 Task: Look for Airbnb properties in Yashiro, Japan from 5th December, 2023 to 15th December, 2023 for 9 adults.5 bedrooms having 5 beds and 5 bathrooms. Property type can be house. Amenities needed are: washing machine. Look for 4 properties as per requirement.
Action: Mouse moved to (596, 128)
Screenshot: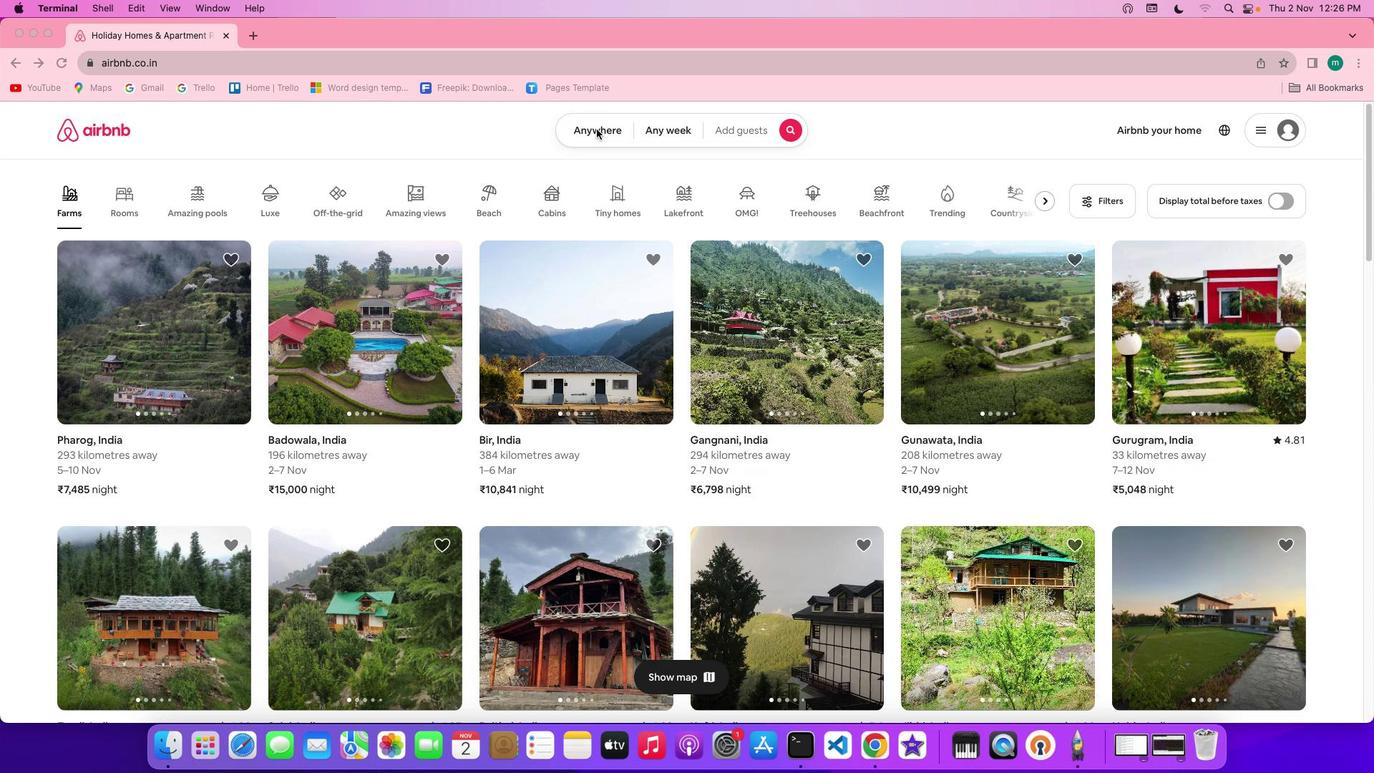 
Action: Mouse pressed left at (596, 128)
Screenshot: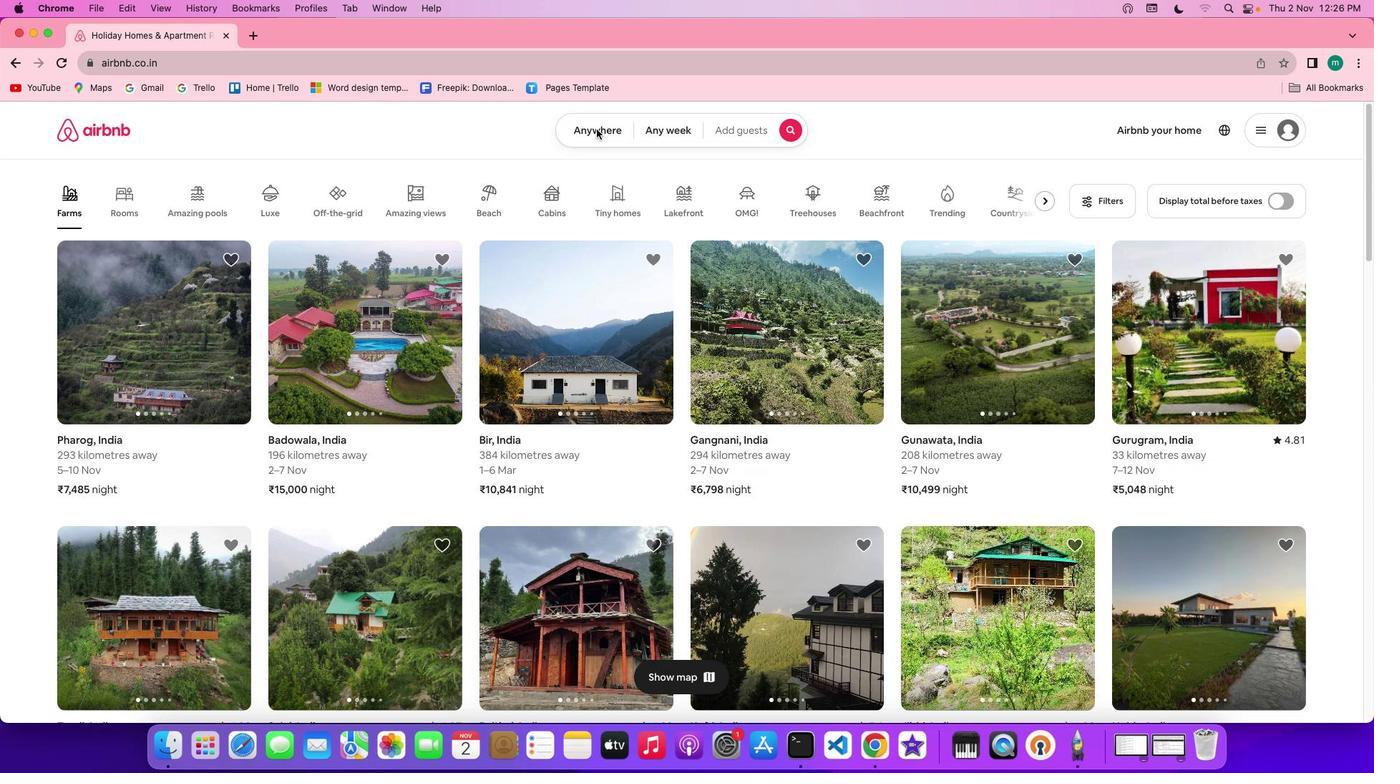 
Action: Mouse pressed left at (596, 128)
Screenshot: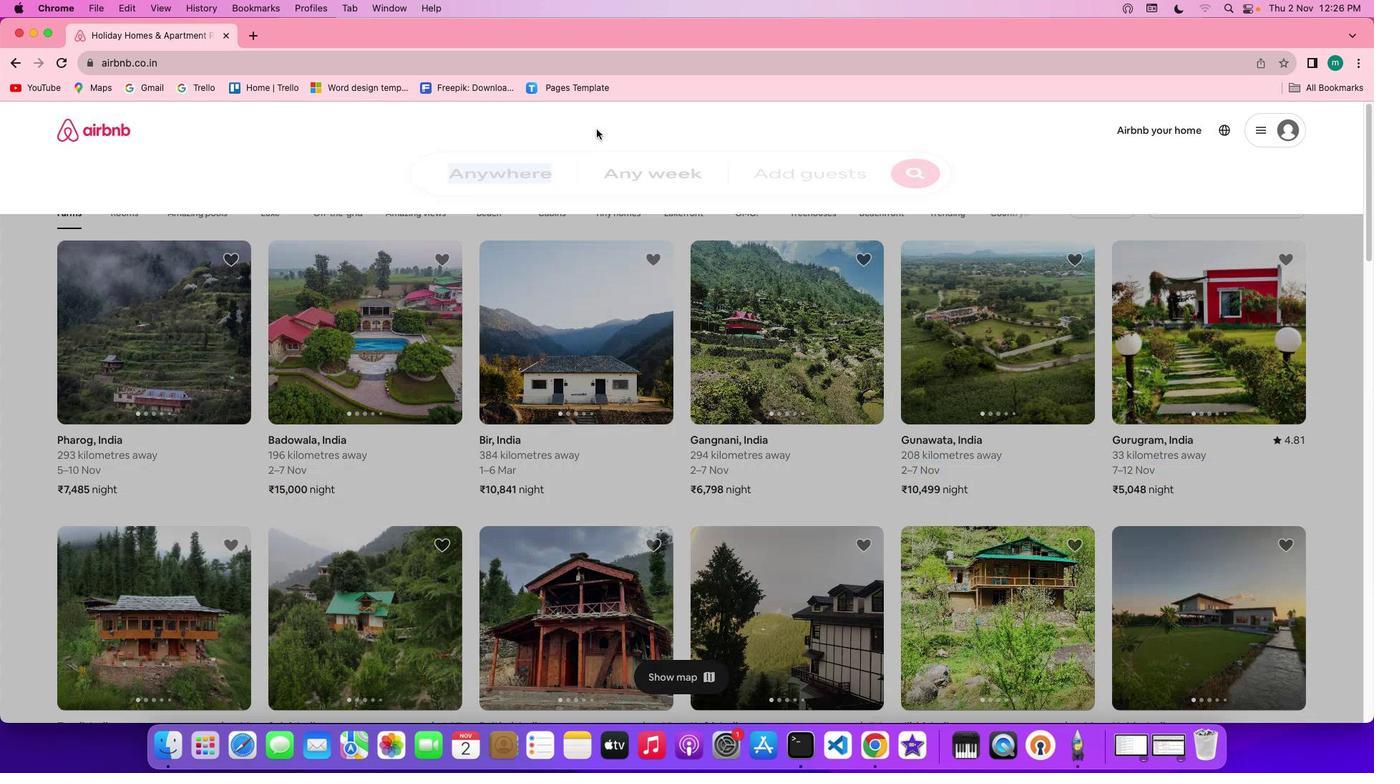 
Action: Mouse moved to (503, 193)
Screenshot: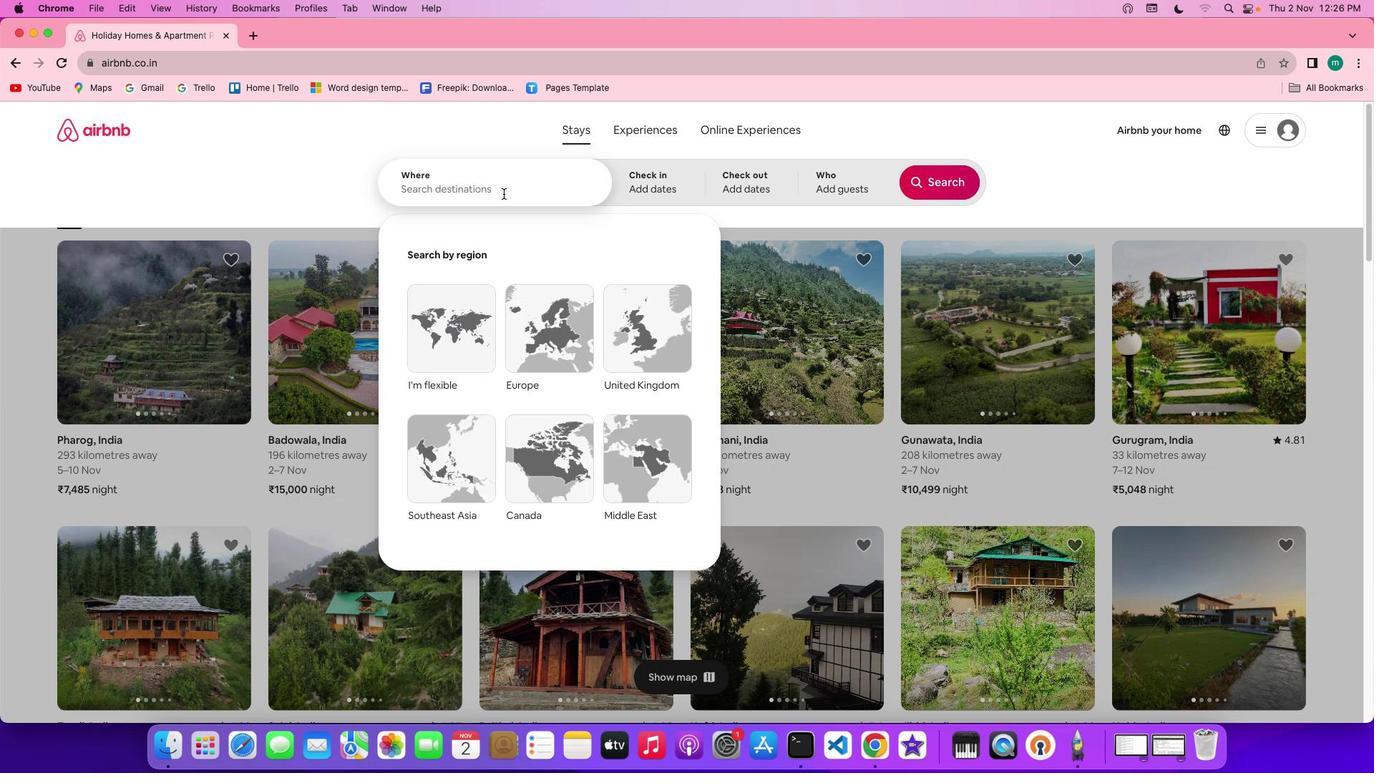 
Action: Key pressed Key.shift'Y''a''s''h''i''r''o'','Key.spaceKey.shift'J''a''p''a''n'
Screenshot: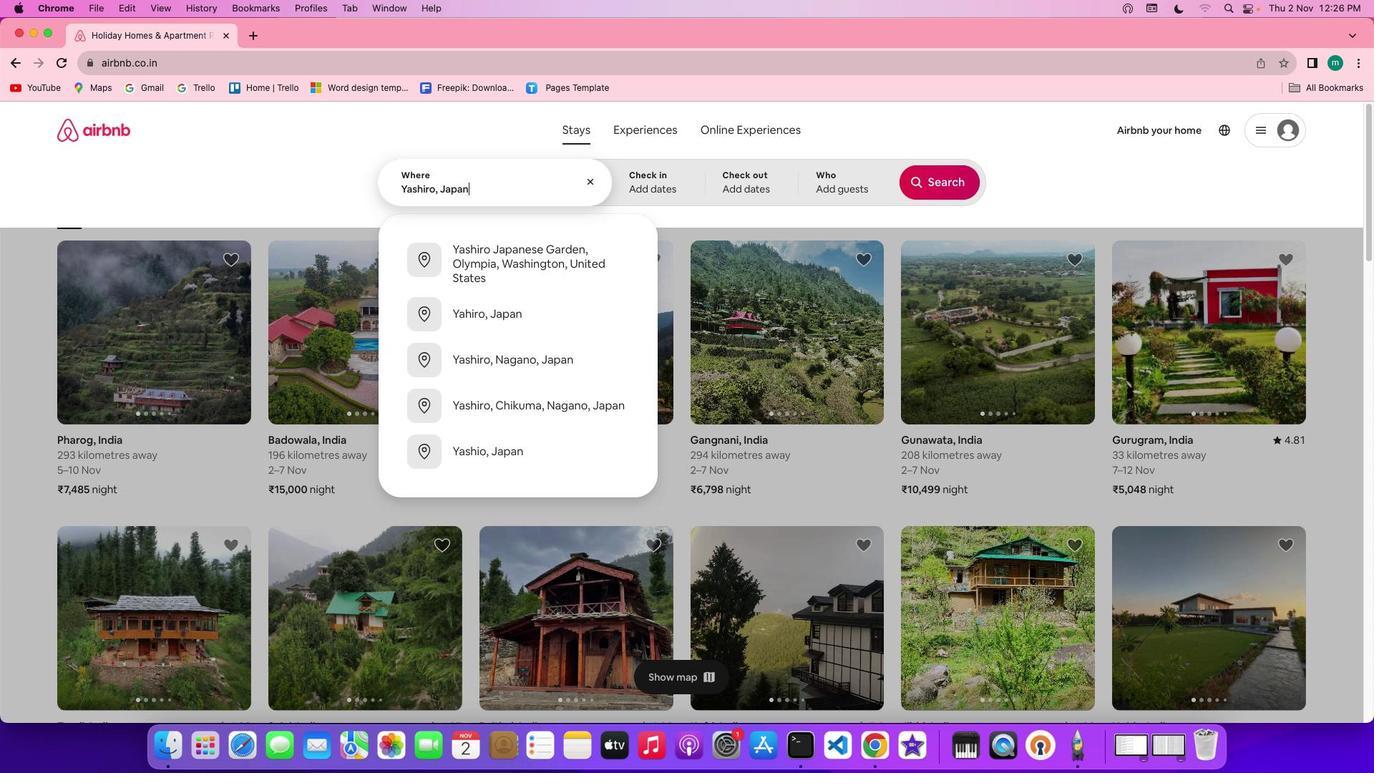 
Action: Mouse moved to (659, 186)
Screenshot: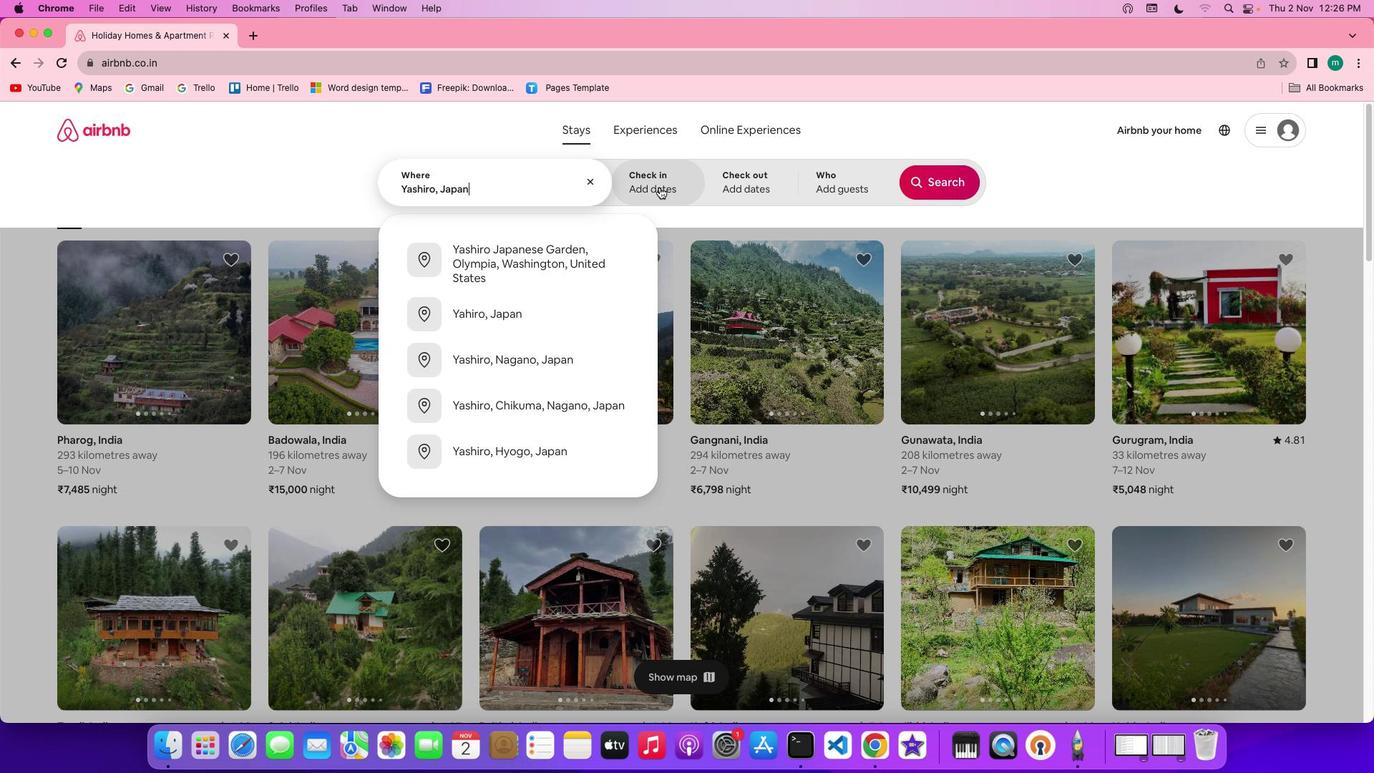 
Action: Mouse pressed left at (659, 186)
Screenshot: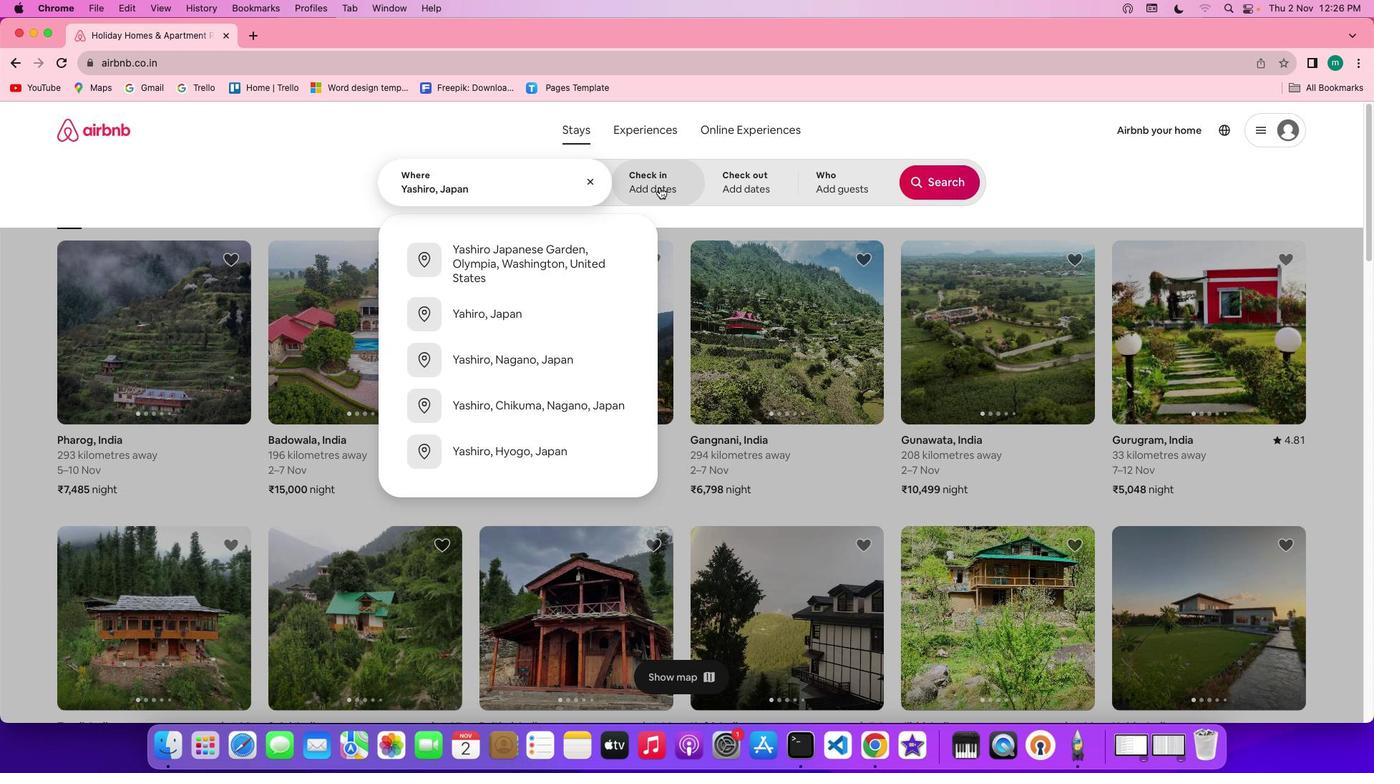 
Action: Mouse moved to (786, 391)
Screenshot: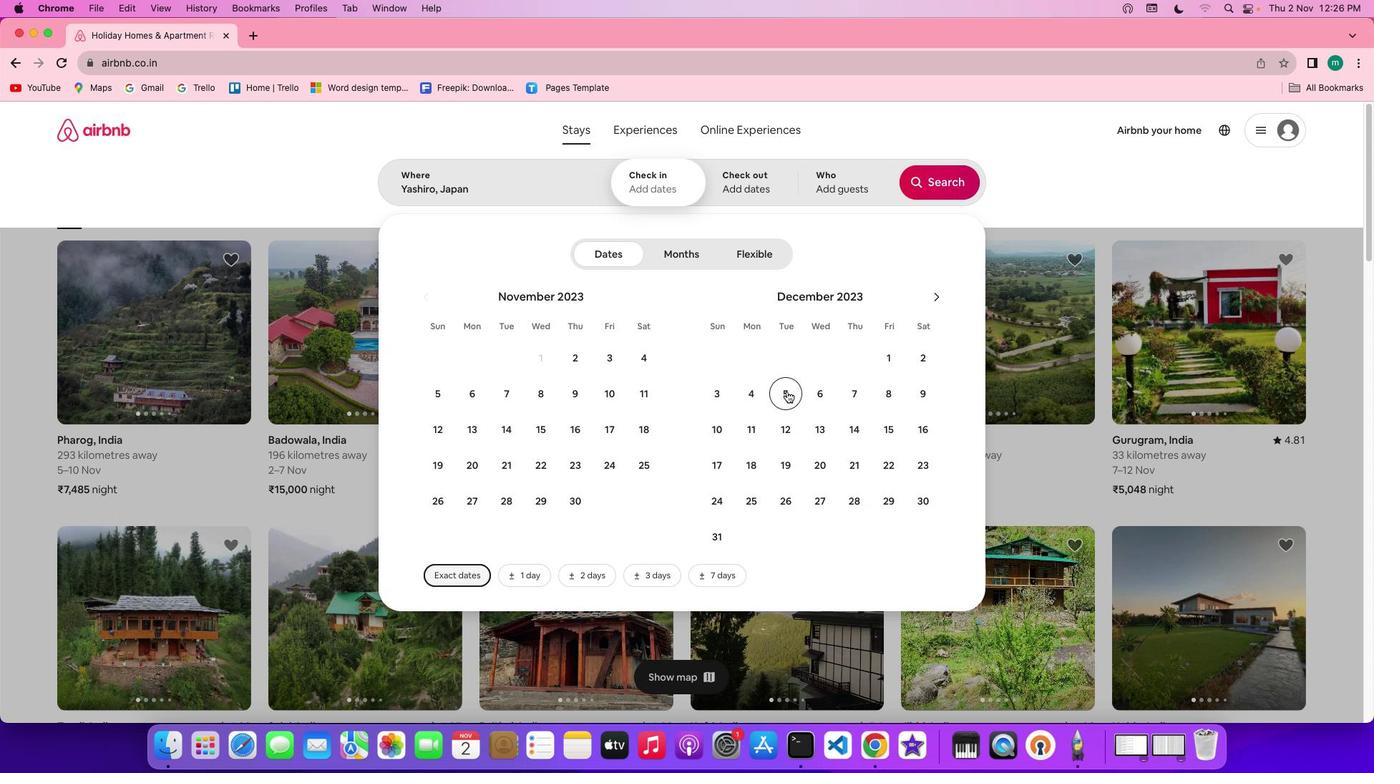 
Action: Mouse pressed left at (786, 391)
Screenshot: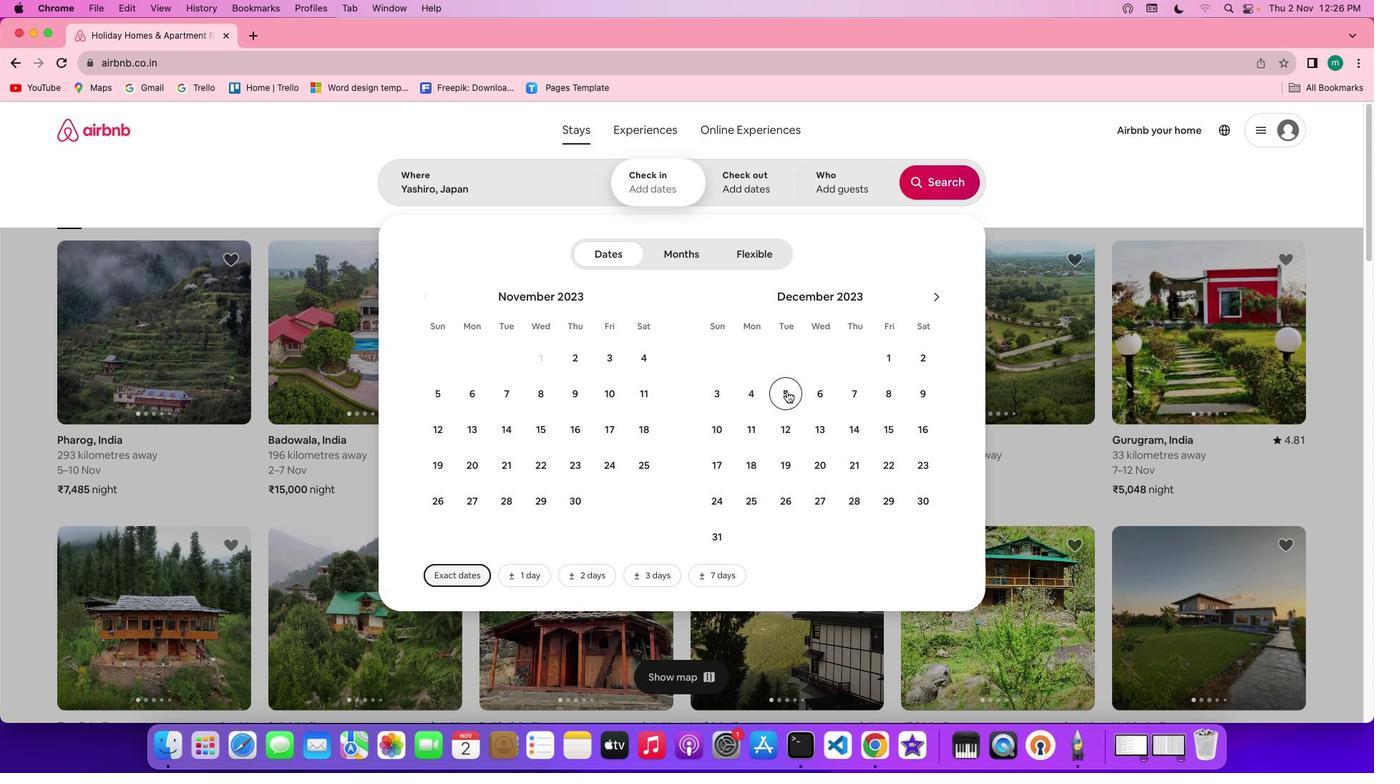 
Action: Mouse moved to (885, 435)
Screenshot: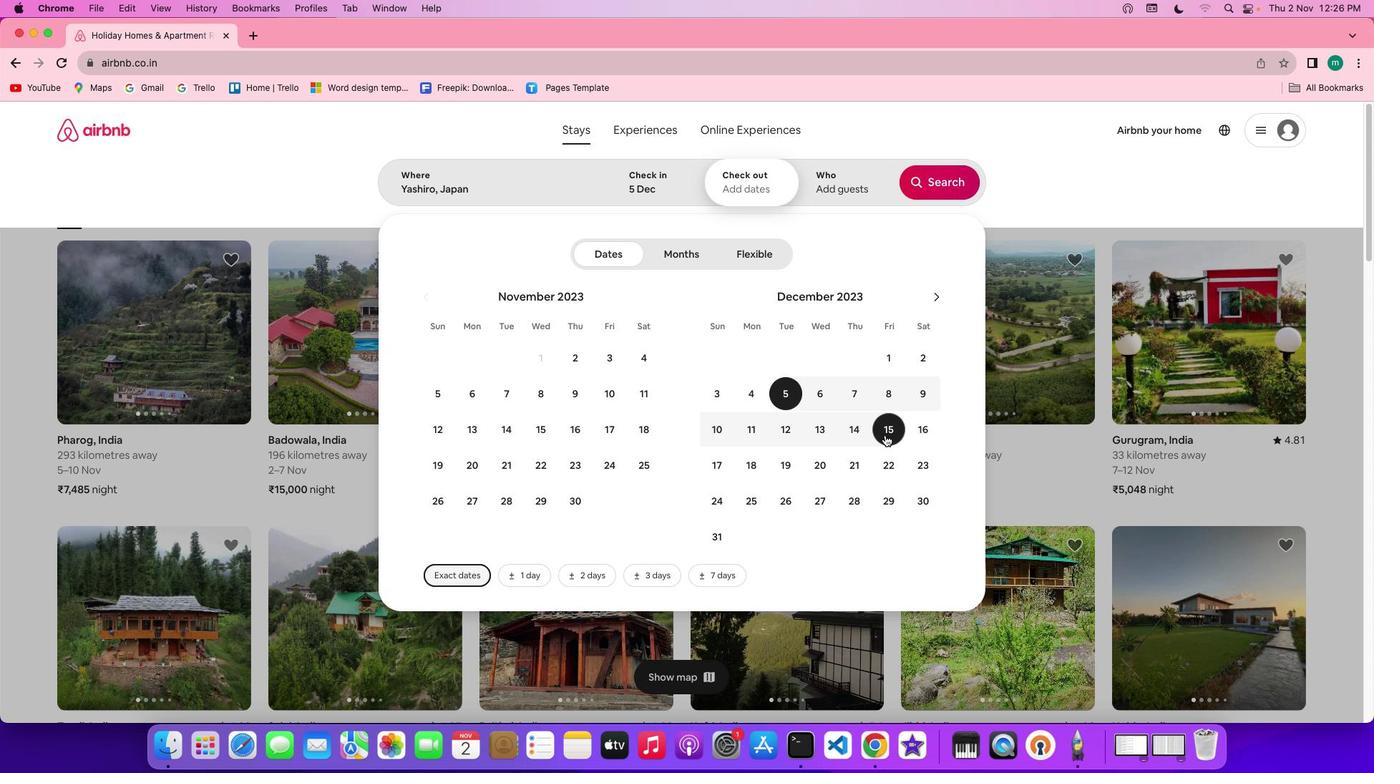 
Action: Mouse pressed left at (885, 435)
Screenshot: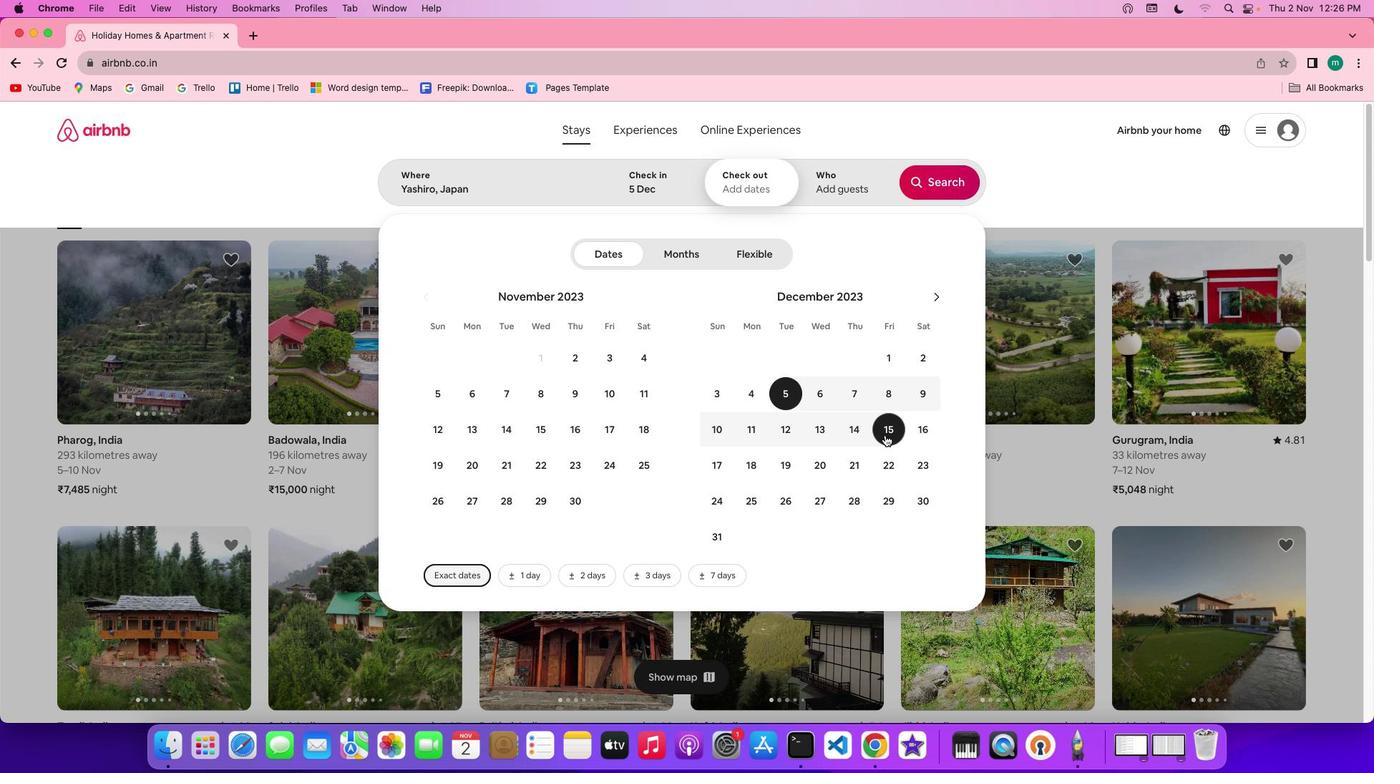 
Action: Mouse moved to (833, 187)
Screenshot: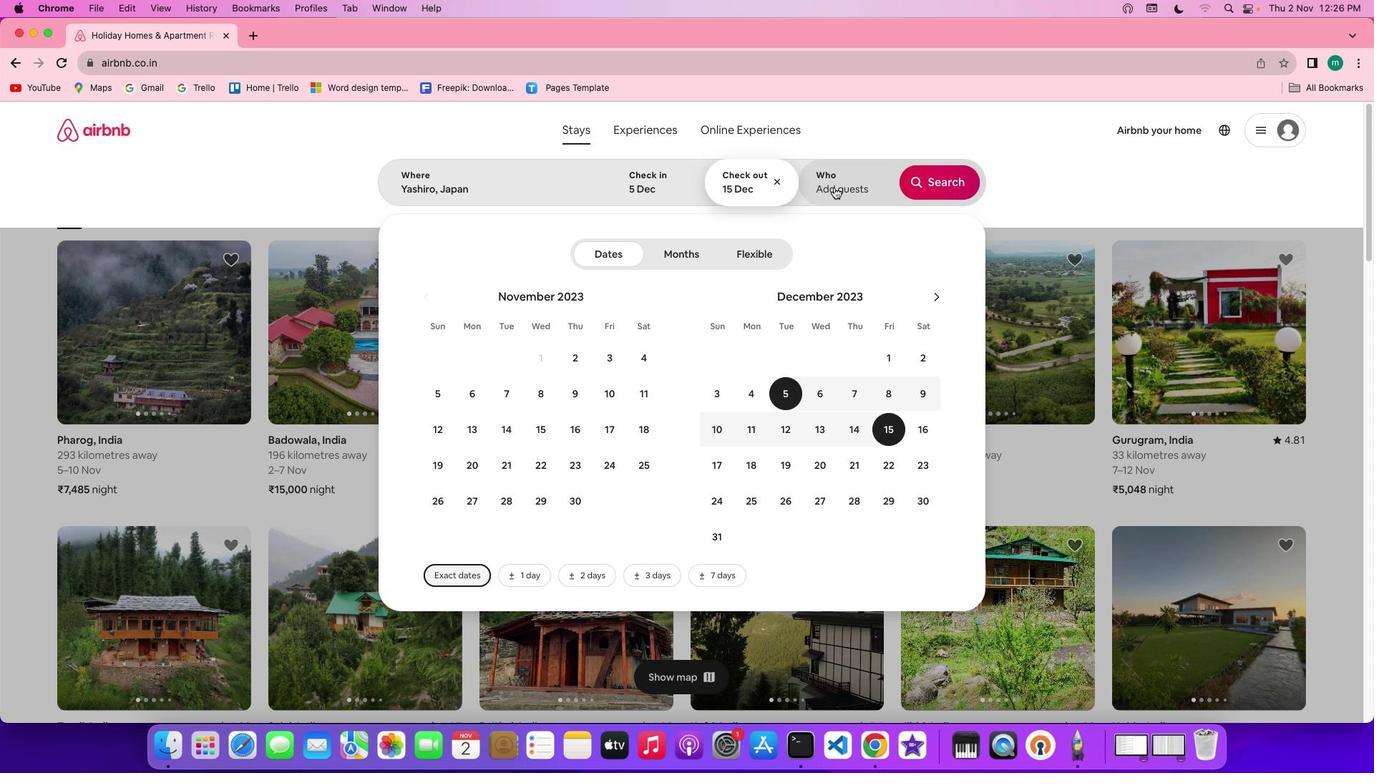 
Action: Mouse pressed left at (833, 187)
Screenshot: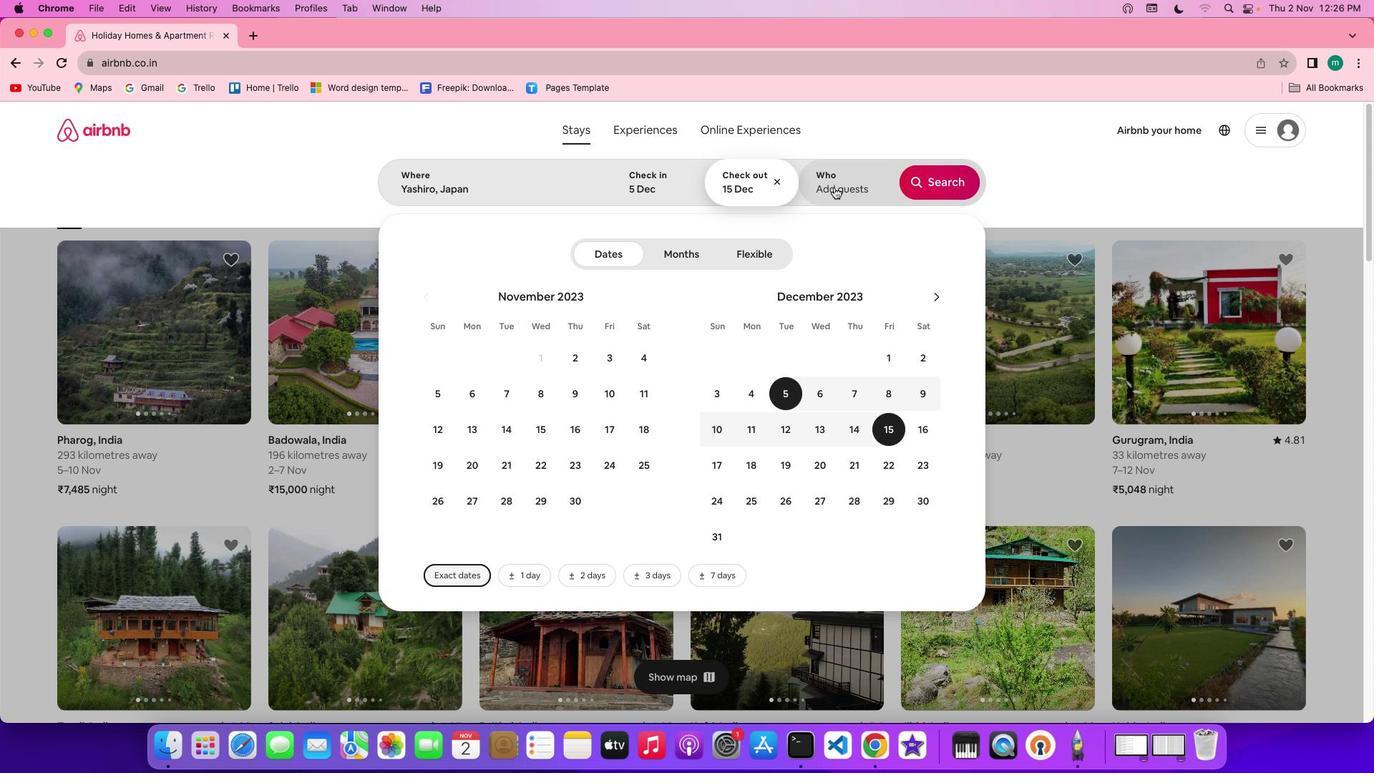 
Action: Mouse moved to (946, 261)
Screenshot: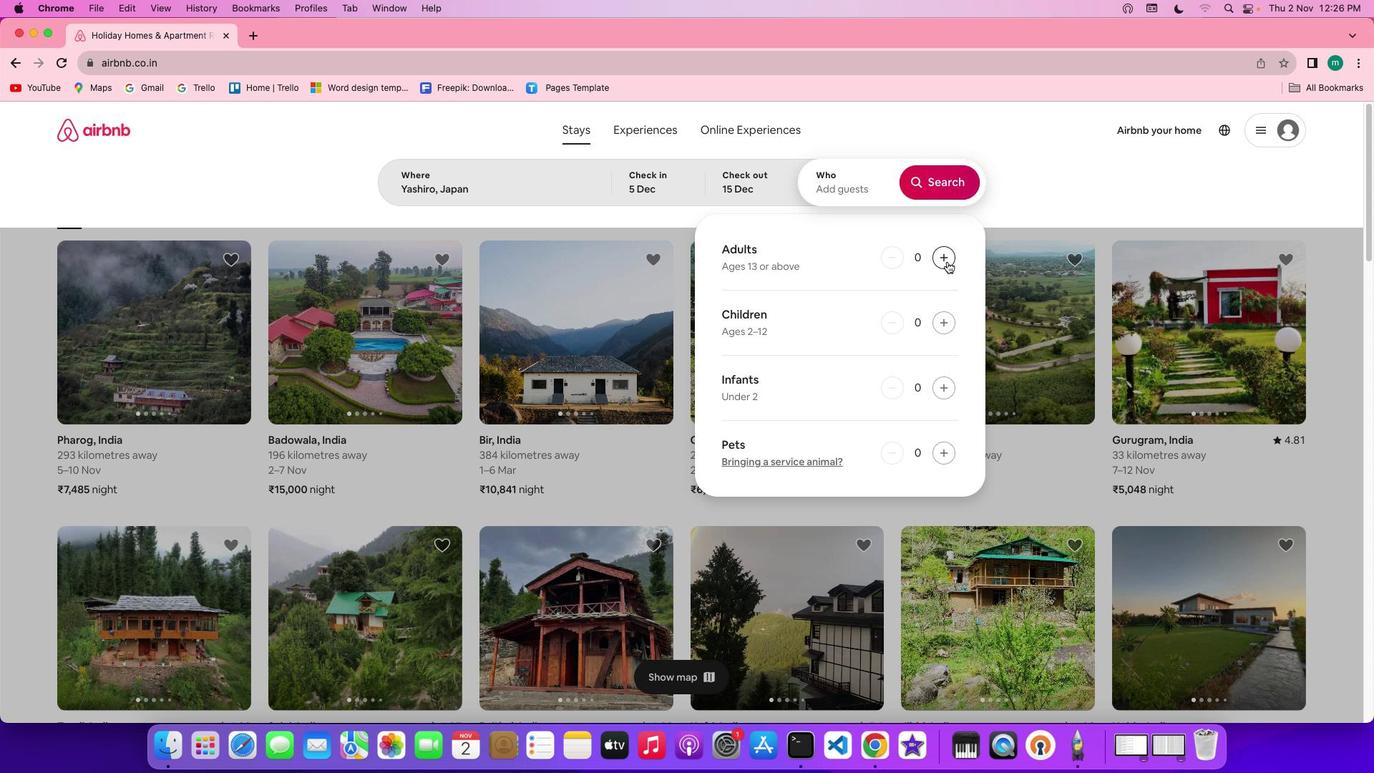 
Action: Mouse pressed left at (946, 261)
Screenshot: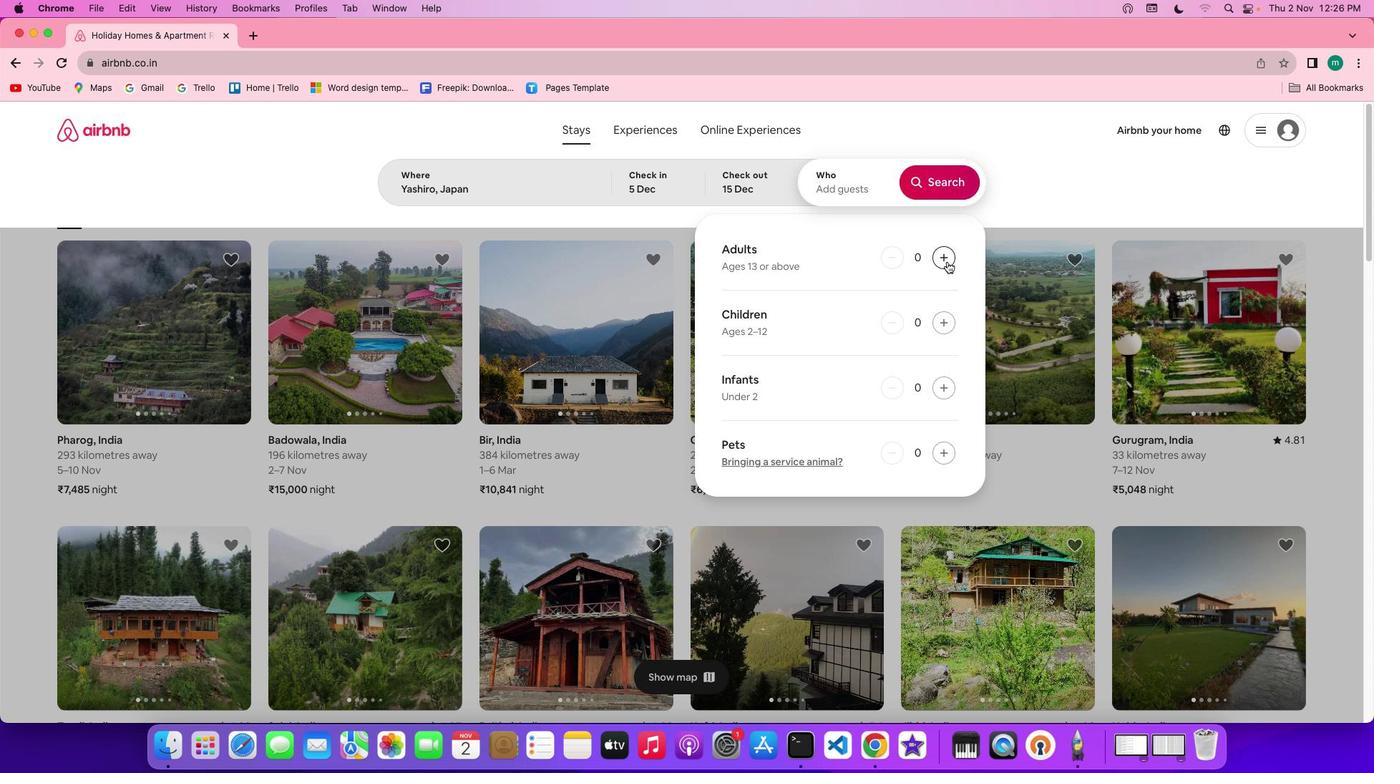 
Action: Mouse pressed left at (946, 261)
Screenshot: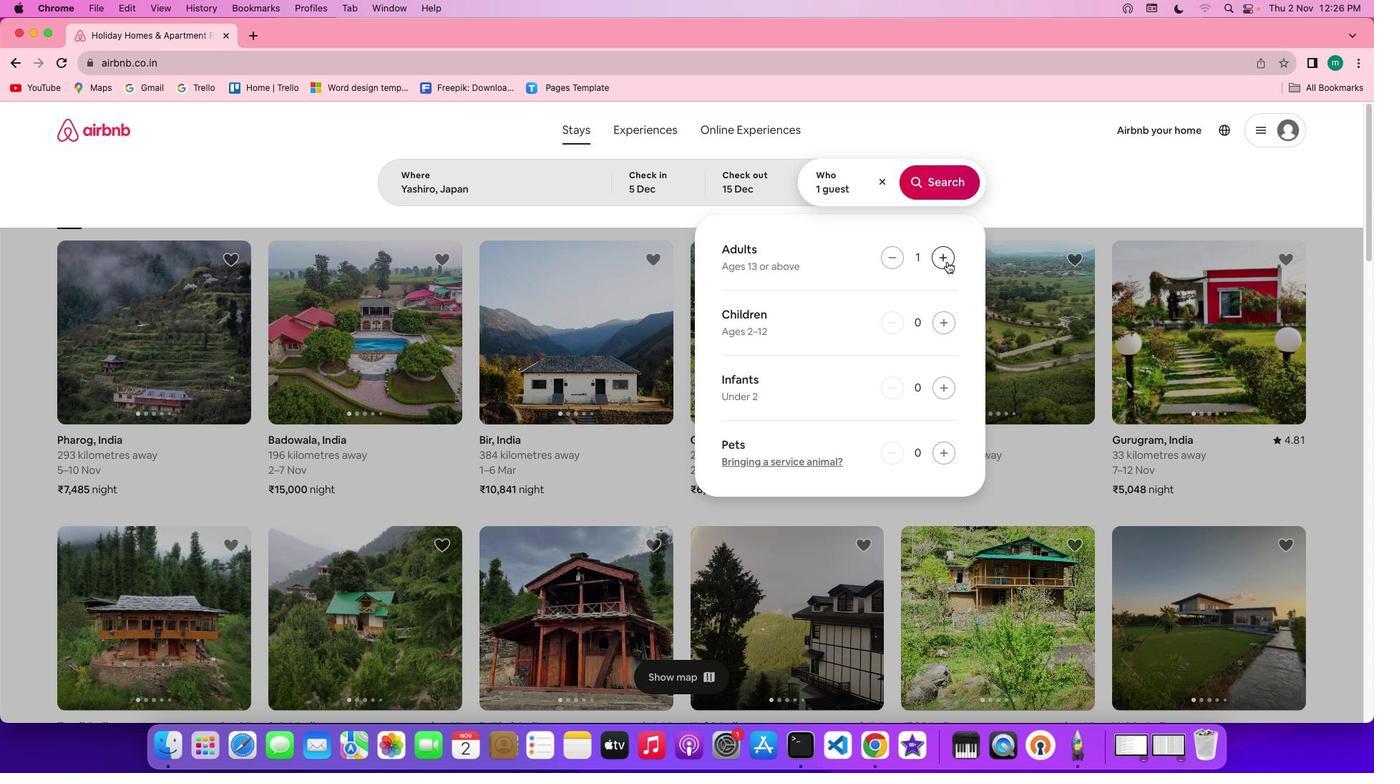 
Action: Mouse pressed left at (946, 261)
Screenshot: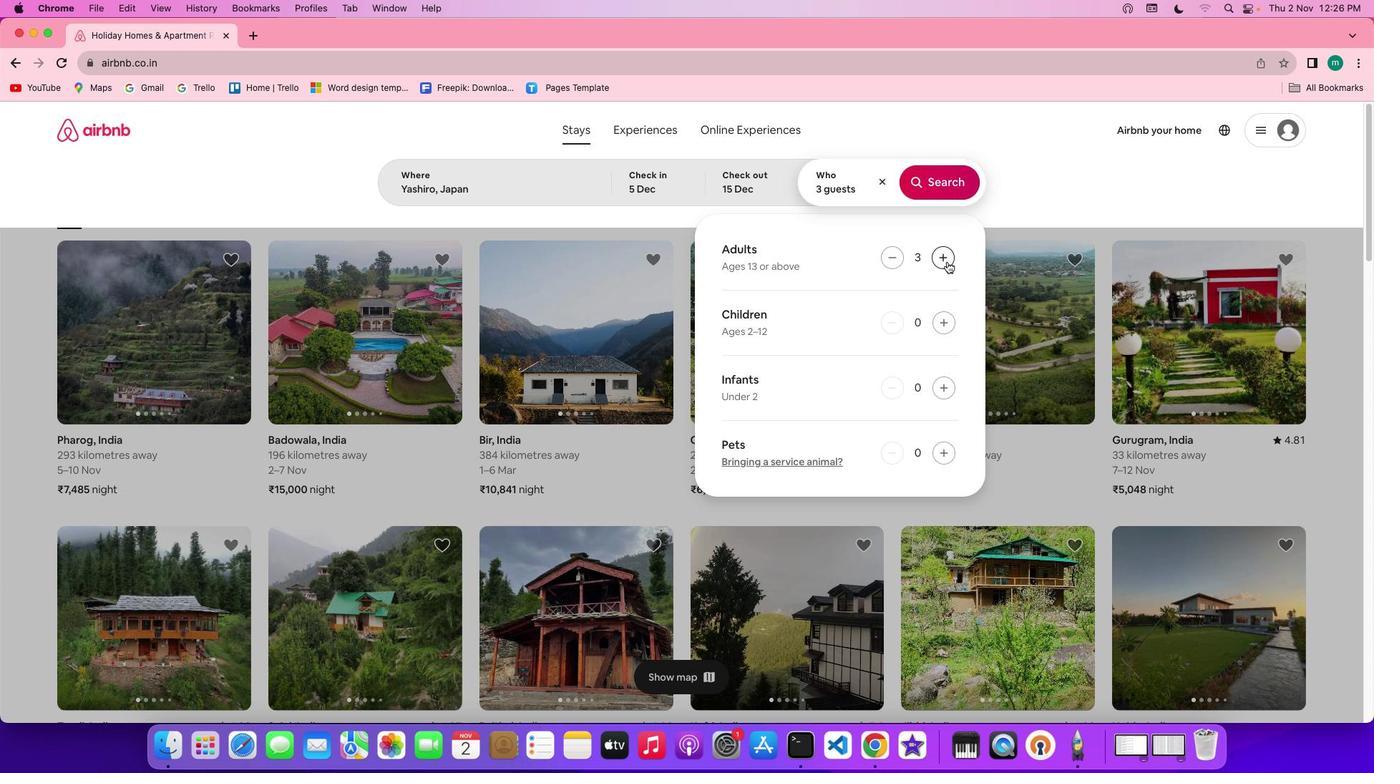 
Action: Mouse pressed left at (946, 261)
Screenshot: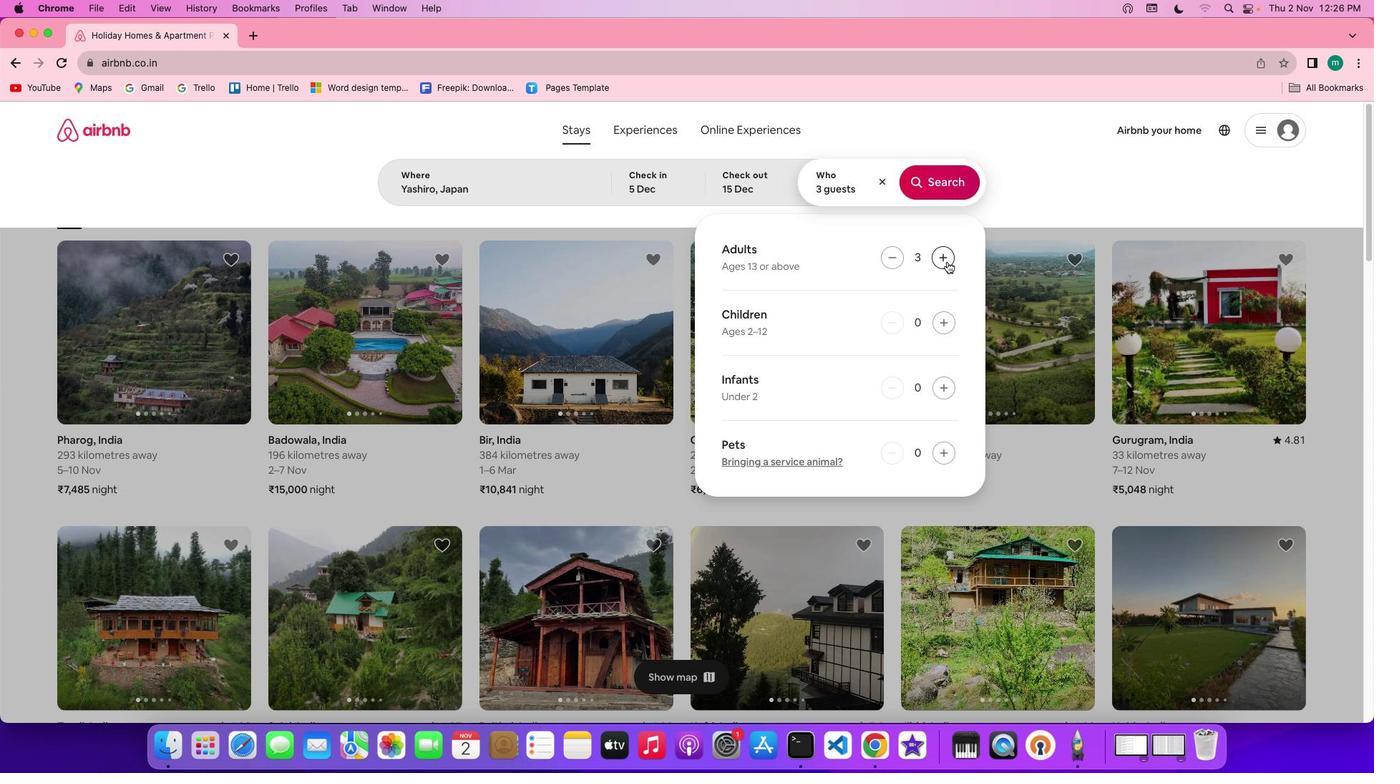 
Action: Mouse pressed left at (946, 261)
Screenshot: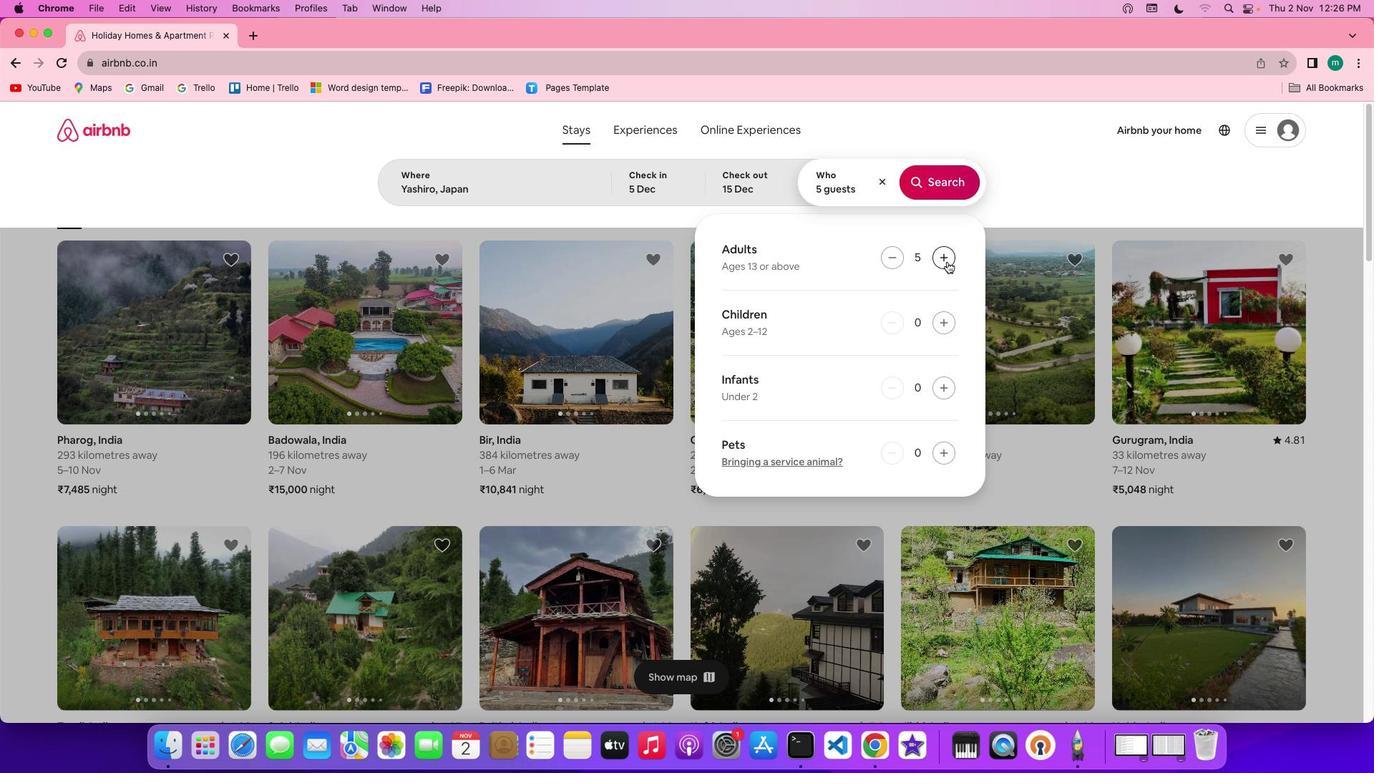 
Action: Mouse pressed left at (946, 261)
Screenshot: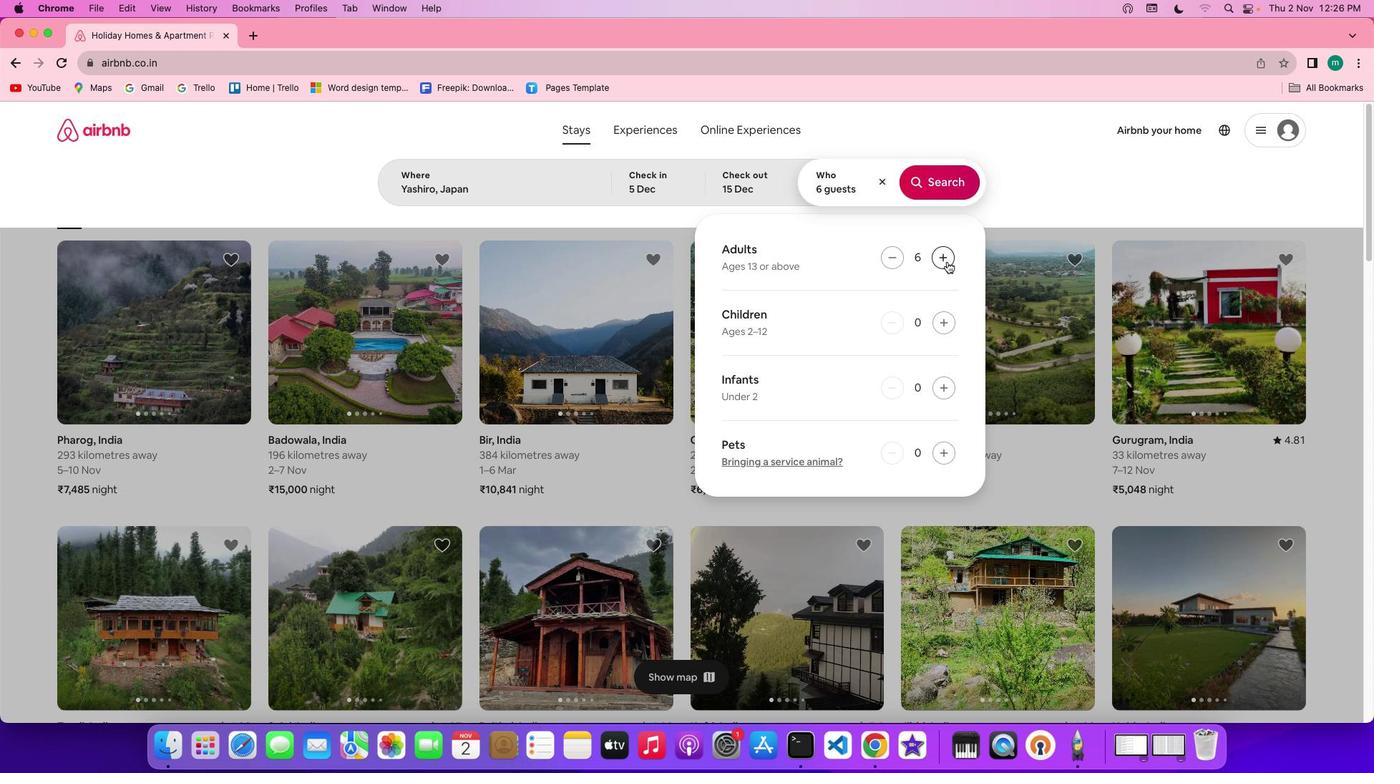
Action: Mouse pressed left at (946, 261)
Screenshot: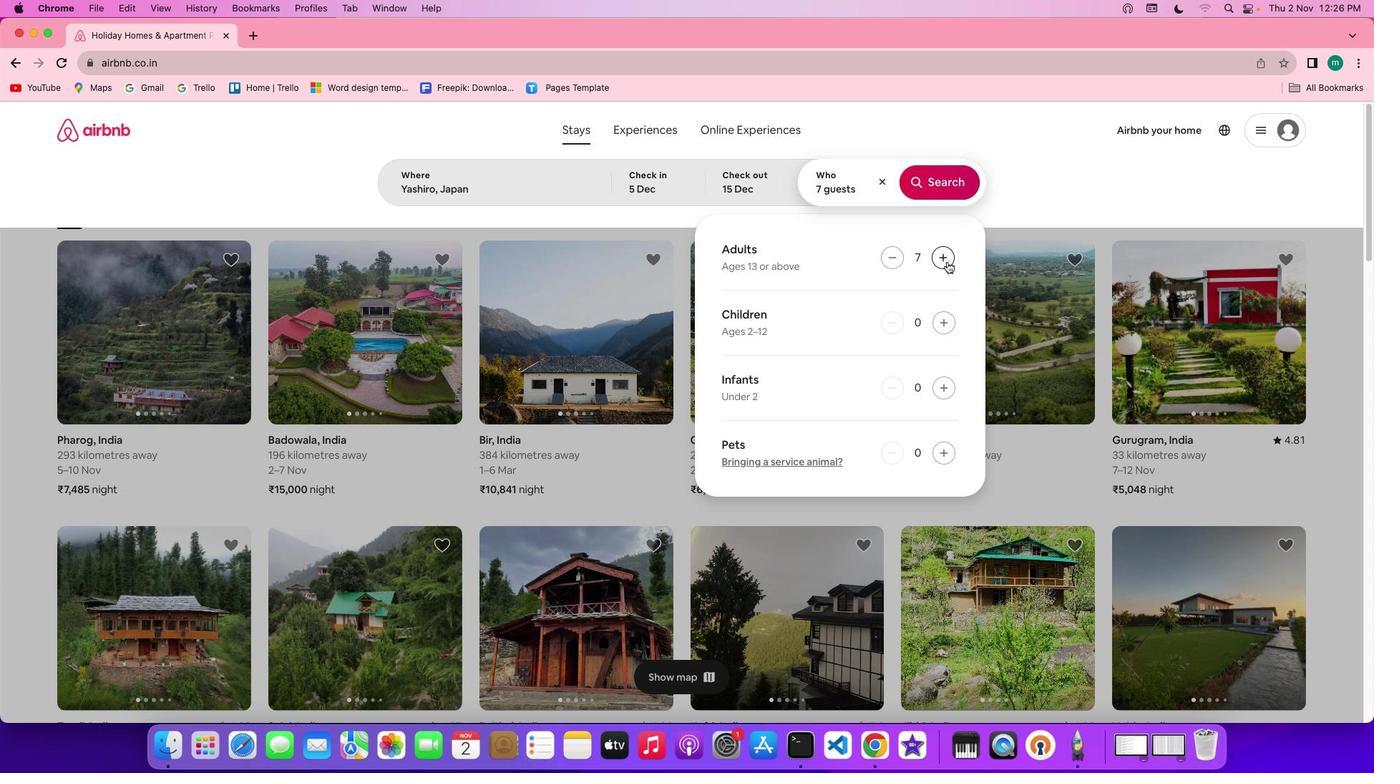 
Action: Mouse pressed left at (946, 261)
Screenshot: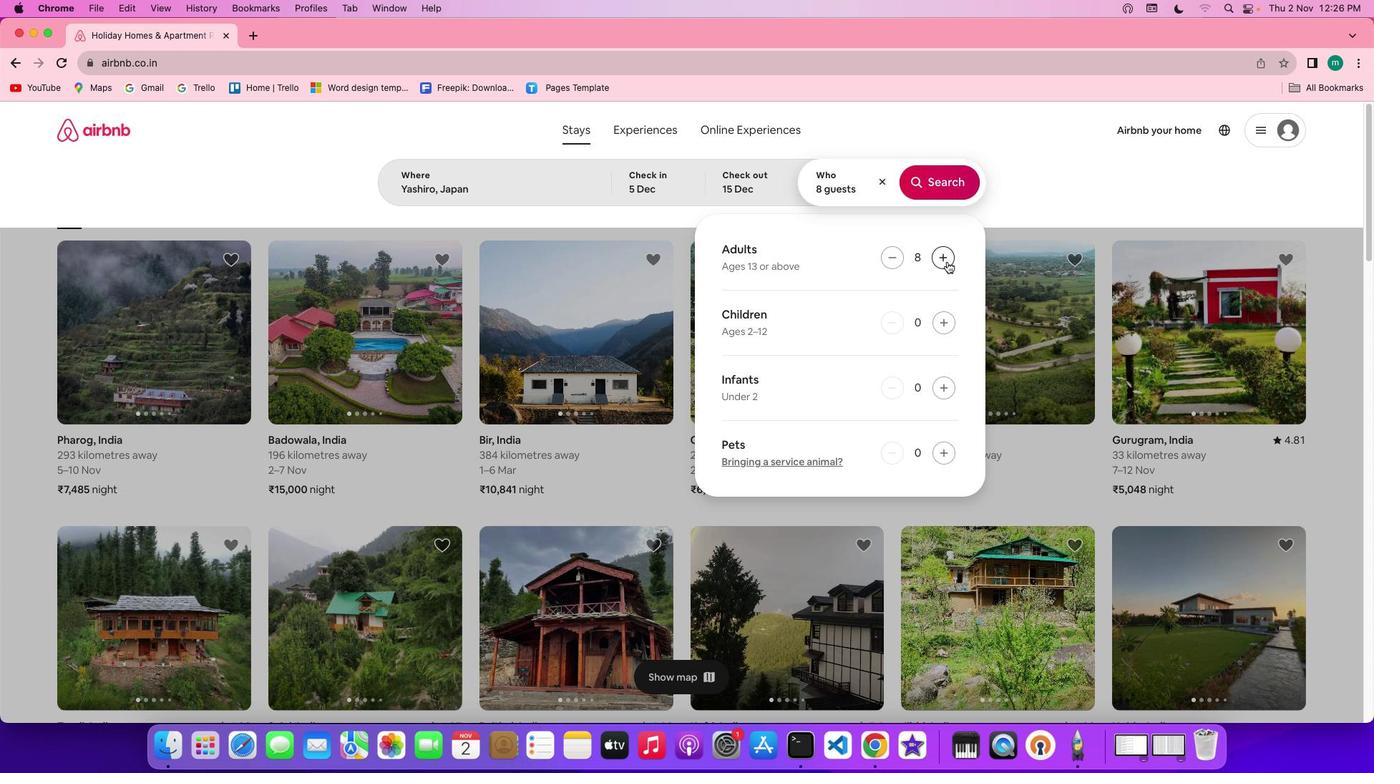 
Action: Mouse pressed left at (946, 261)
Screenshot: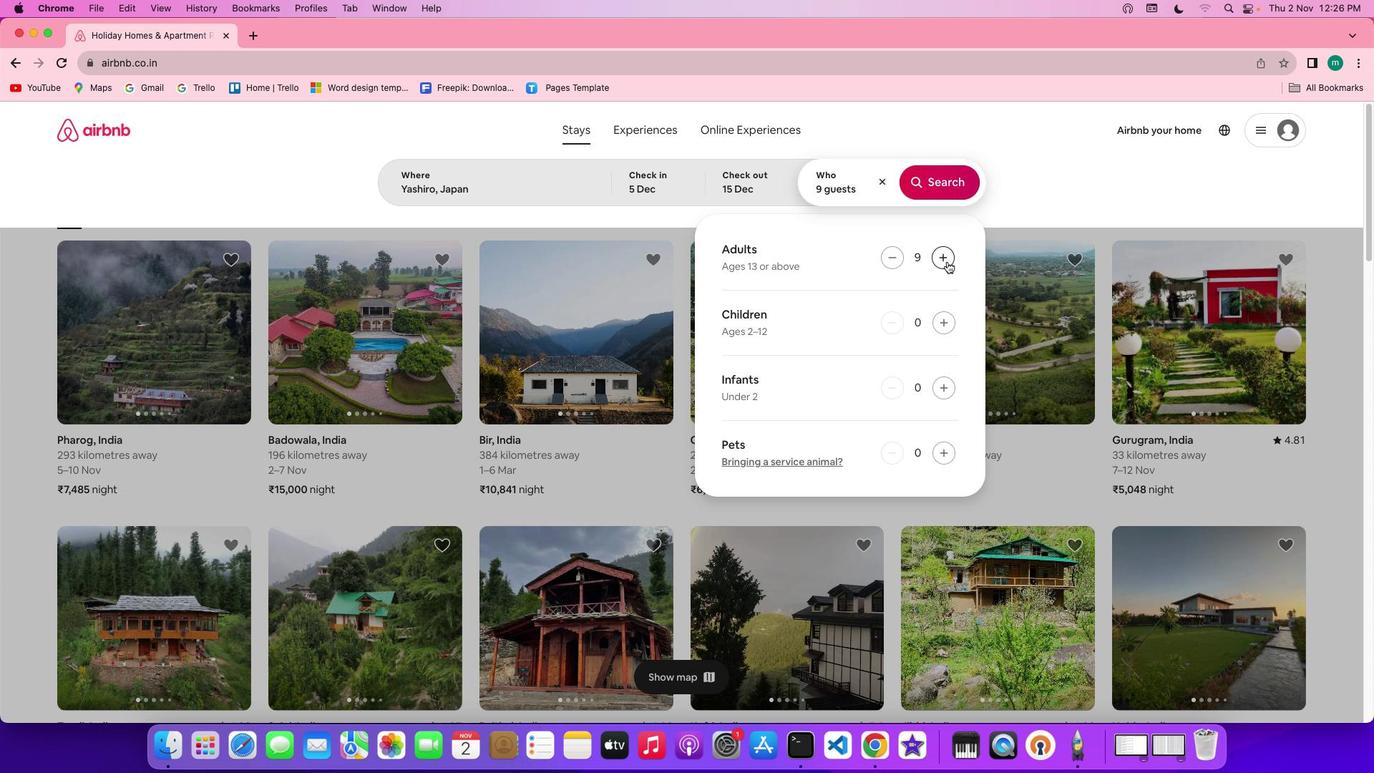 
Action: Mouse moved to (926, 180)
Screenshot: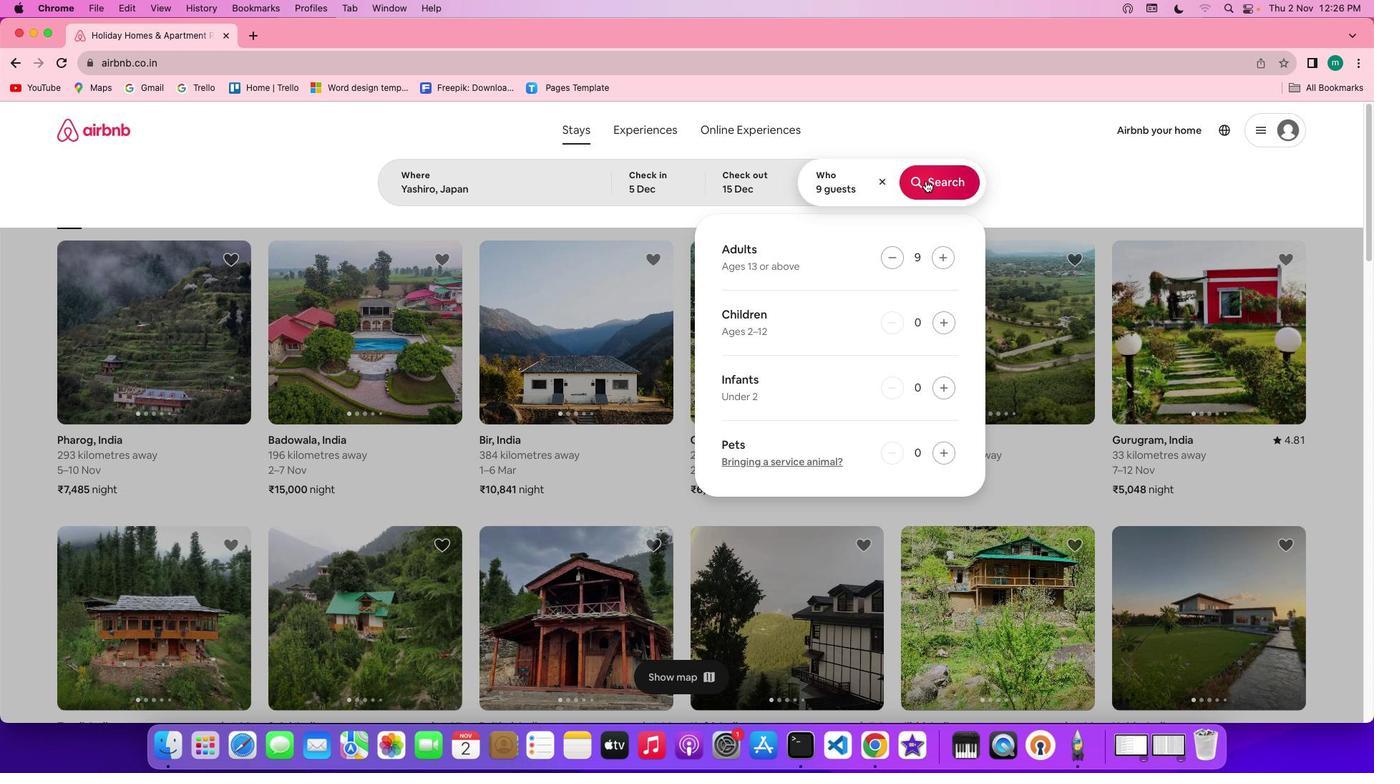 
Action: Mouse pressed left at (926, 180)
Screenshot: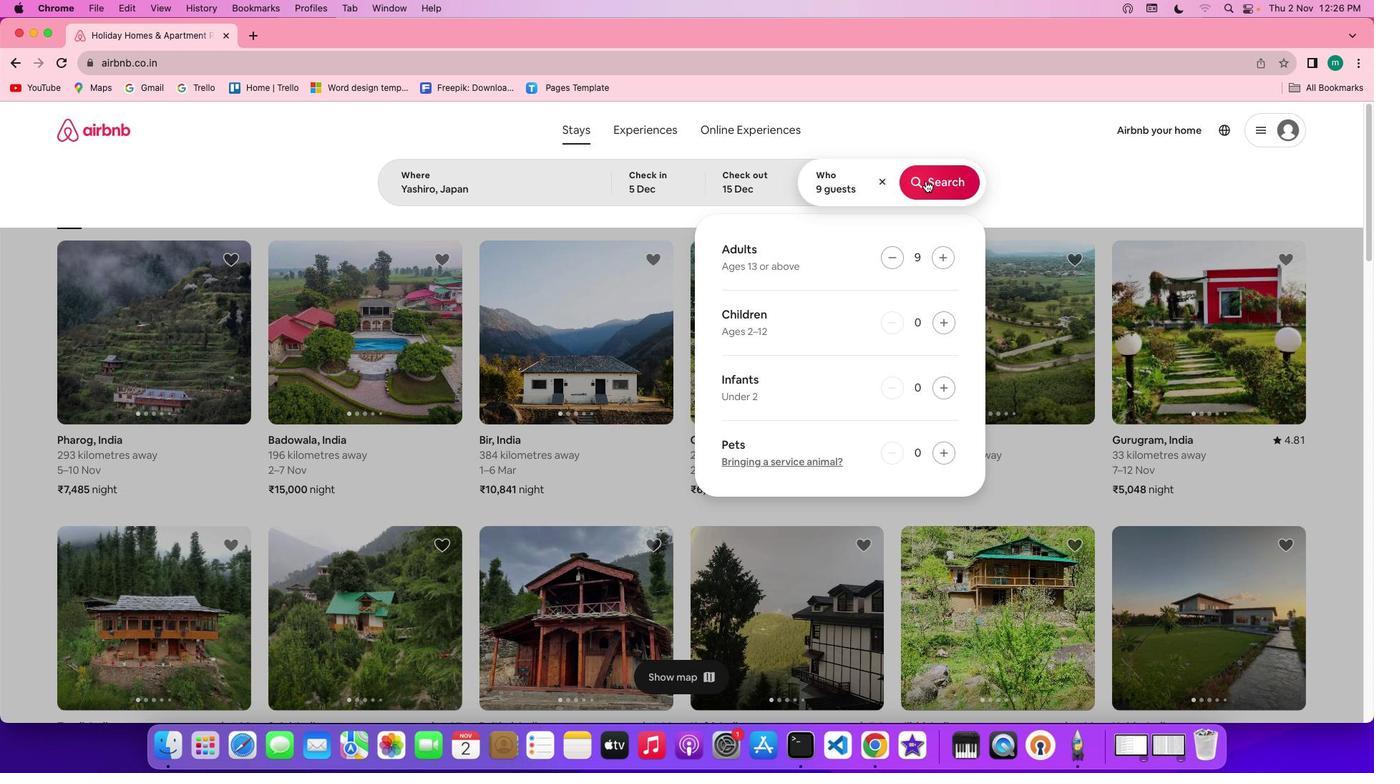 
Action: Mouse moved to (1143, 186)
Screenshot: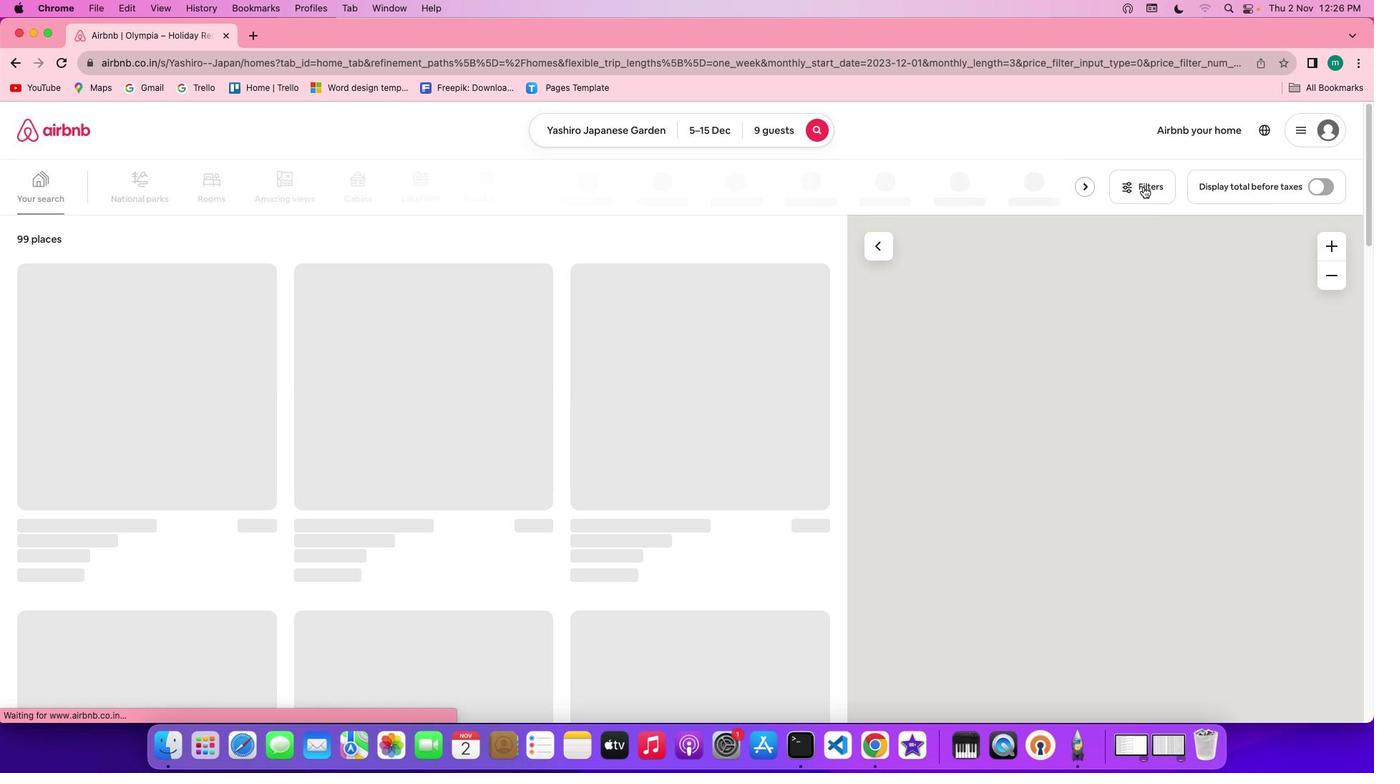 
Action: Mouse pressed left at (1143, 186)
Screenshot: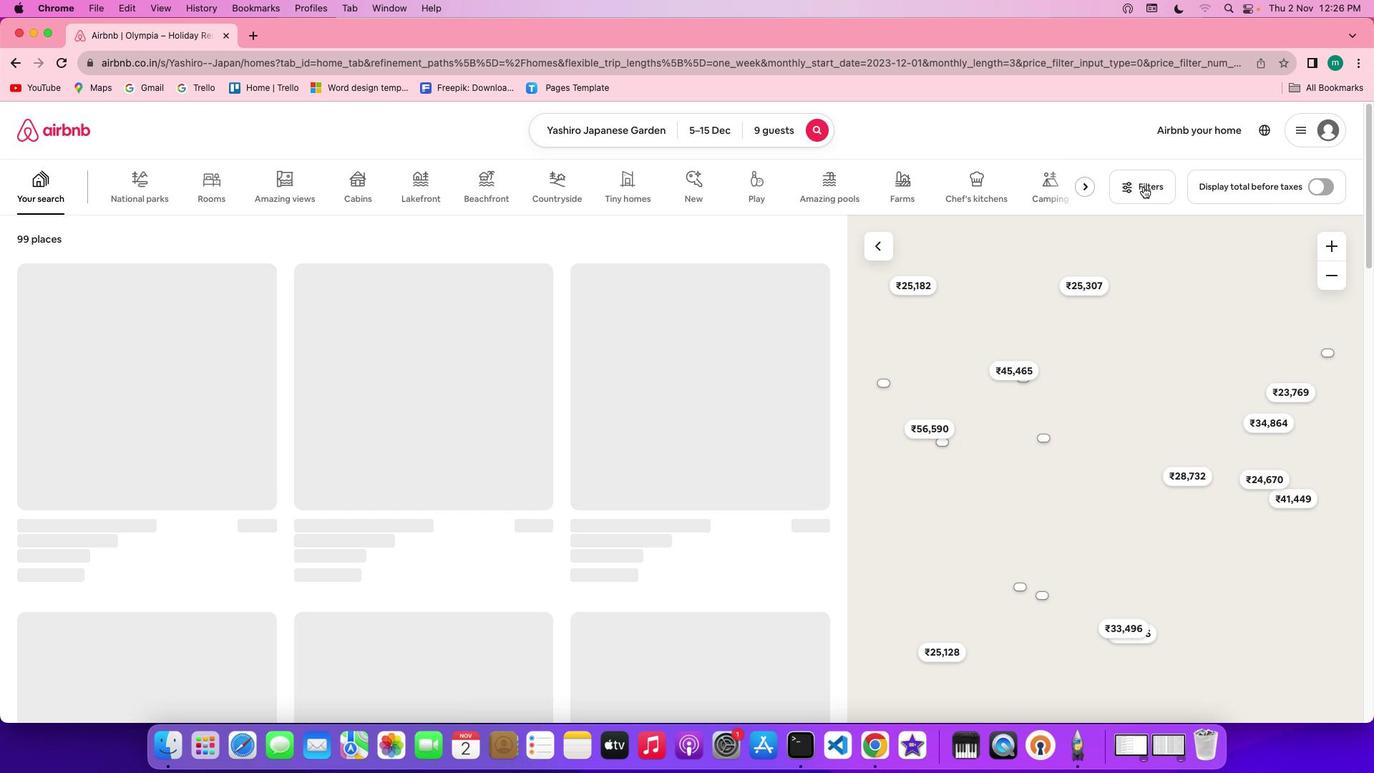 
Action: Mouse moved to (790, 497)
Screenshot: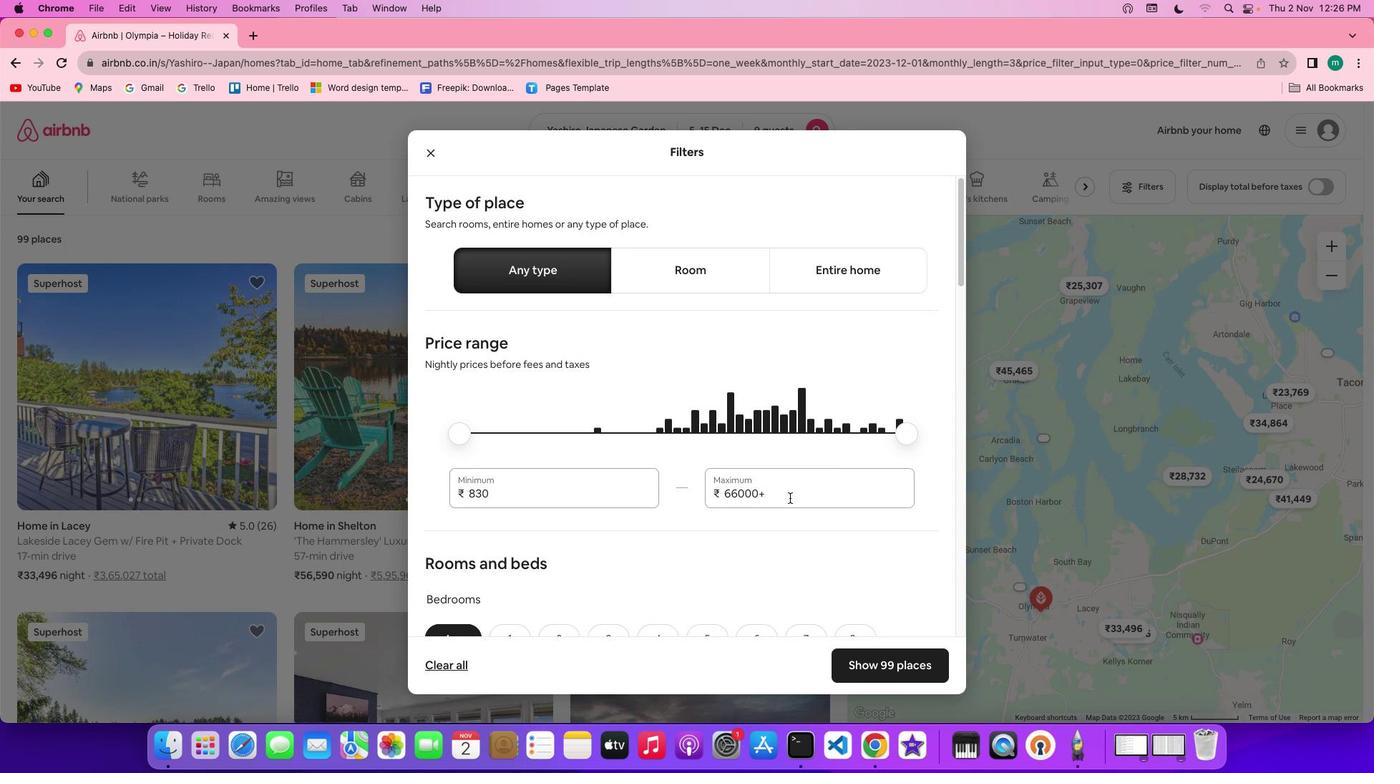 
Action: Mouse scrolled (790, 497) with delta (0, 0)
Screenshot: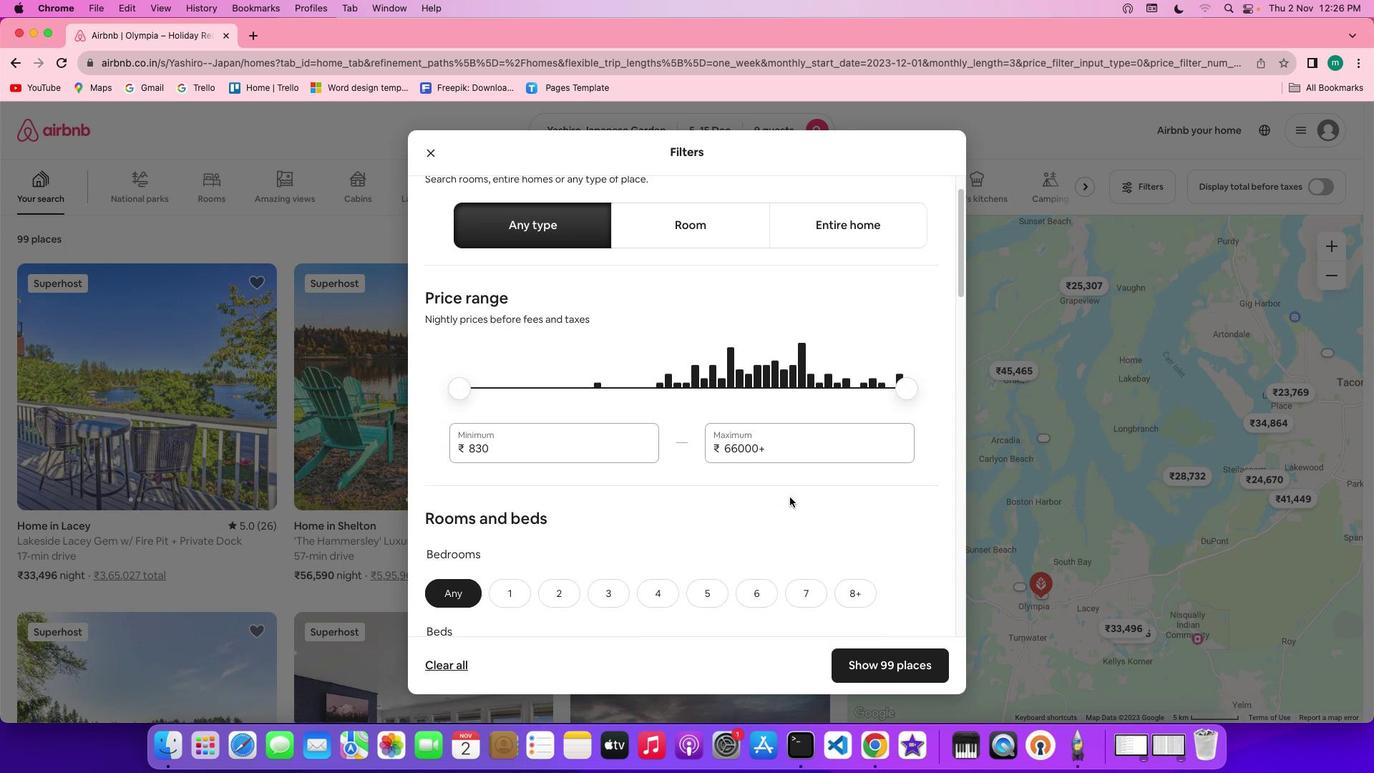 
Action: Mouse scrolled (790, 497) with delta (0, 0)
Screenshot: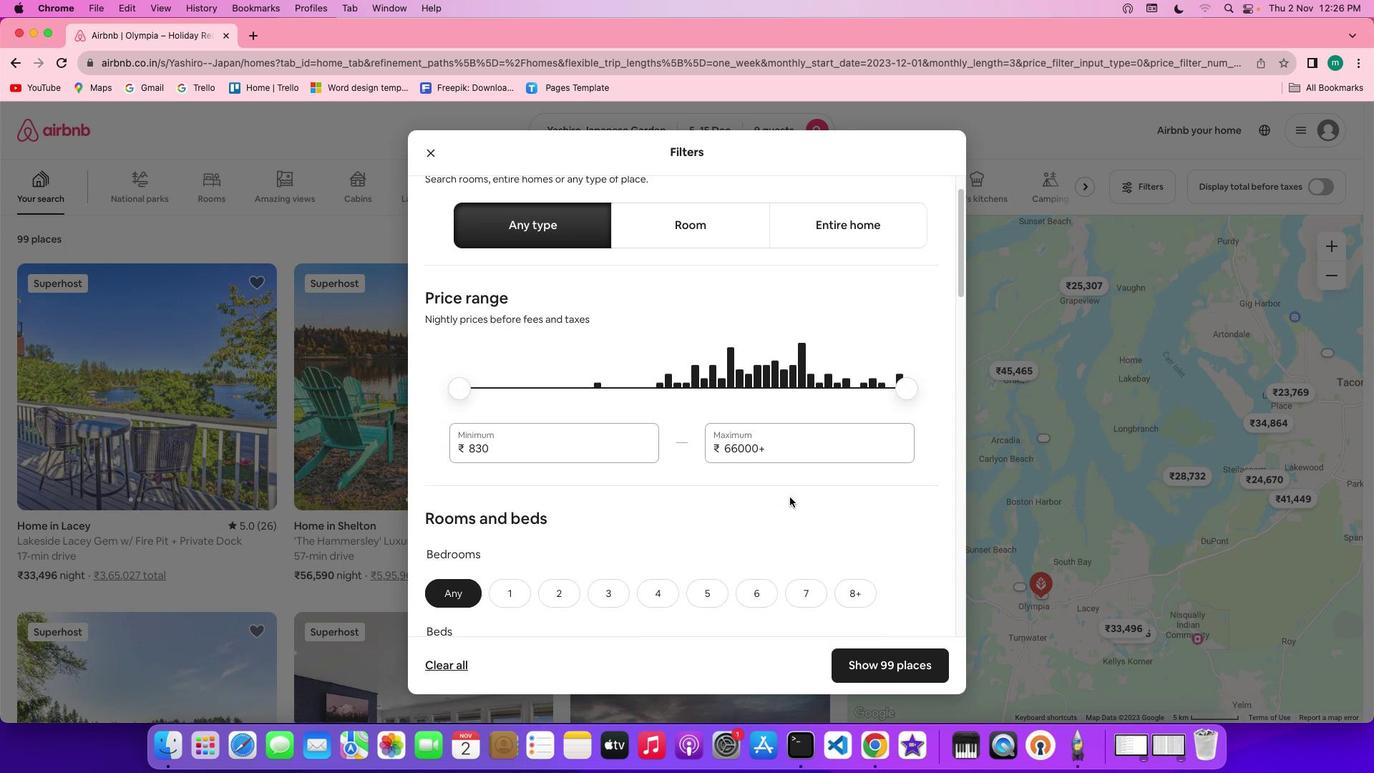 
Action: Mouse moved to (790, 497)
Screenshot: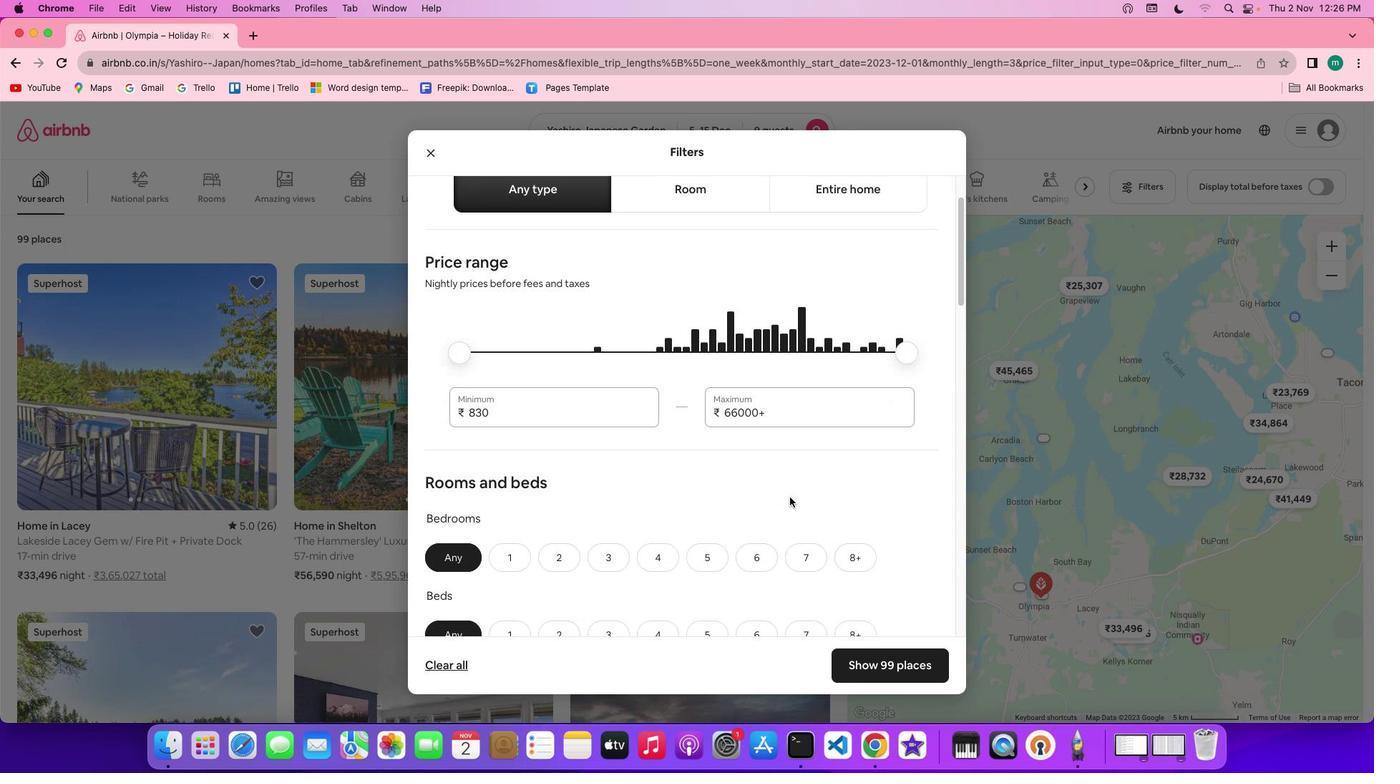 
Action: Mouse scrolled (790, 497) with delta (0, -2)
Screenshot: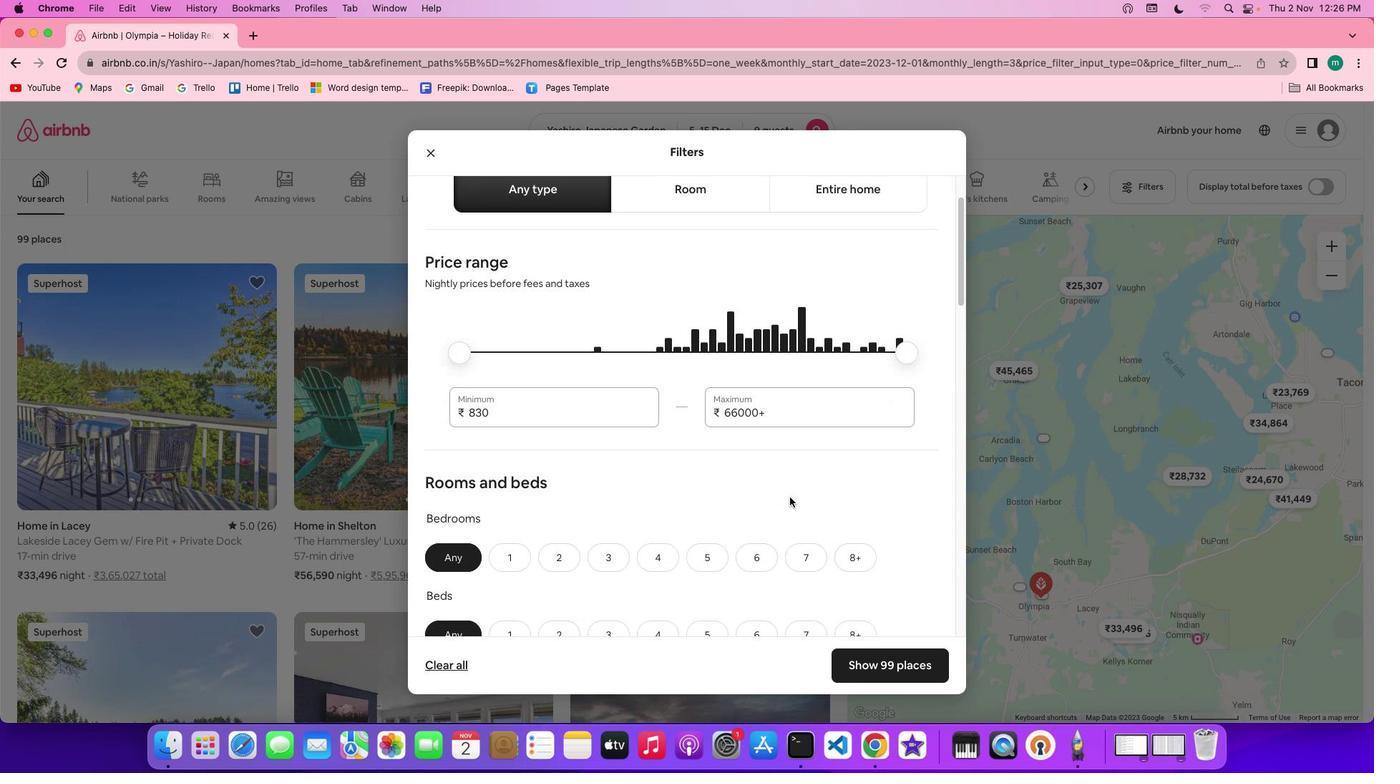
Action: Mouse moved to (790, 497)
Screenshot: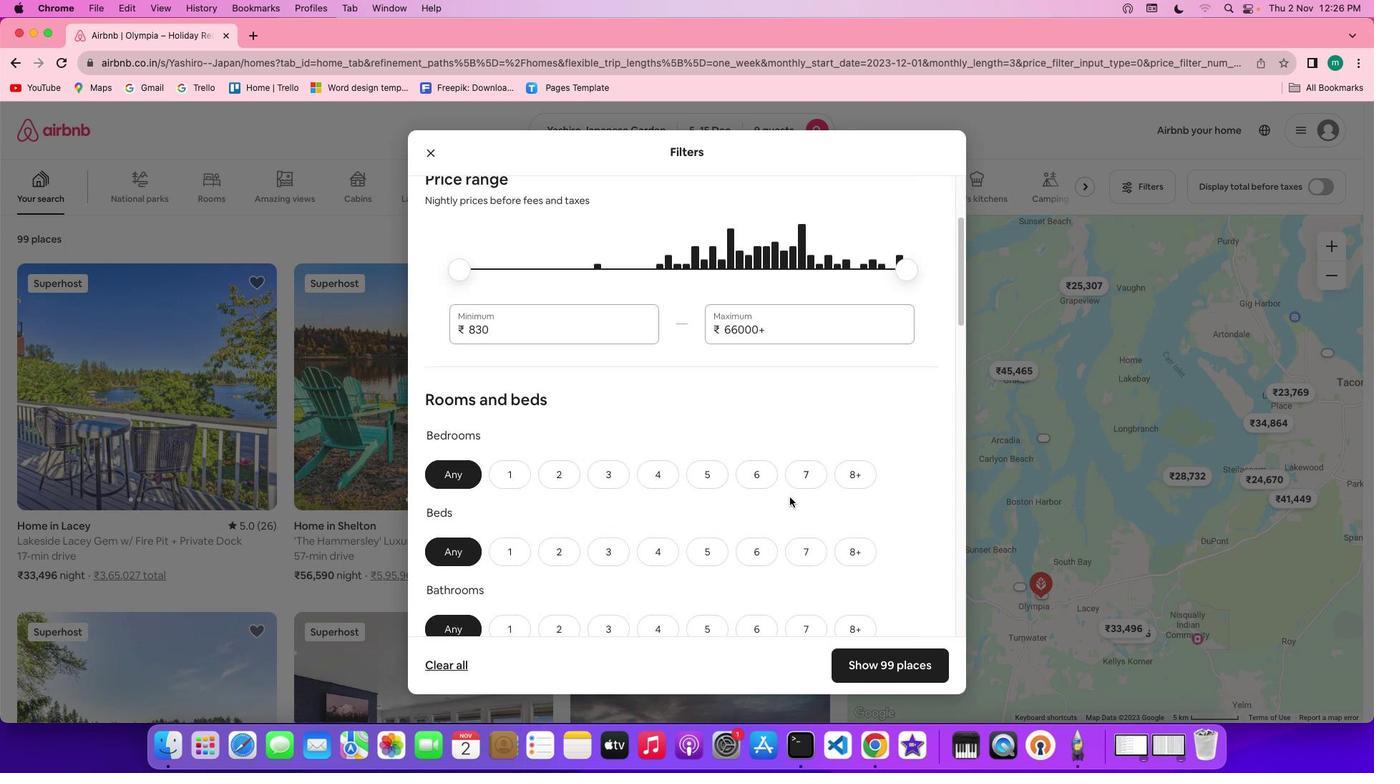 
Action: Mouse scrolled (790, 497) with delta (0, -2)
Screenshot: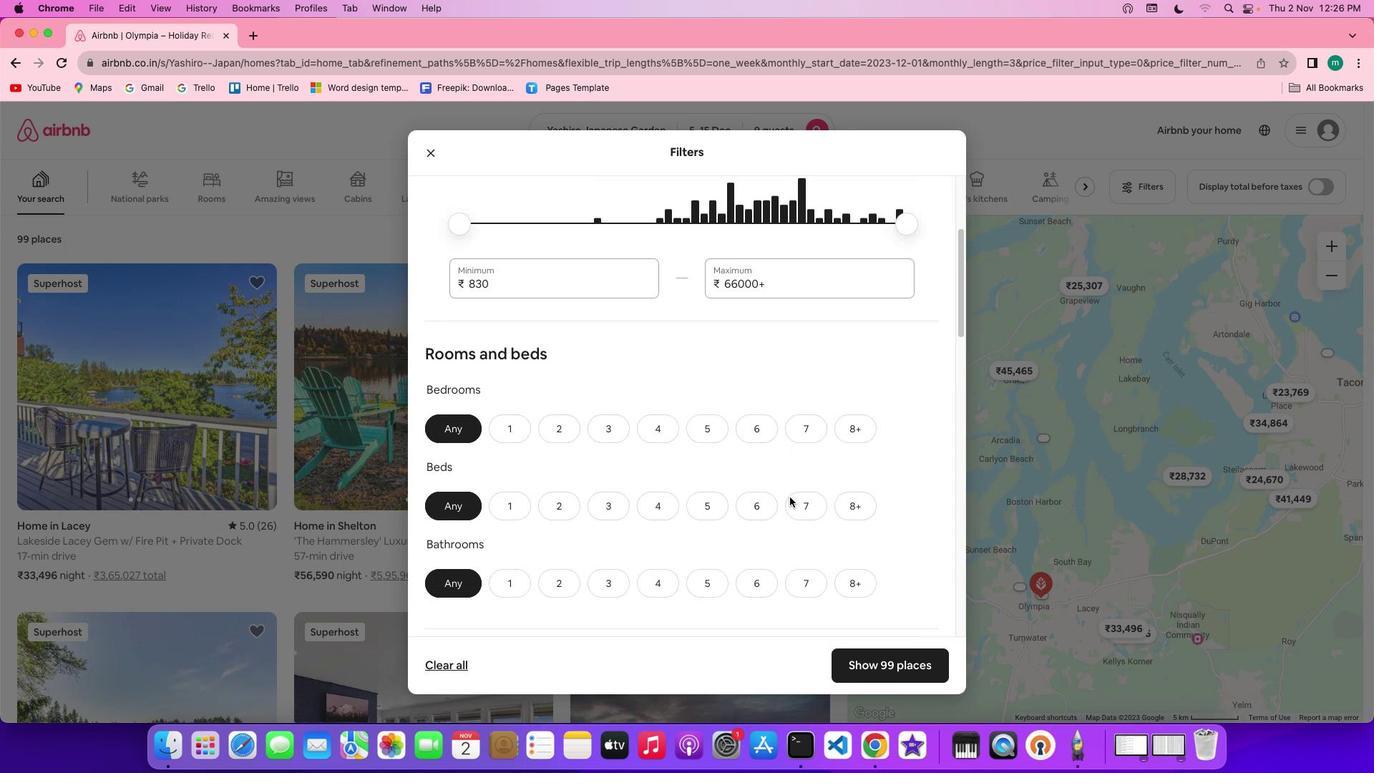 
Action: Mouse moved to (788, 494)
Screenshot: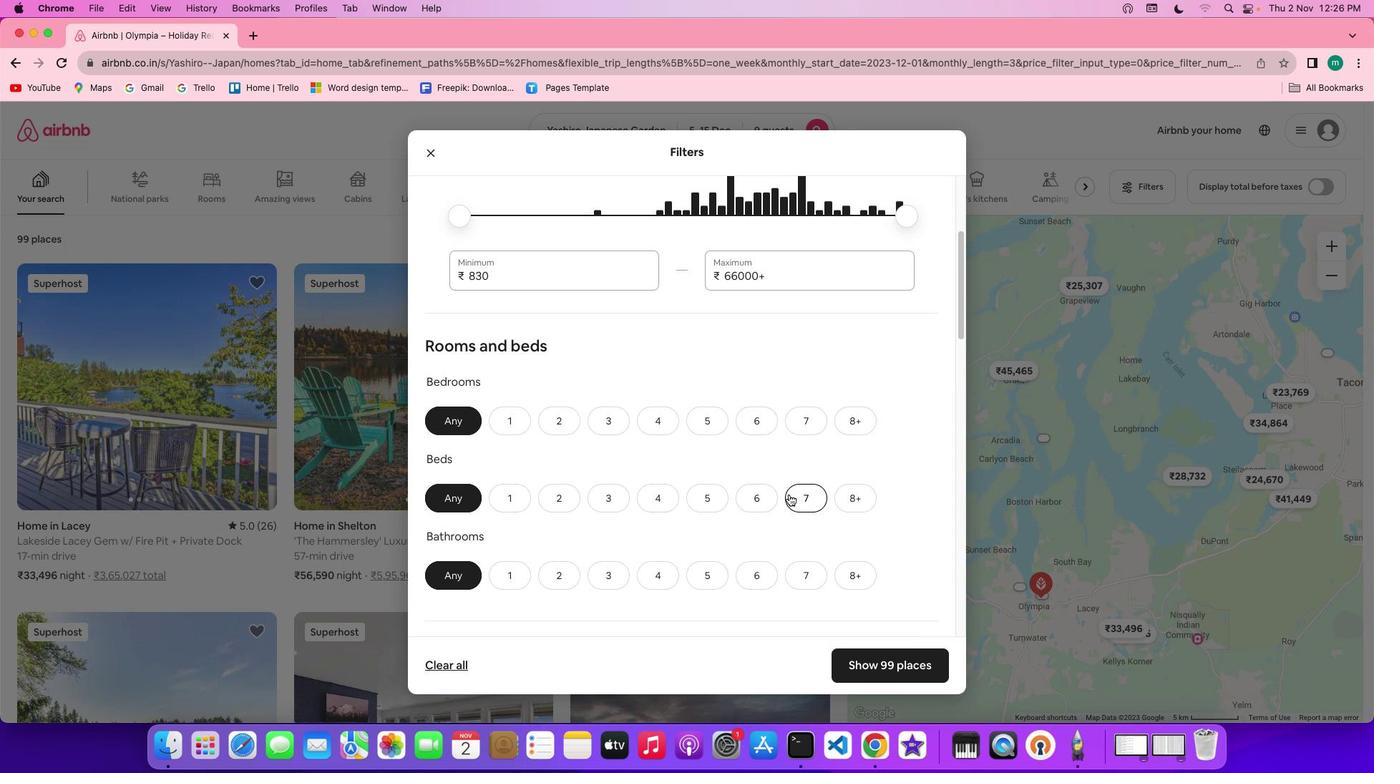 
Action: Mouse scrolled (788, 494) with delta (0, 0)
Screenshot: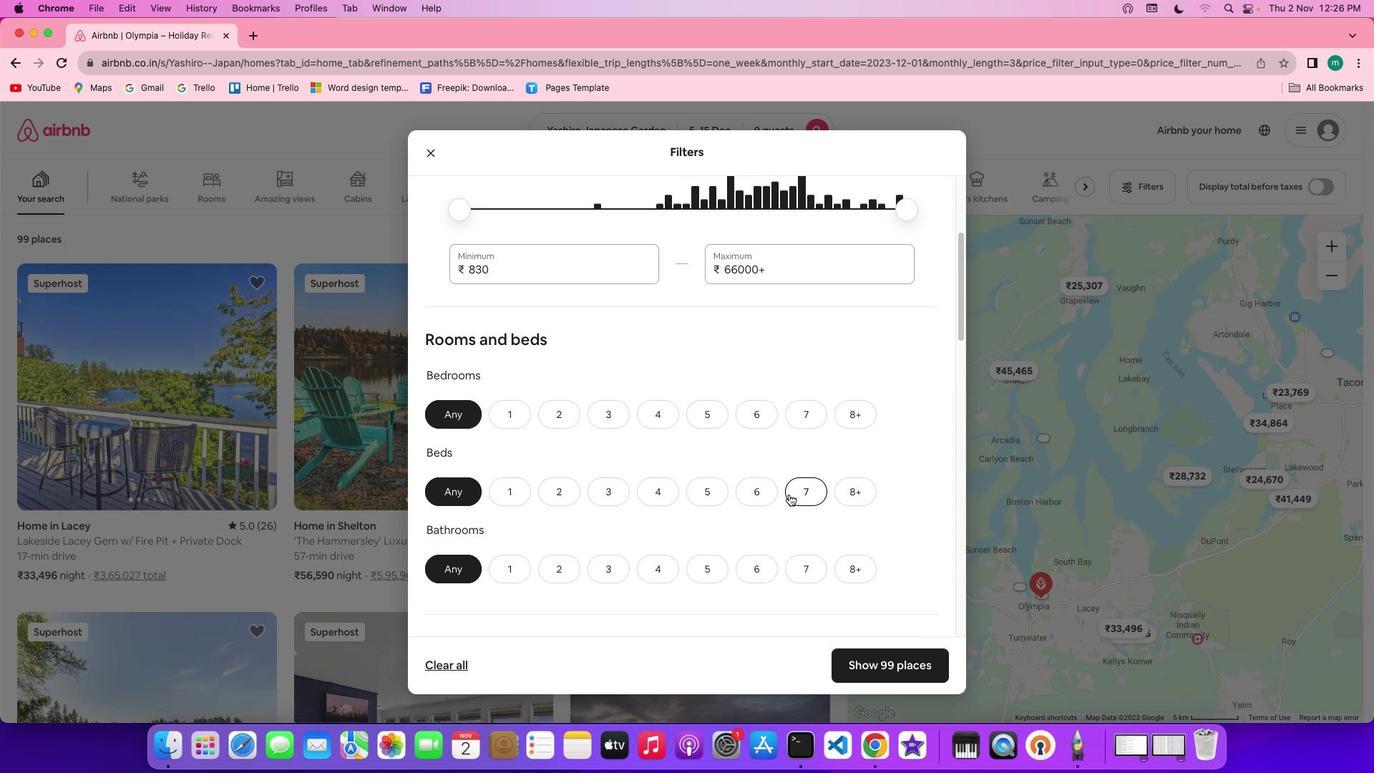 
Action: Mouse scrolled (788, 494) with delta (0, 0)
Screenshot: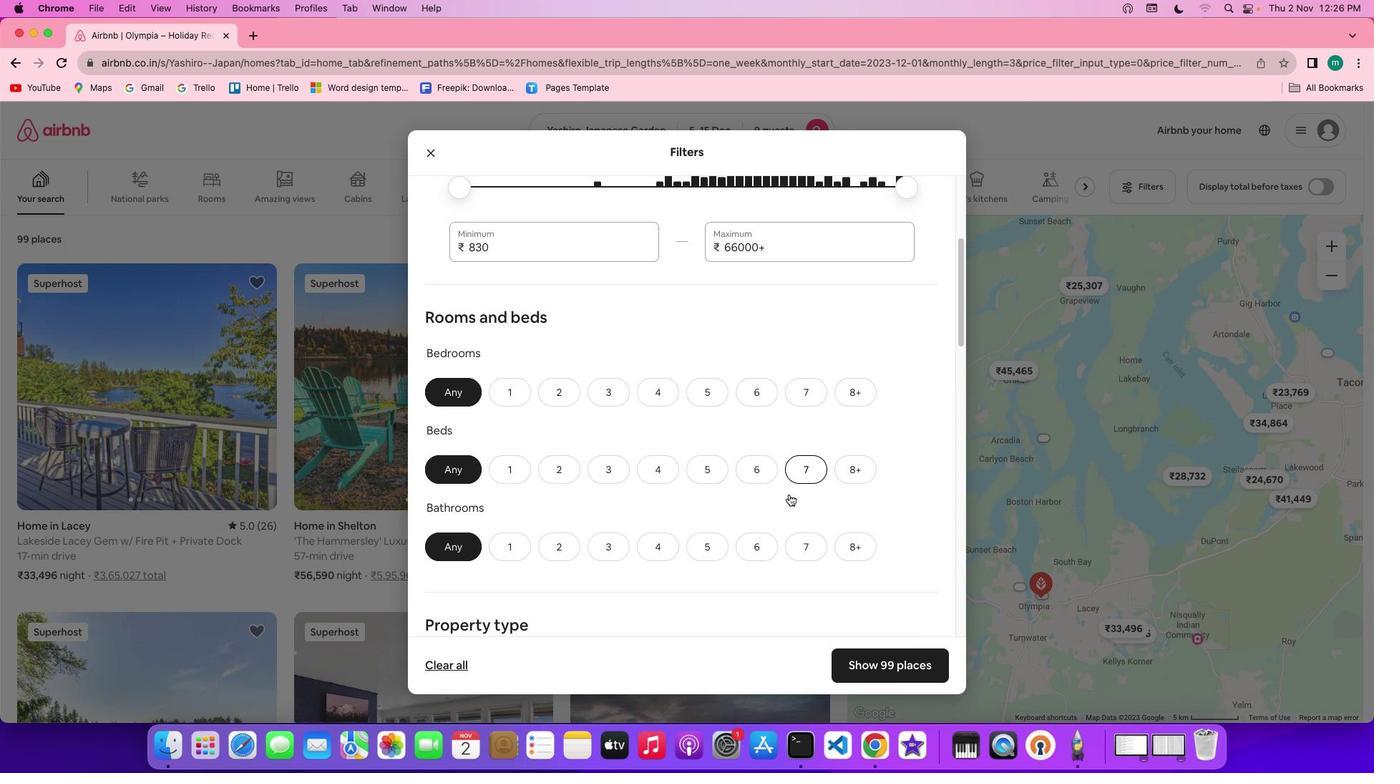 
Action: Mouse scrolled (788, 494) with delta (0, 0)
Screenshot: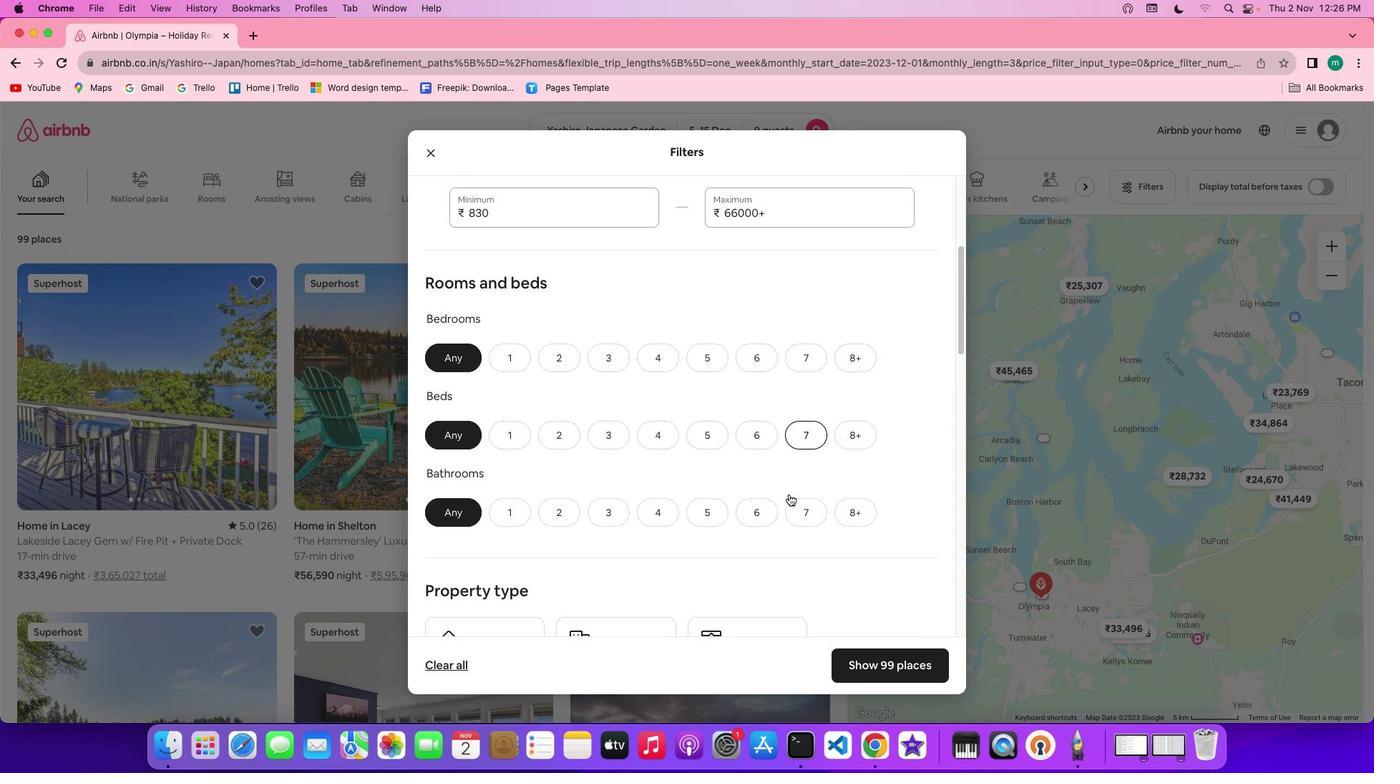 
Action: Mouse scrolled (788, 494) with delta (0, 0)
Screenshot: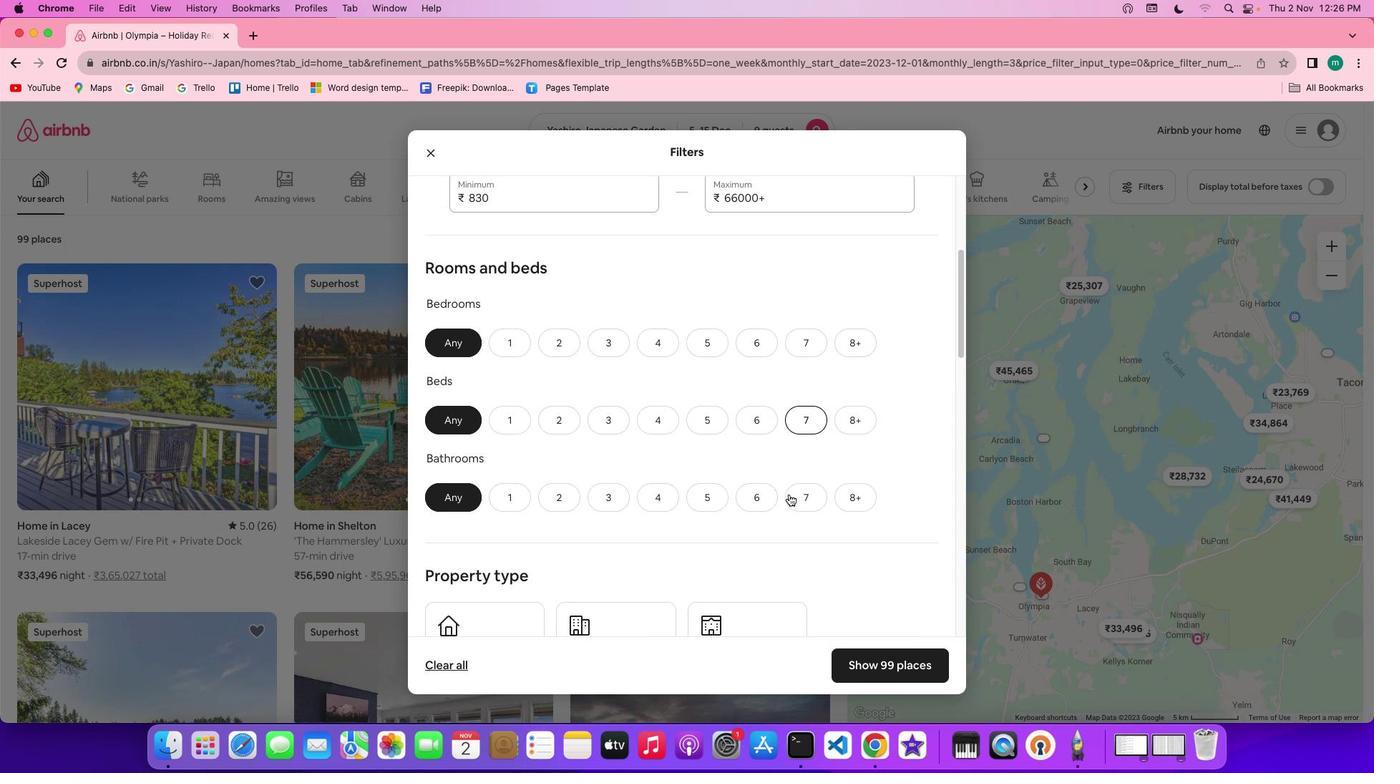 
Action: Mouse scrolled (788, 494) with delta (0, 0)
Screenshot: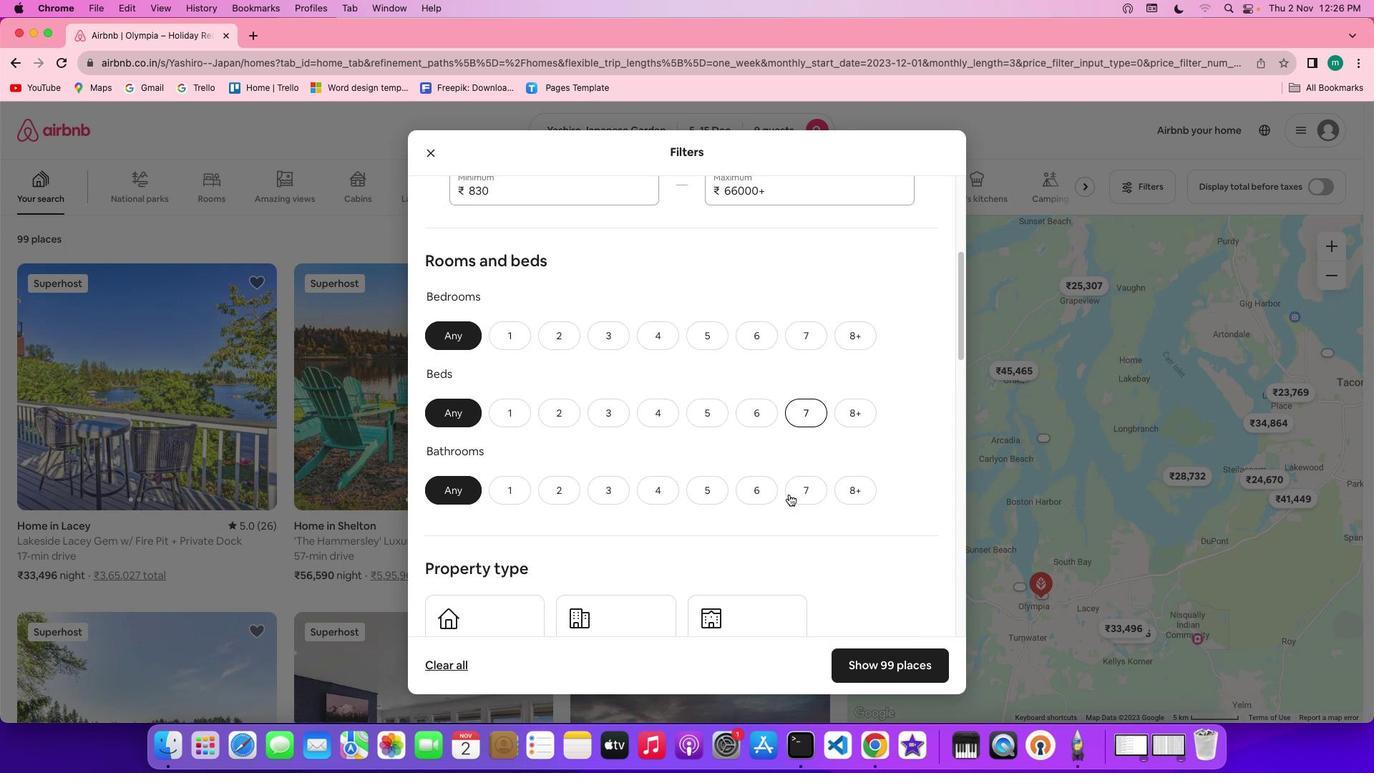 
Action: Mouse scrolled (788, 494) with delta (0, 0)
Screenshot: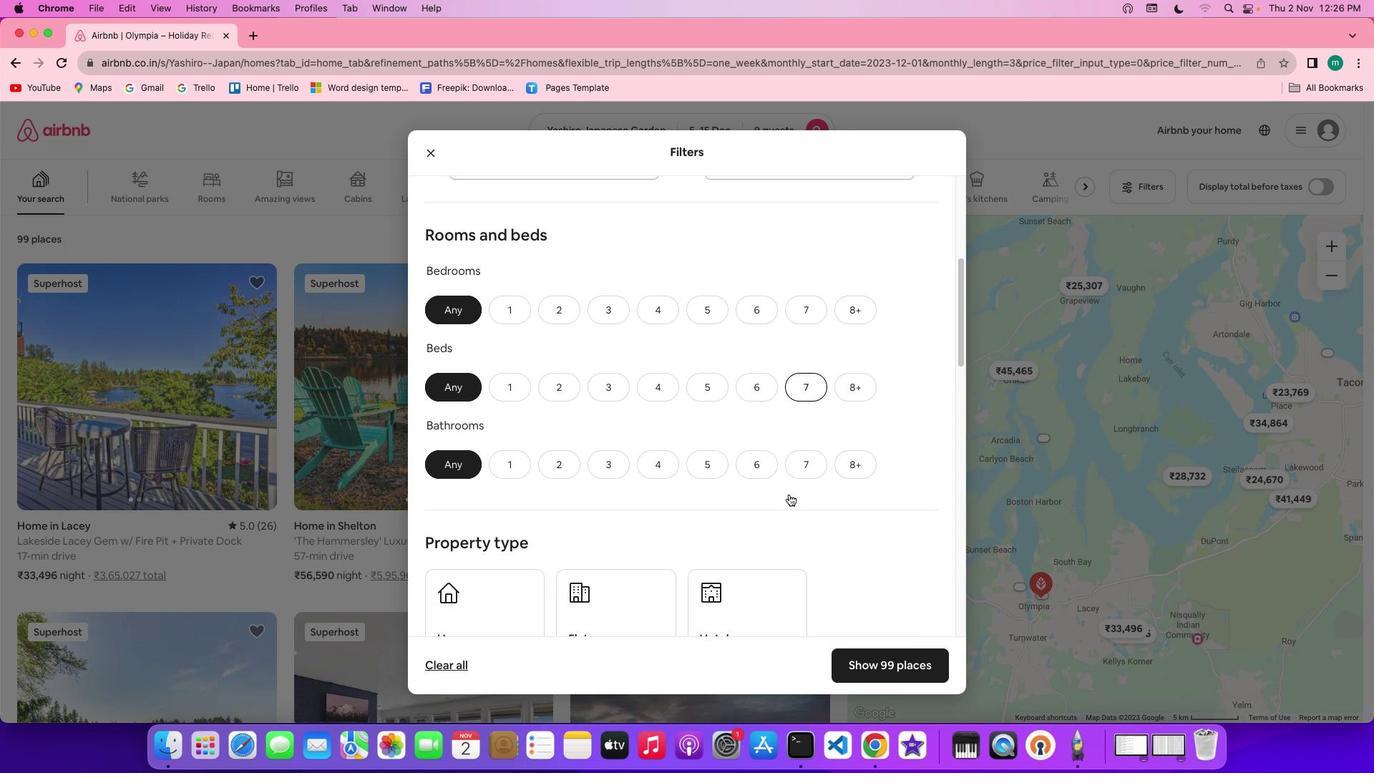 
Action: Mouse scrolled (788, 494) with delta (0, -1)
Screenshot: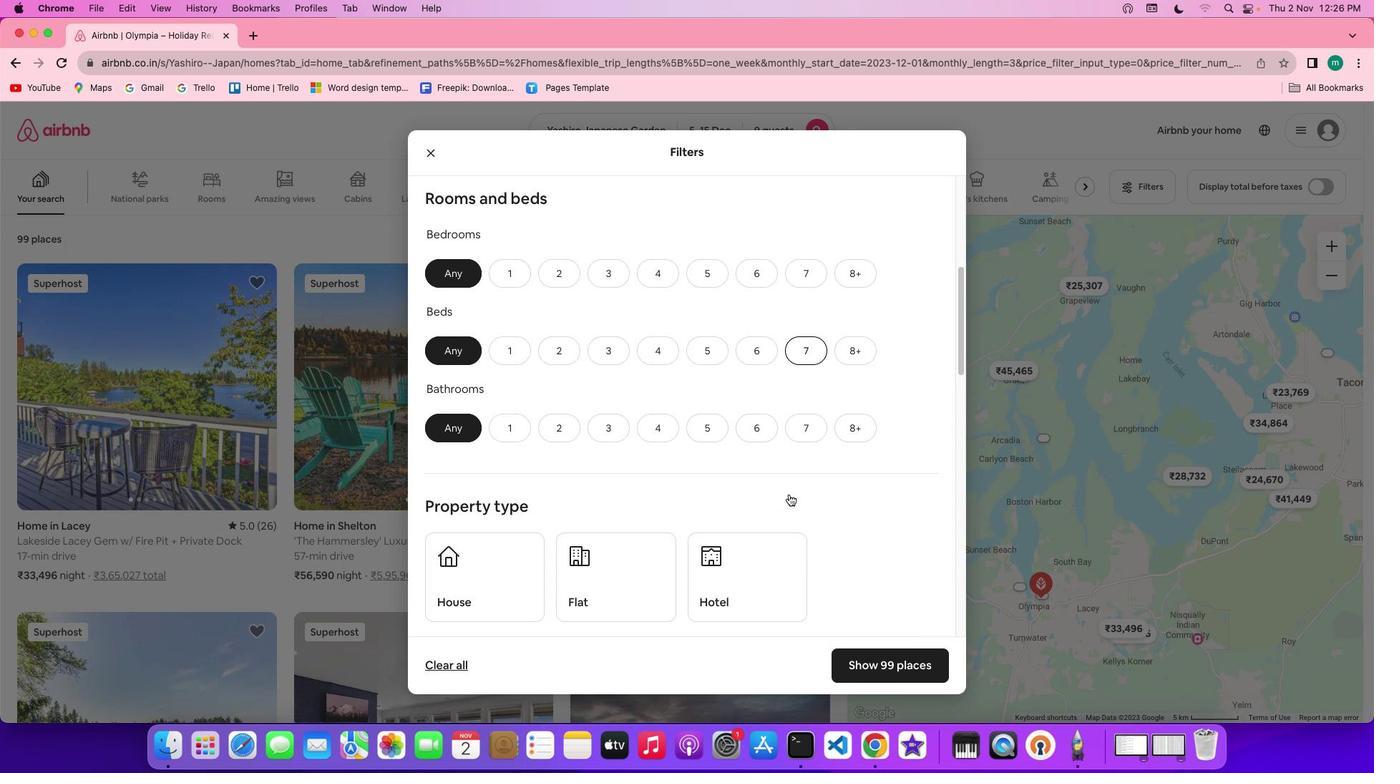 
Action: Mouse moved to (704, 251)
Screenshot: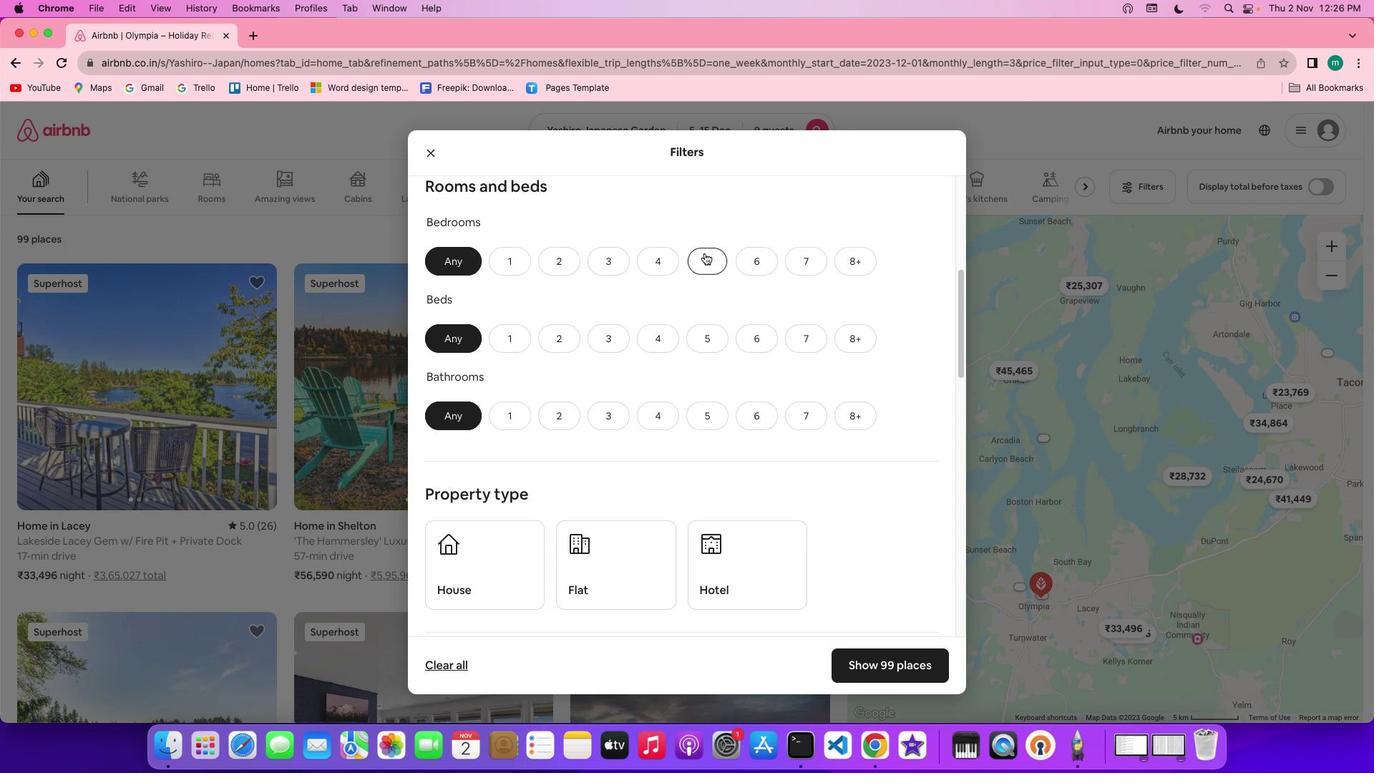 
Action: Mouse pressed left at (704, 251)
Screenshot: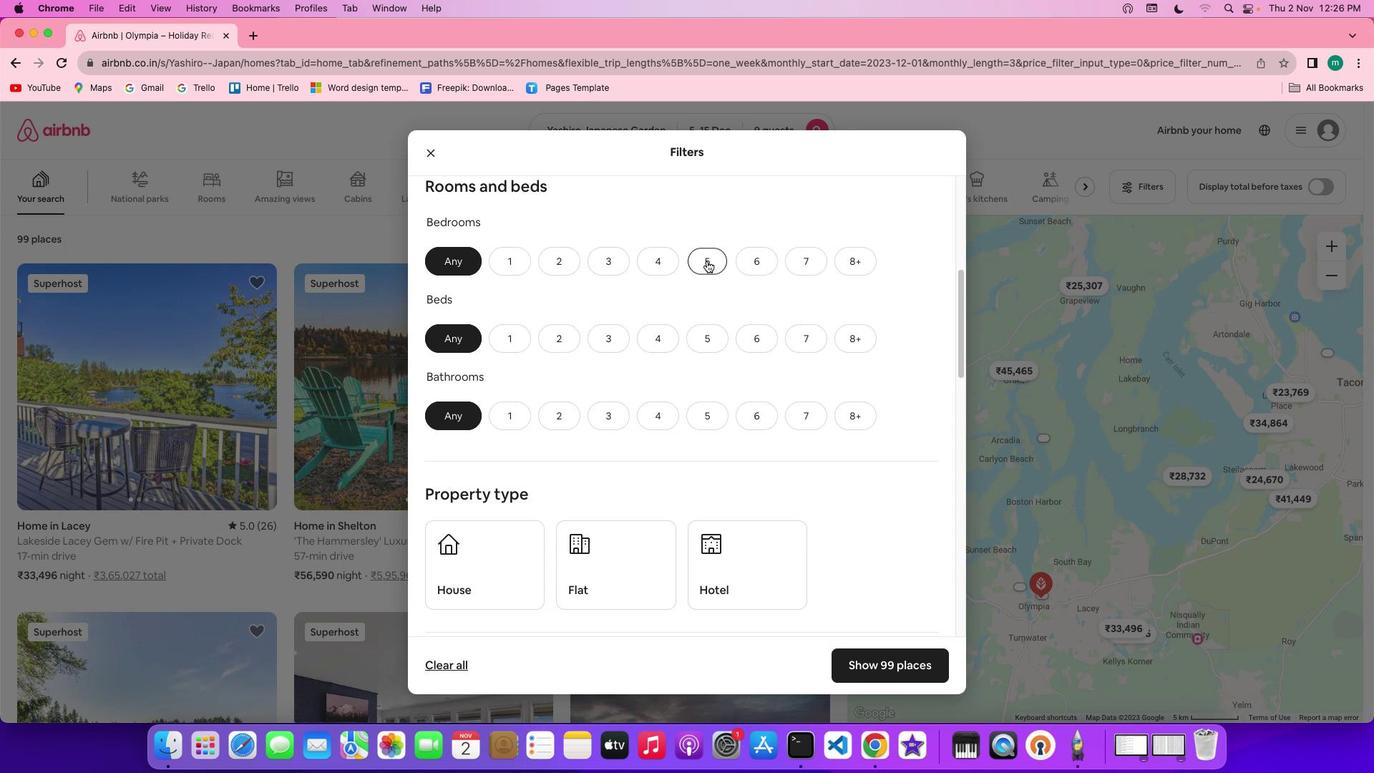 
Action: Mouse moved to (722, 340)
Screenshot: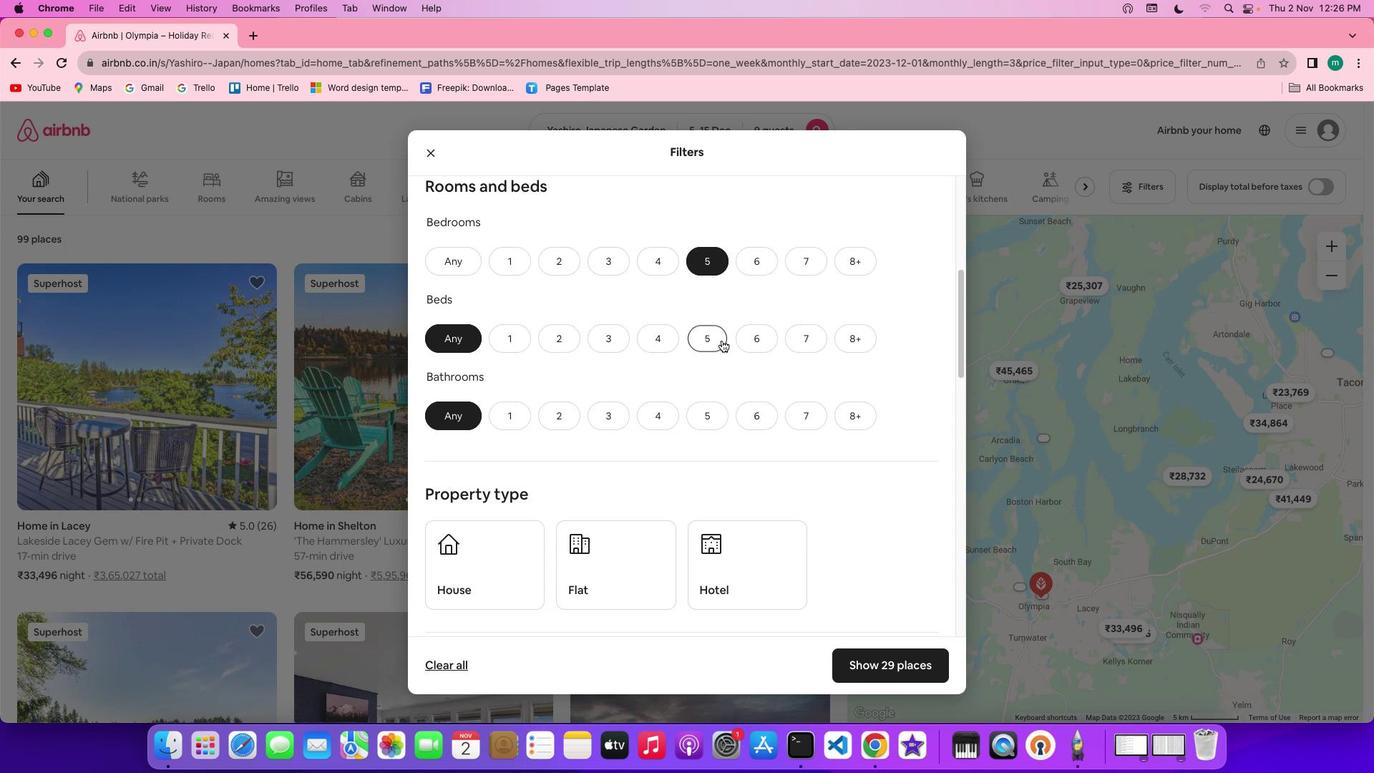 
Action: Mouse pressed left at (722, 340)
Screenshot: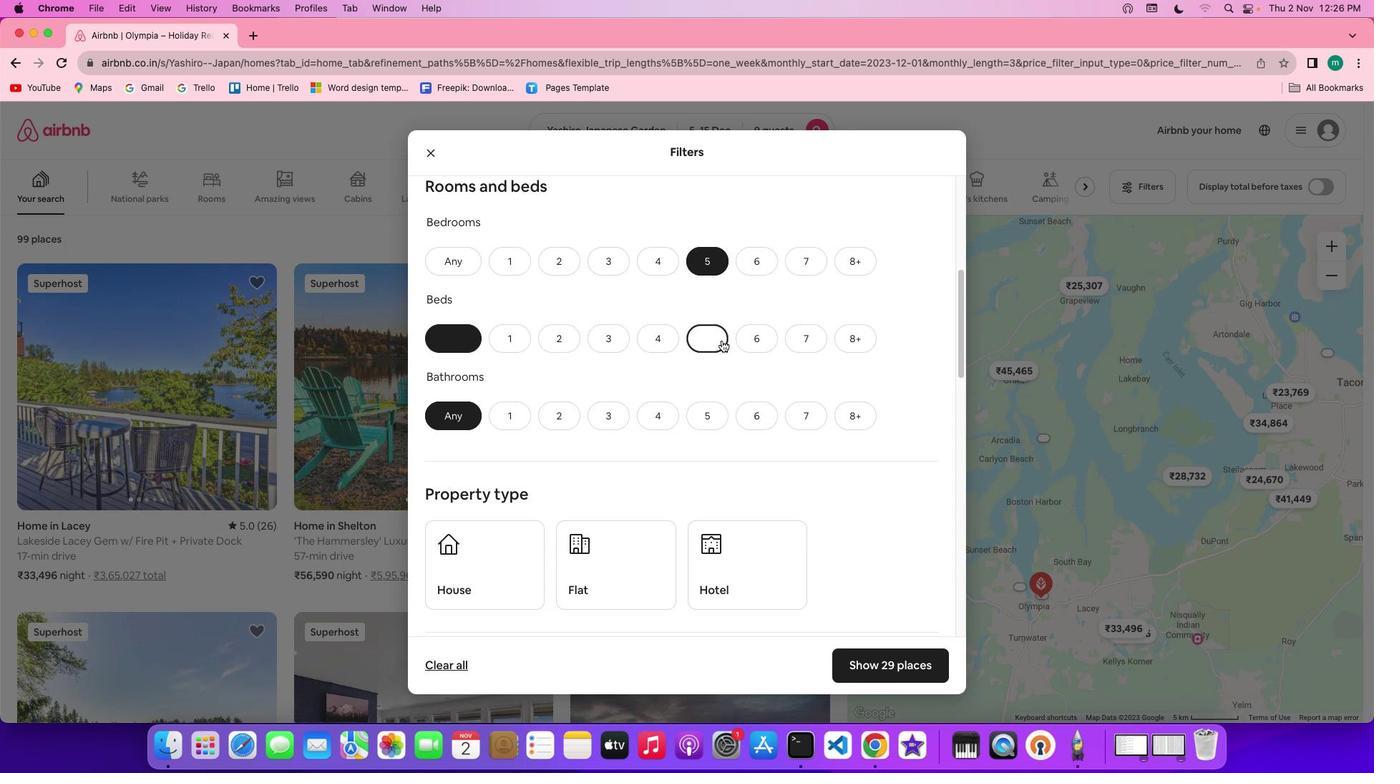 
Action: Mouse moved to (707, 418)
Screenshot: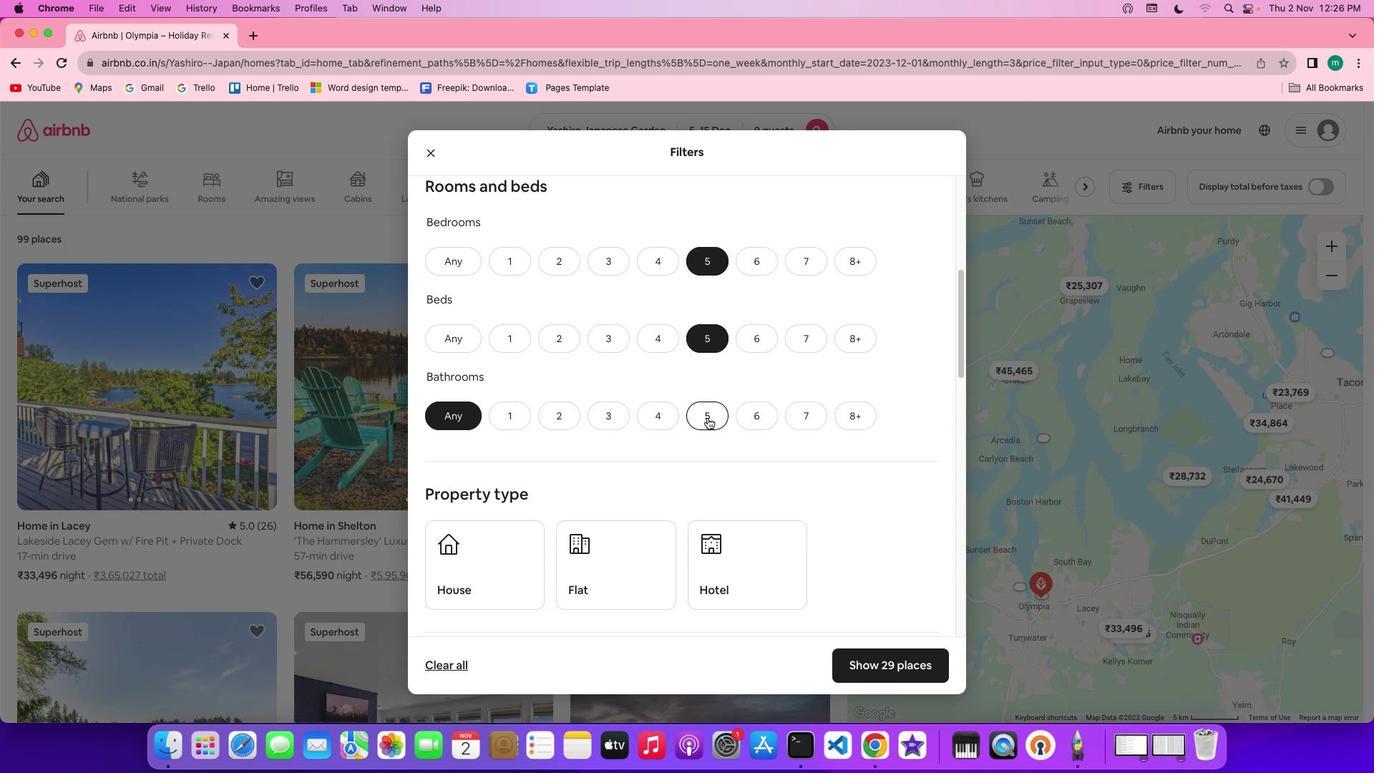 
Action: Mouse pressed left at (707, 418)
Screenshot: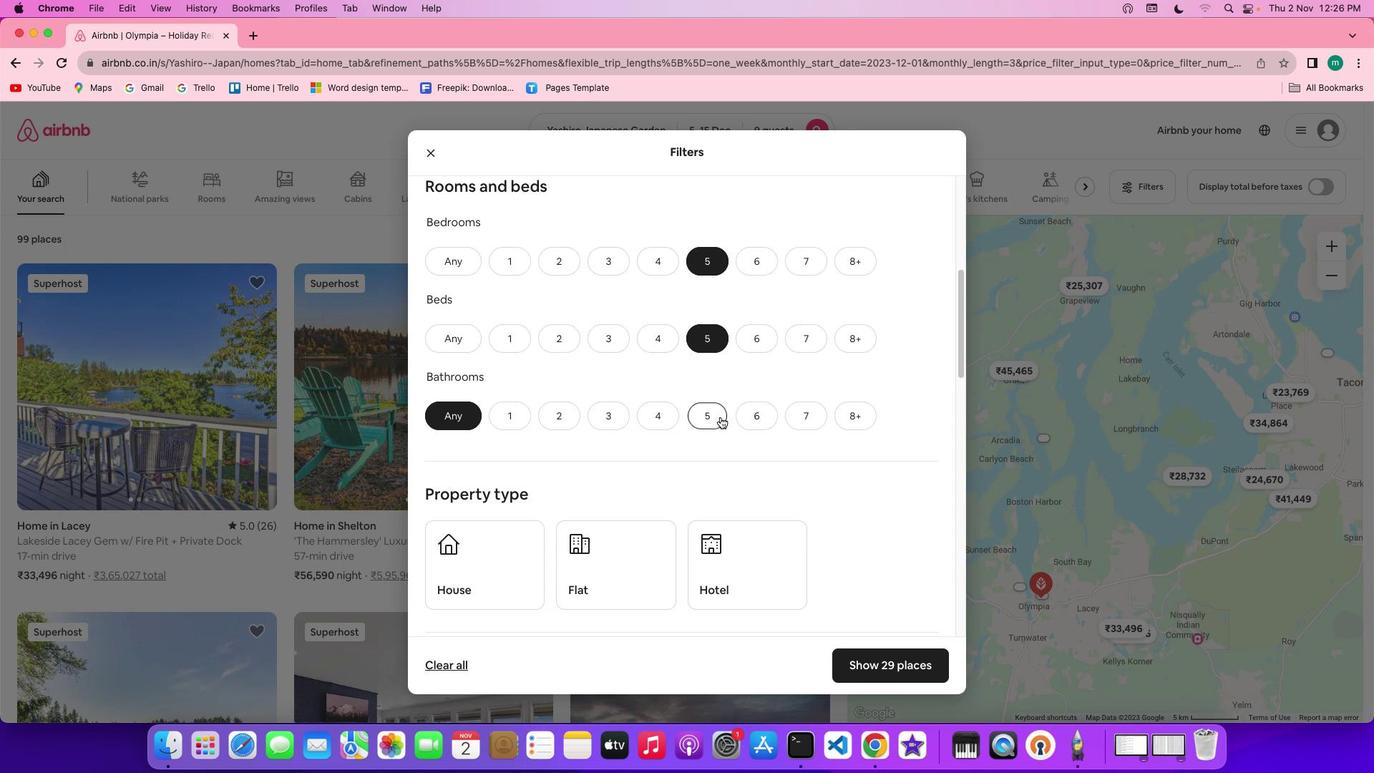 
Action: Mouse moved to (811, 430)
Screenshot: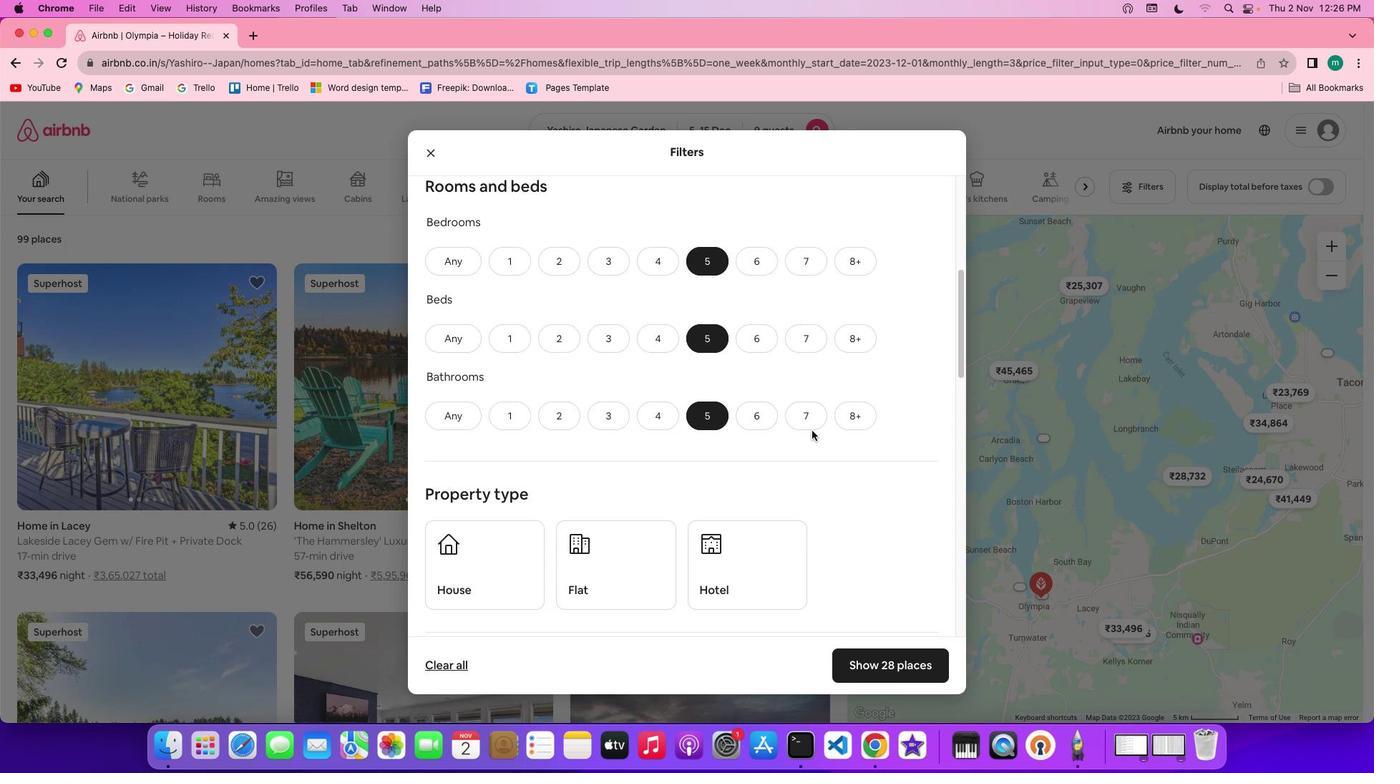
Action: Mouse scrolled (811, 430) with delta (0, 0)
Screenshot: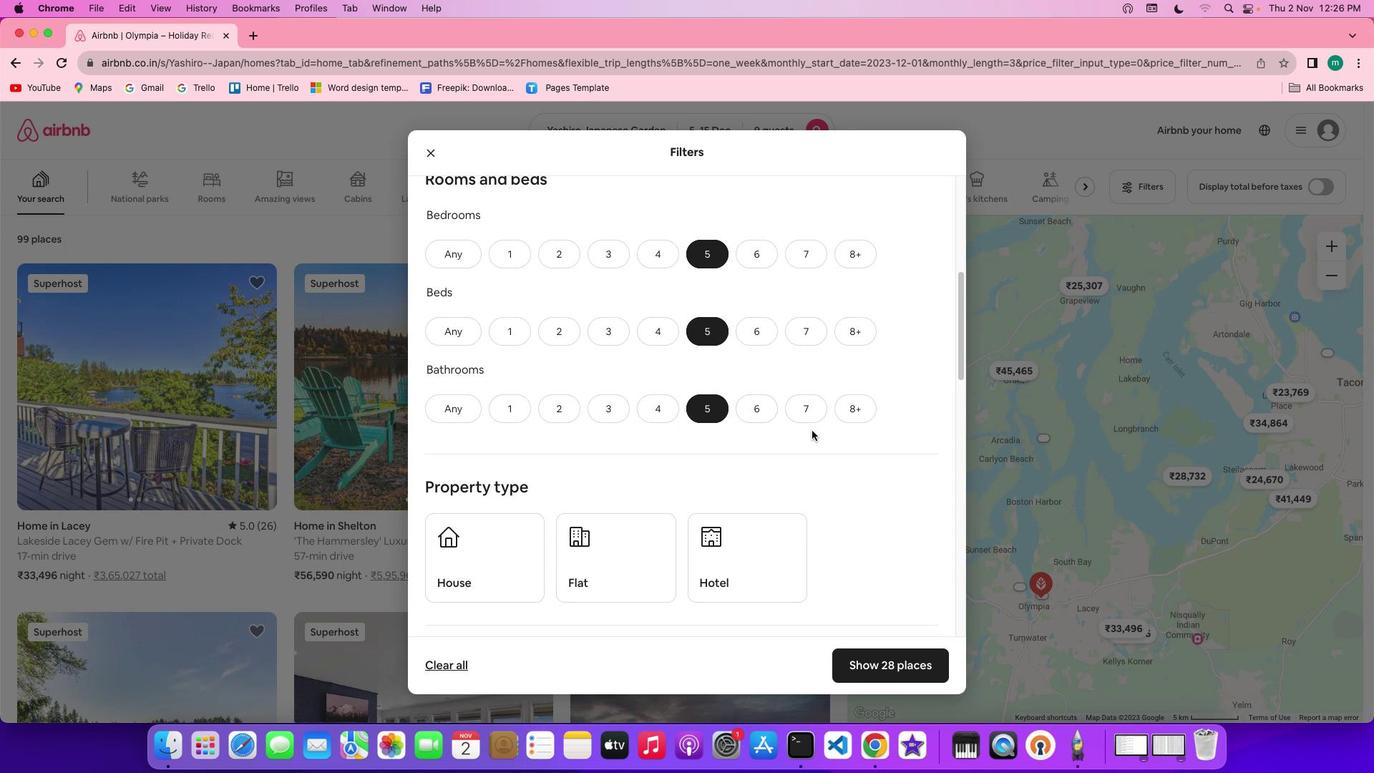 
Action: Mouse scrolled (811, 430) with delta (0, 0)
Screenshot: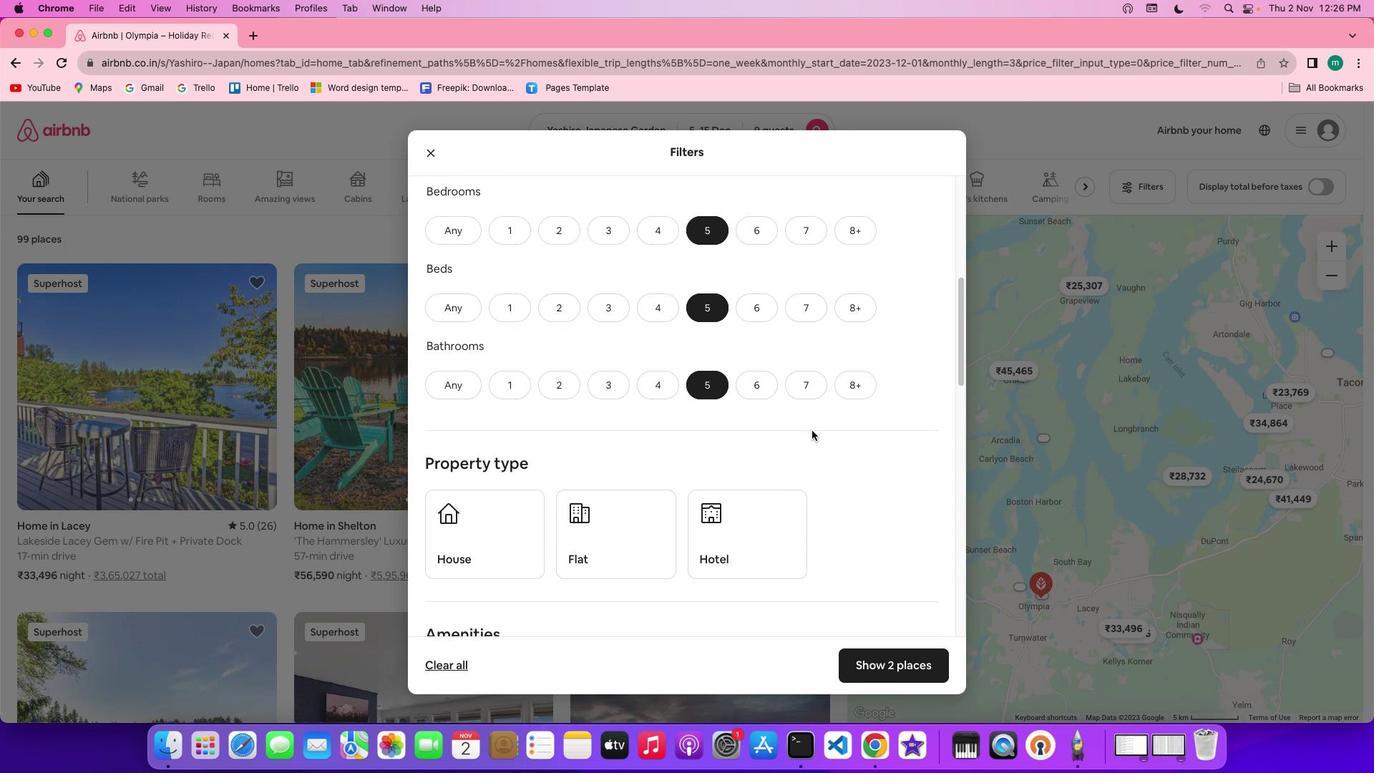 
Action: Mouse scrolled (811, 430) with delta (0, -1)
Screenshot: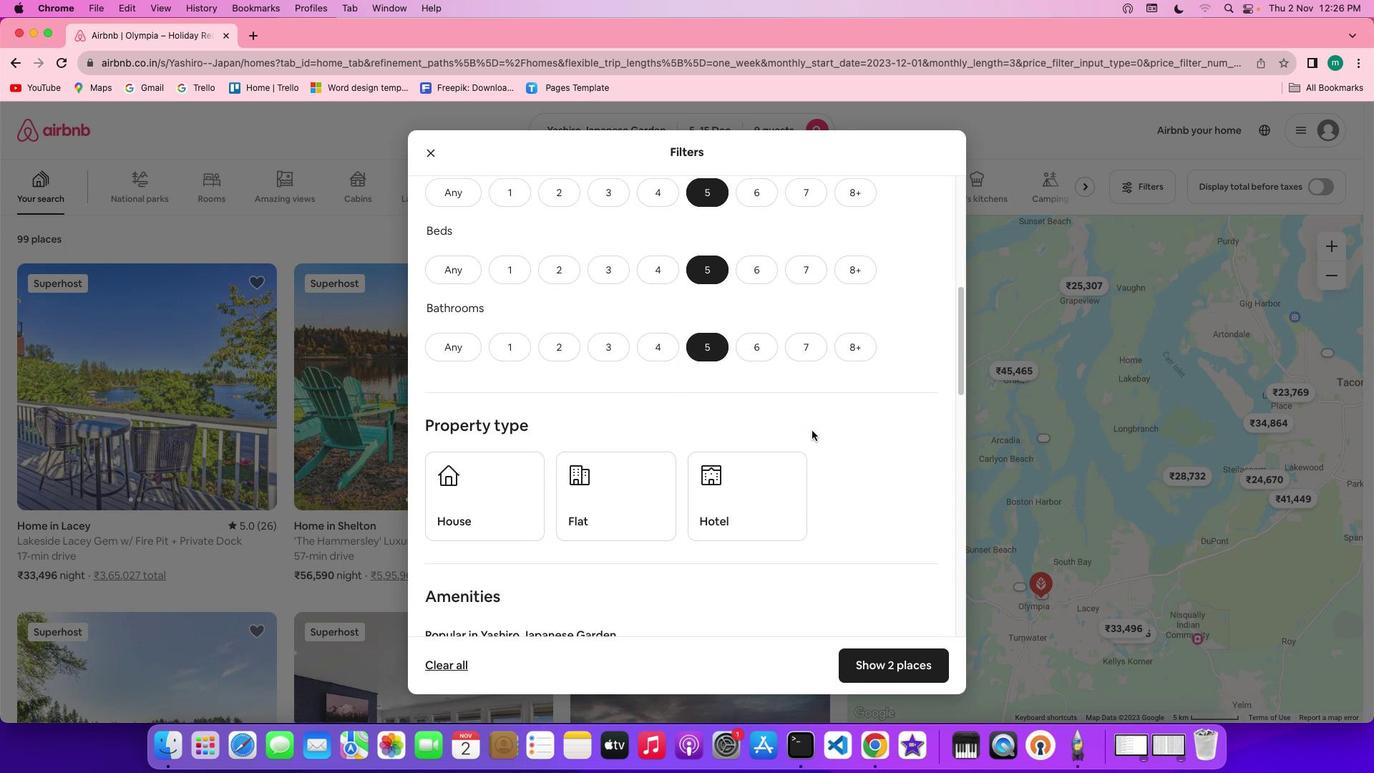 
Action: Mouse scrolled (811, 430) with delta (0, 0)
Screenshot: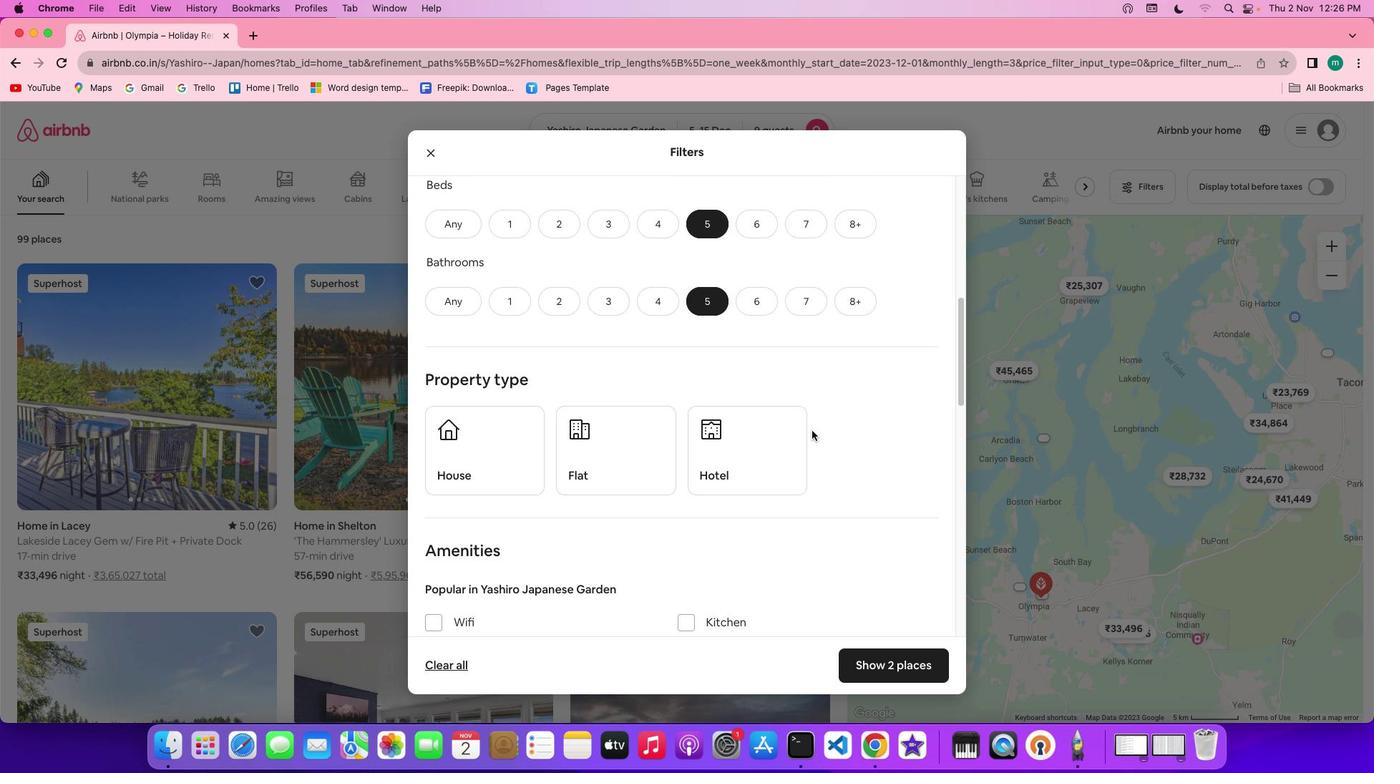 
Action: Mouse scrolled (811, 430) with delta (0, 0)
Screenshot: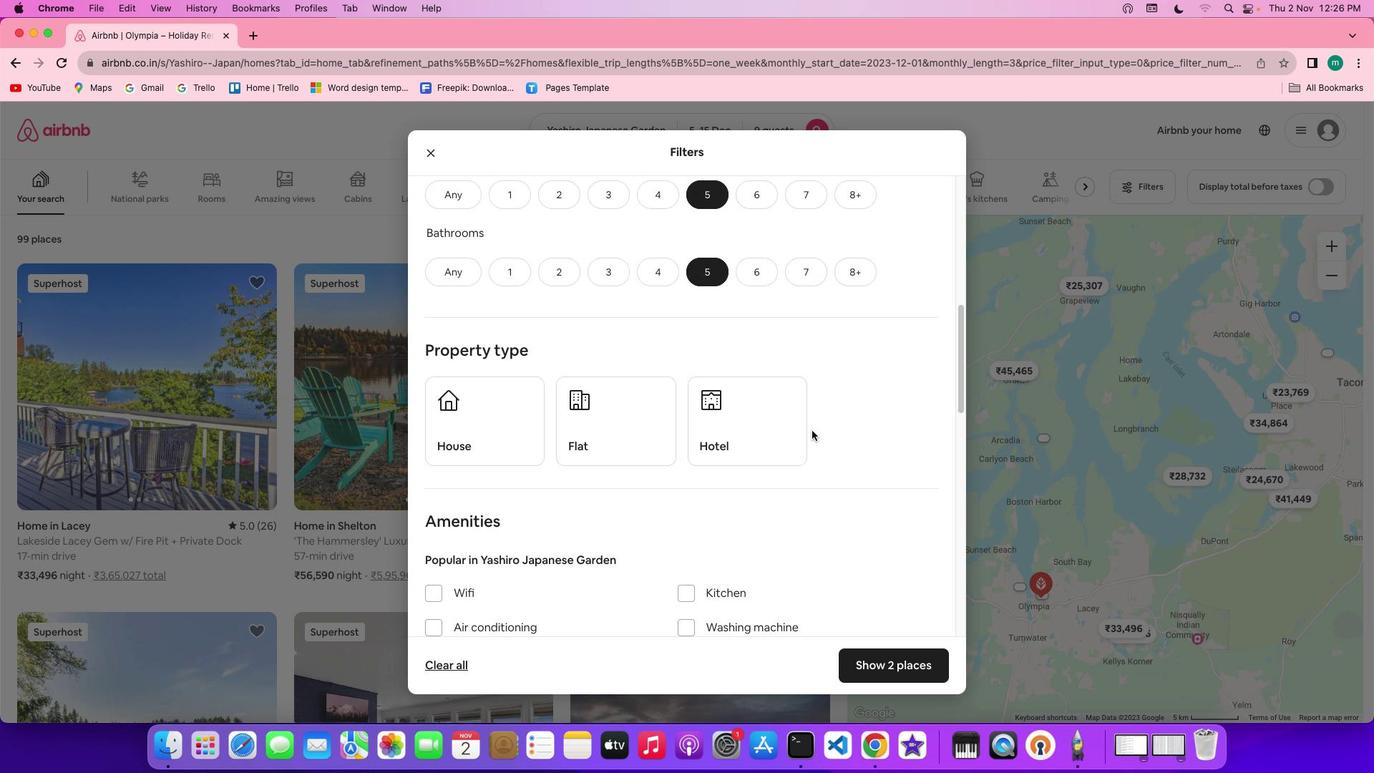
Action: Mouse scrolled (811, 430) with delta (0, -1)
Screenshot: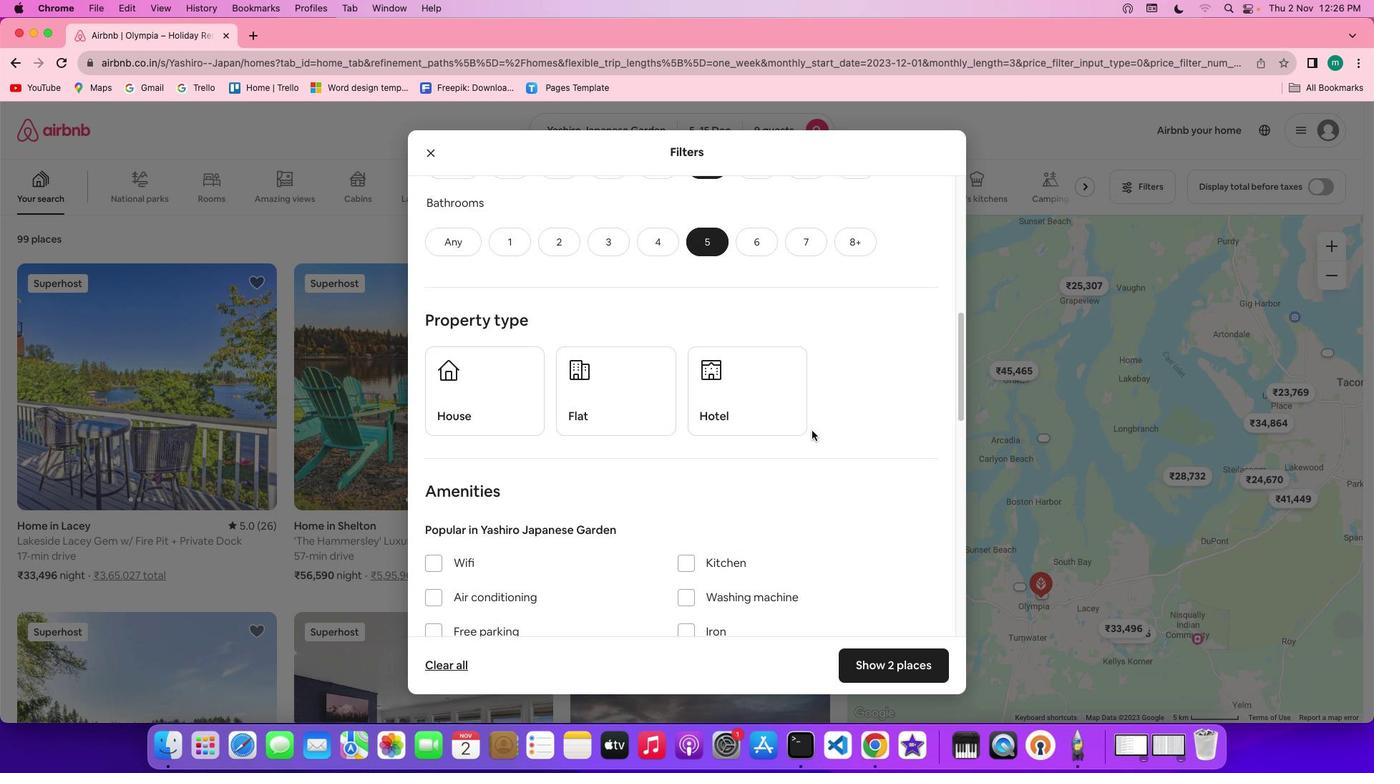 
Action: Mouse scrolled (811, 430) with delta (0, 0)
Screenshot: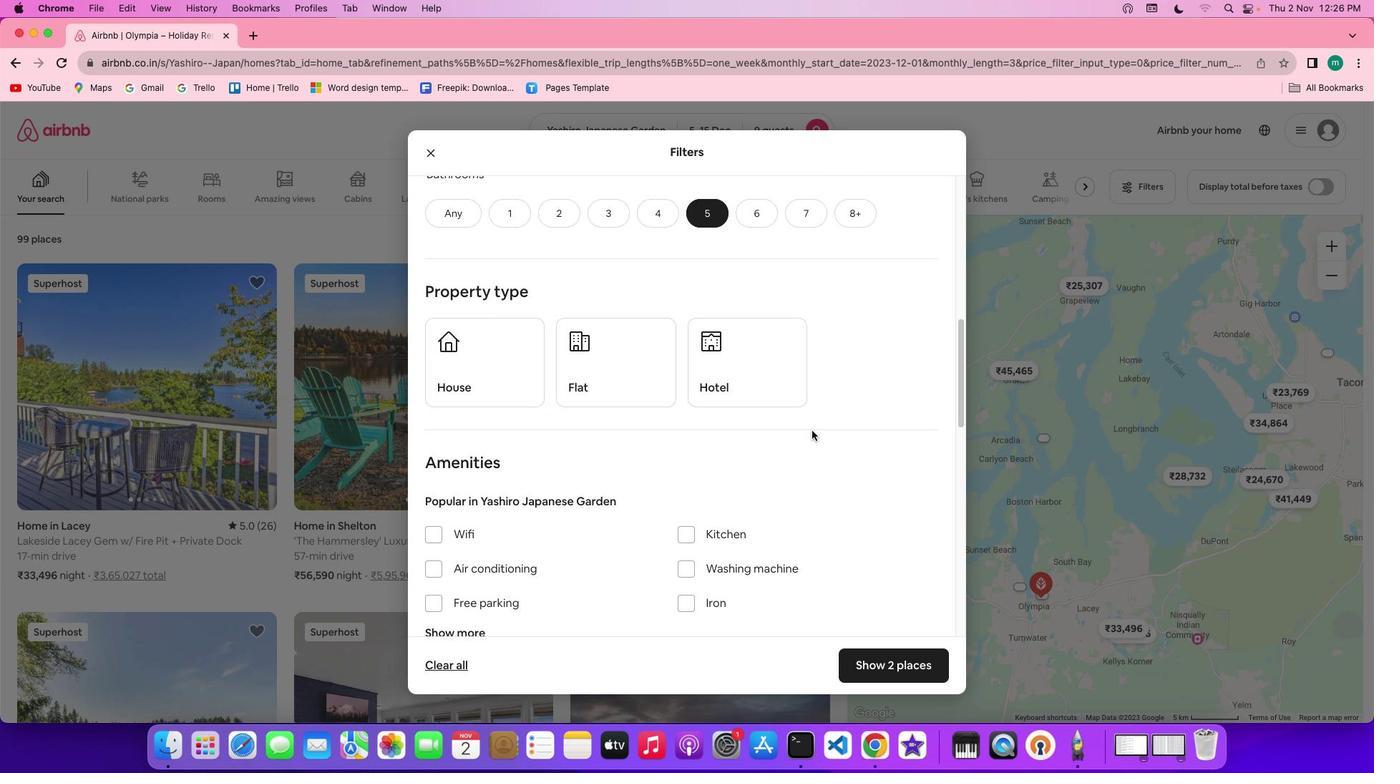 
Action: Mouse scrolled (811, 430) with delta (0, 0)
Screenshot: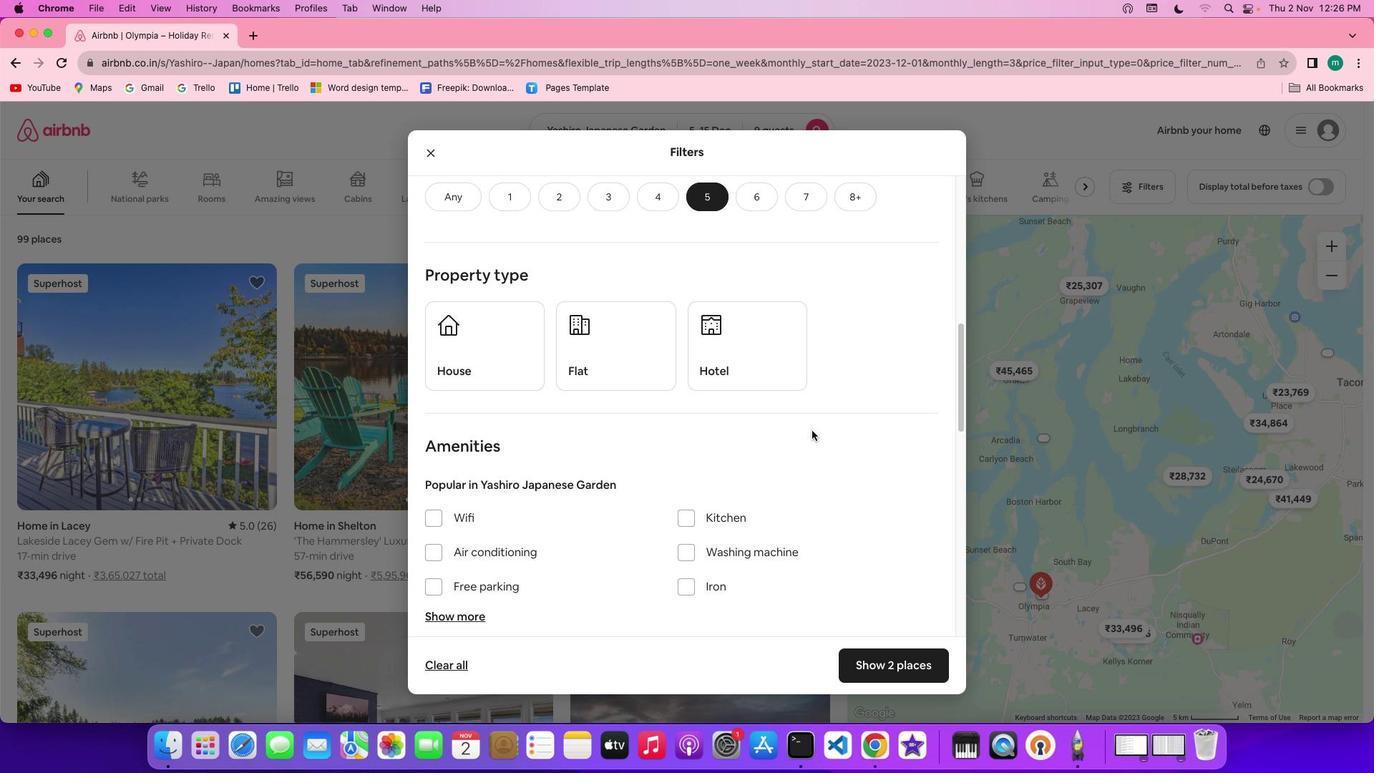
Action: Mouse scrolled (811, 430) with delta (0, 0)
Screenshot: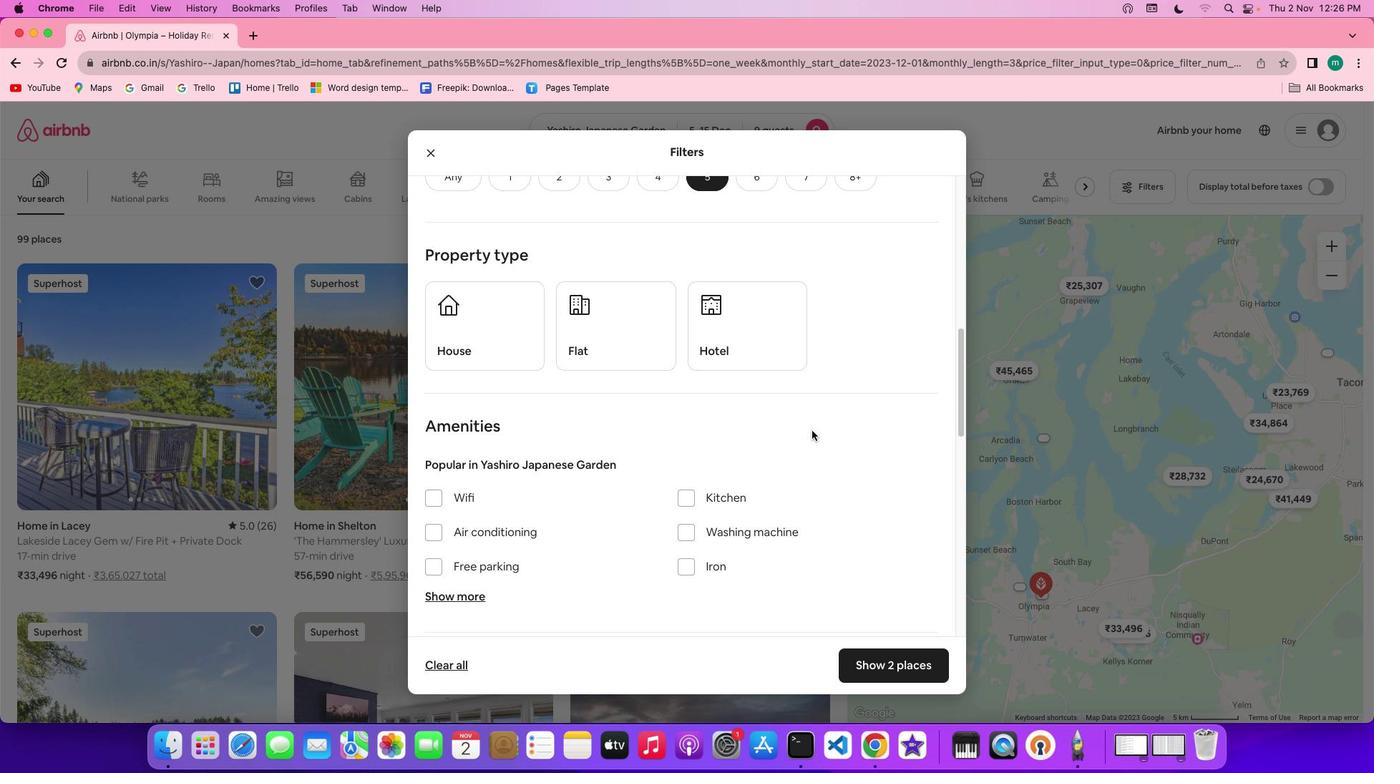 
Action: Mouse scrolled (811, 430) with delta (0, 0)
Screenshot: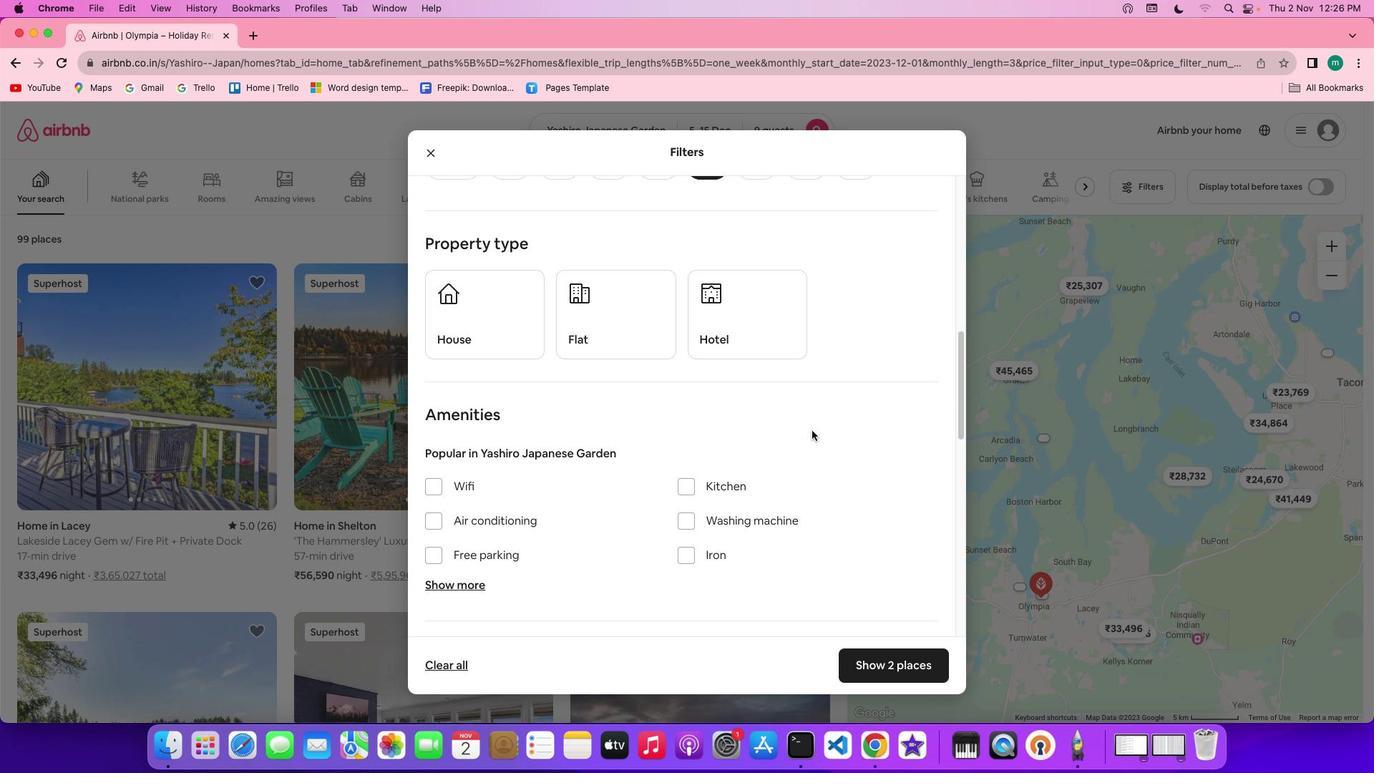 
Action: Mouse scrolled (811, 430) with delta (0, 0)
Screenshot: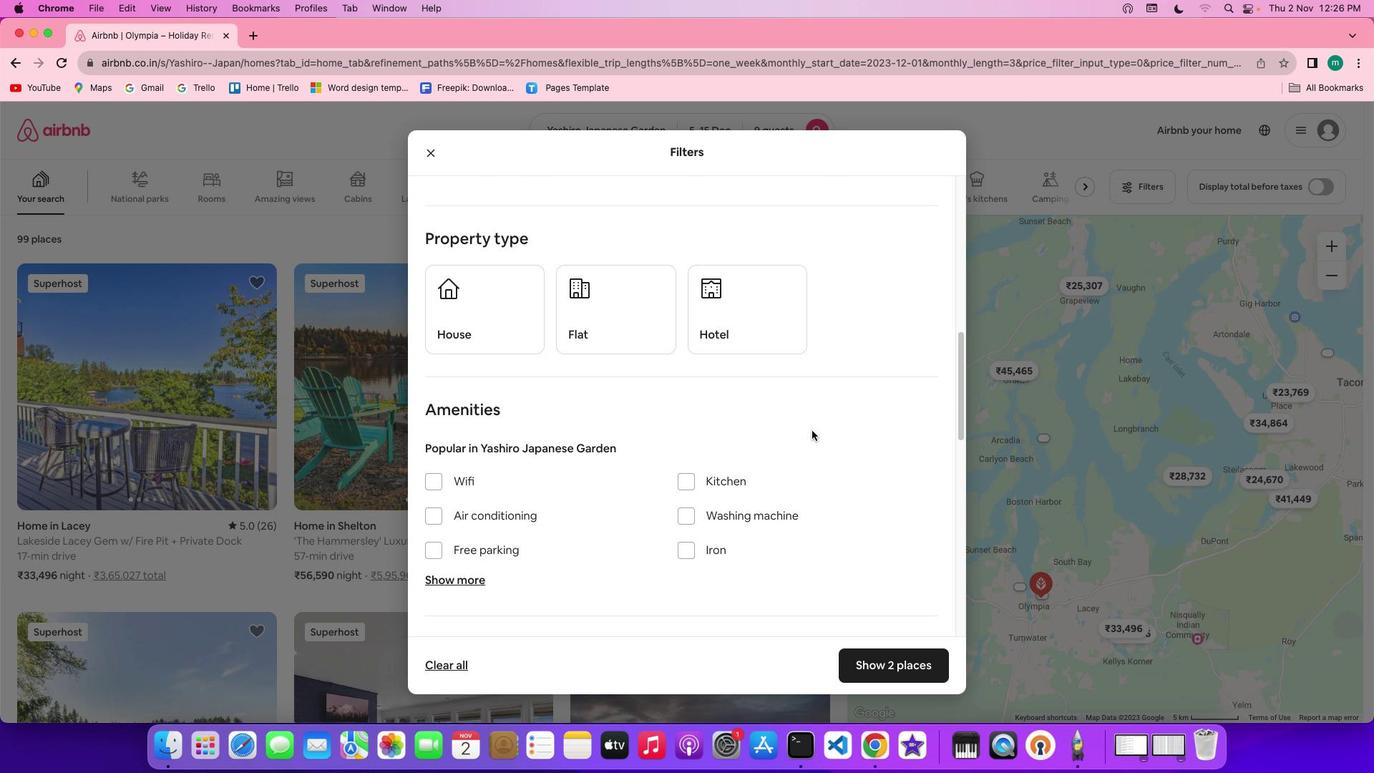 
Action: Mouse scrolled (811, 430) with delta (0, 0)
Screenshot: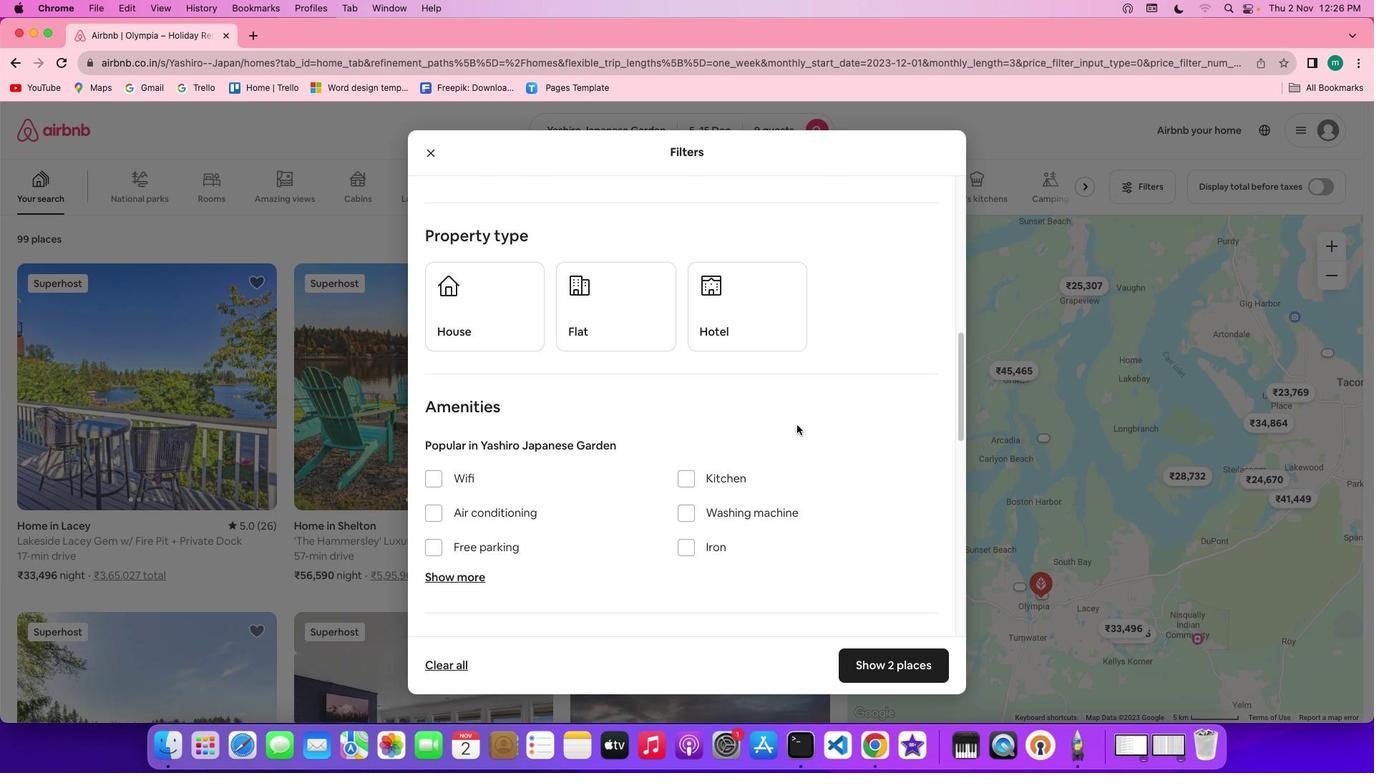 
Action: Mouse moved to (487, 317)
Screenshot: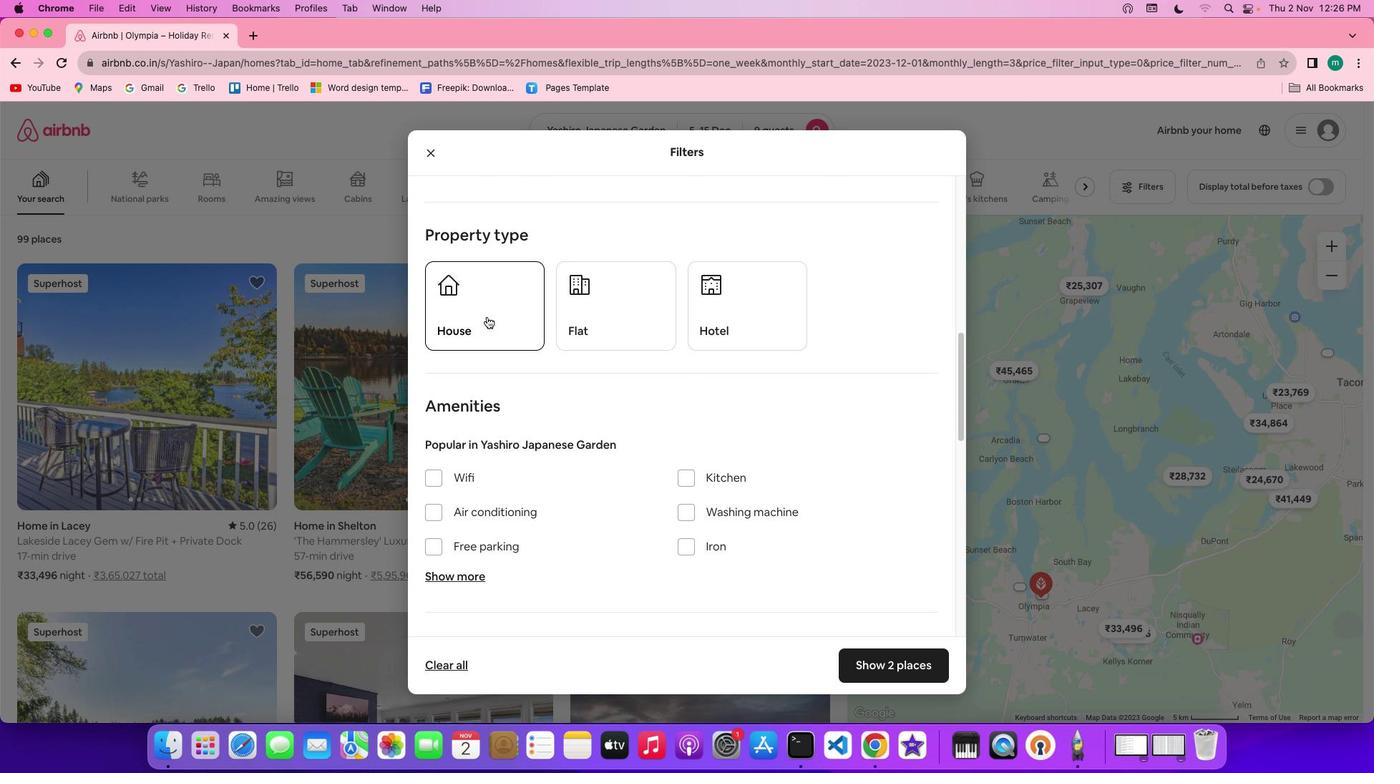 
Action: Mouse pressed left at (487, 317)
Screenshot: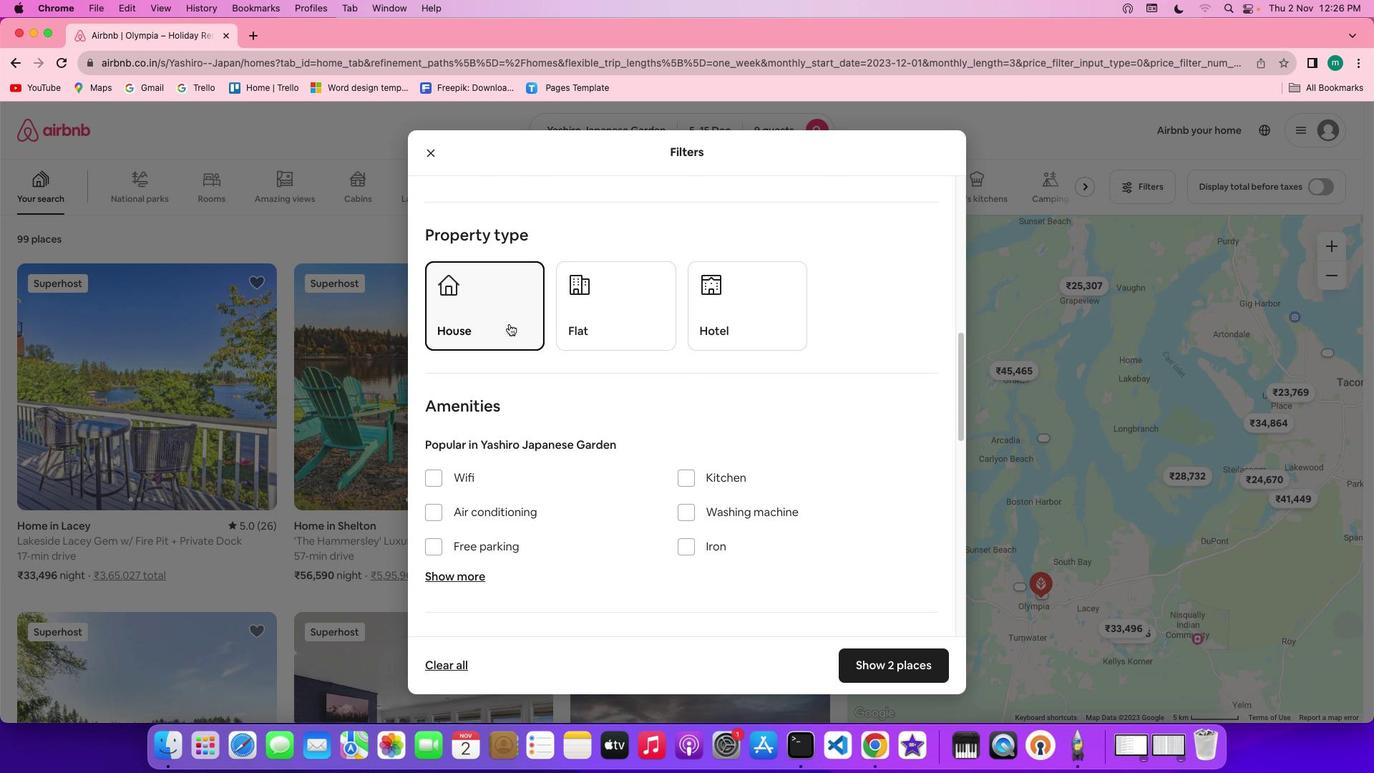 
Action: Mouse moved to (710, 394)
Screenshot: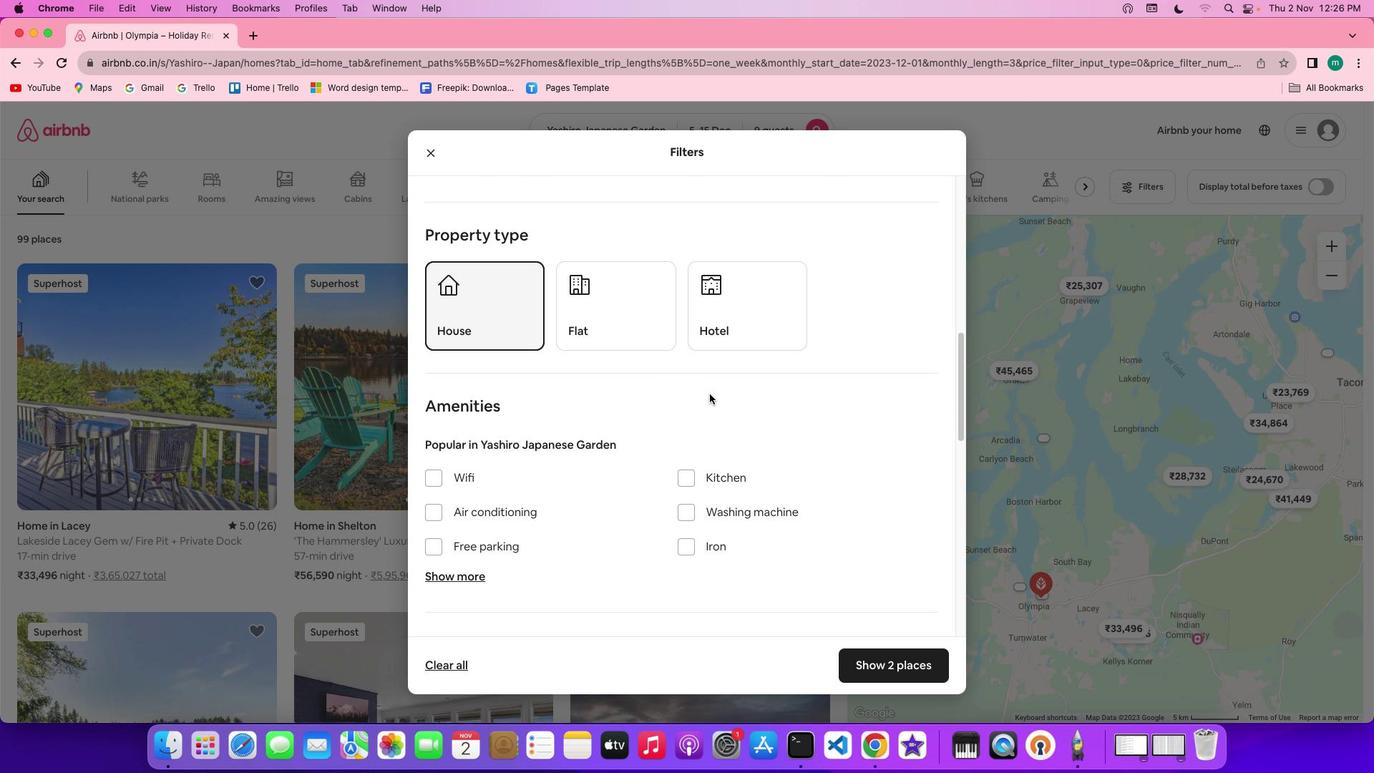 
Action: Mouse scrolled (710, 394) with delta (0, 0)
Screenshot: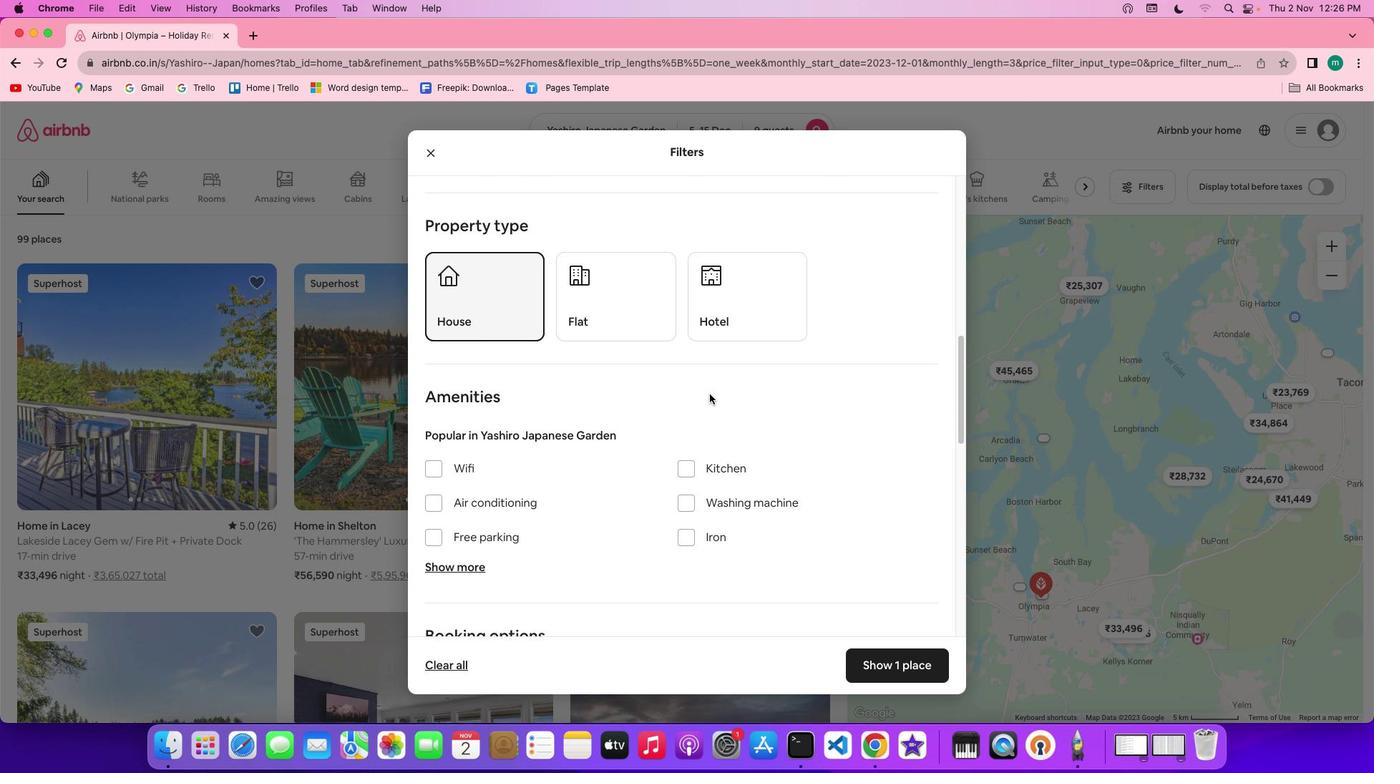 
Action: Mouse scrolled (710, 394) with delta (0, 0)
Screenshot: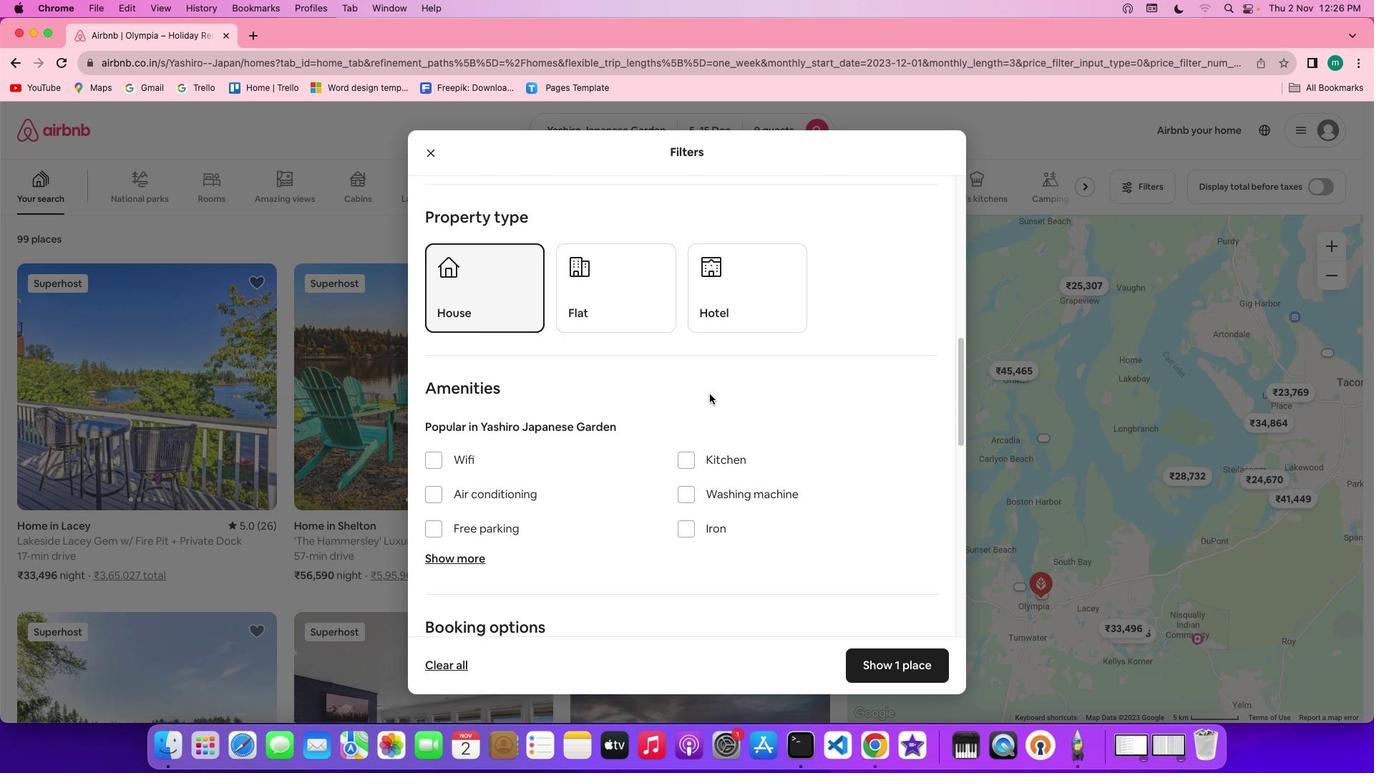 
Action: Mouse scrolled (710, 394) with delta (0, 0)
Screenshot: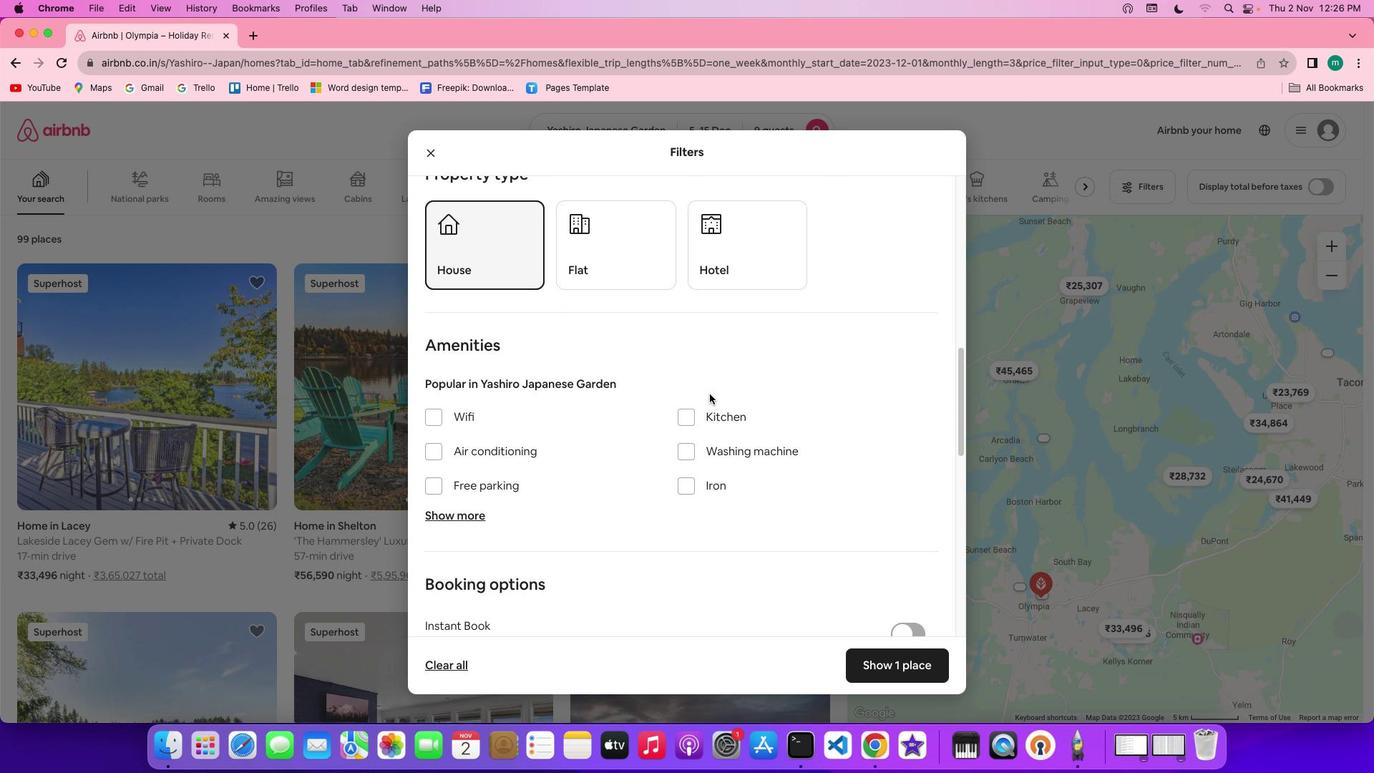 
Action: Mouse scrolled (710, 394) with delta (0, 0)
Screenshot: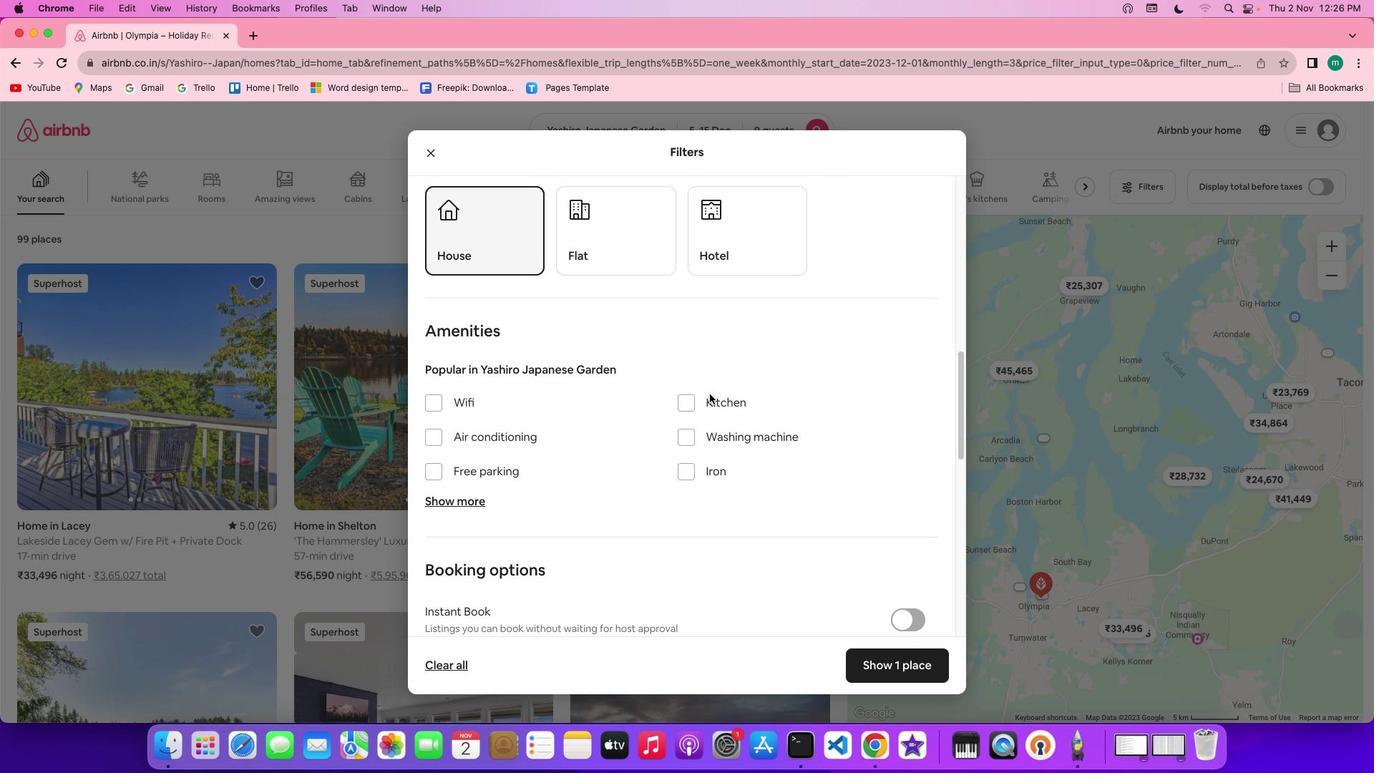 
Action: Mouse scrolled (710, 394) with delta (0, 0)
Screenshot: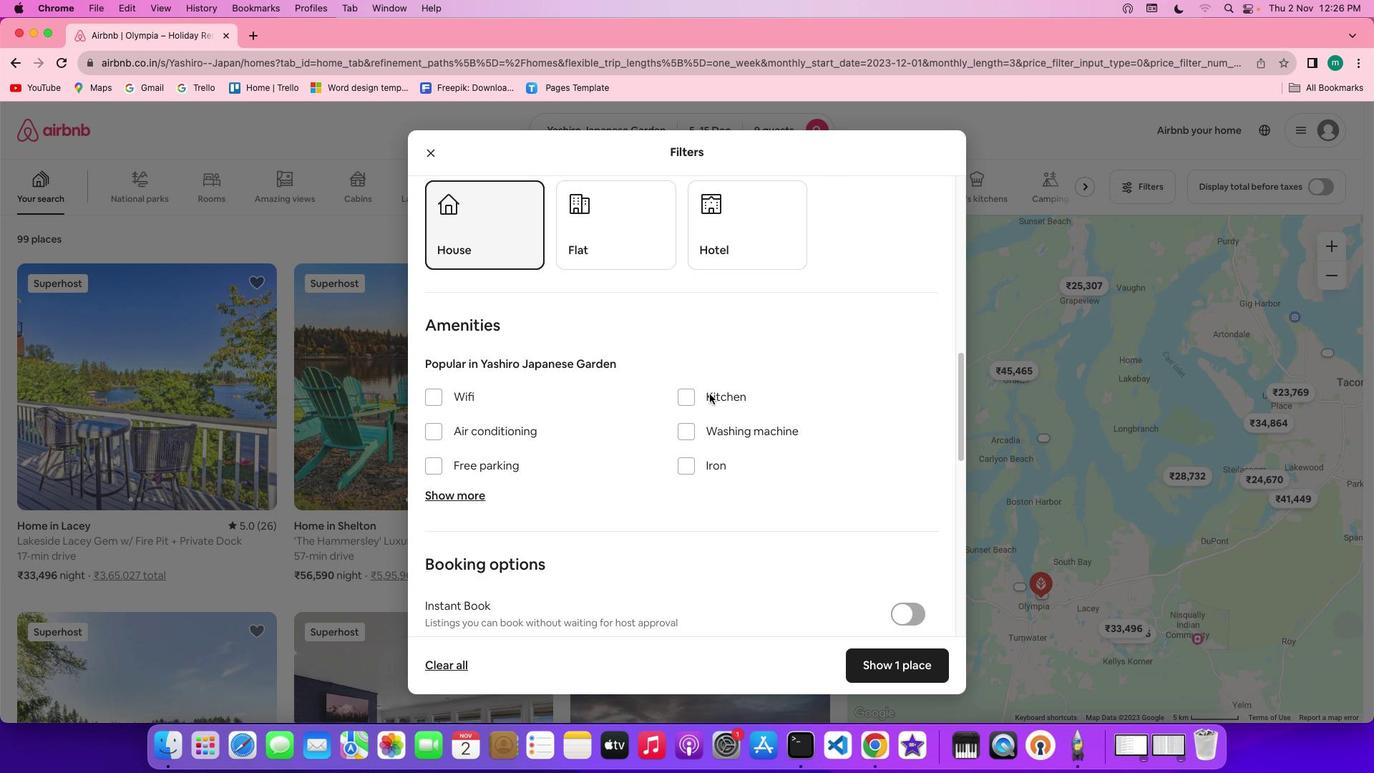
Action: Mouse scrolled (710, 394) with delta (0, 0)
Screenshot: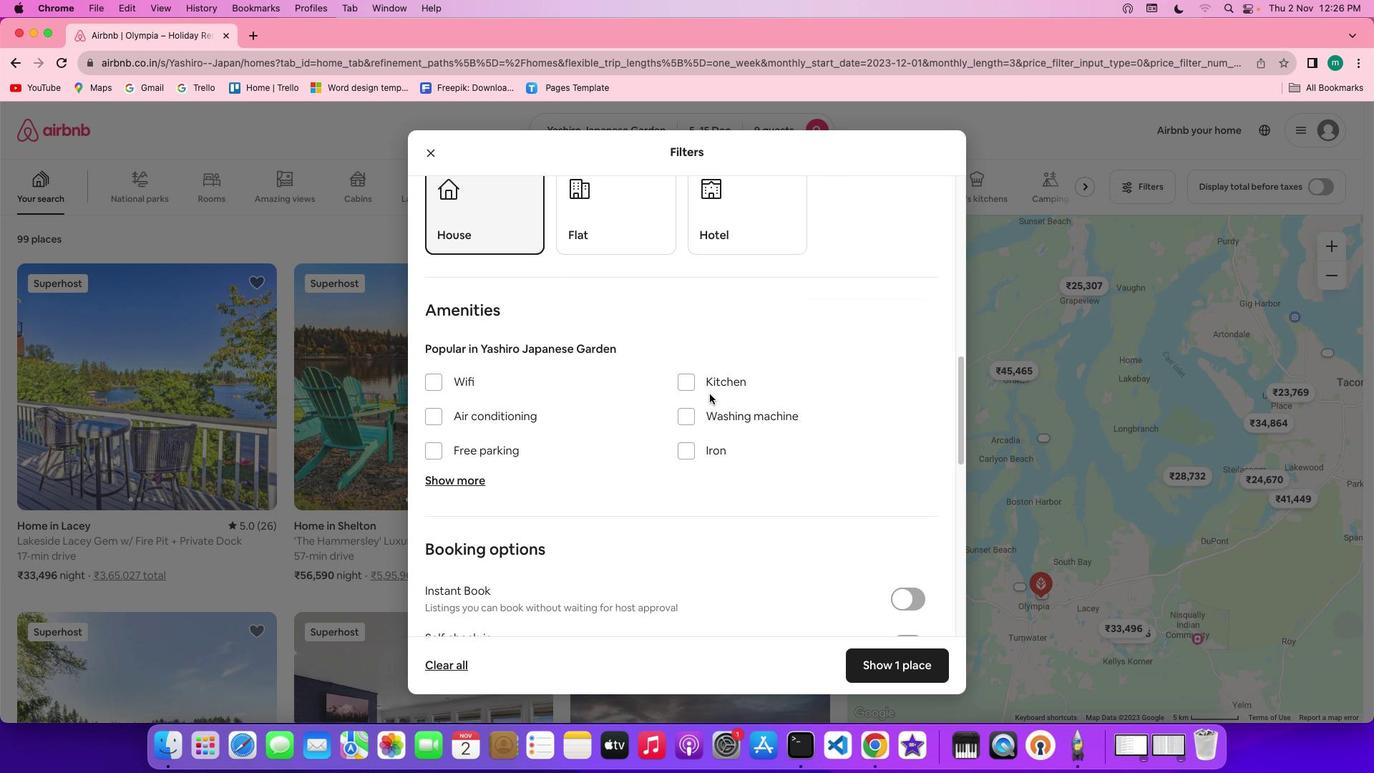 
Action: Mouse scrolled (710, 394) with delta (0, 0)
Screenshot: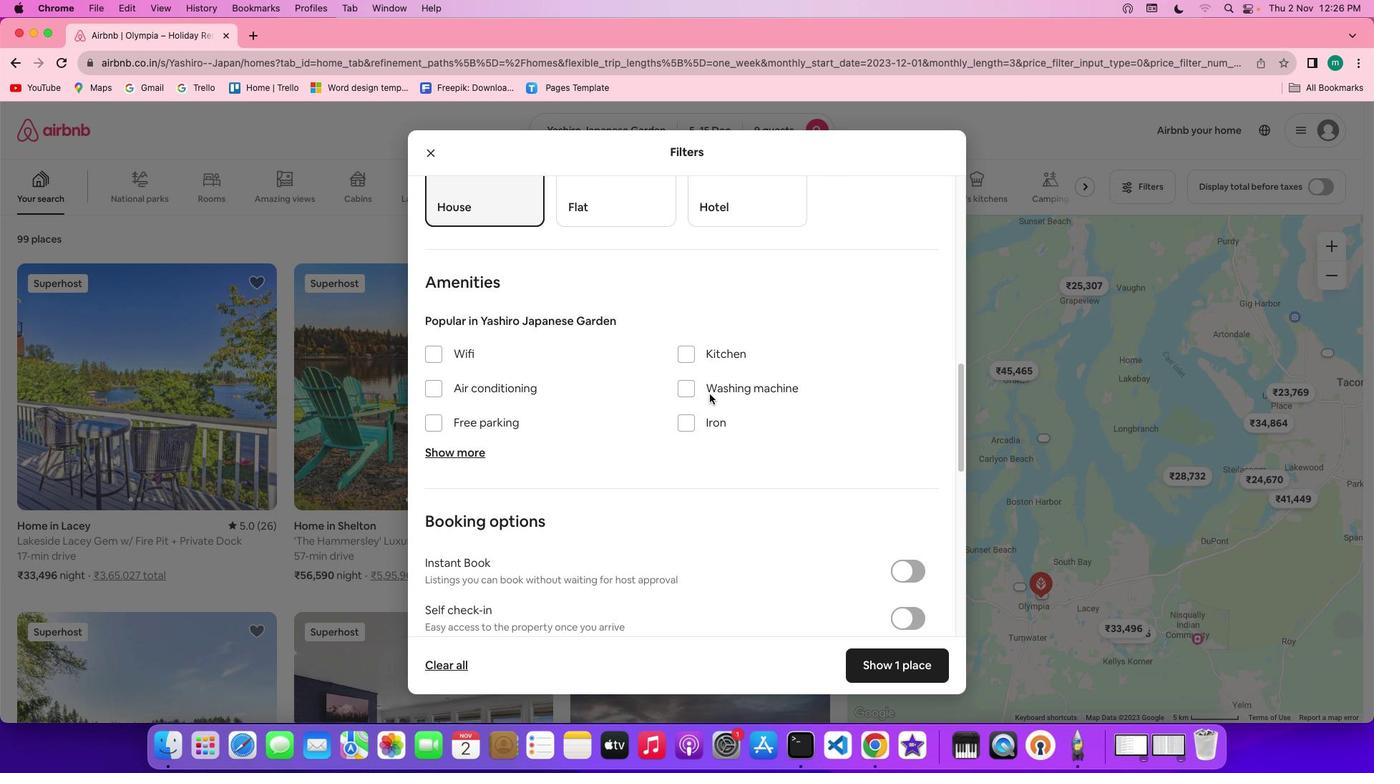 
Action: Mouse scrolled (710, 394) with delta (0, 0)
Screenshot: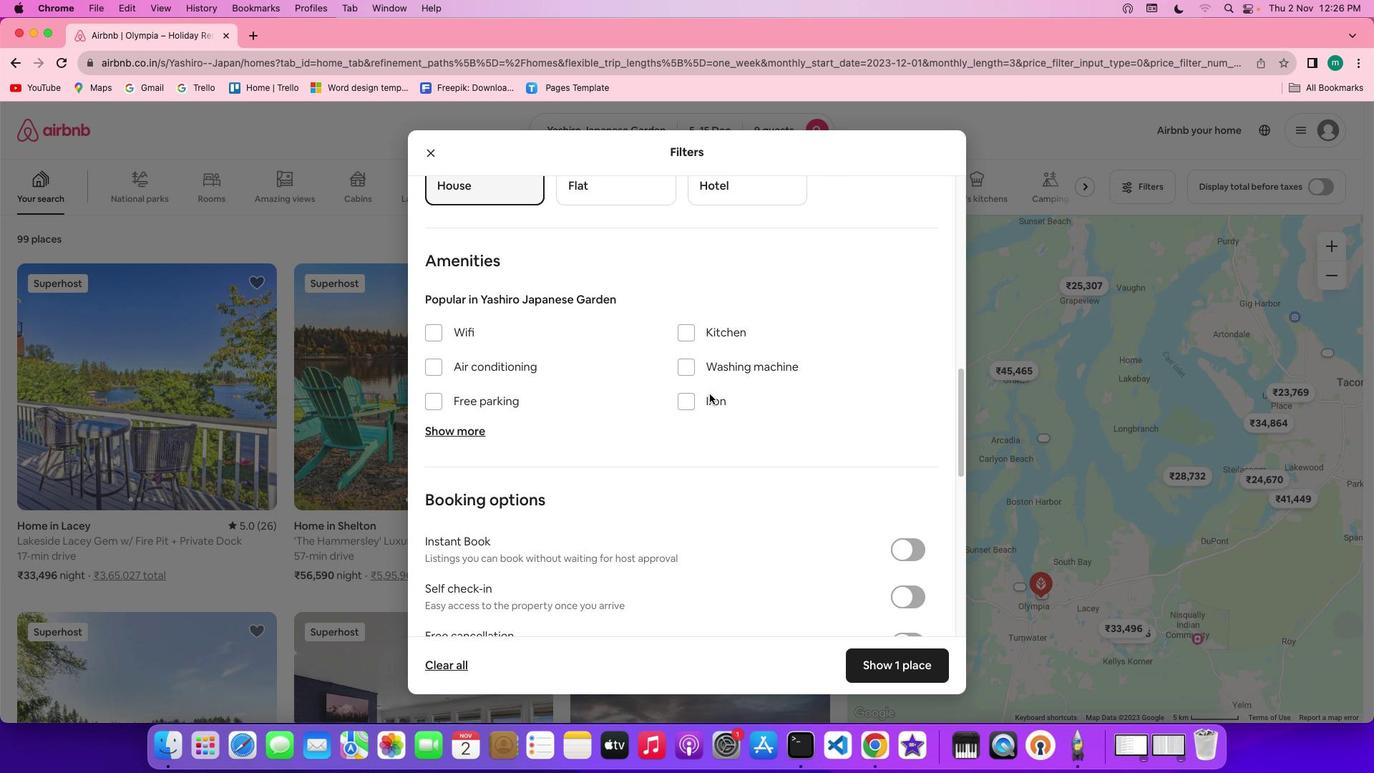 
Action: Mouse scrolled (710, 394) with delta (0, 0)
Screenshot: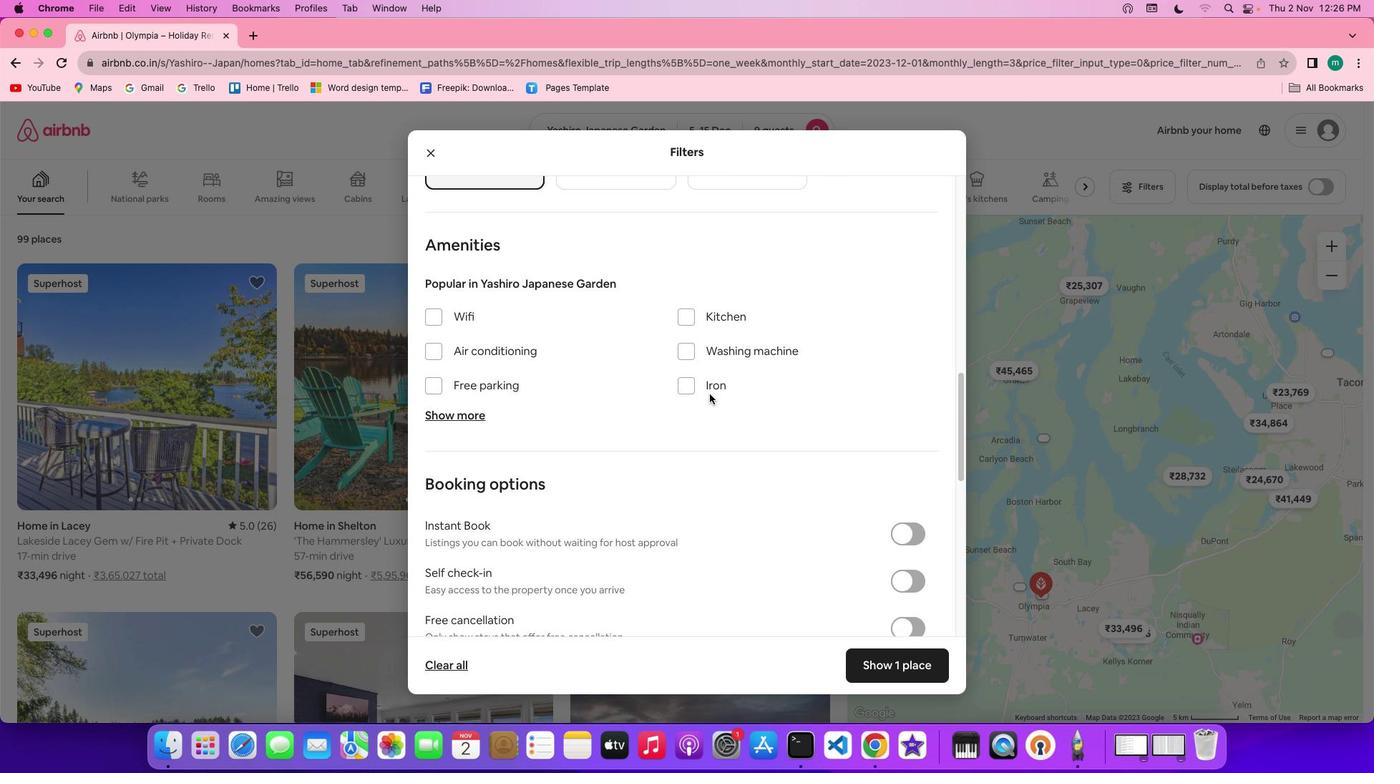 
Action: Mouse scrolled (710, 394) with delta (0, 0)
Screenshot: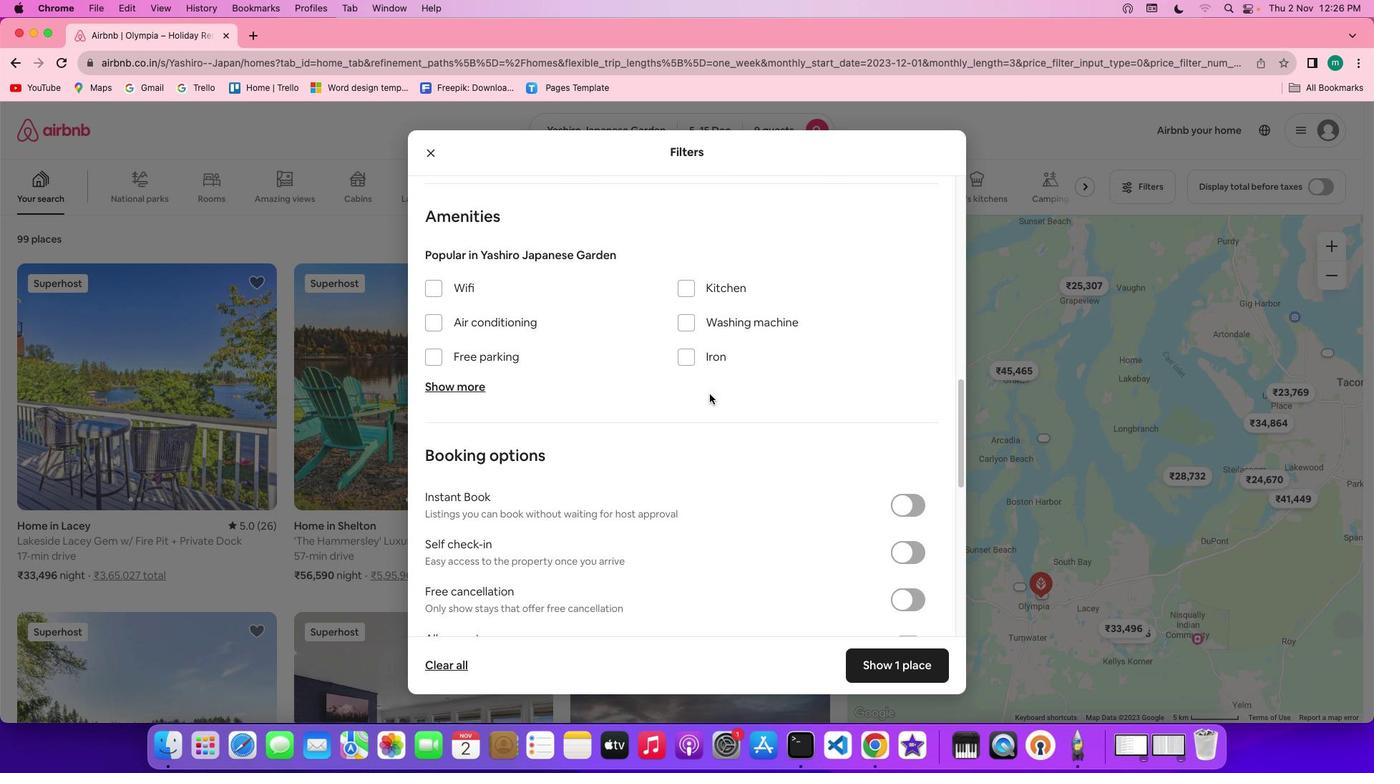 
Action: Mouse scrolled (710, 394) with delta (0, 0)
Screenshot: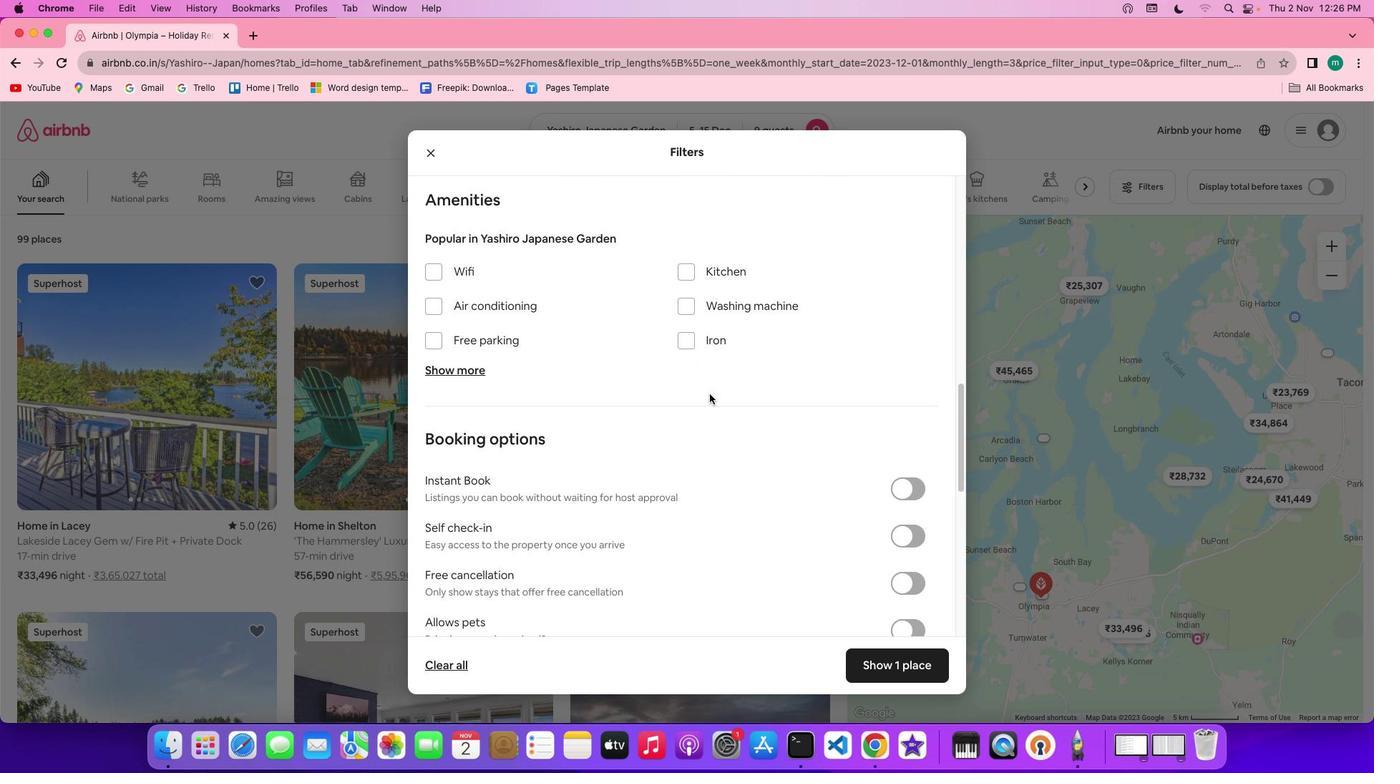 
Action: Mouse moved to (733, 308)
Screenshot: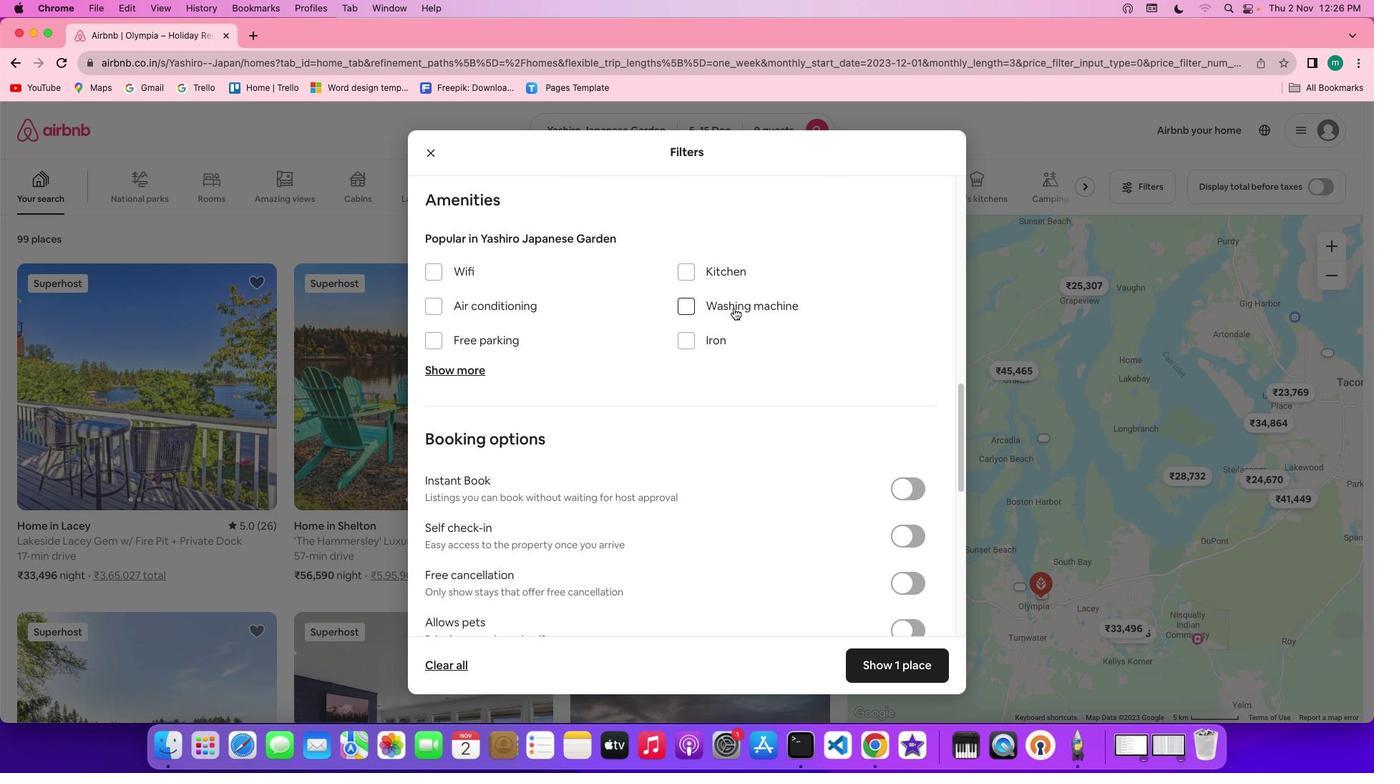 
Action: Mouse pressed left at (733, 308)
Screenshot: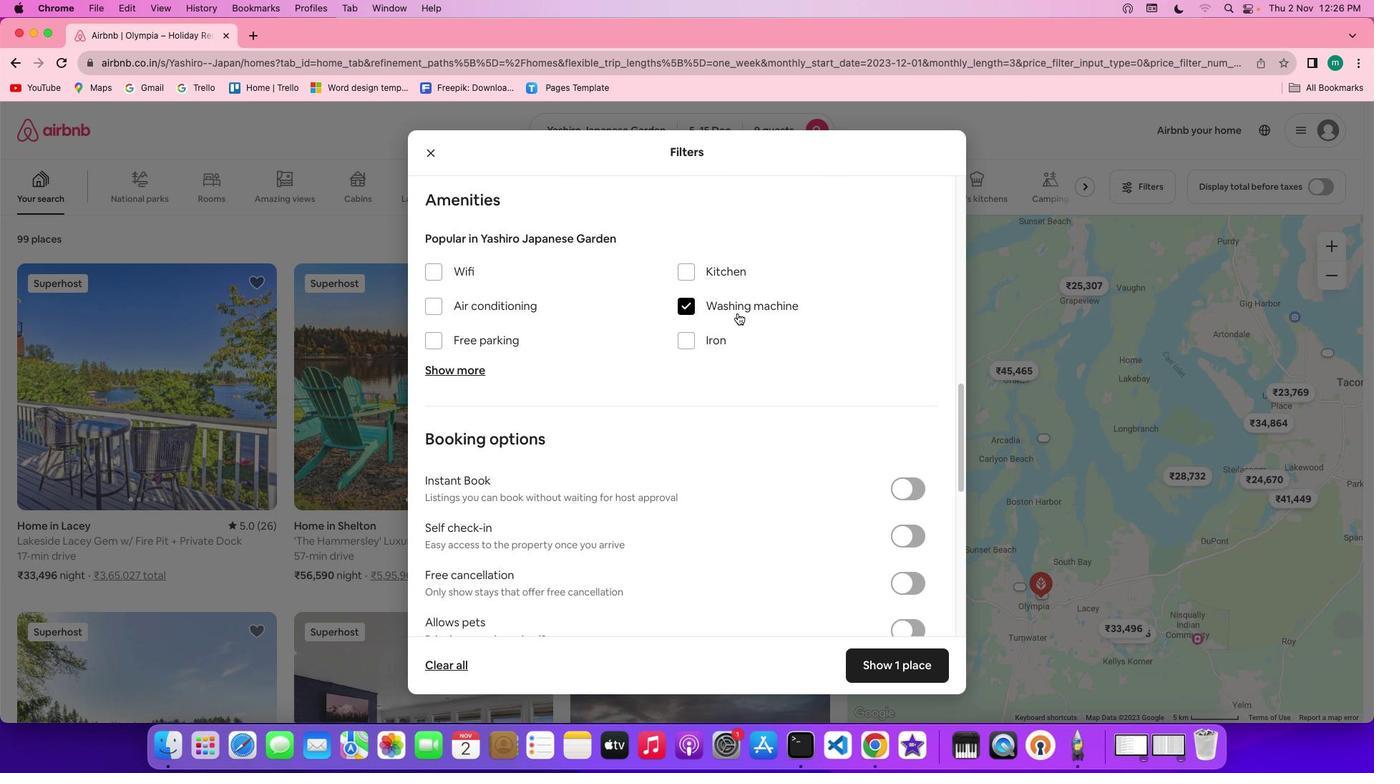
Action: Mouse moved to (775, 419)
Screenshot: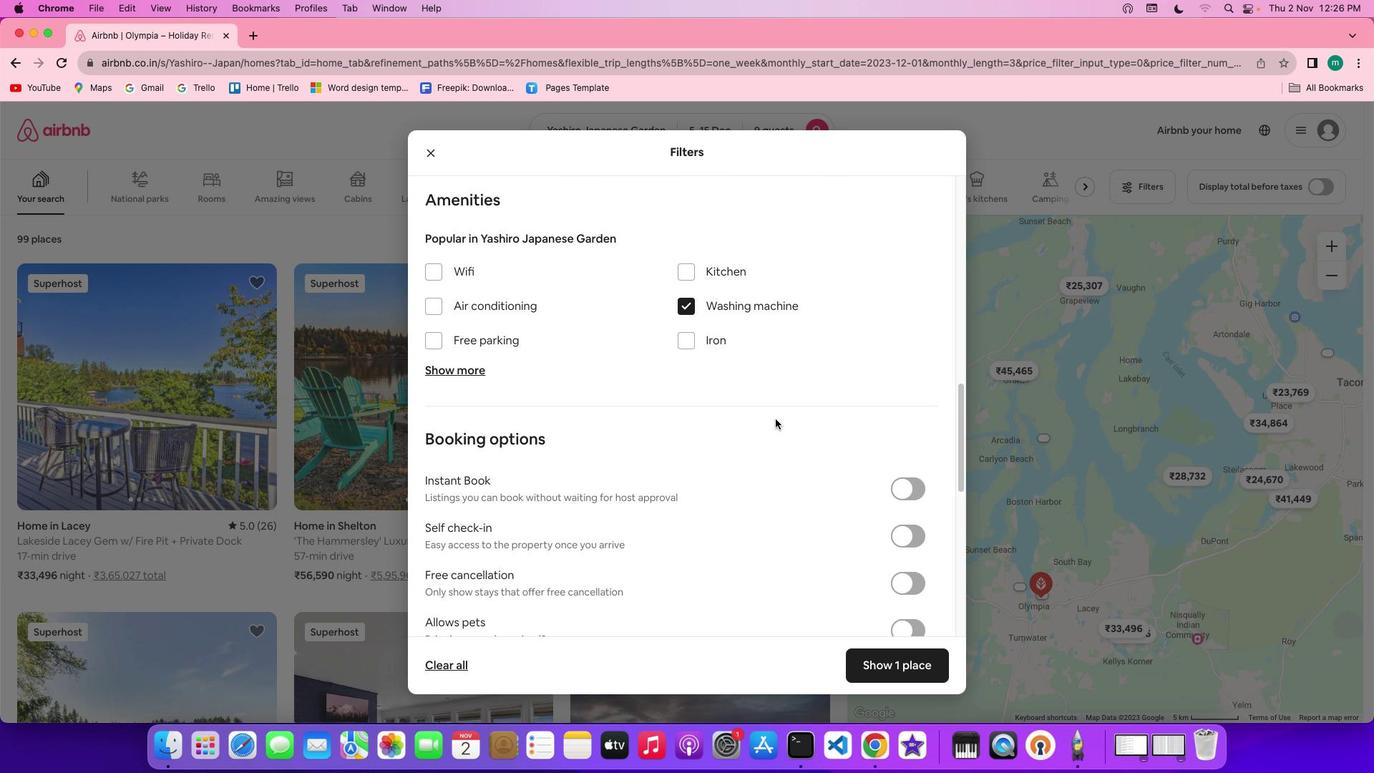 
Action: Mouse scrolled (775, 419) with delta (0, 0)
Screenshot: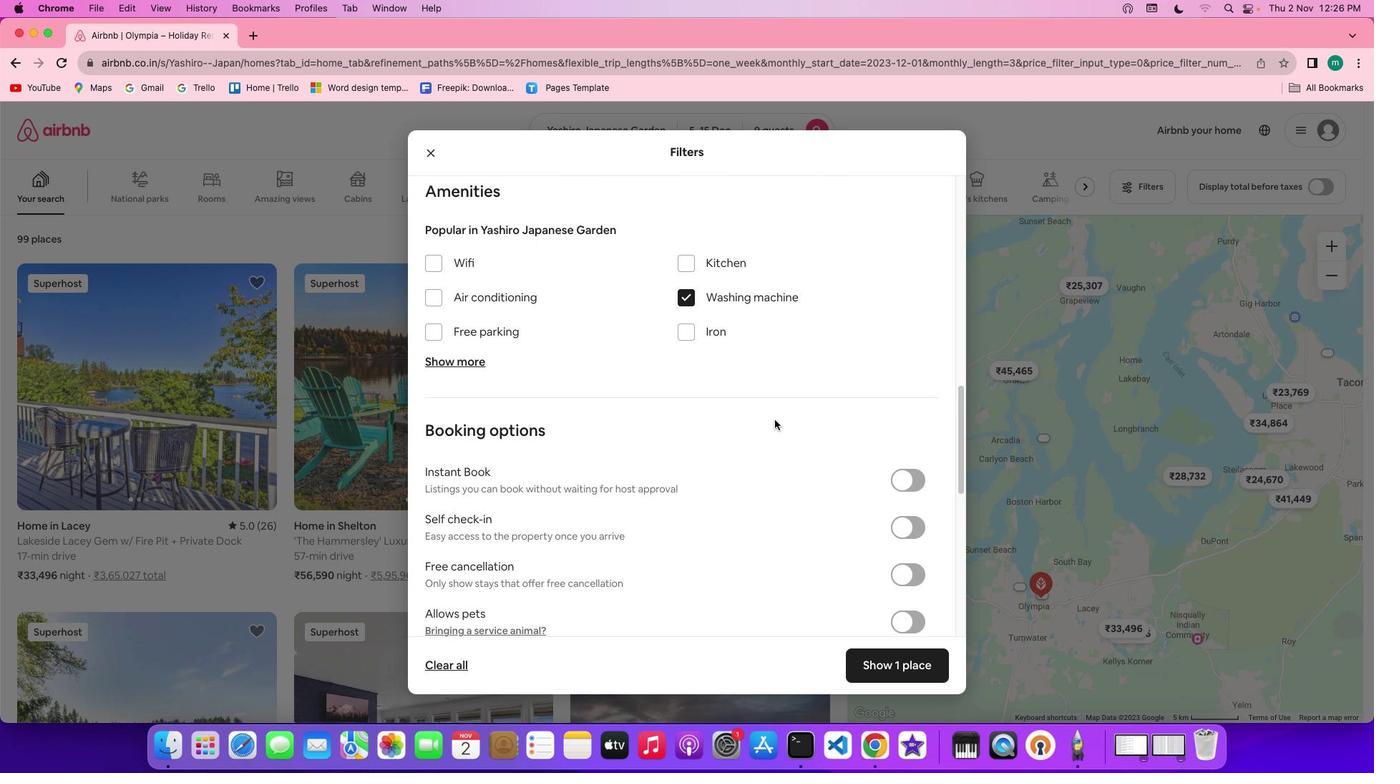 
Action: Mouse moved to (775, 419)
Screenshot: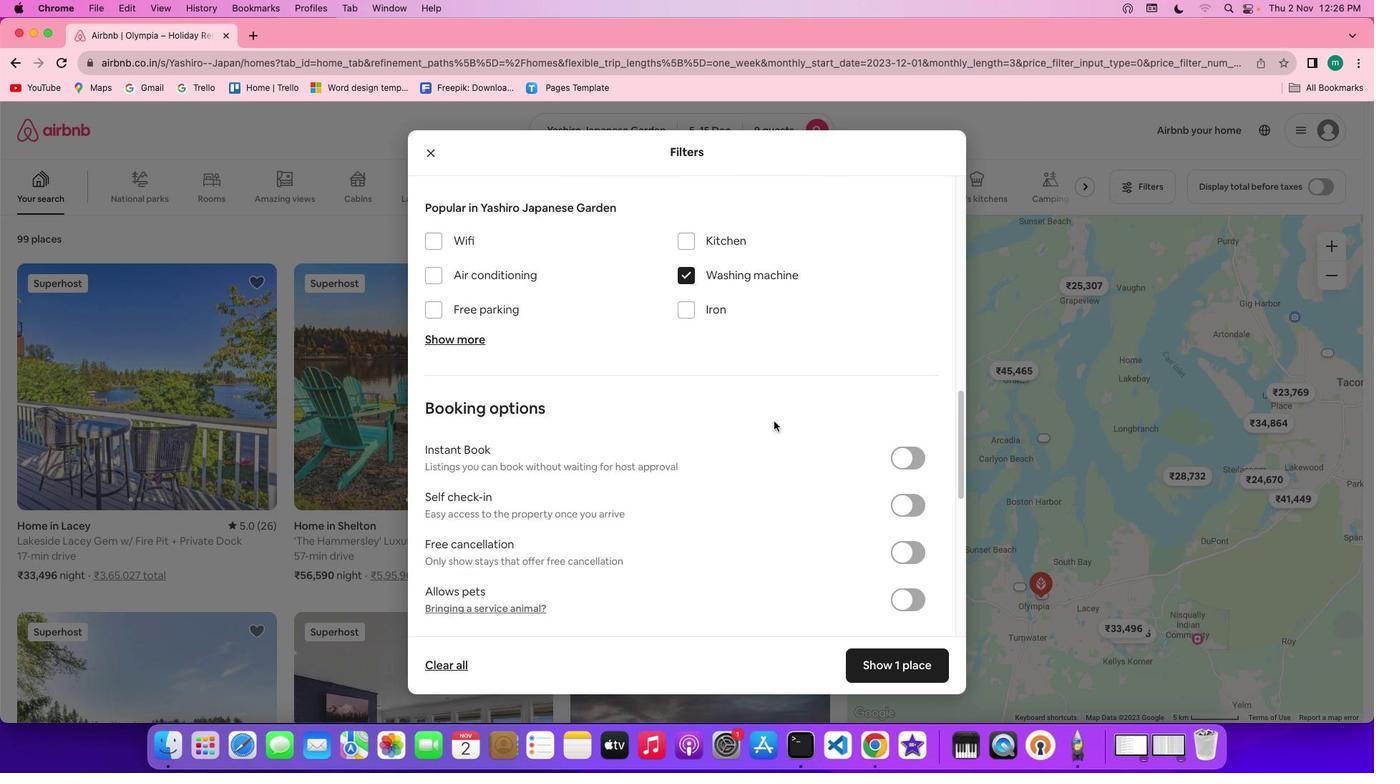 
Action: Mouse scrolled (775, 419) with delta (0, 0)
Screenshot: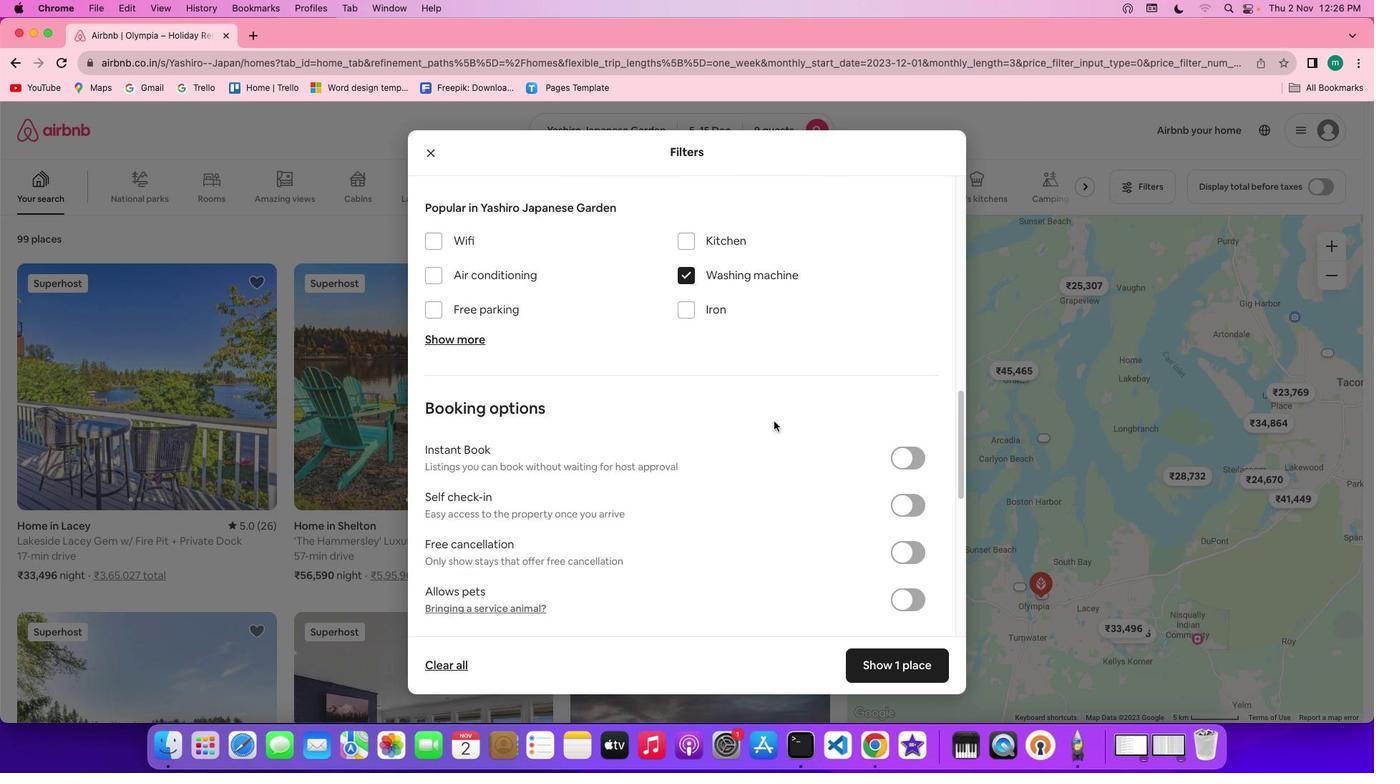 
Action: Mouse moved to (775, 419)
Screenshot: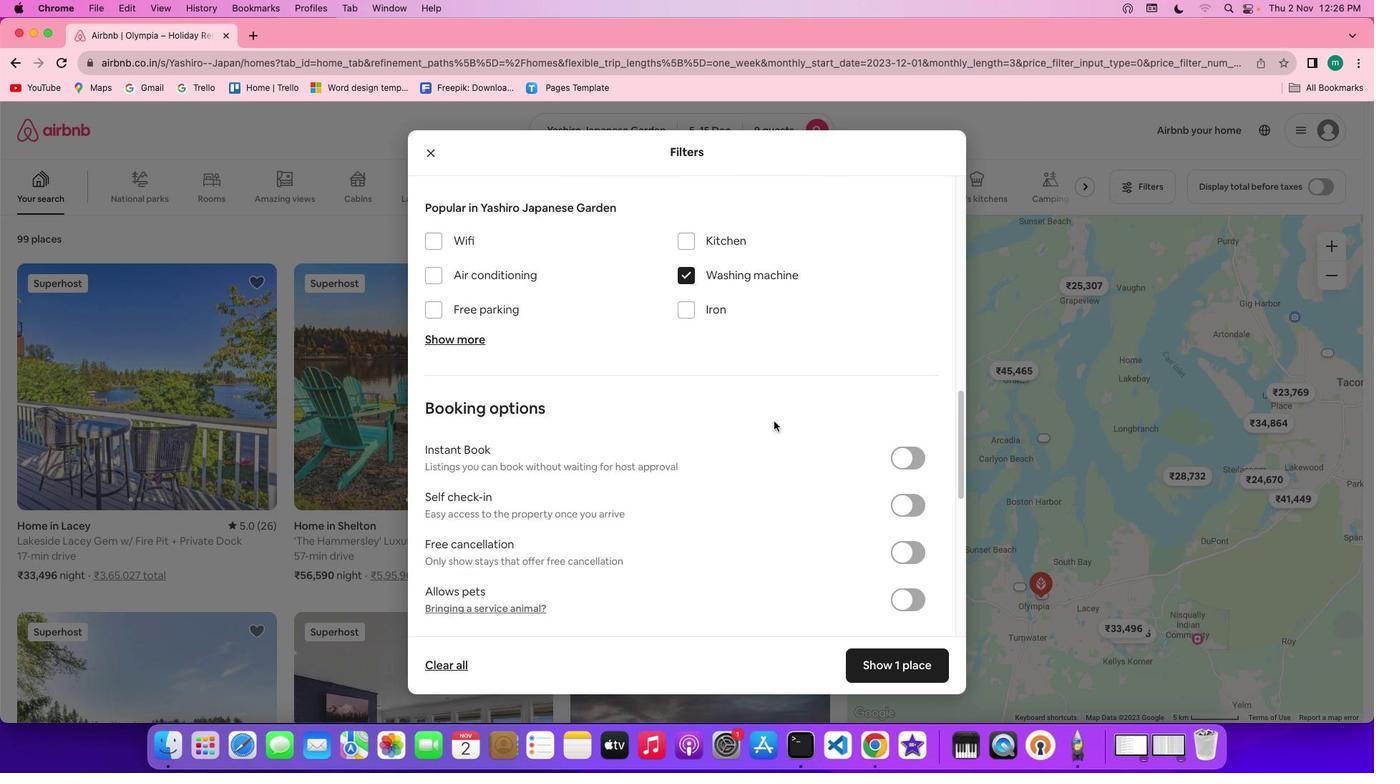 
Action: Mouse scrolled (775, 419) with delta (0, -1)
Screenshot: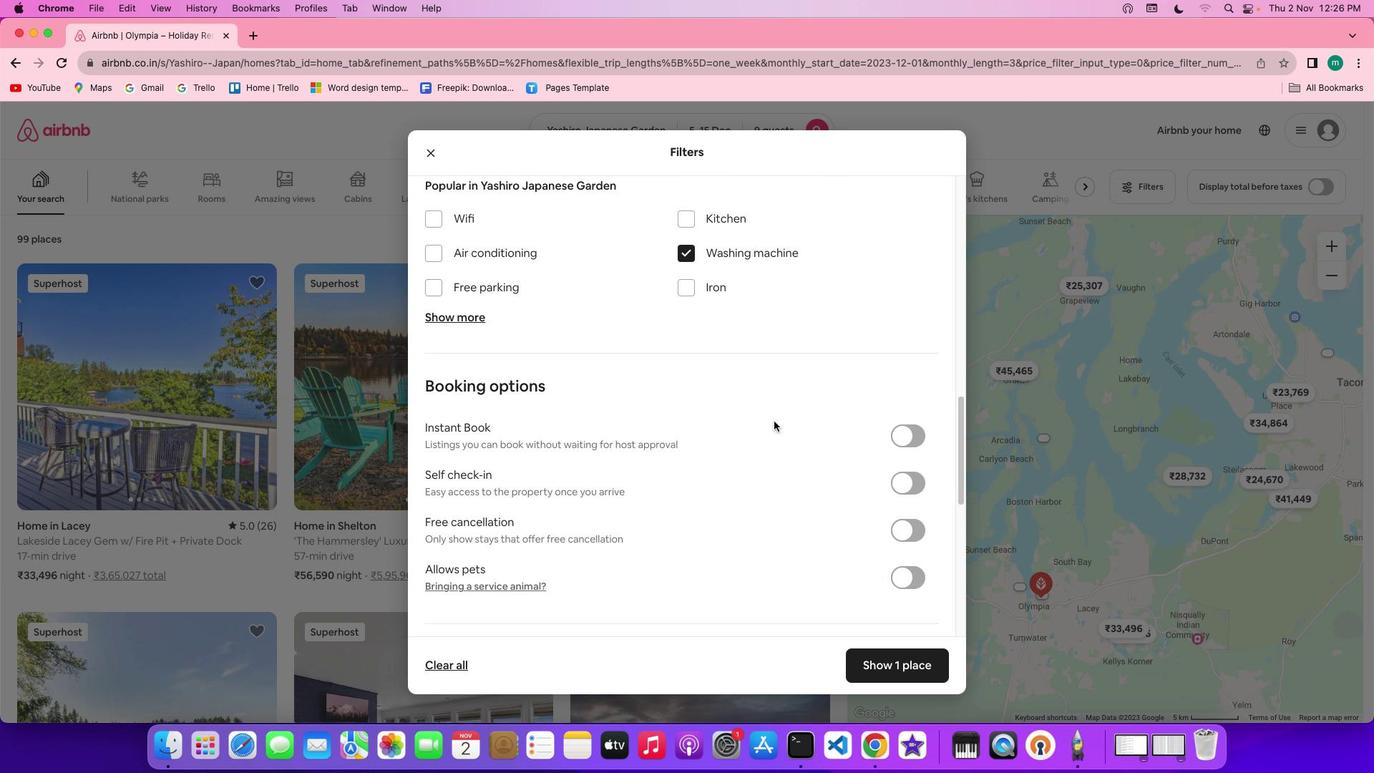
Action: Mouse moved to (775, 420)
Screenshot: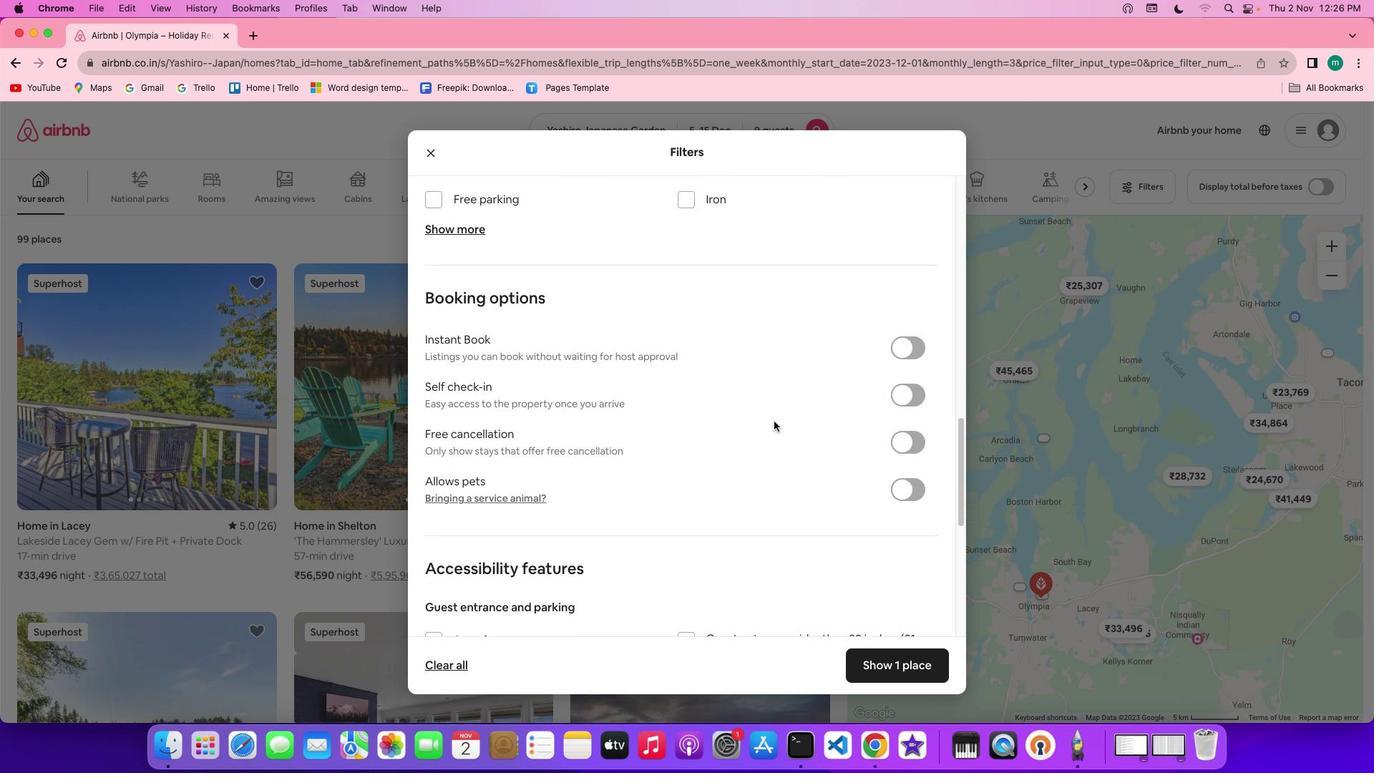 
Action: Mouse scrolled (775, 420) with delta (0, -1)
Screenshot: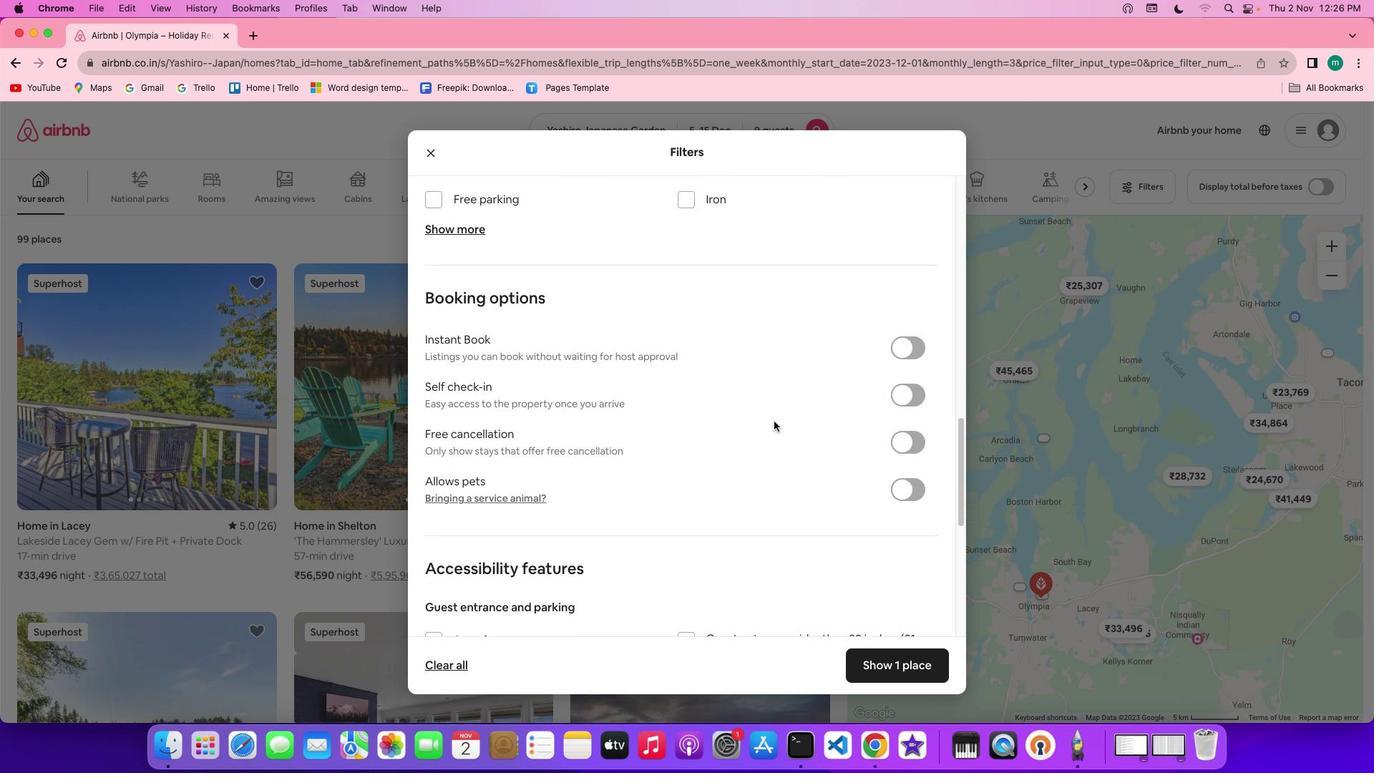 
Action: Mouse moved to (775, 436)
Screenshot: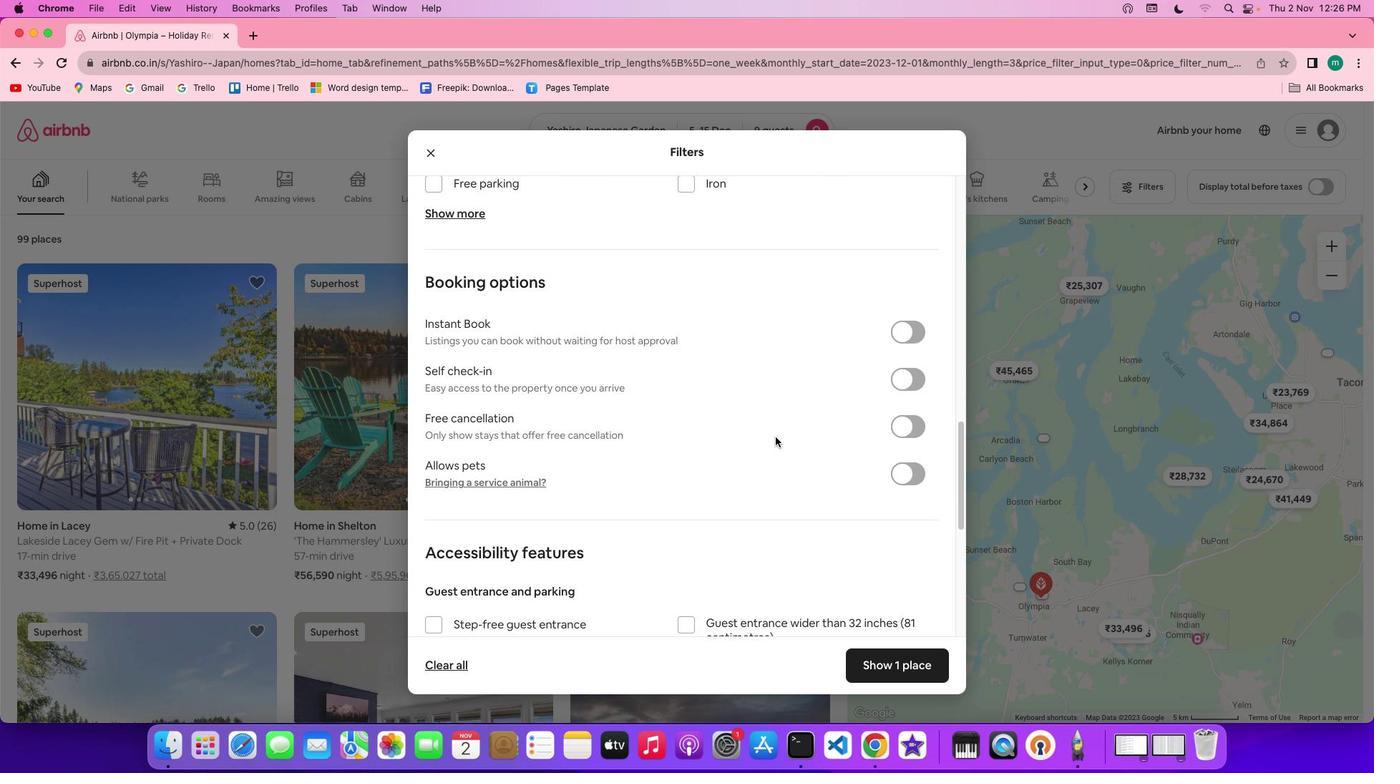
Action: Mouse scrolled (775, 436) with delta (0, 0)
Screenshot: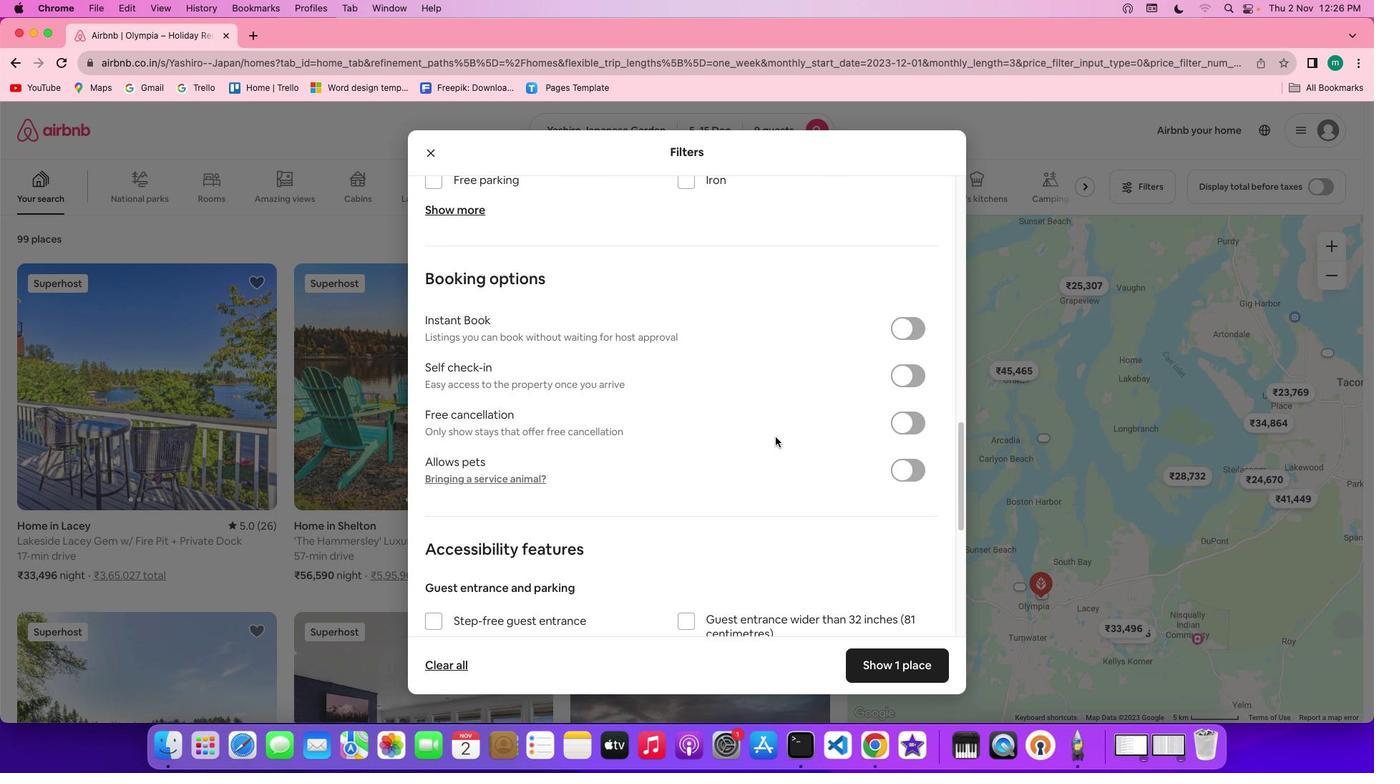
Action: Mouse scrolled (775, 436) with delta (0, 0)
Screenshot: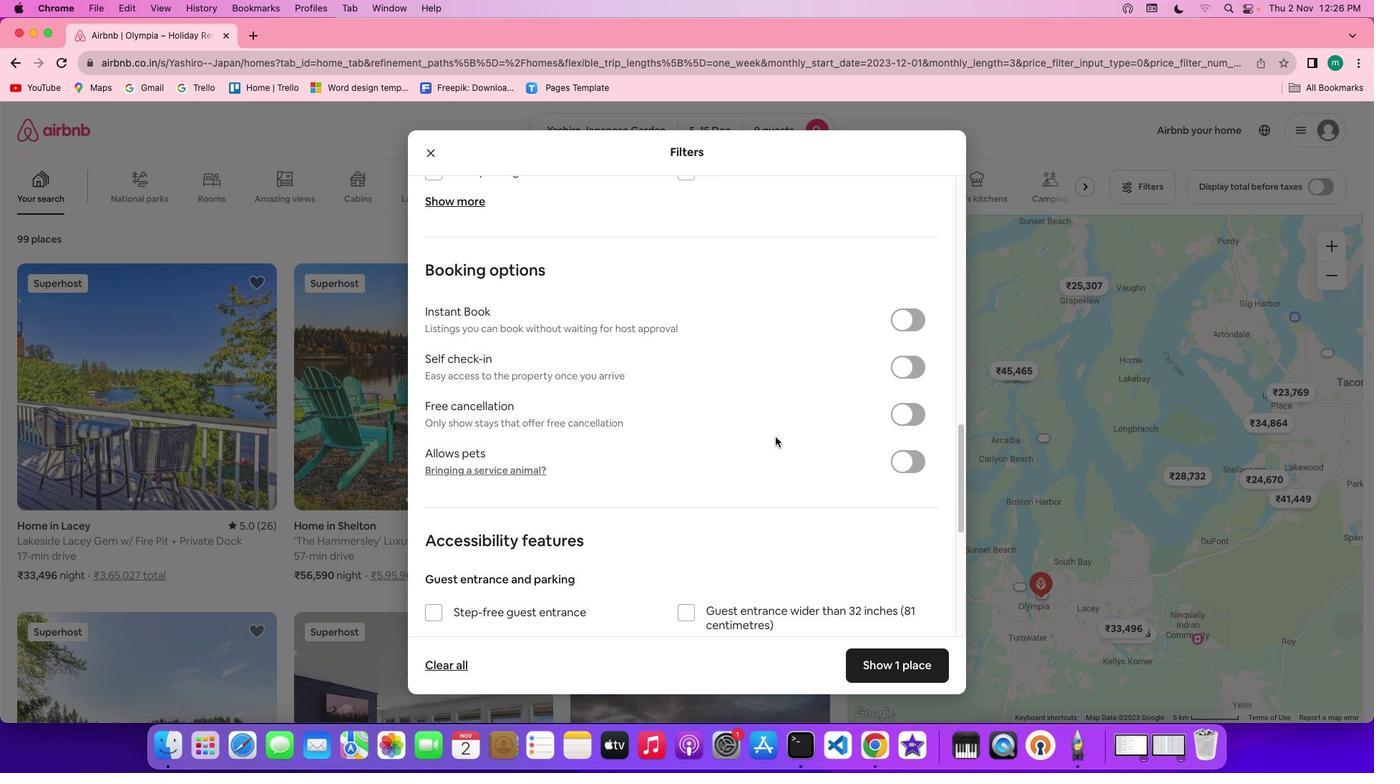 
Action: Mouse moved to (775, 437)
Screenshot: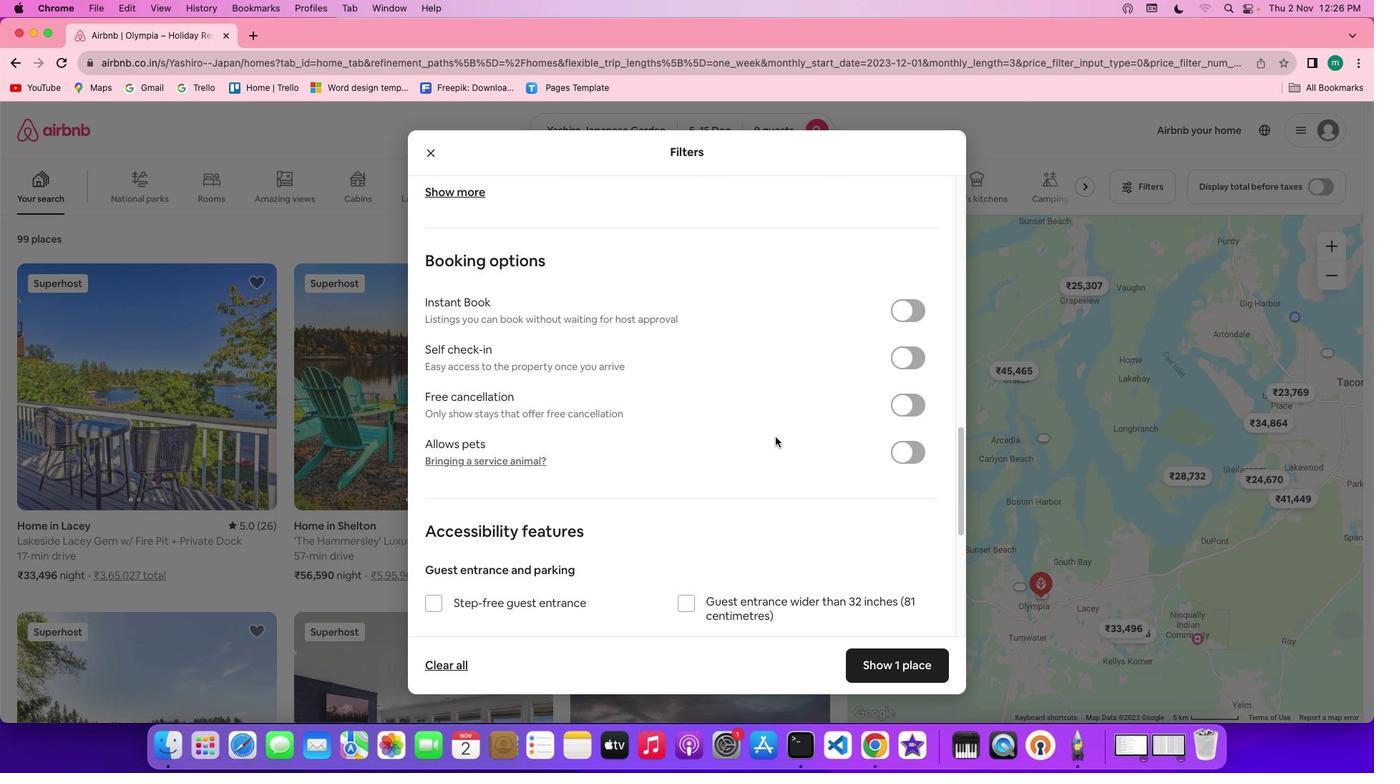
Action: Mouse scrolled (775, 437) with delta (0, 0)
Screenshot: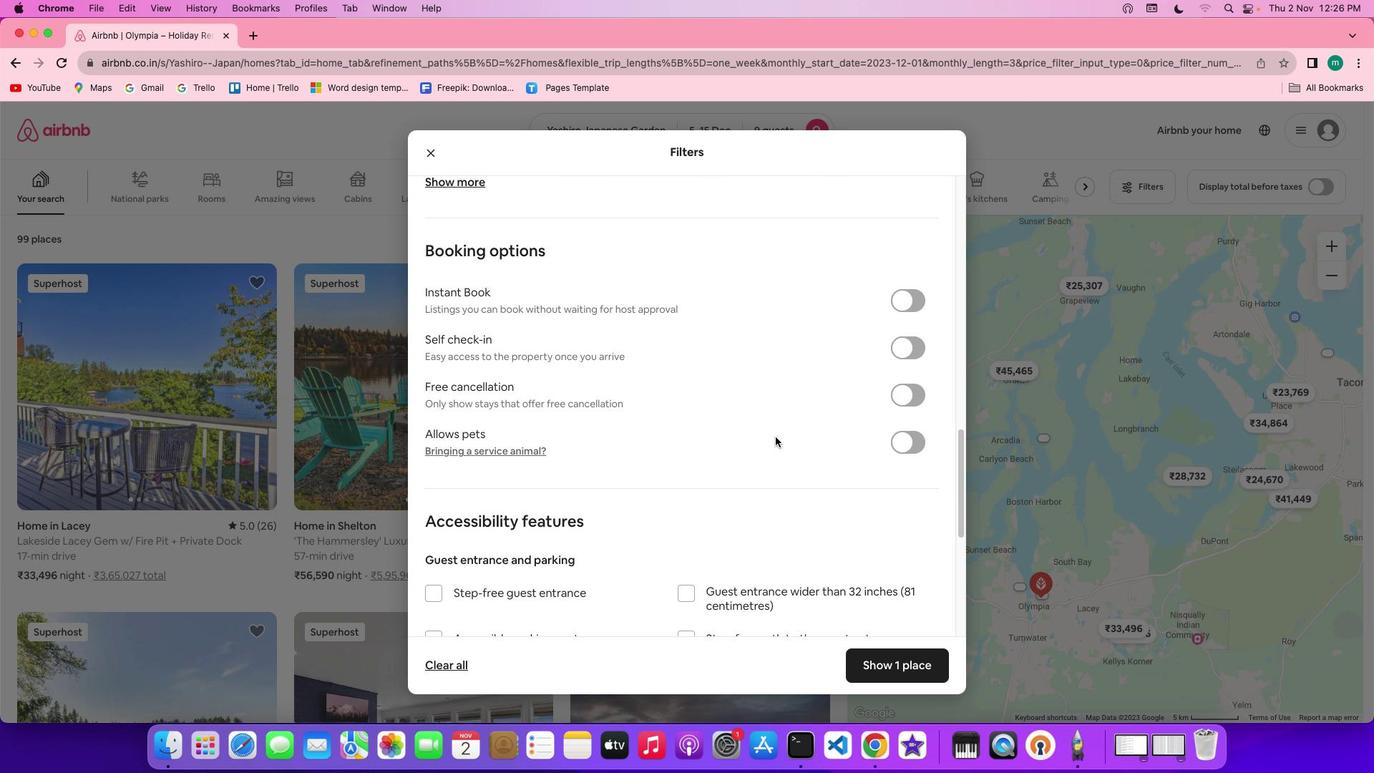 
Action: Mouse scrolled (775, 437) with delta (0, 0)
Screenshot: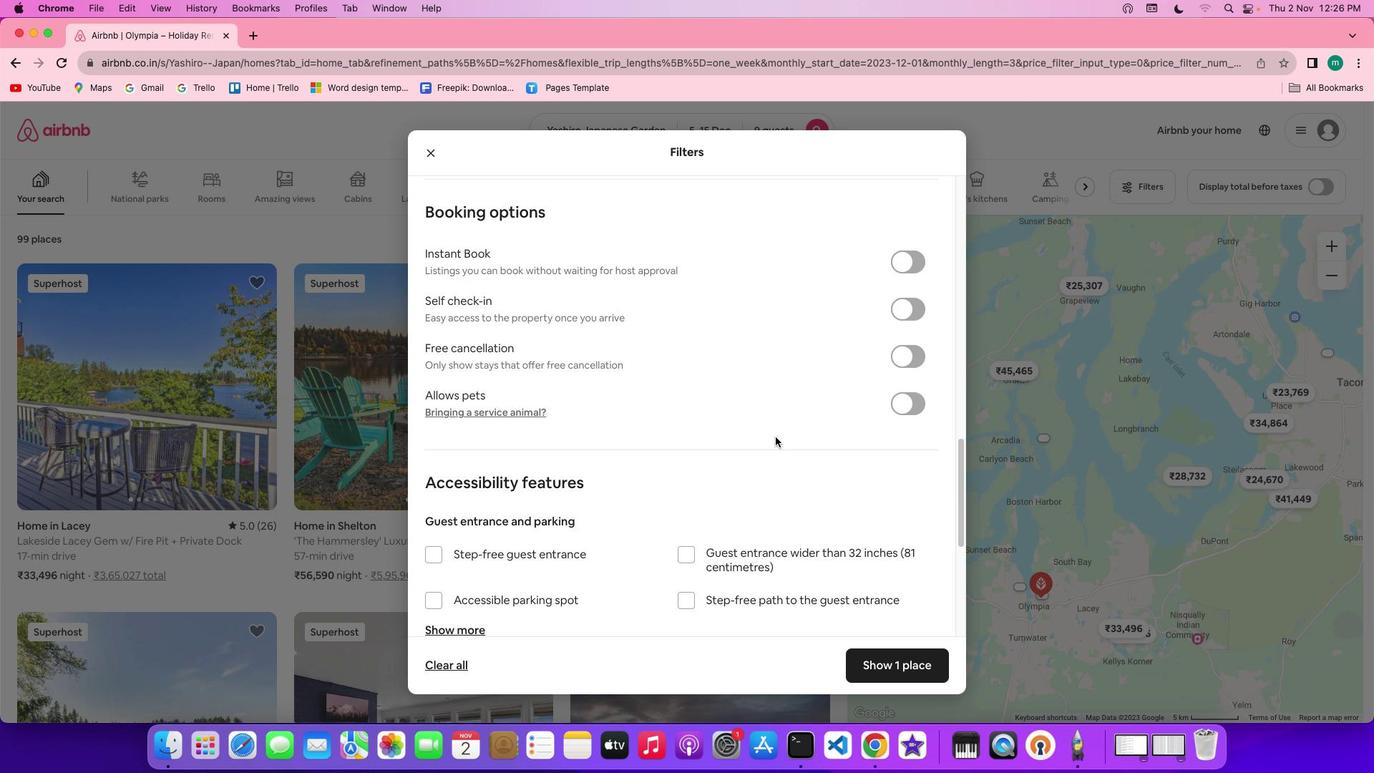 
Action: Mouse scrolled (775, 437) with delta (0, 0)
Screenshot: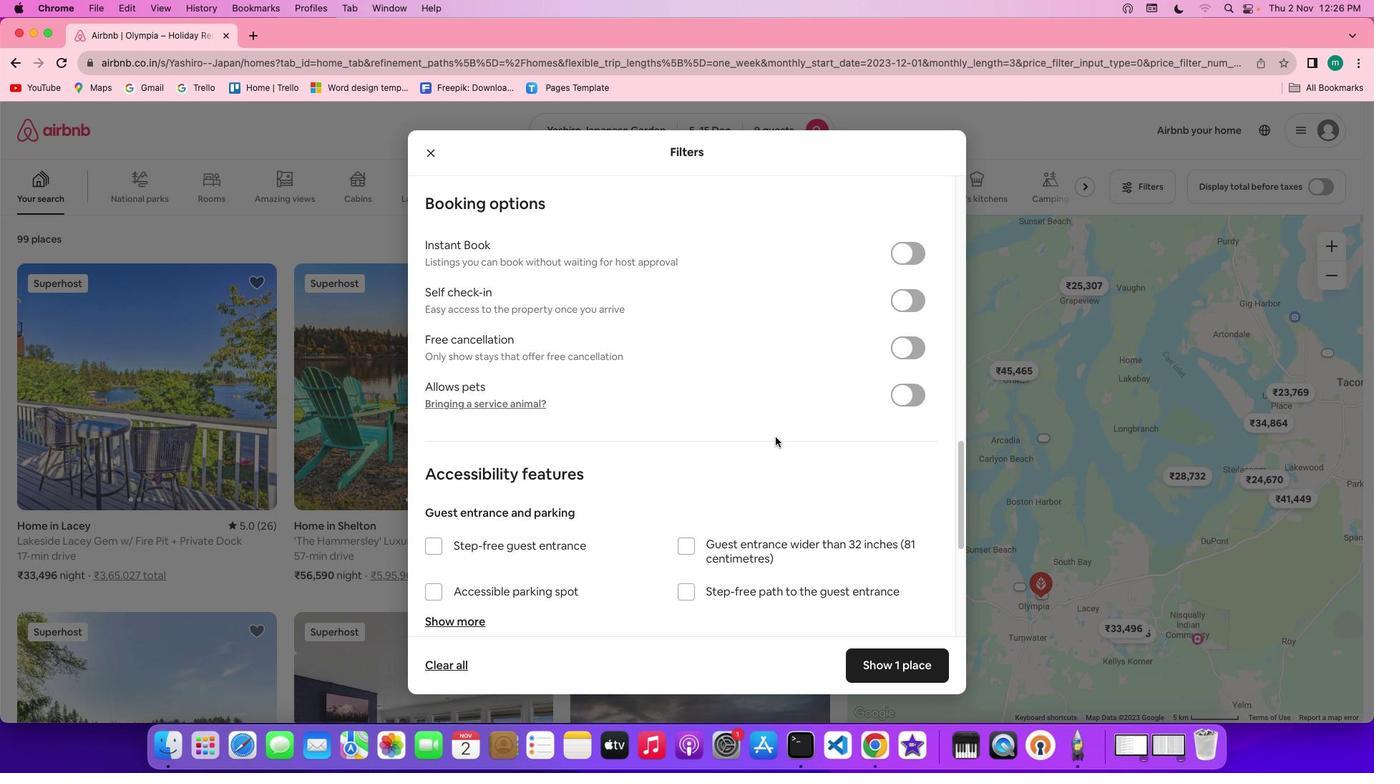 
Action: Mouse scrolled (775, 437) with delta (0, 0)
Screenshot: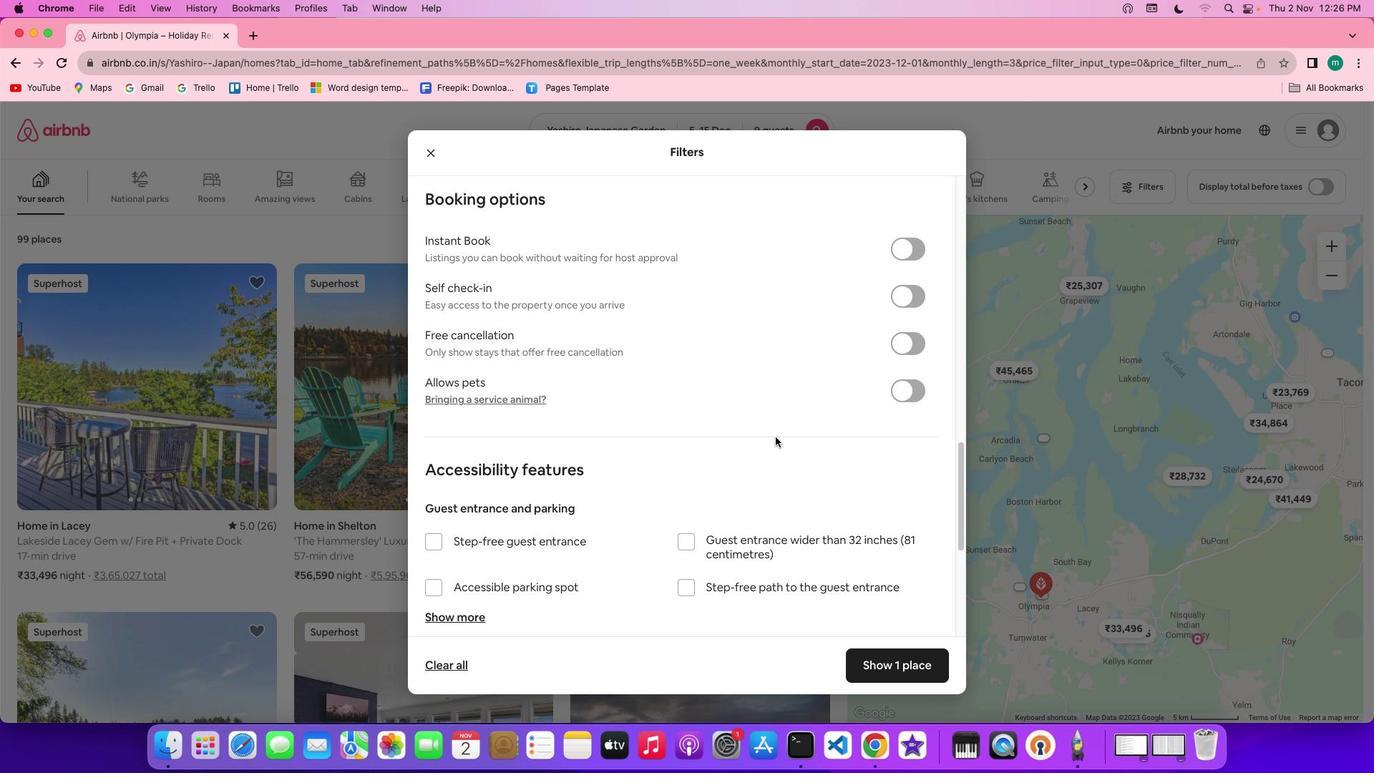 
Action: Mouse moved to (775, 437)
Screenshot: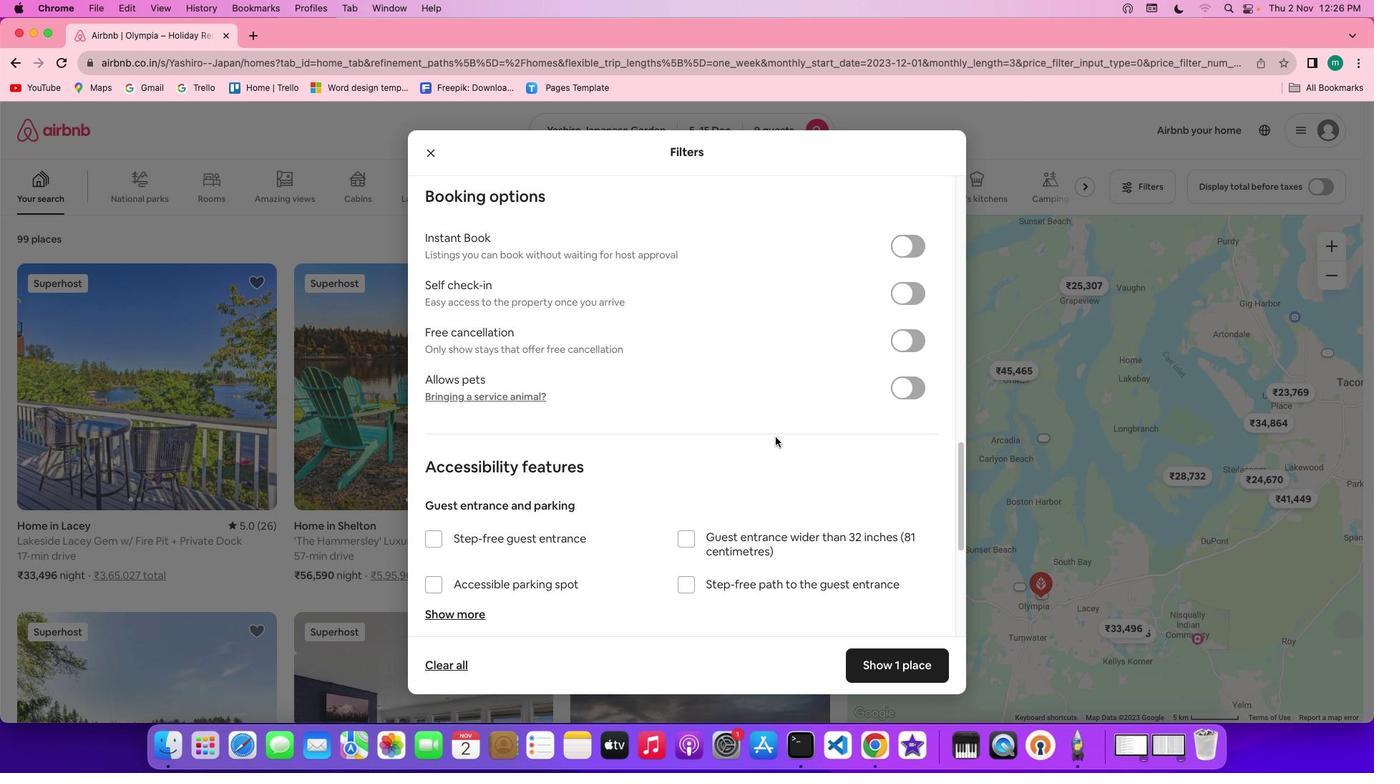 
Action: Mouse scrolled (775, 437) with delta (0, 0)
Screenshot: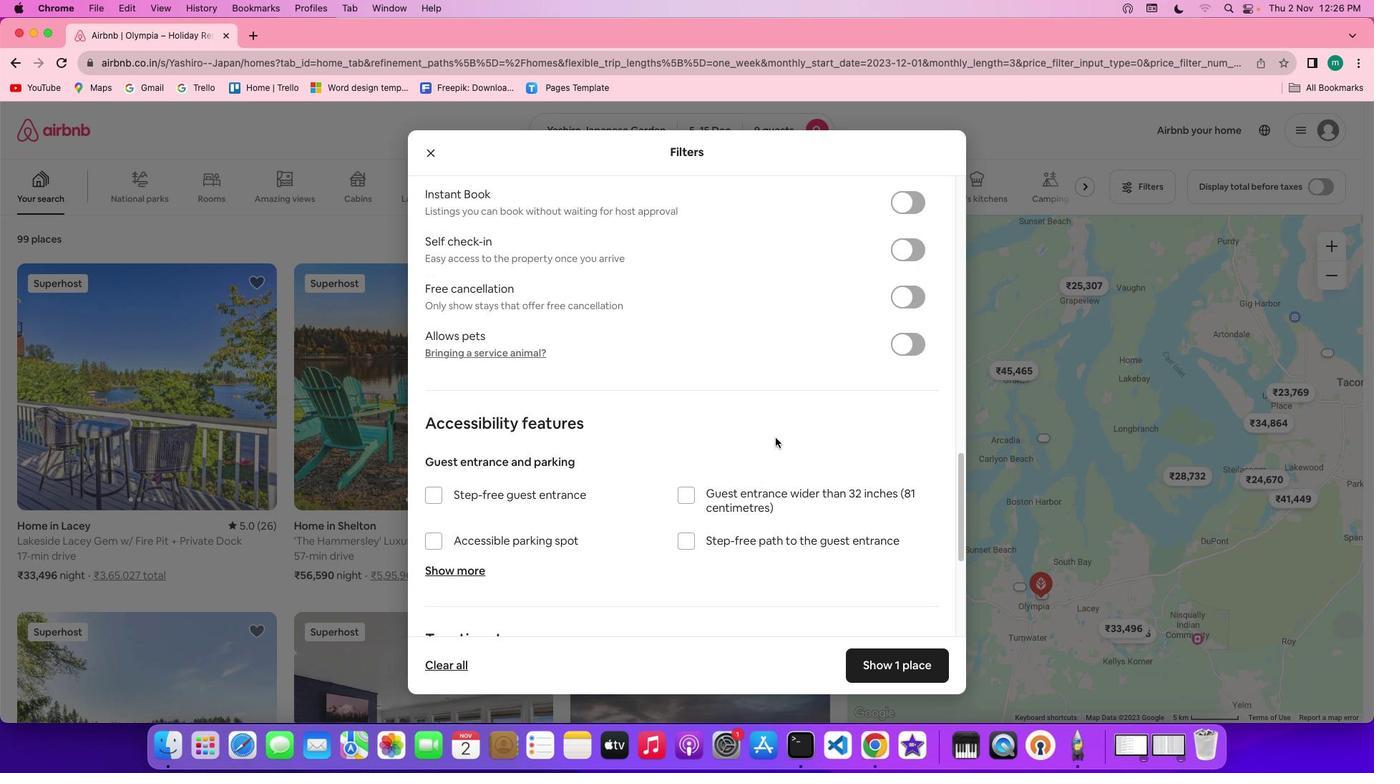 
Action: Mouse scrolled (775, 437) with delta (0, 0)
Screenshot: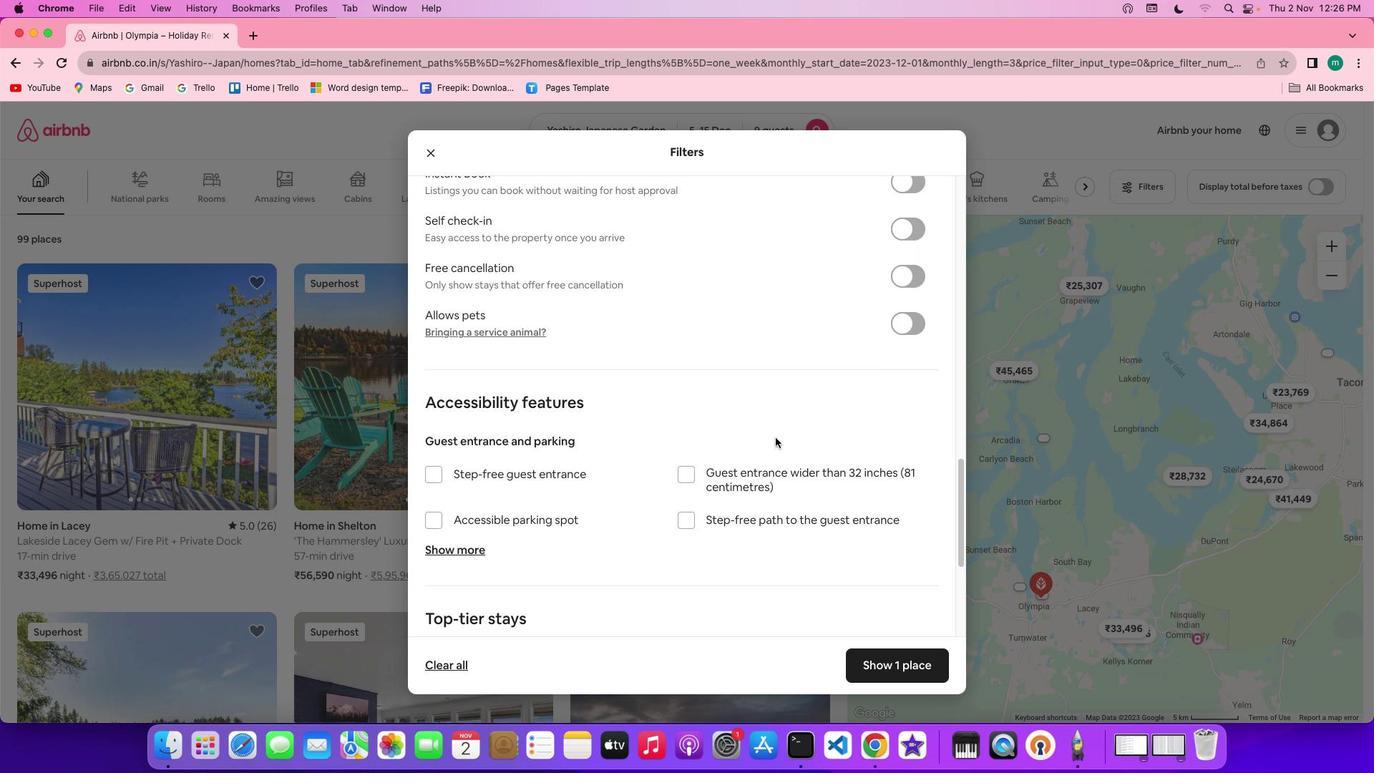 
Action: Mouse scrolled (775, 437) with delta (0, -1)
Screenshot: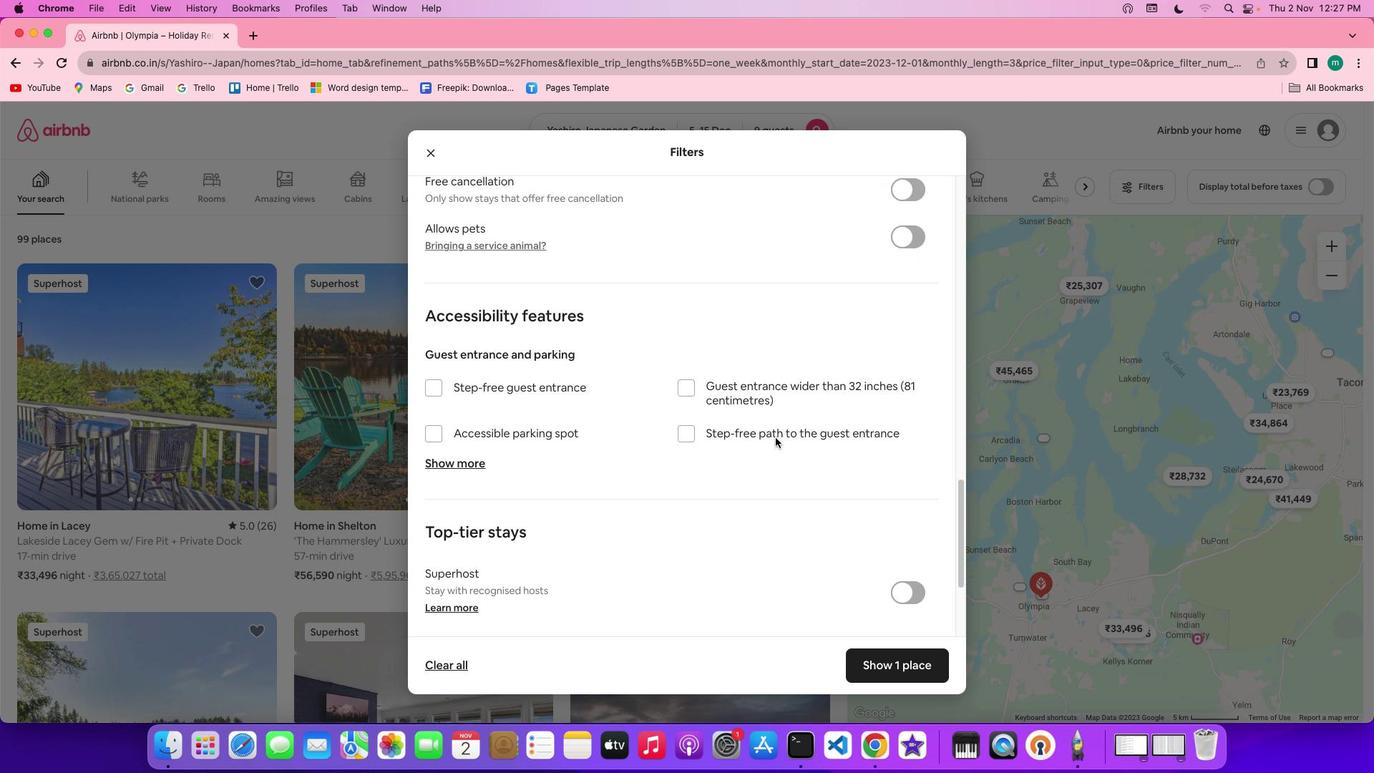 
Action: Mouse scrolled (775, 437) with delta (0, -2)
Screenshot: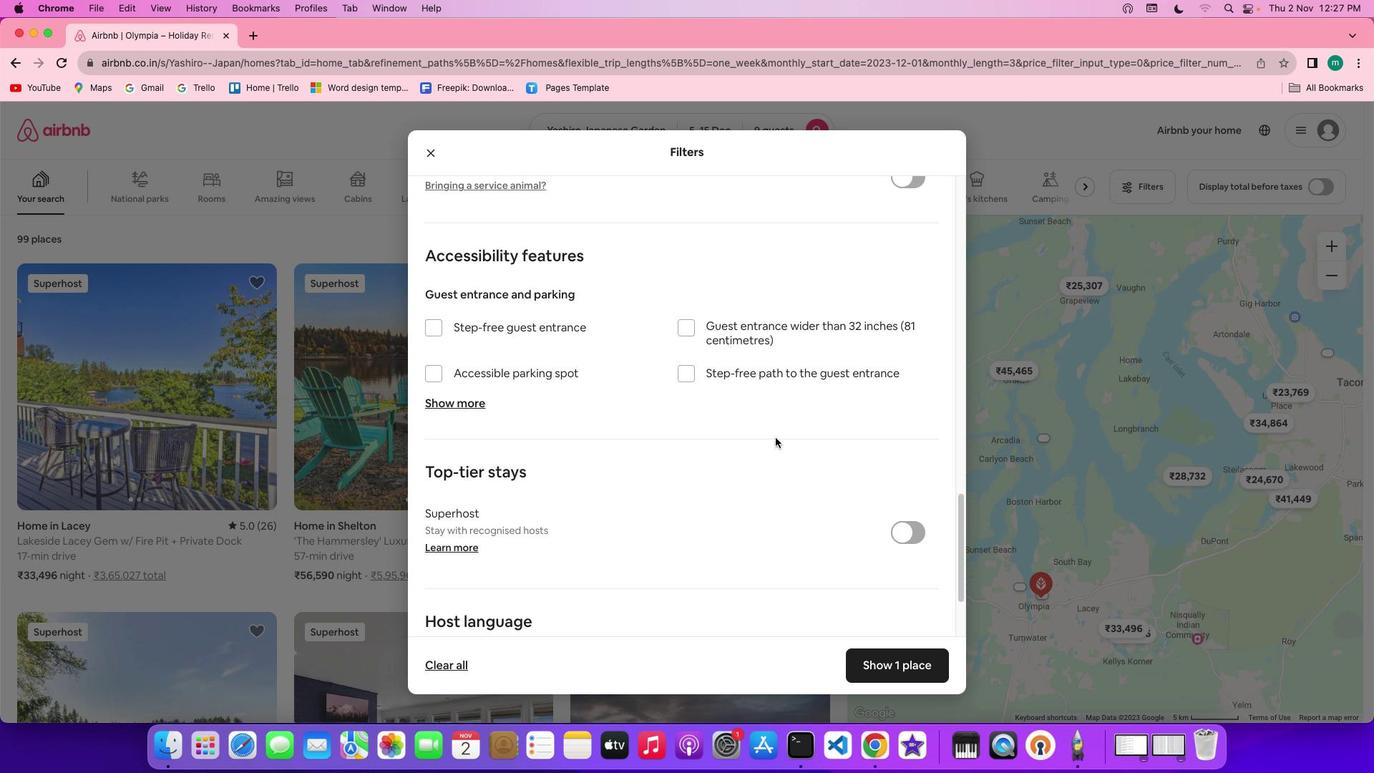 
Action: Mouse moved to (773, 446)
Screenshot: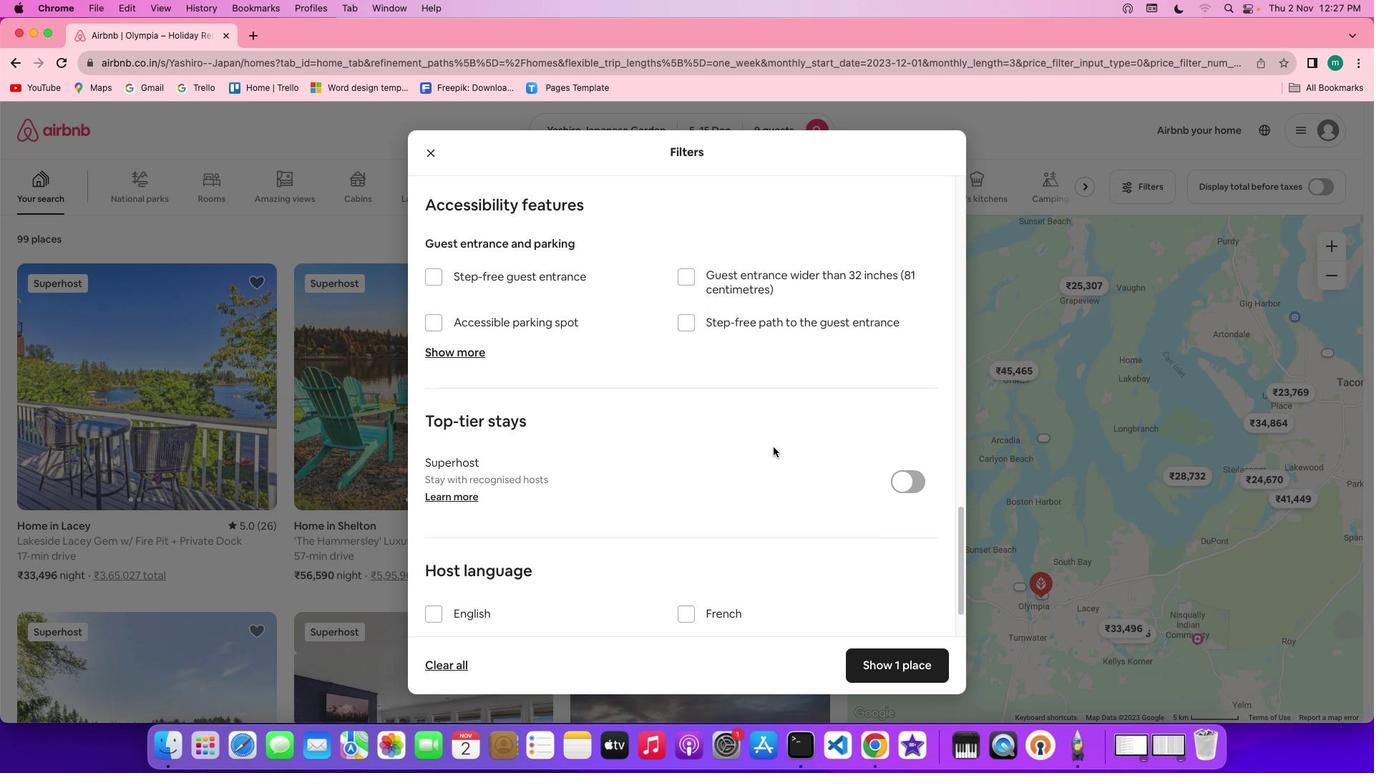 
Action: Mouse scrolled (773, 446) with delta (0, 0)
Screenshot: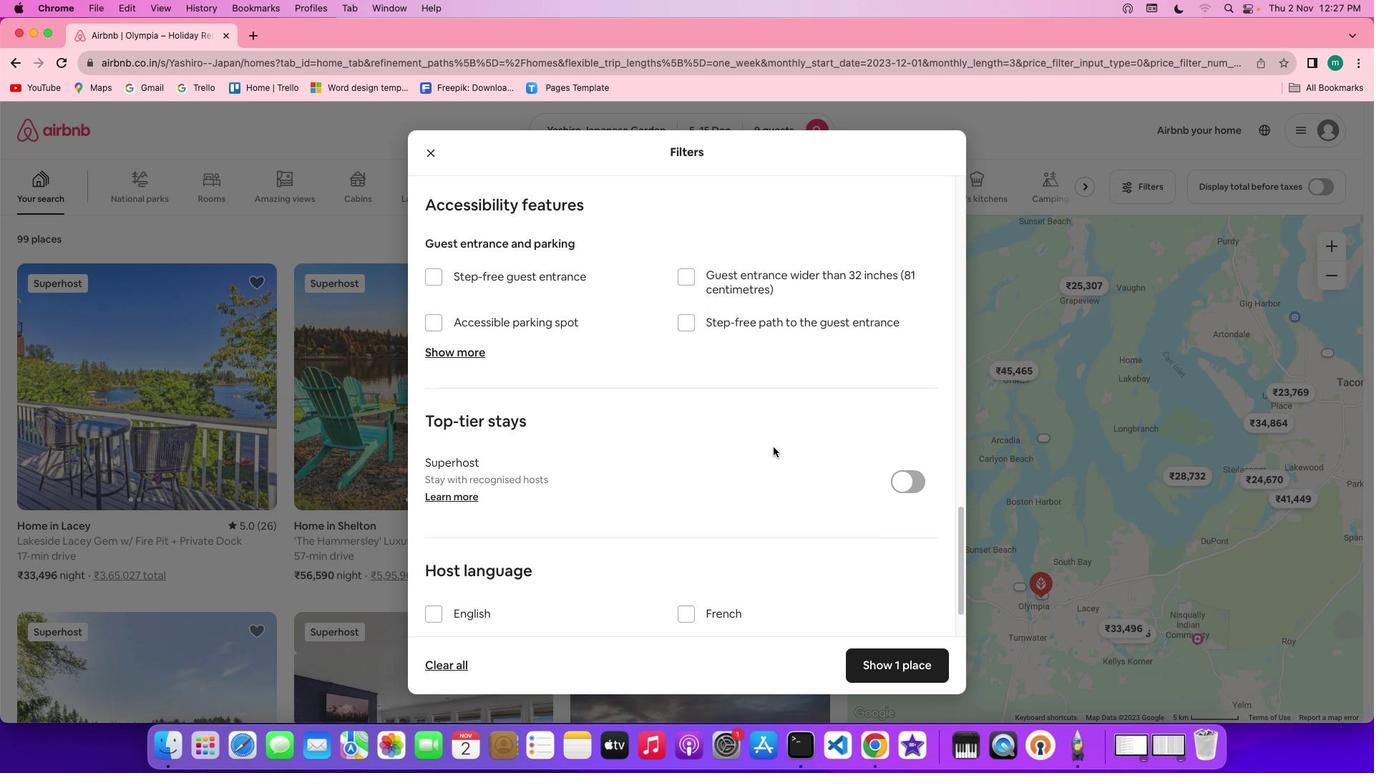 
Action: Mouse moved to (773, 447)
Screenshot: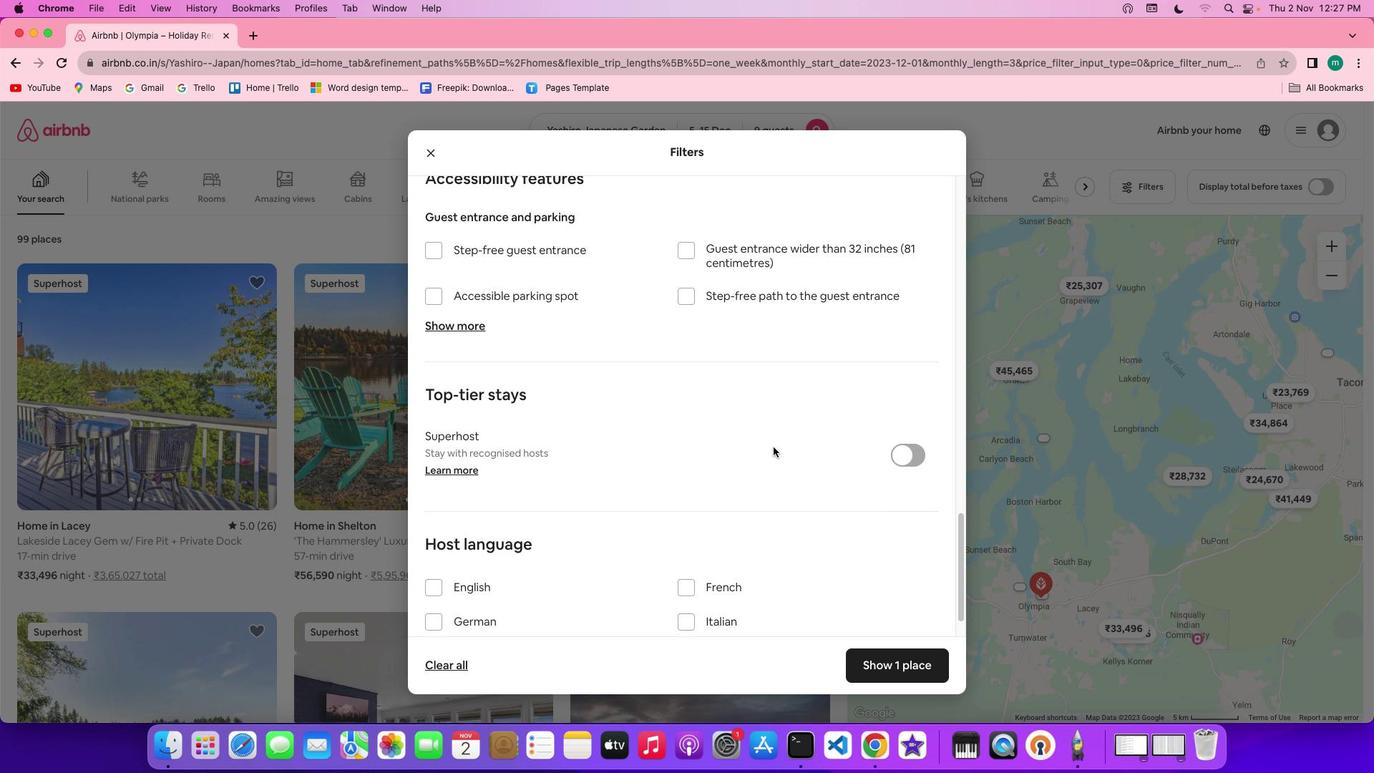 
Action: Mouse scrolled (773, 447) with delta (0, 0)
Screenshot: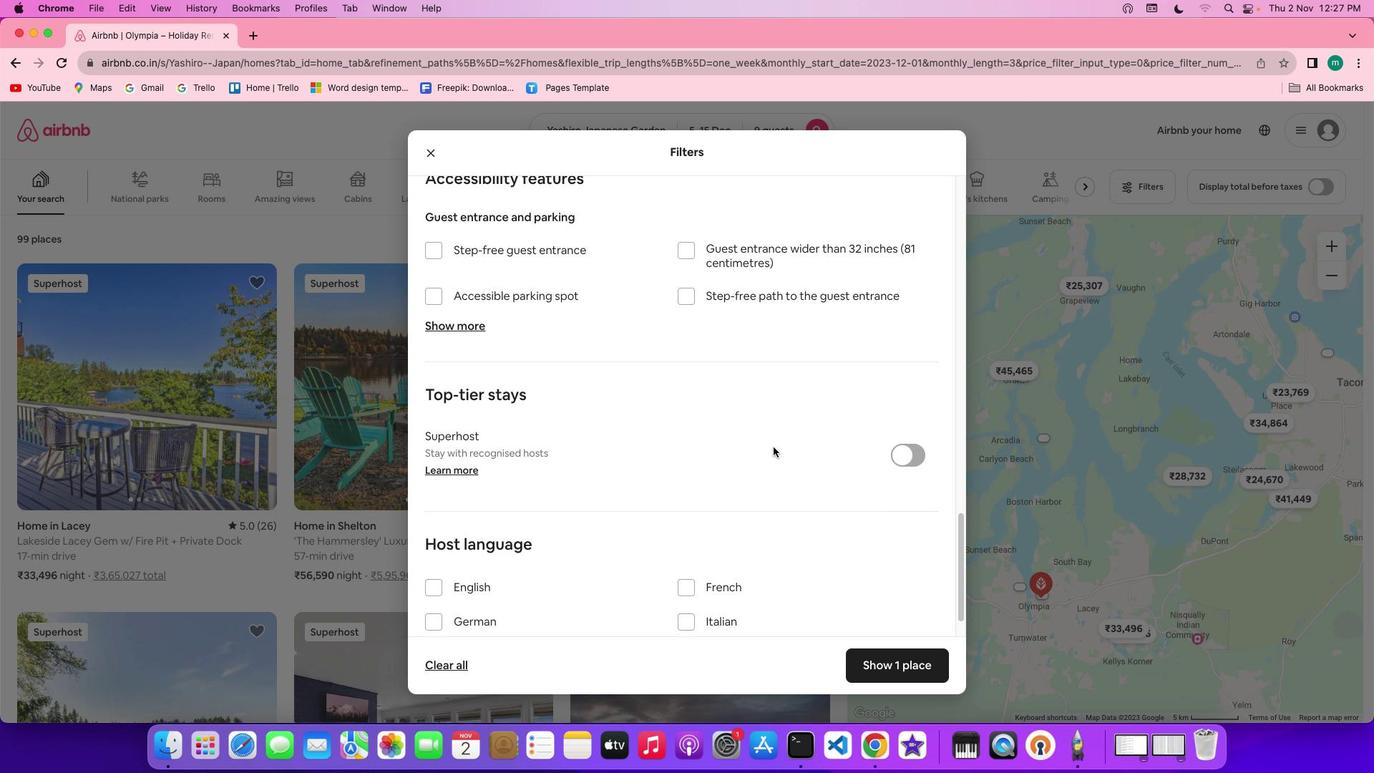 
Action: Mouse moved to (773, 447)
Screenshot: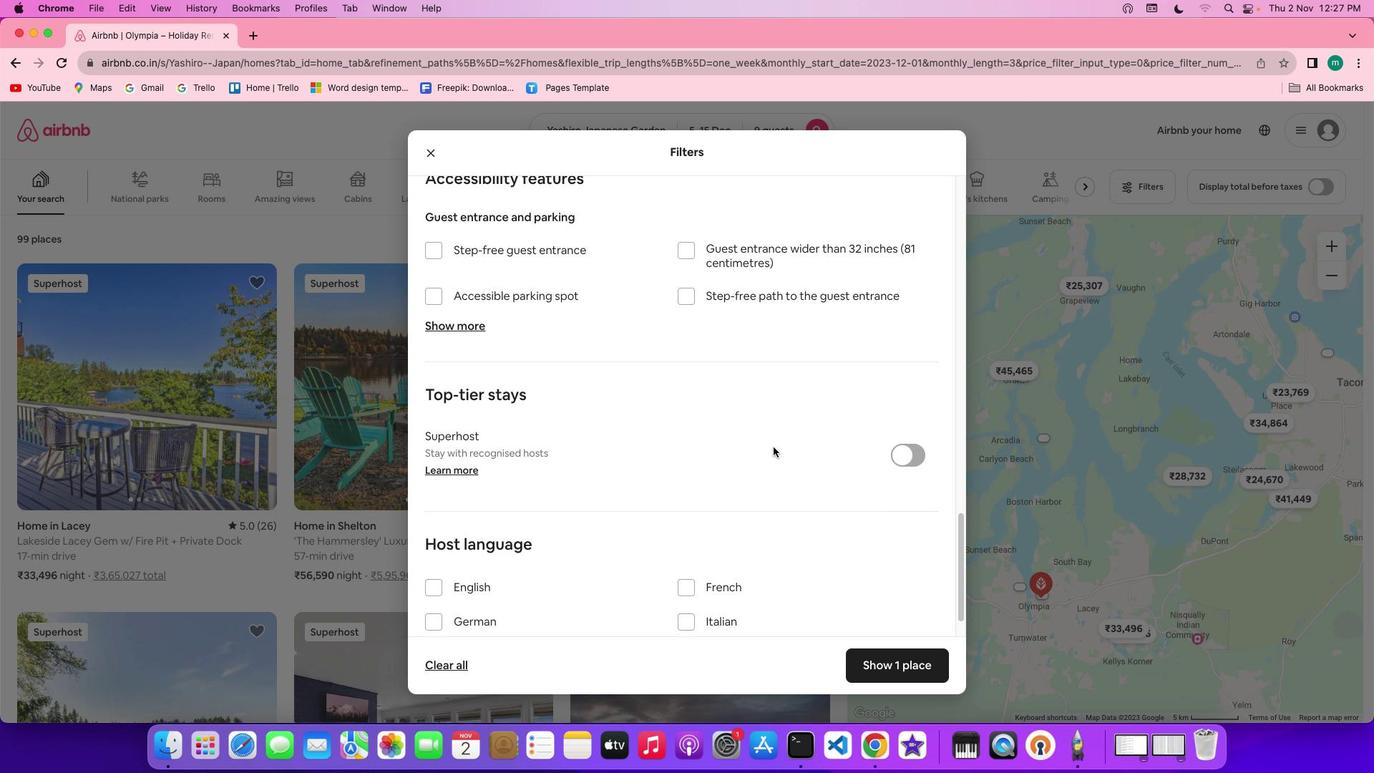 
Action: Mouse scrolled (773, 447) with delta (0, -2)
Screenshot: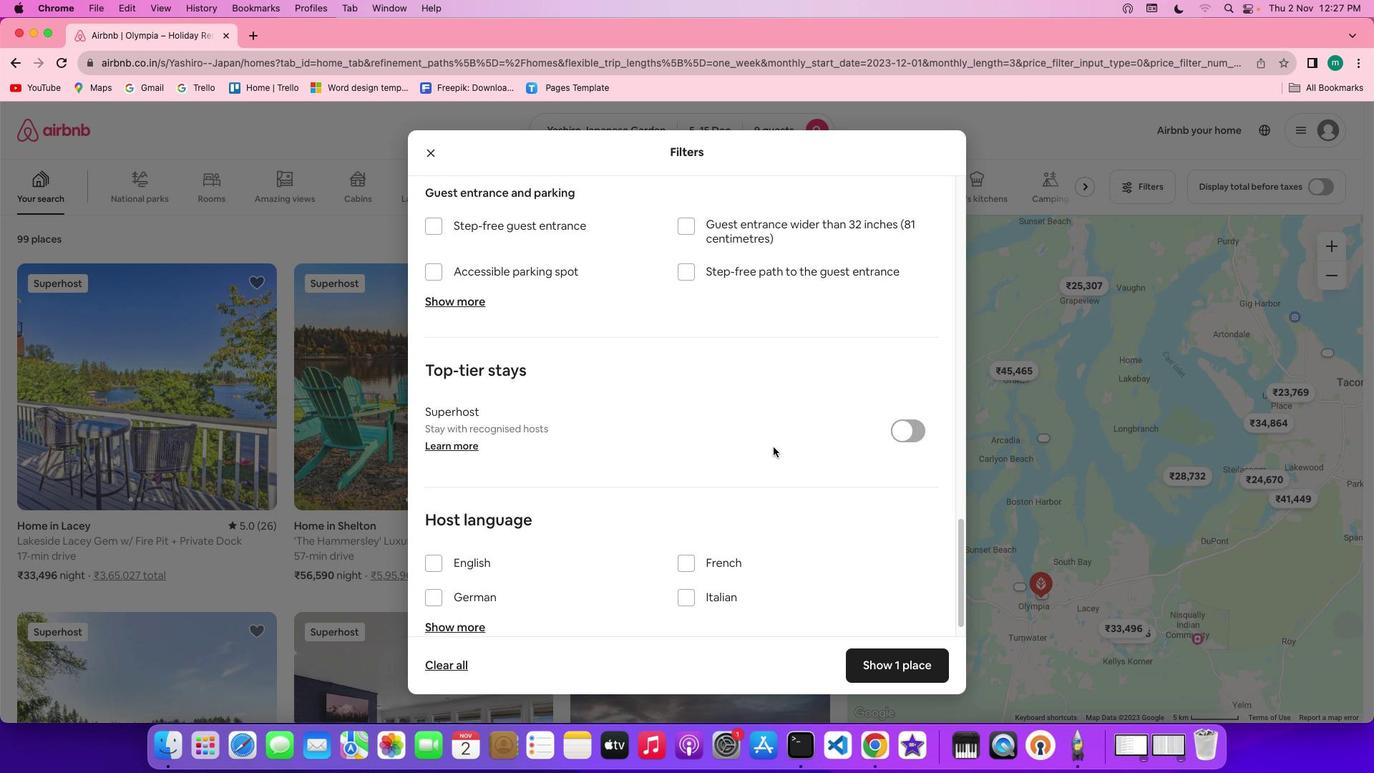
Action: Mouse scrolled (773, 447) with delta (0, -2)
Screenshot: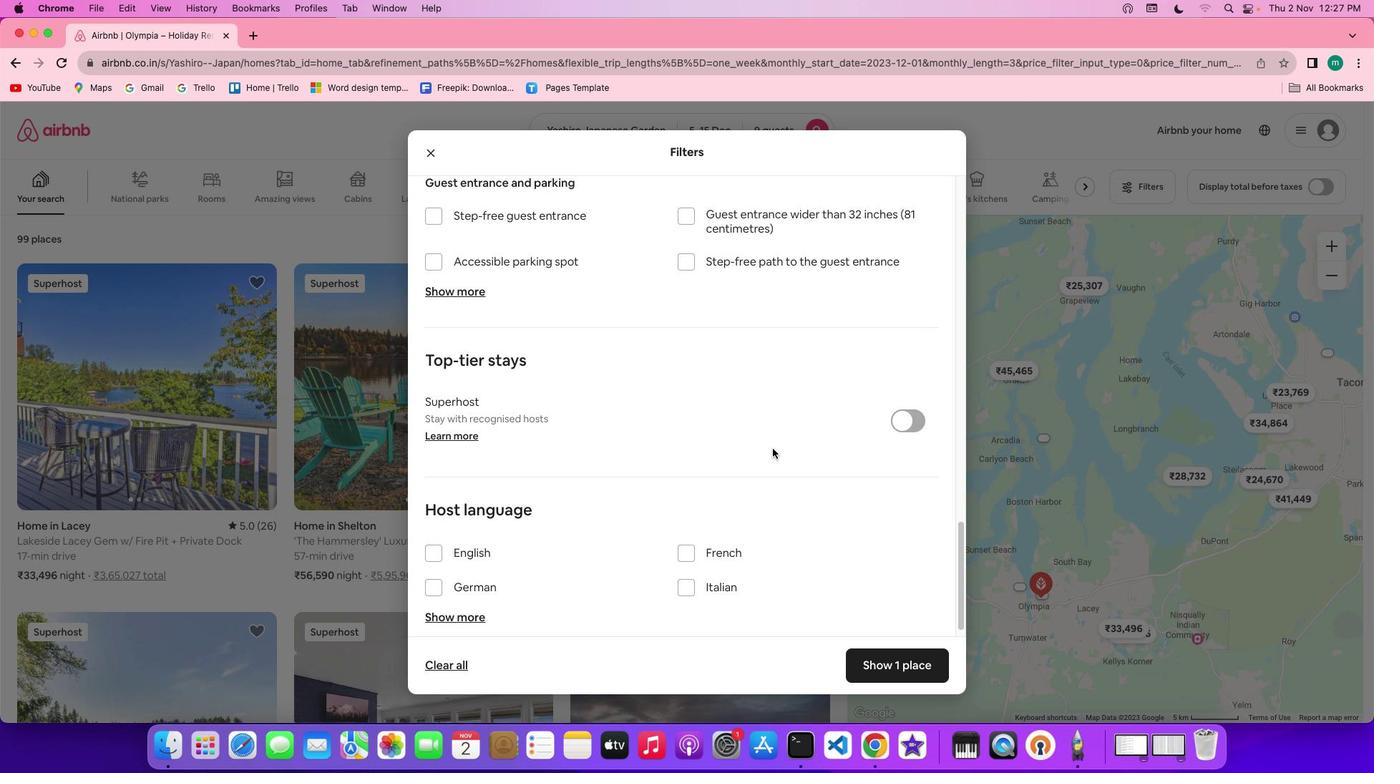 
Action: Mouse moved to (772, 454)
Screenshot: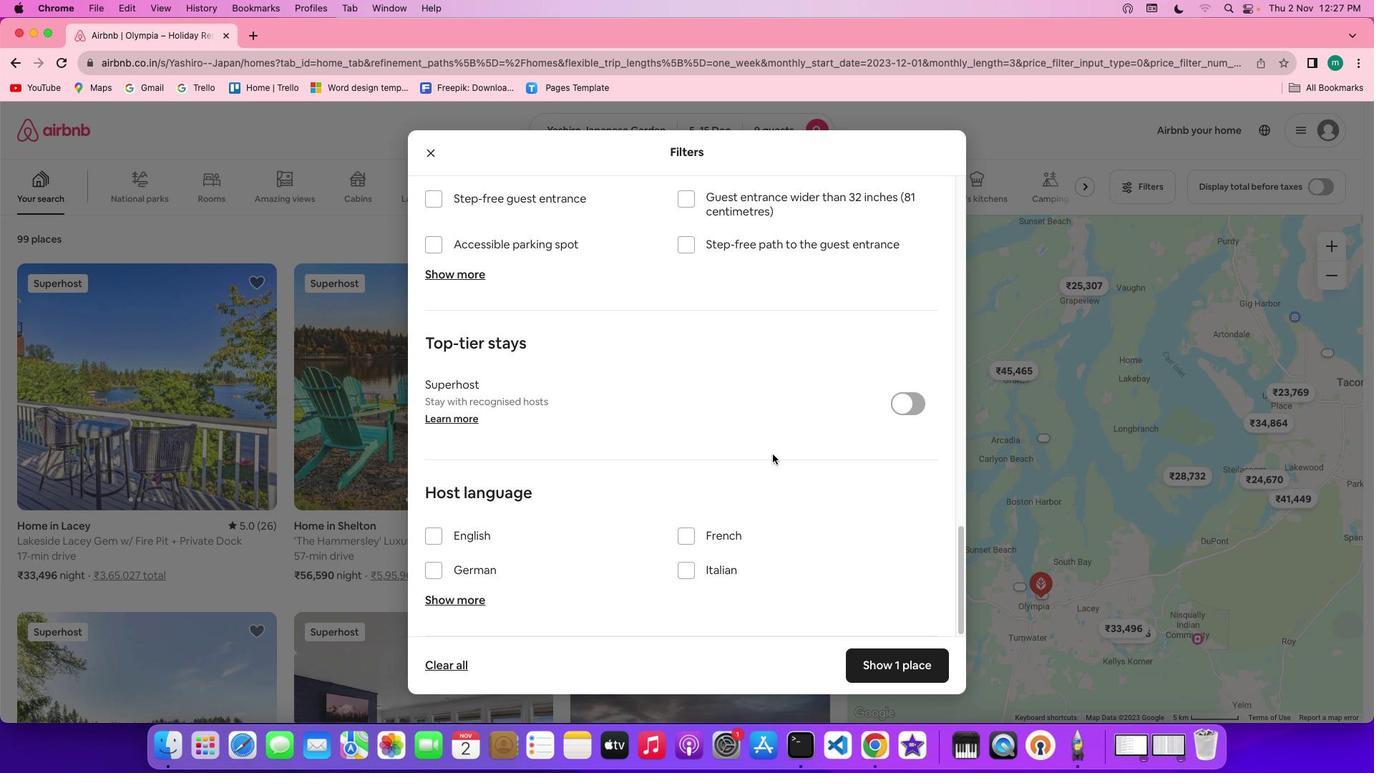 
Action: Mouse scrolled (772, 454) with delta (0, 0)
Screenshot: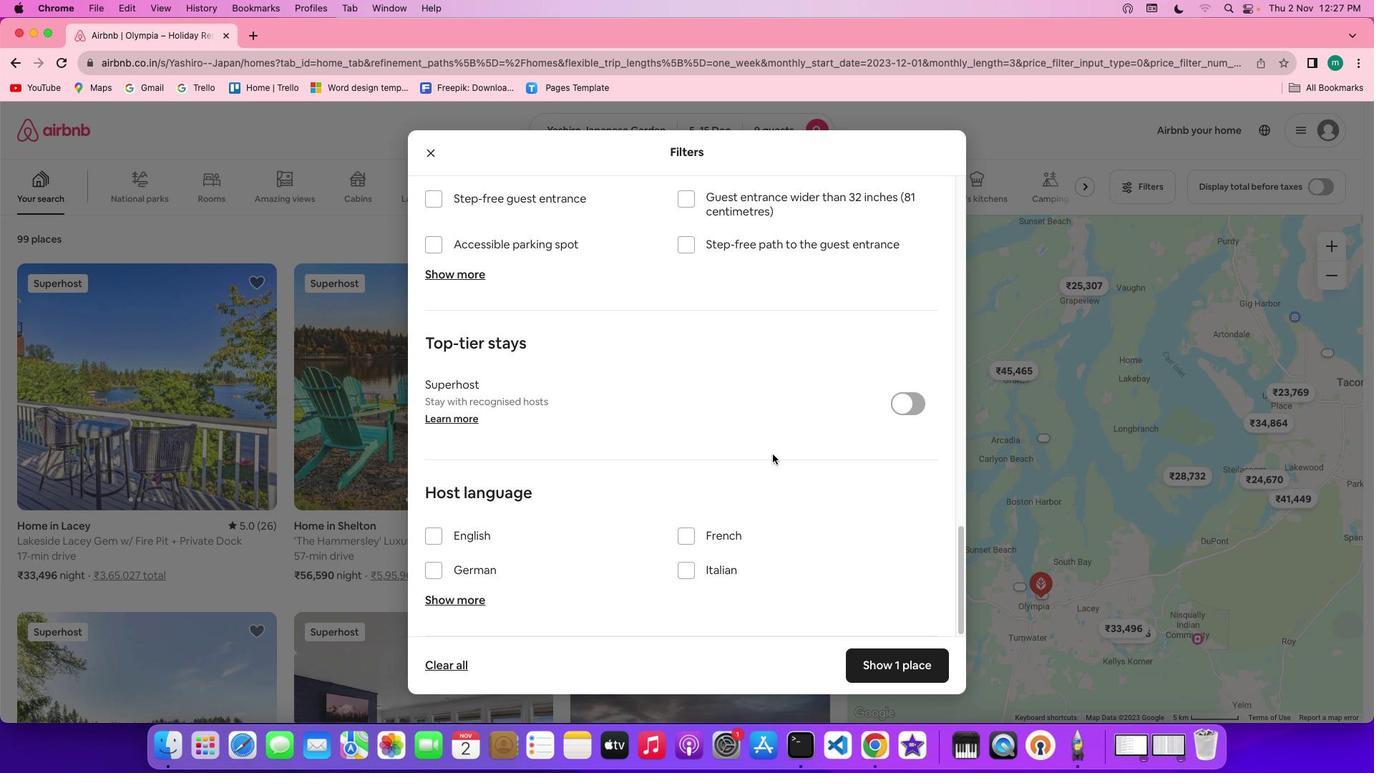 
Action: Mouse scrolled (772, 454) with delta (0, 0)
Screenshot: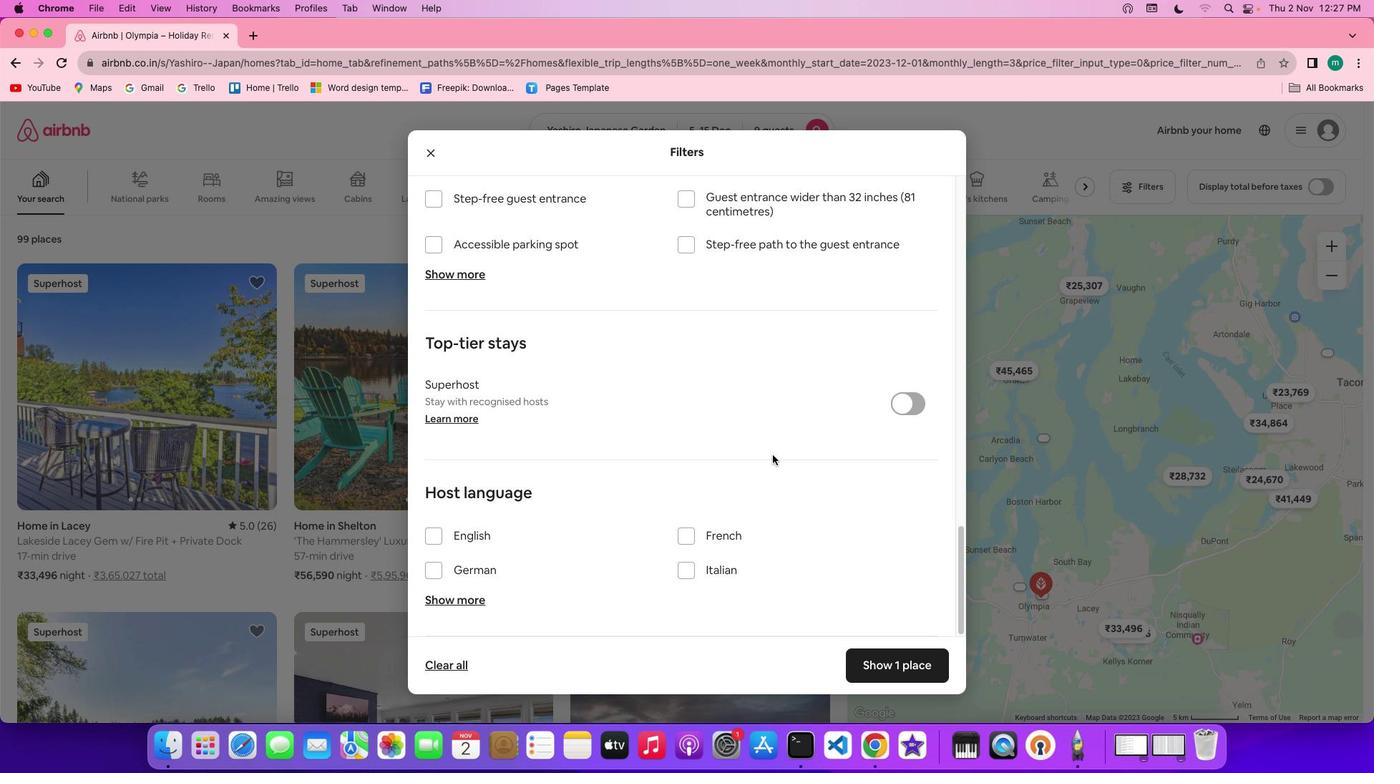
Action: Mouse moved to (772, 454)
Screenshot: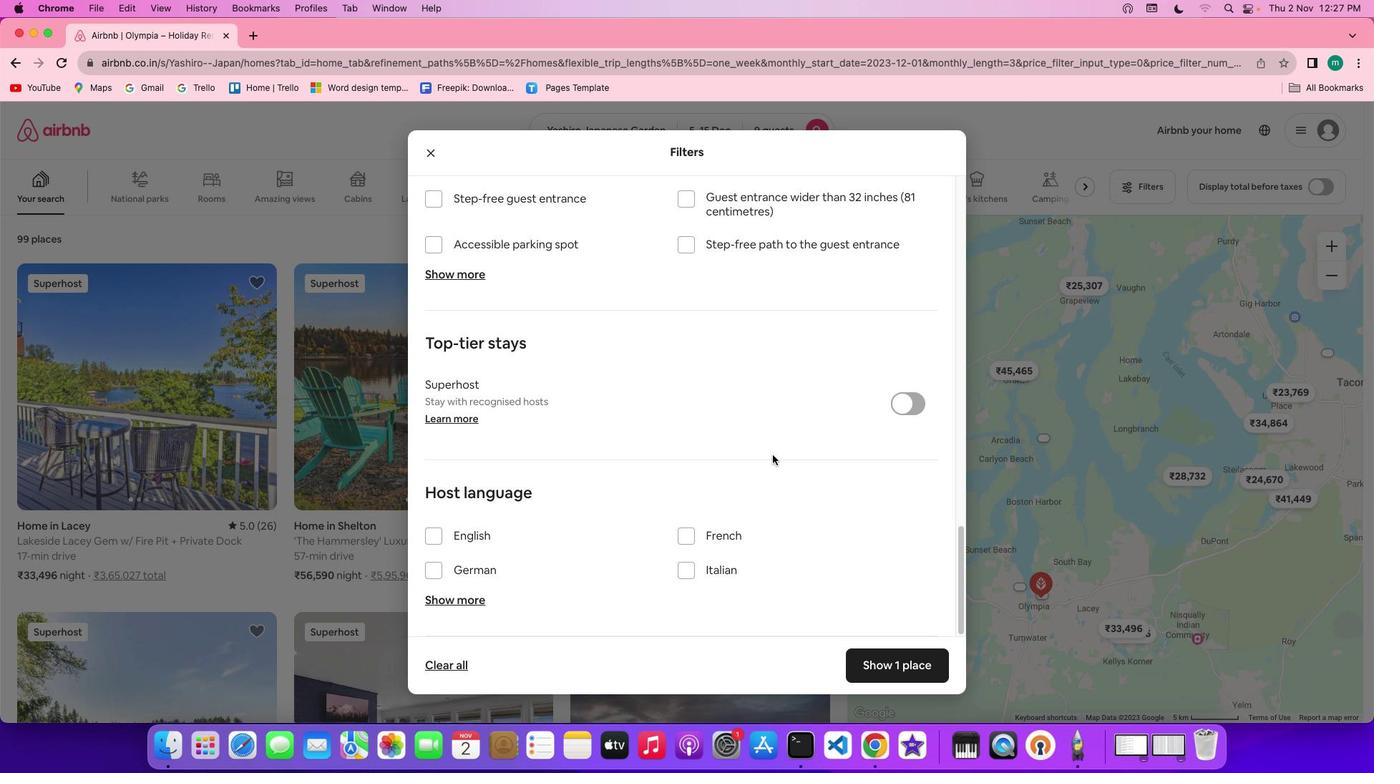 
Action: Mouse scrolled (772, 454) with delta (0, -2)
Screenshot: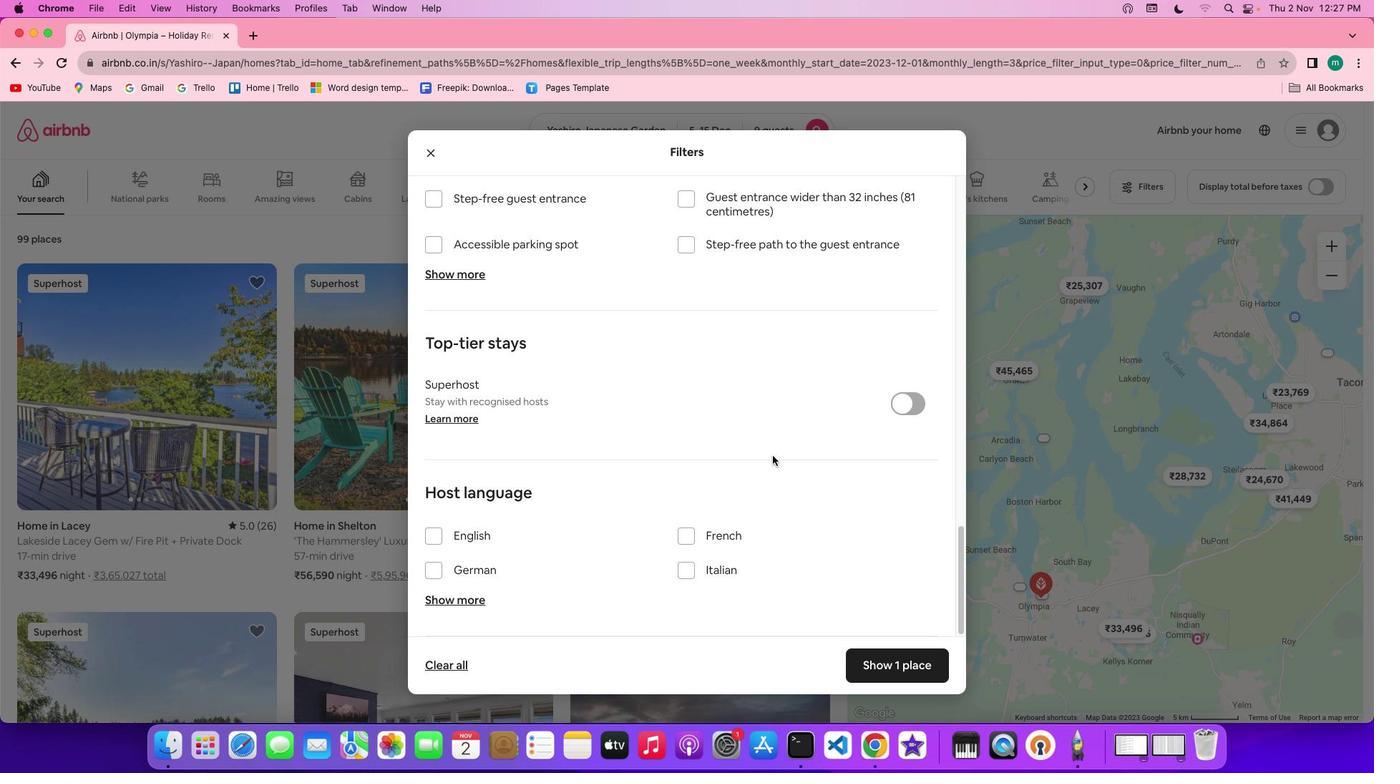 
Action: Mouse scrolled (772, 454) with delta (0, -3)
Screenshot: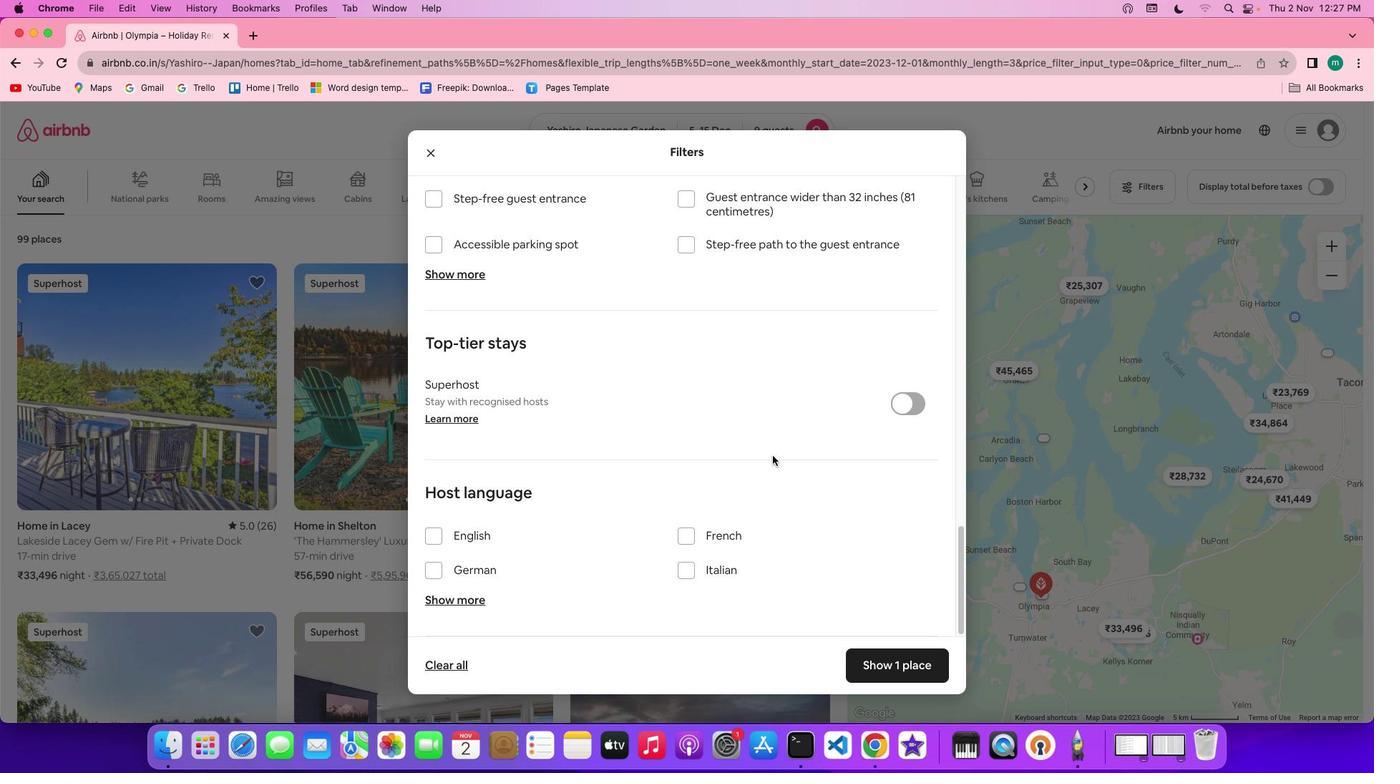 
Action: Mouse scrolled (772, 454) with delta (0, -3)
Screenshot: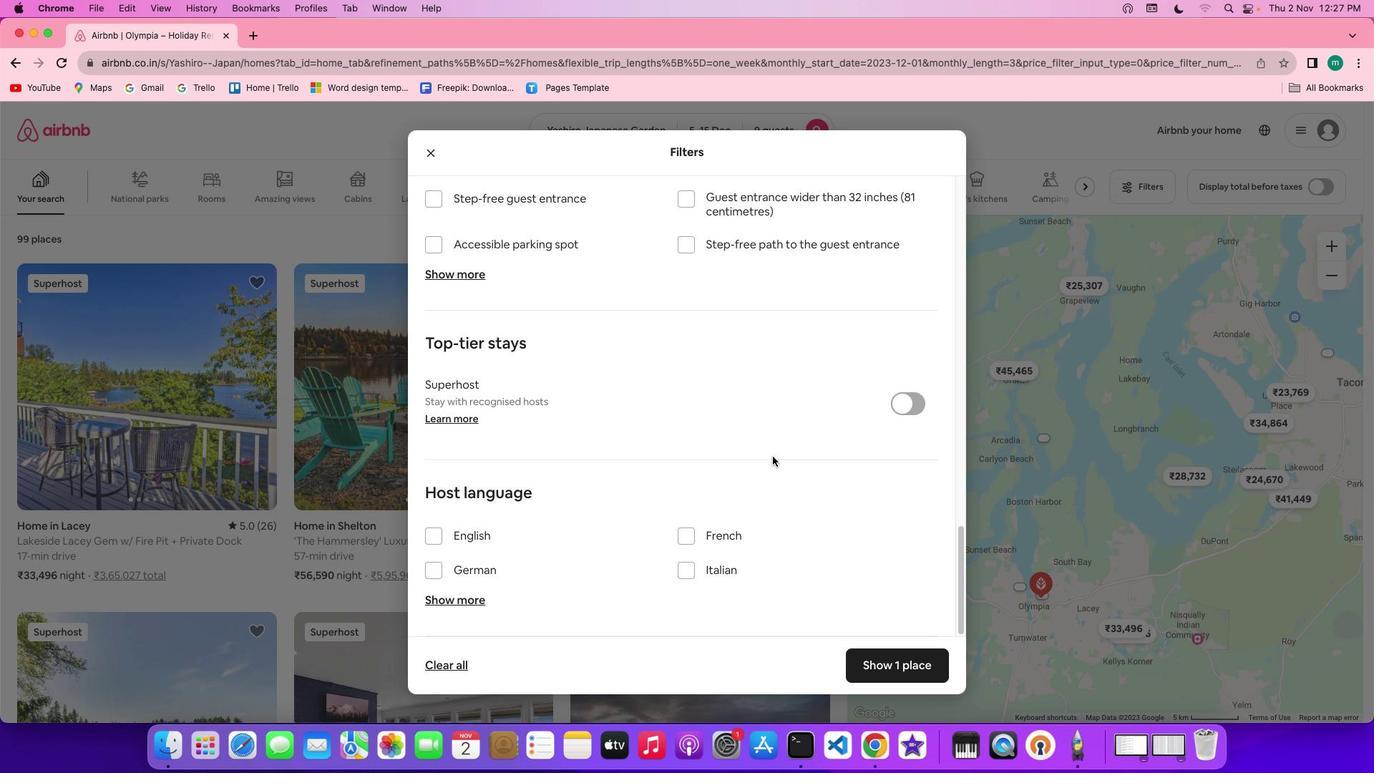 
Action: Mouse moved to (772, 457)
Screenshot: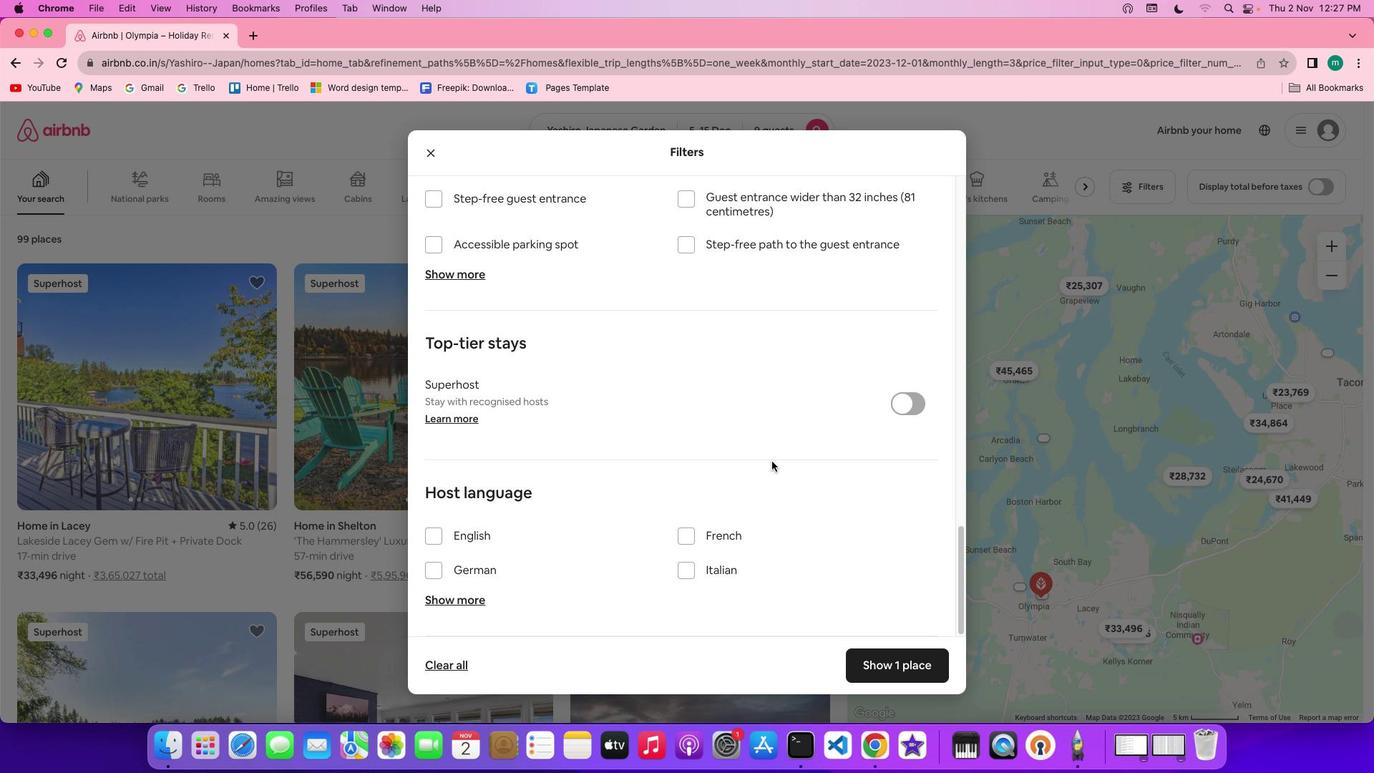 
Action: Mouse scrolled (772, 457) with delta (0, 0)
Screenshot: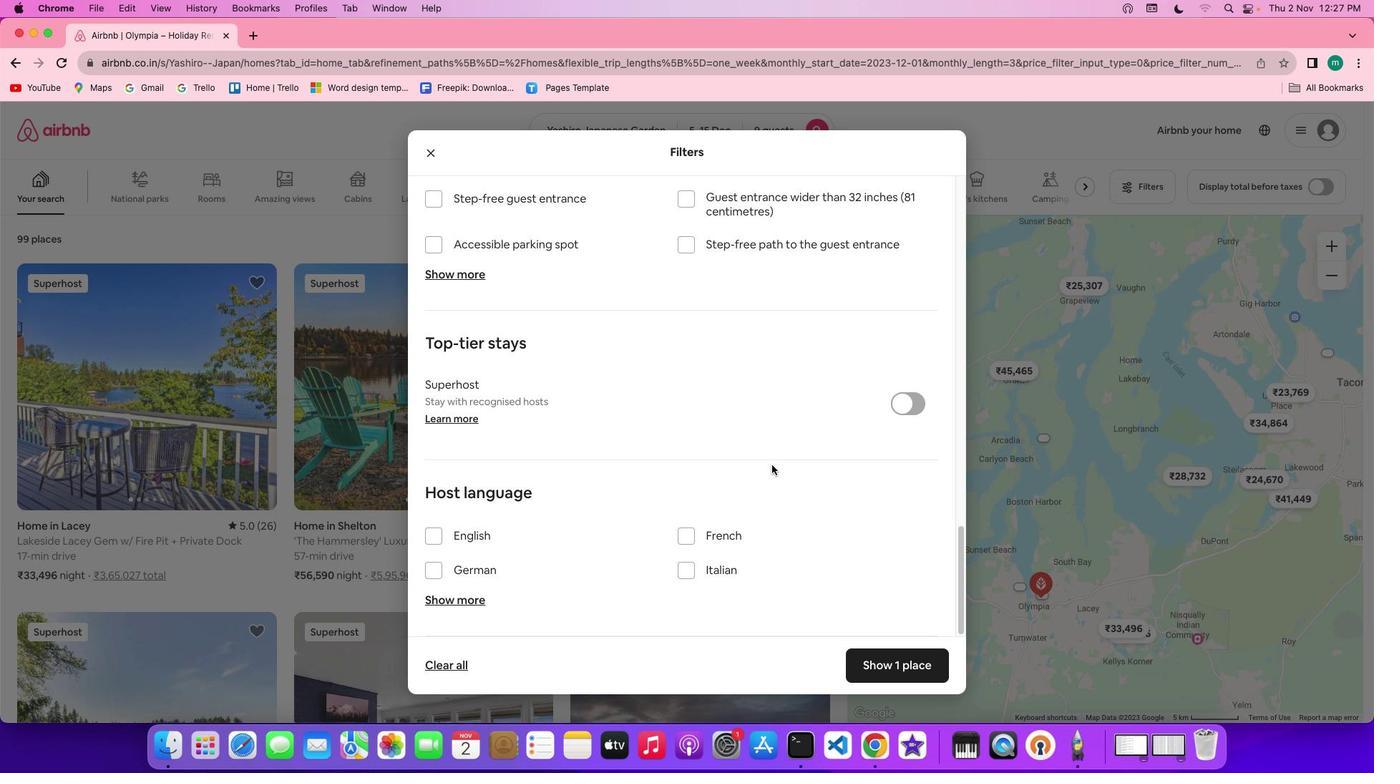 
Action: Mouse scrolled (772, 457) with delta (0, 0)
Screenshot: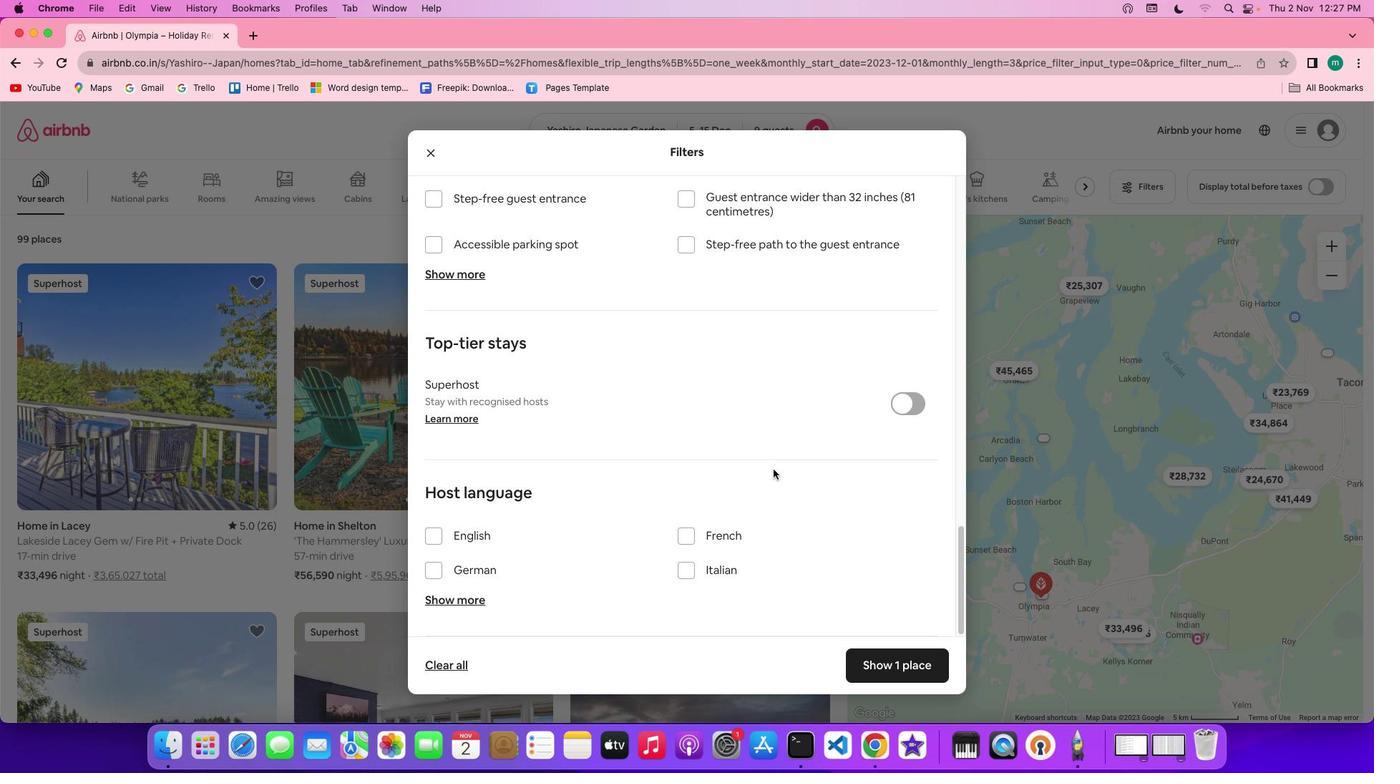 
Action: Mouse moved to (772, 457)
Screenshot: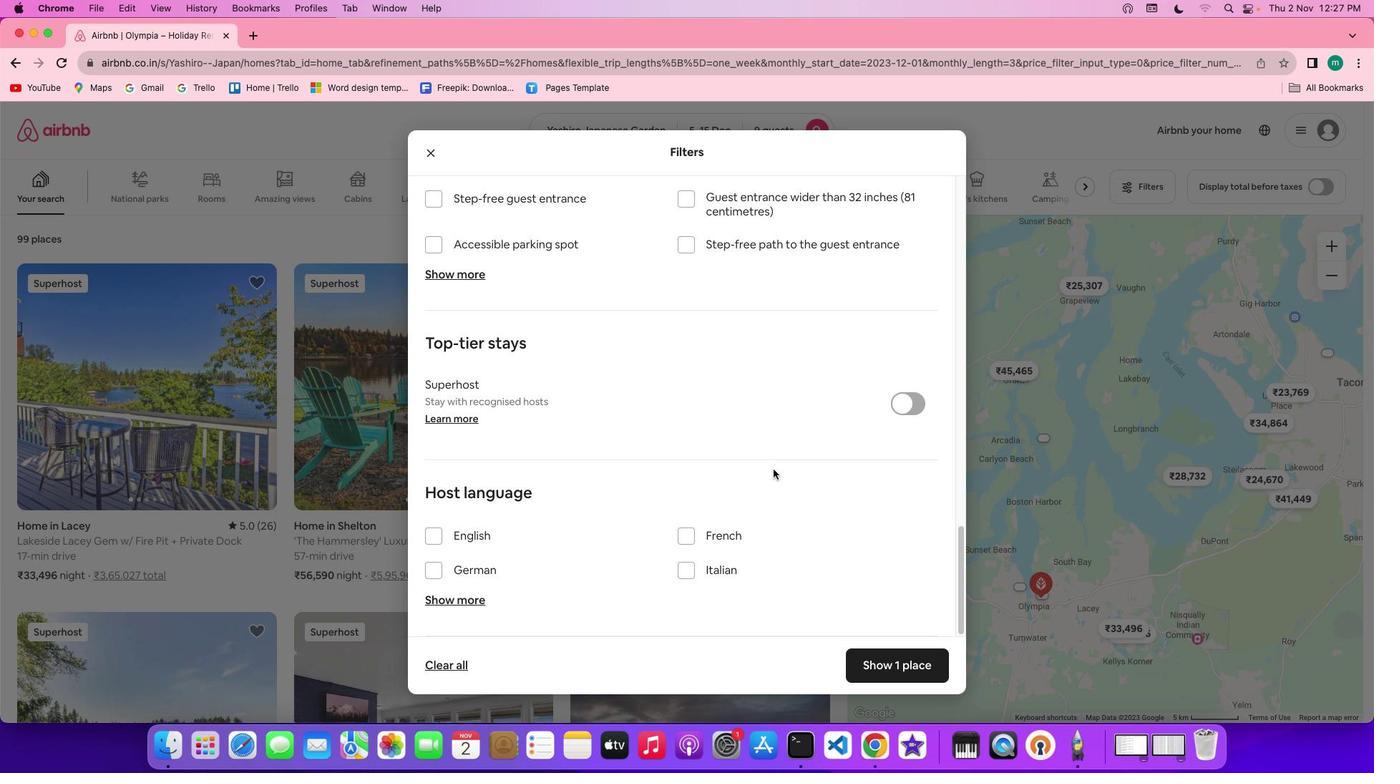 
Action: Mouse scrolled (772, 457) with delta (0, -2)
Screenshot: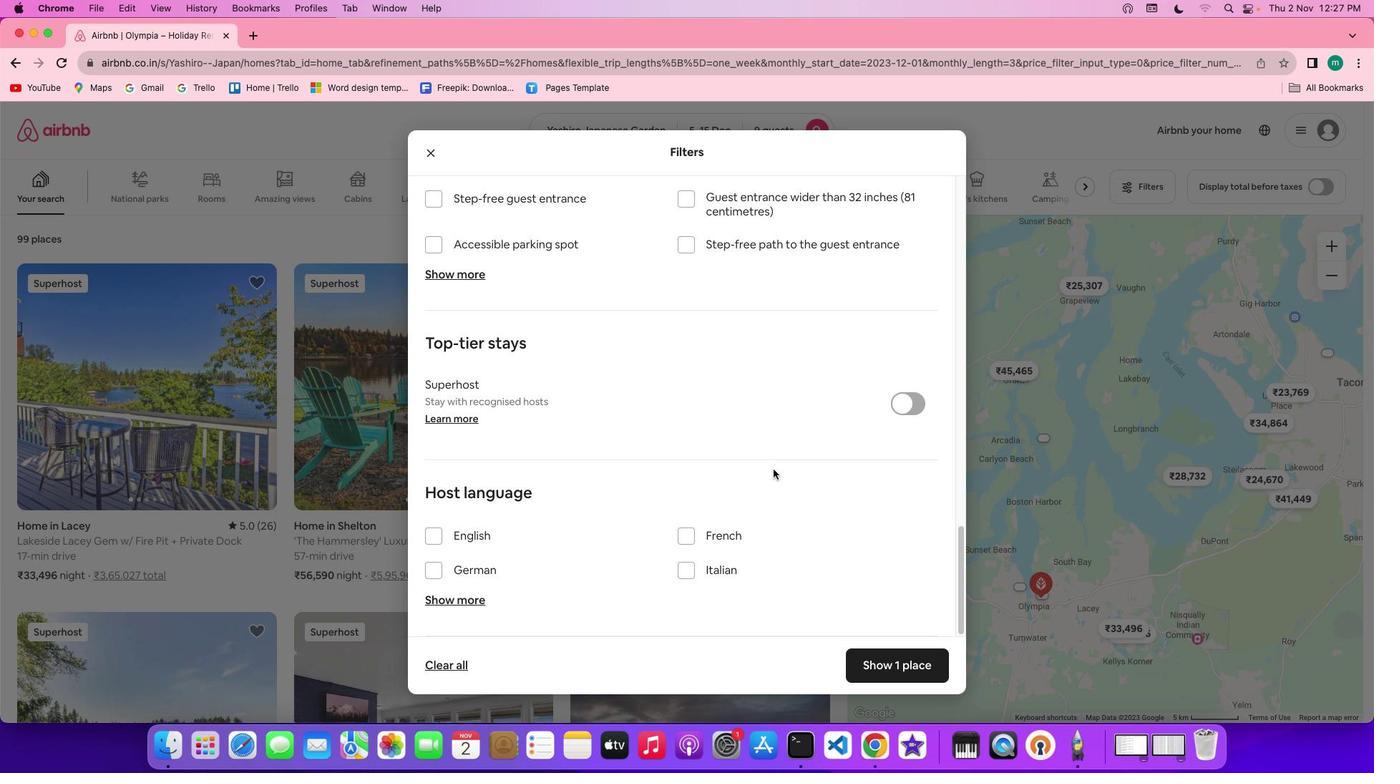 
Action: Mouse moved to (772, 457)
Screenshot: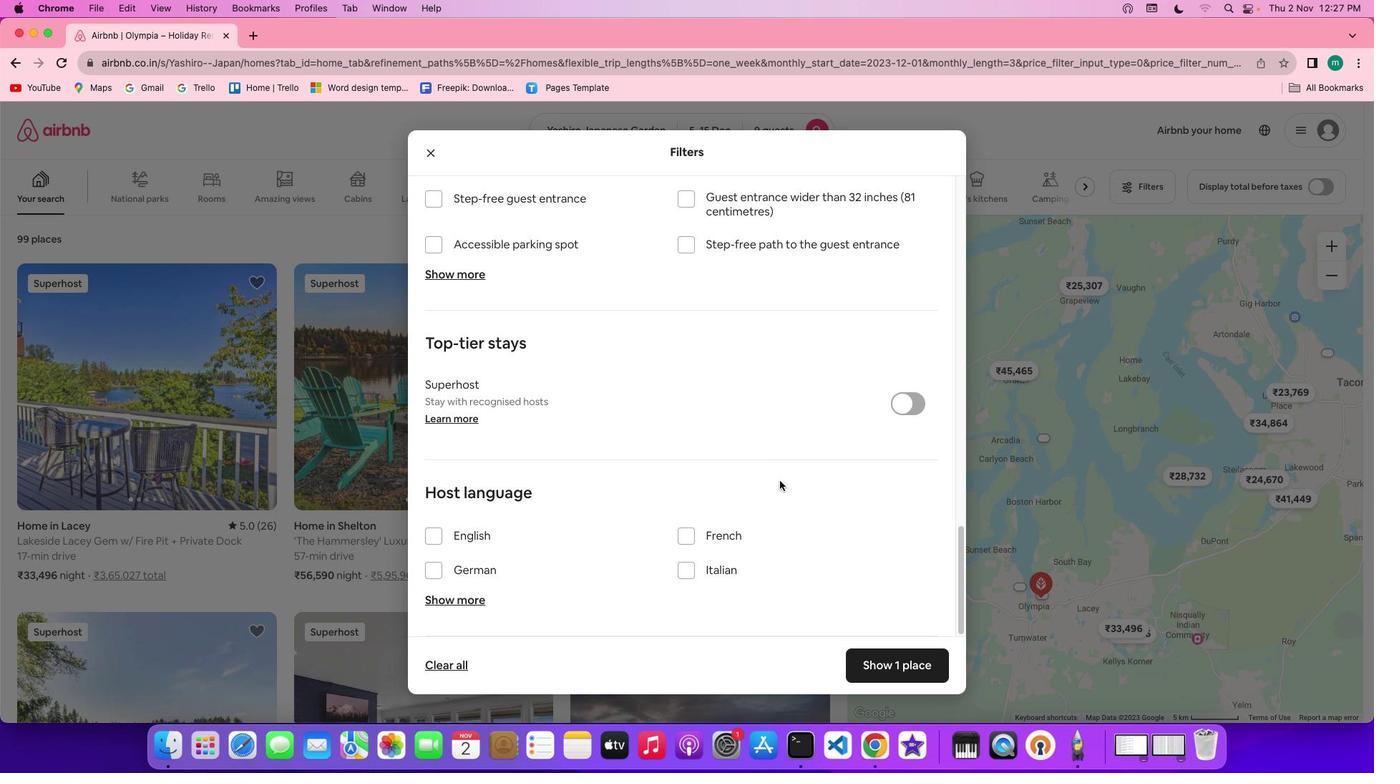 
Action: Mouse scrolled (772, 457) with delta (0, -3)
Screenshot: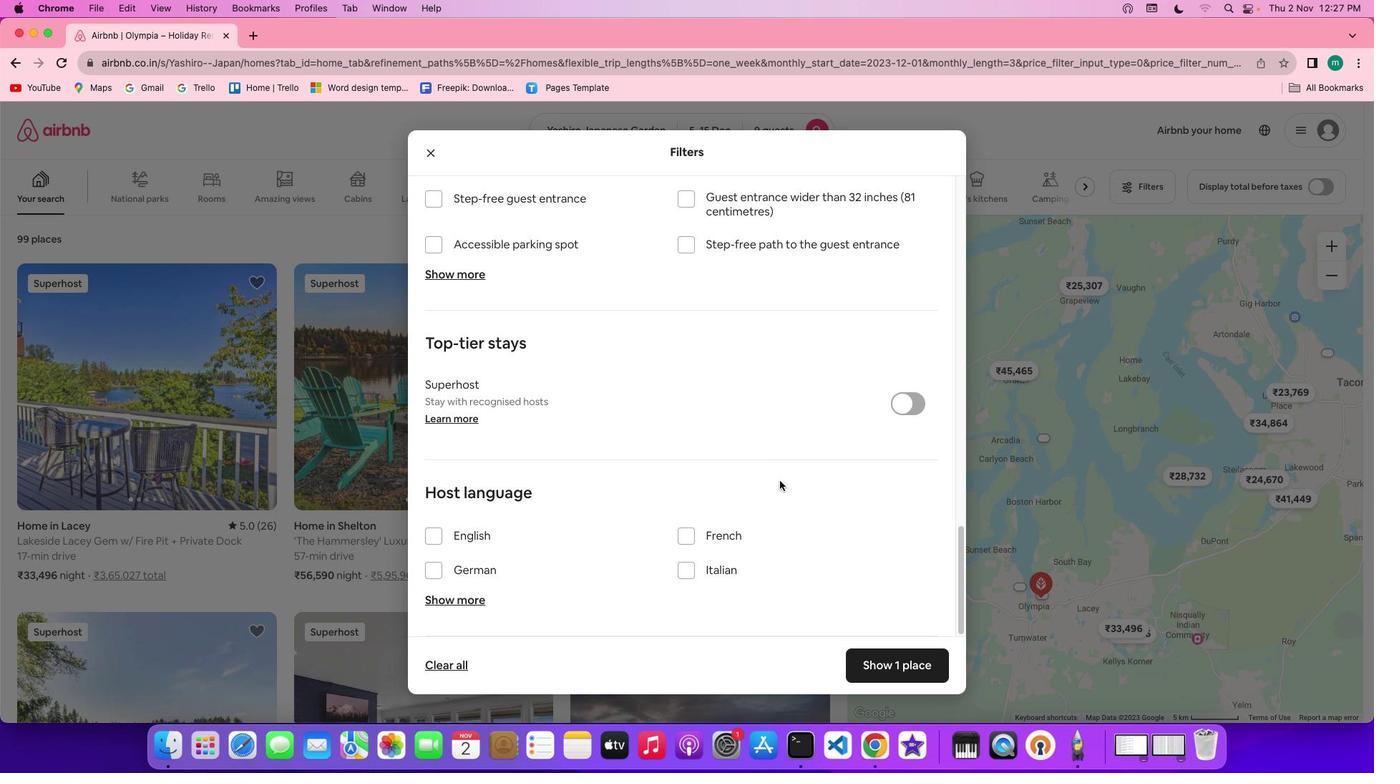 
Action: Mouse moved to (892, 667)
Screenshot: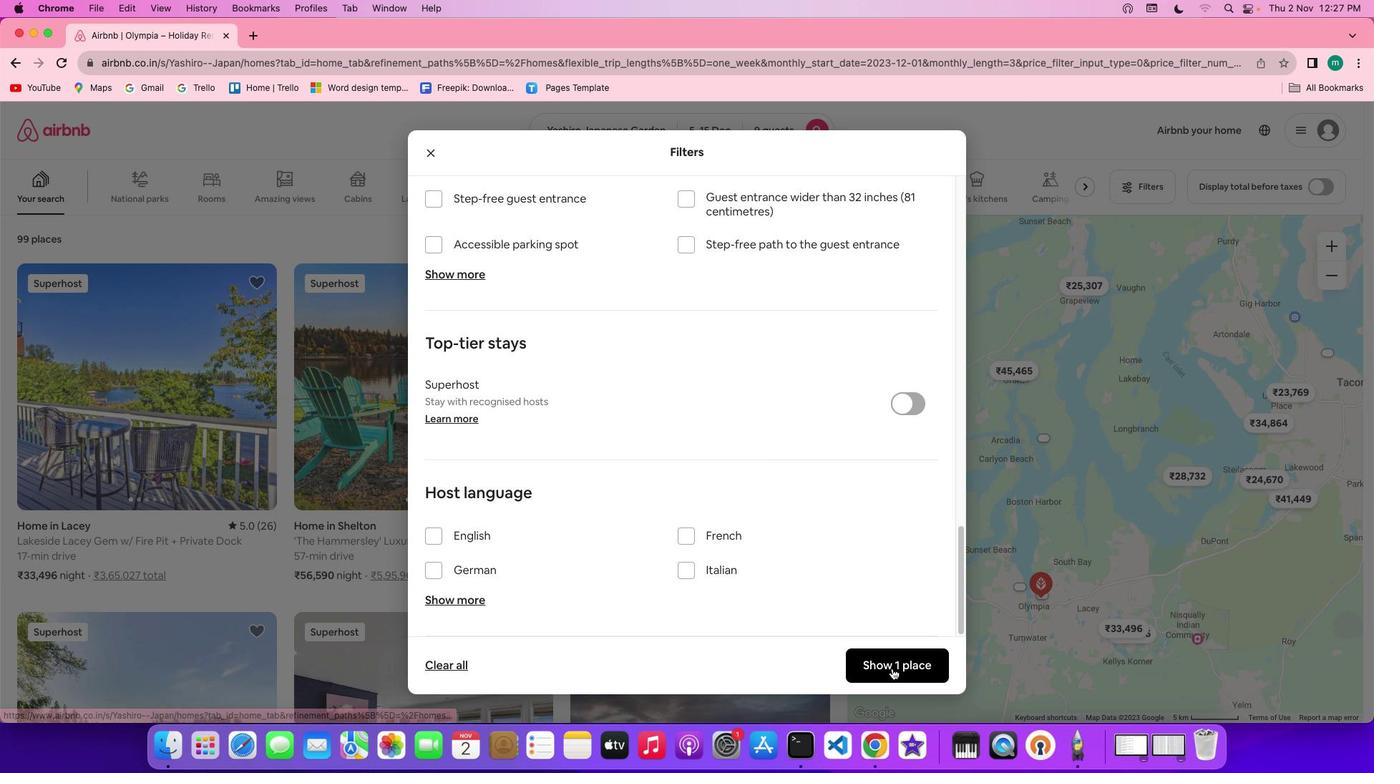 
Action: Mouse pressed left at (892, 667)
Screenshot: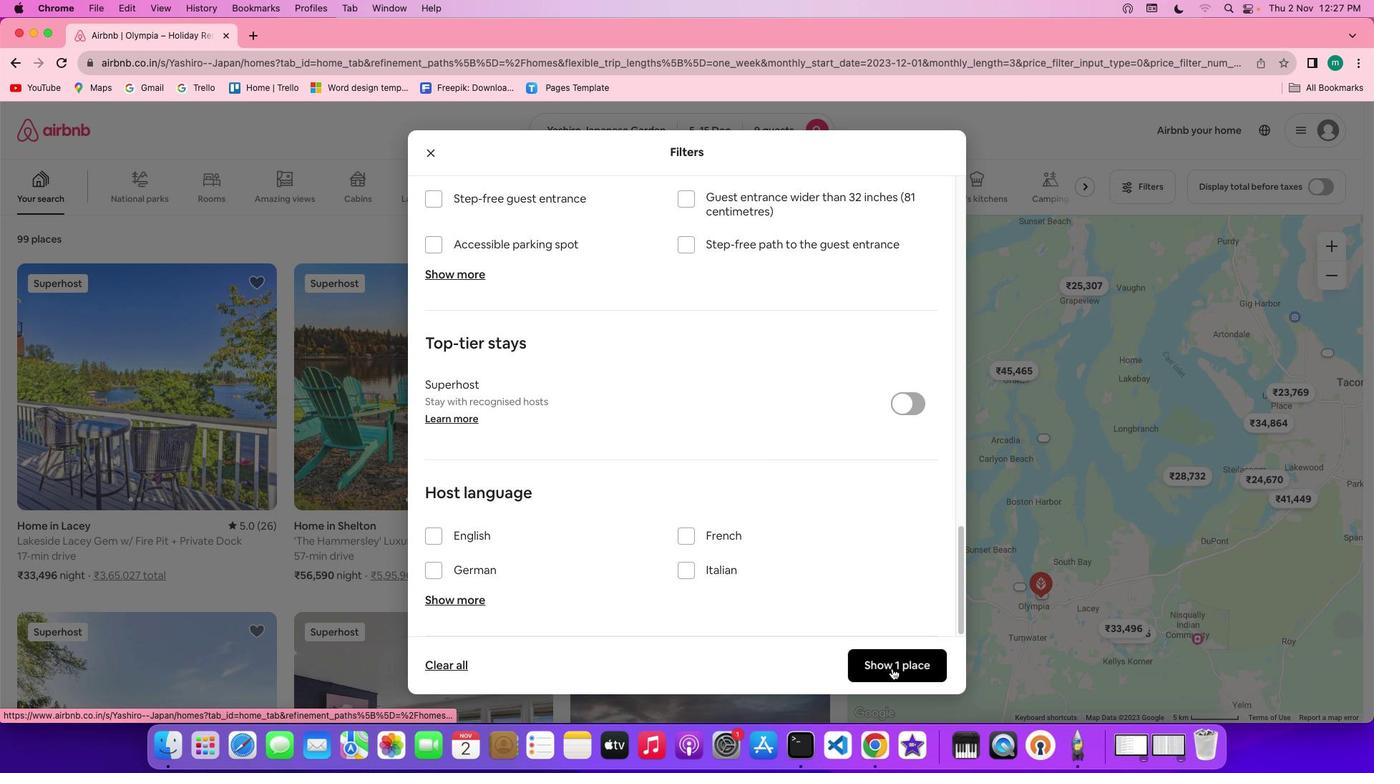 
Action: Mouse moved to (170, 382)
Screenshot: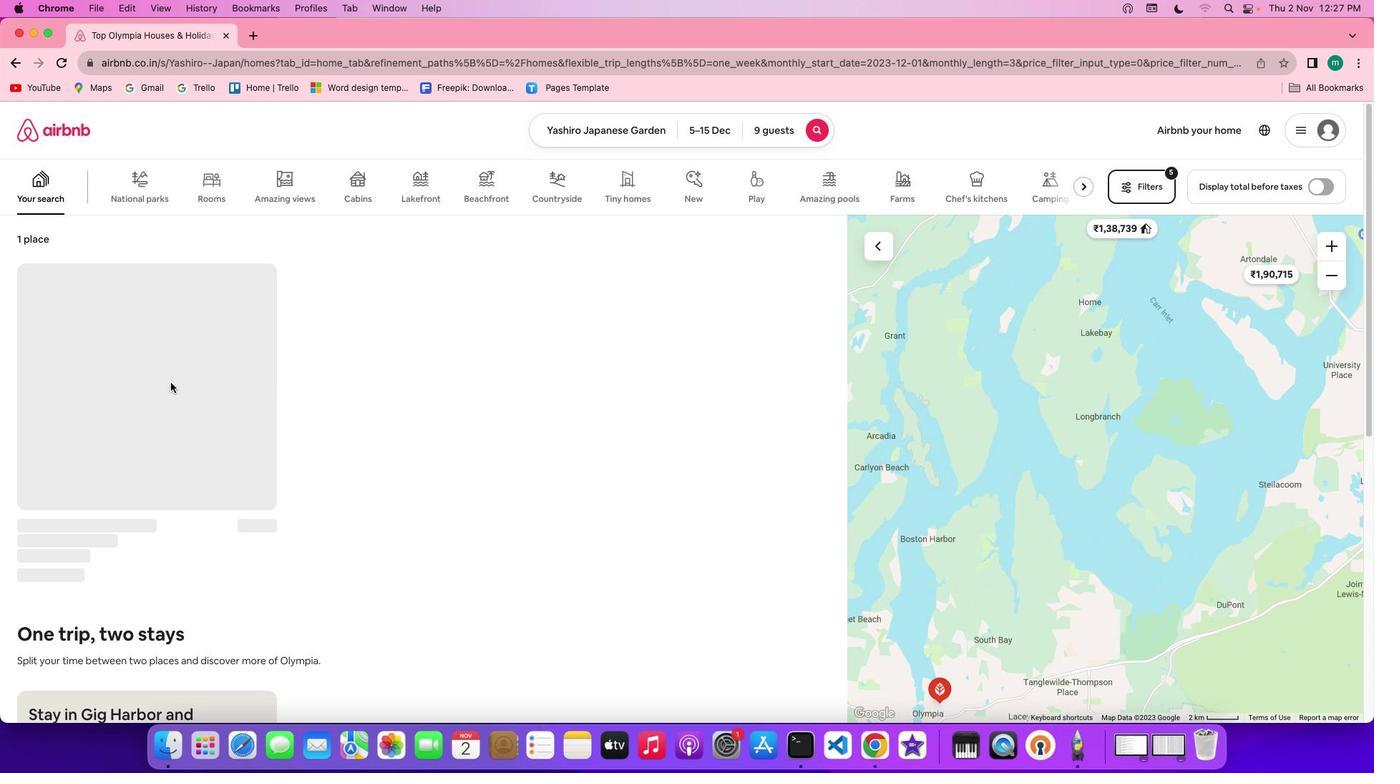 
Action: Mouse pressed left at (170, 382)
Screenshot: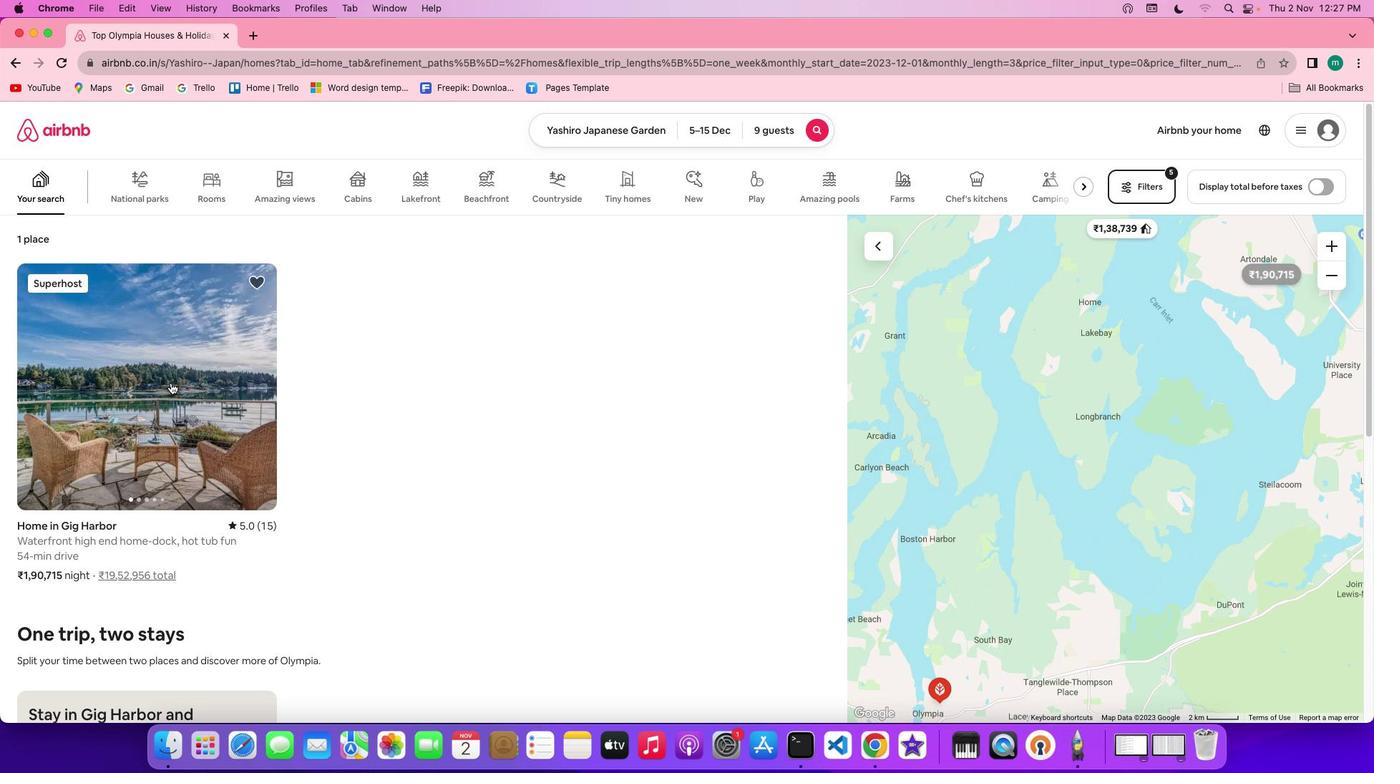 
Action: Mouse moved to (171, 425)
Screenshot: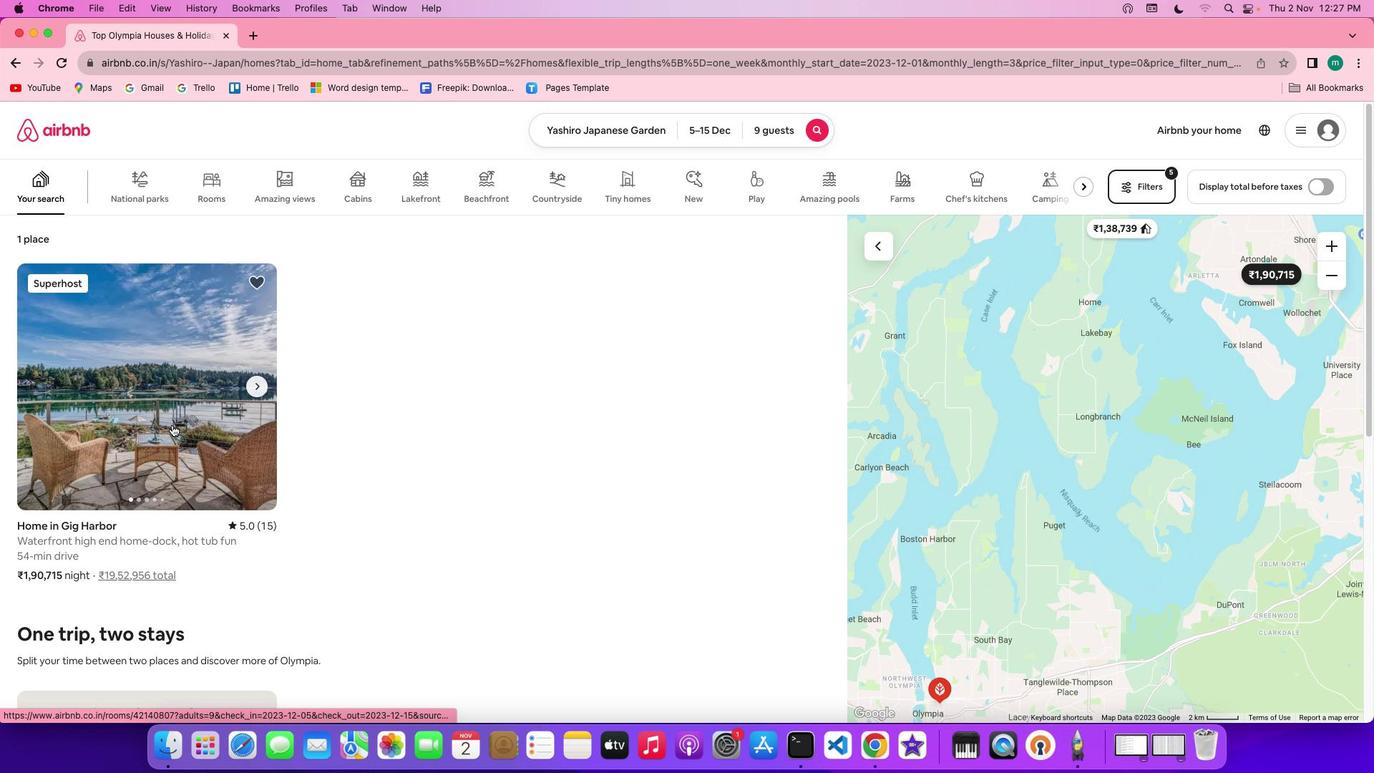 
Action: Mouse pressed left at (171, 425)
Screenshot: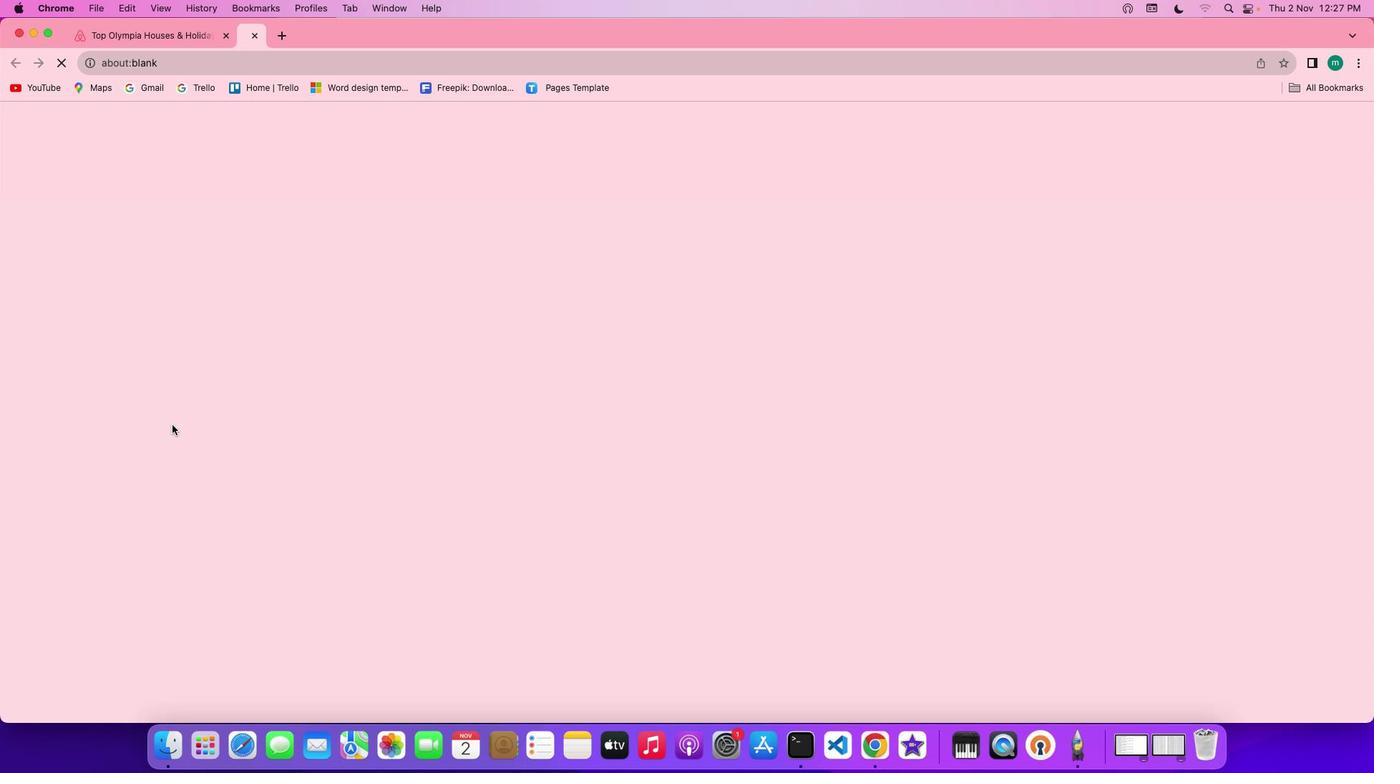 
Action: Mouse moved to (992, 528)
Screenshot: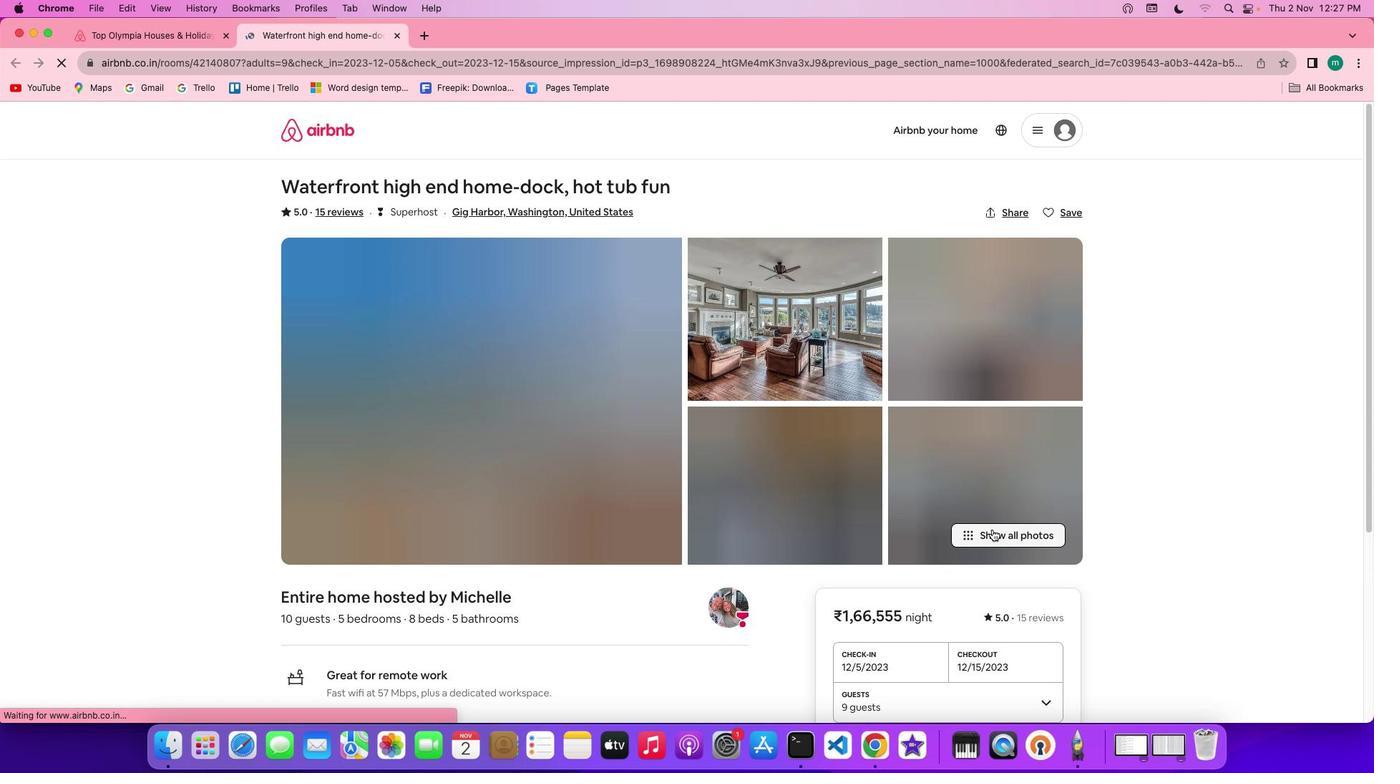 
Action: Mouse pressed left at (992, 528)
Screenshot: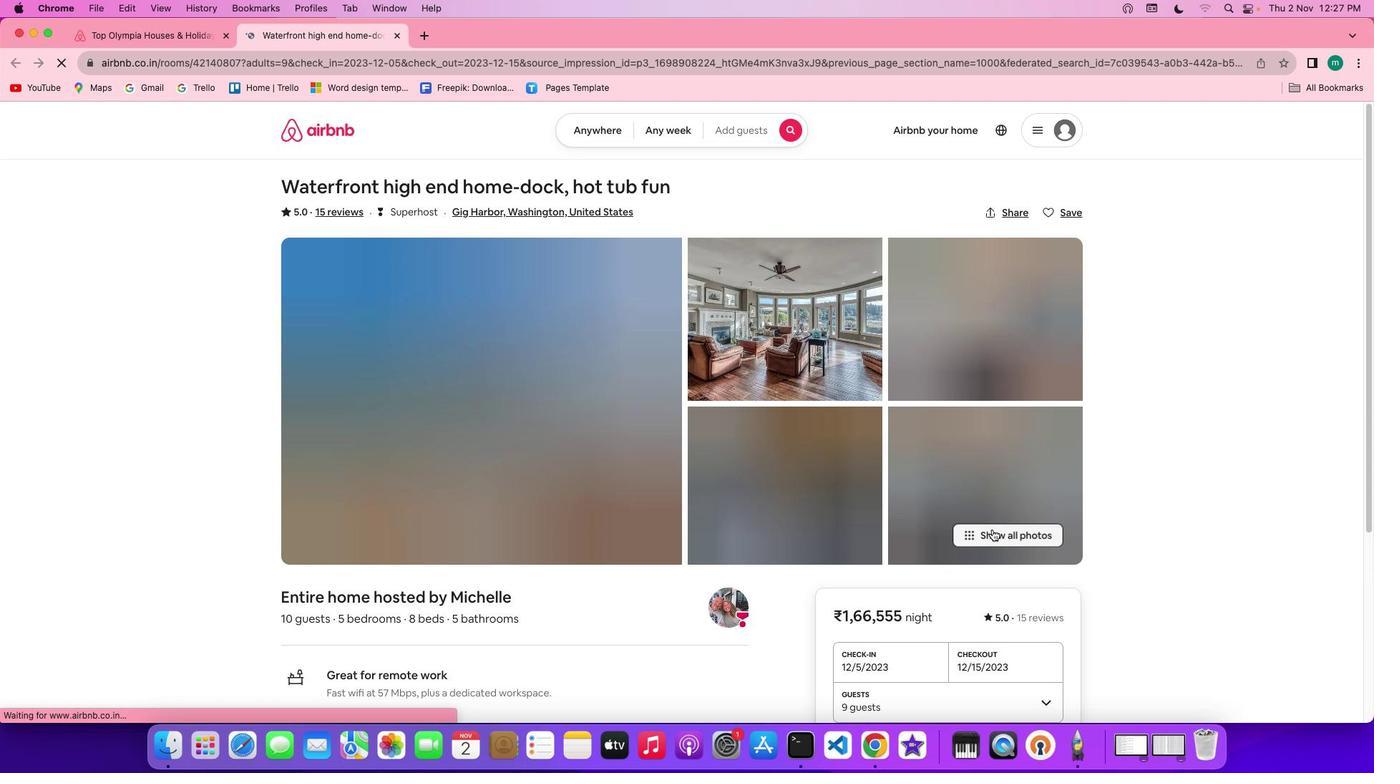
Action: Mouse moved to (711, 512)
Screenshot: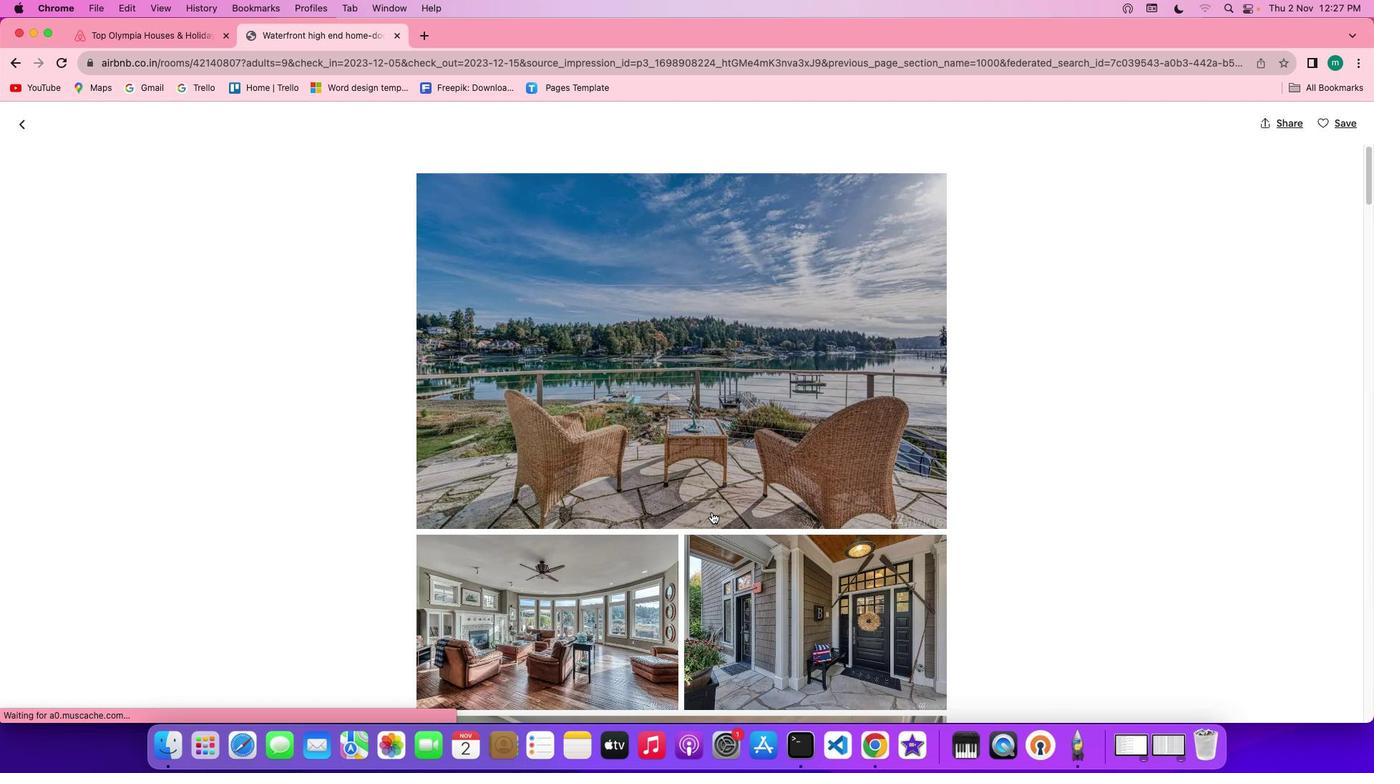 
Action: Mouse scrolled (711, 512) with delta (0, 0)
Screenshot: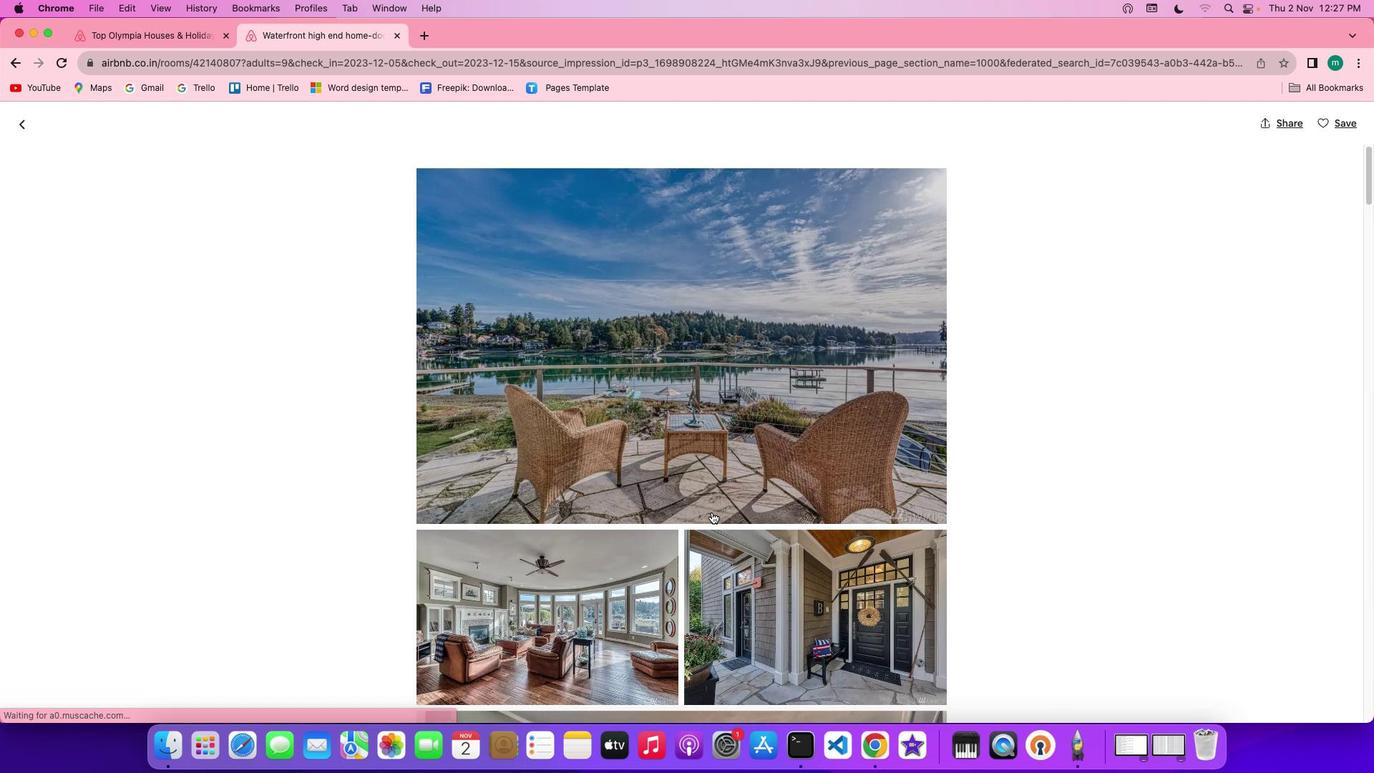 
Action: Mouse scrolled (711, 512) with delta (0, 0)
Screenshot: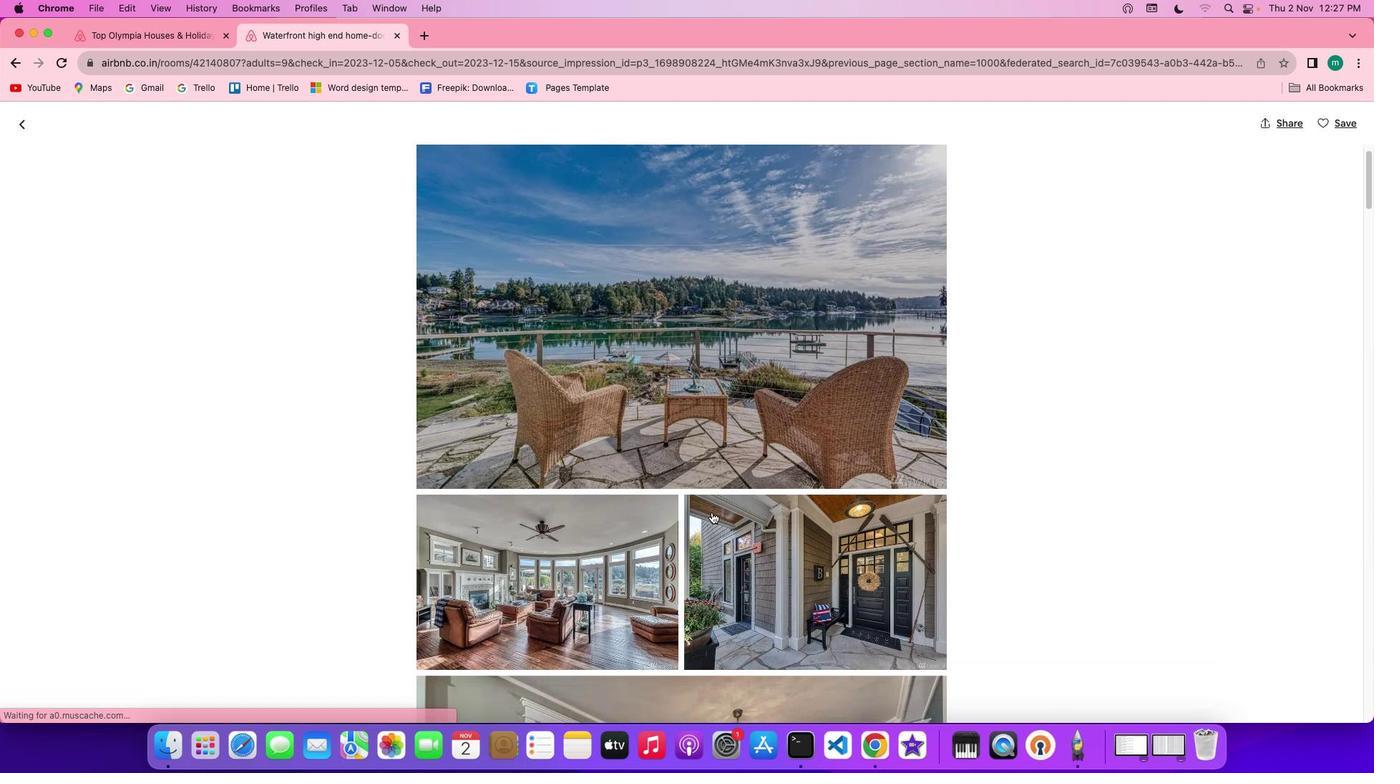 
Action: Mouse scrolled (711, 512) with delta (0, -2)
Screenshot: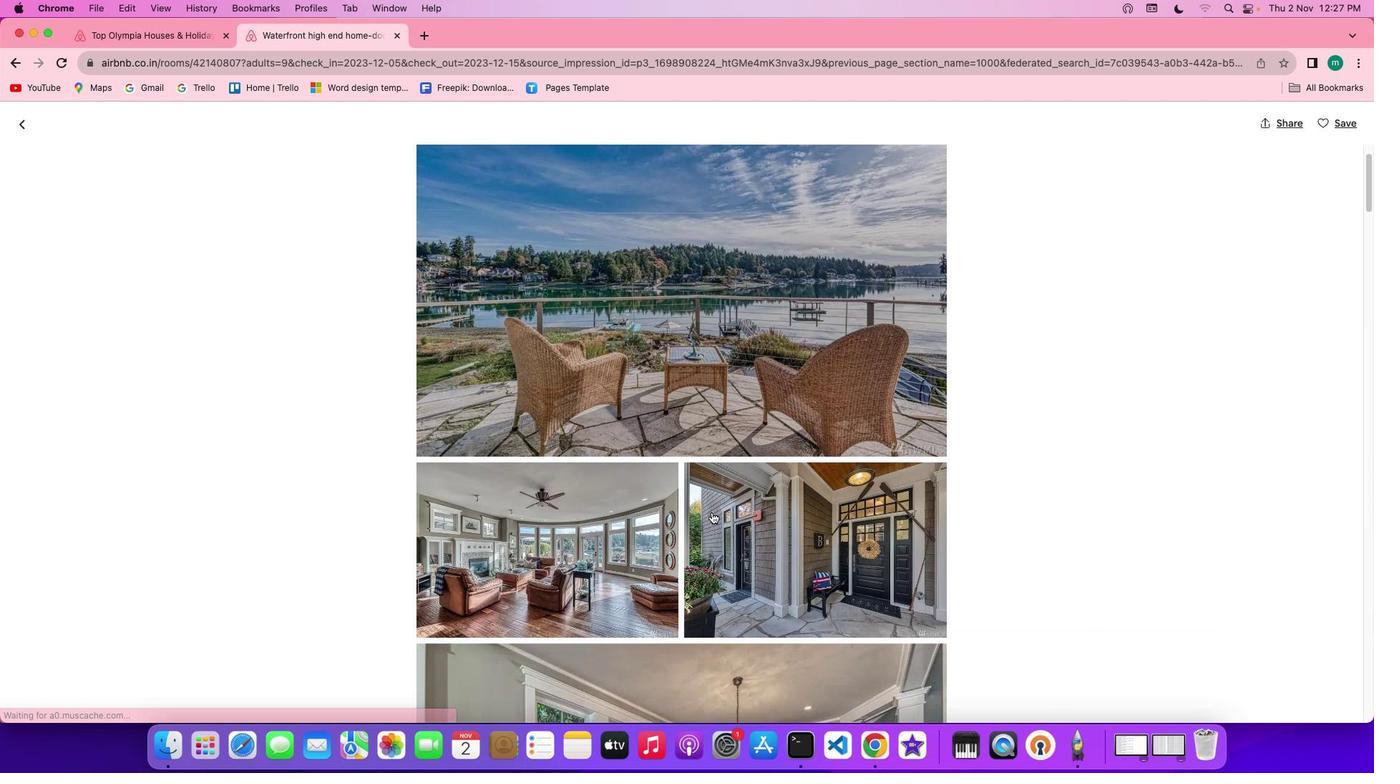 
Action: Mouse scrolled (711, 512) with delta (0, 0)
Screenshot: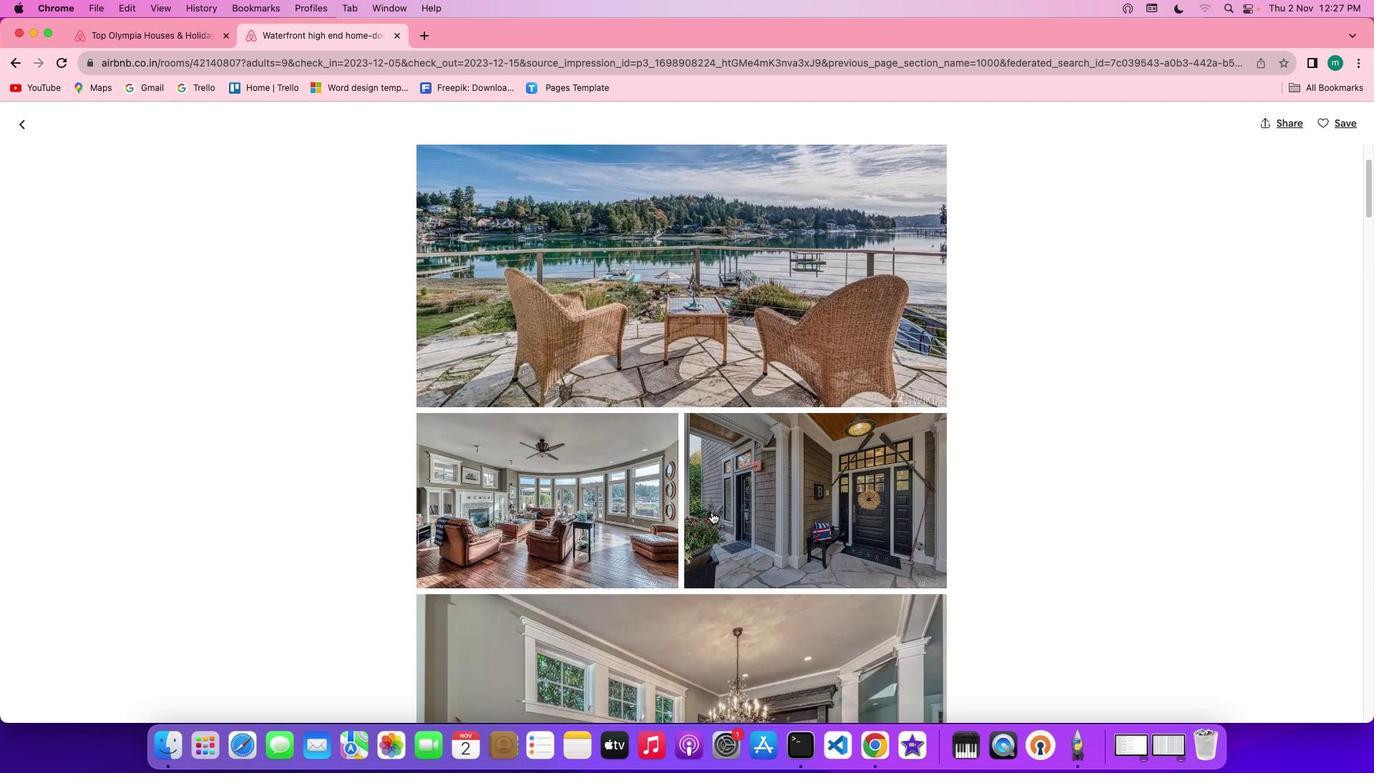 
Action: Mouse scrolled (711, 512) with delta (0, 0)
Screenshot: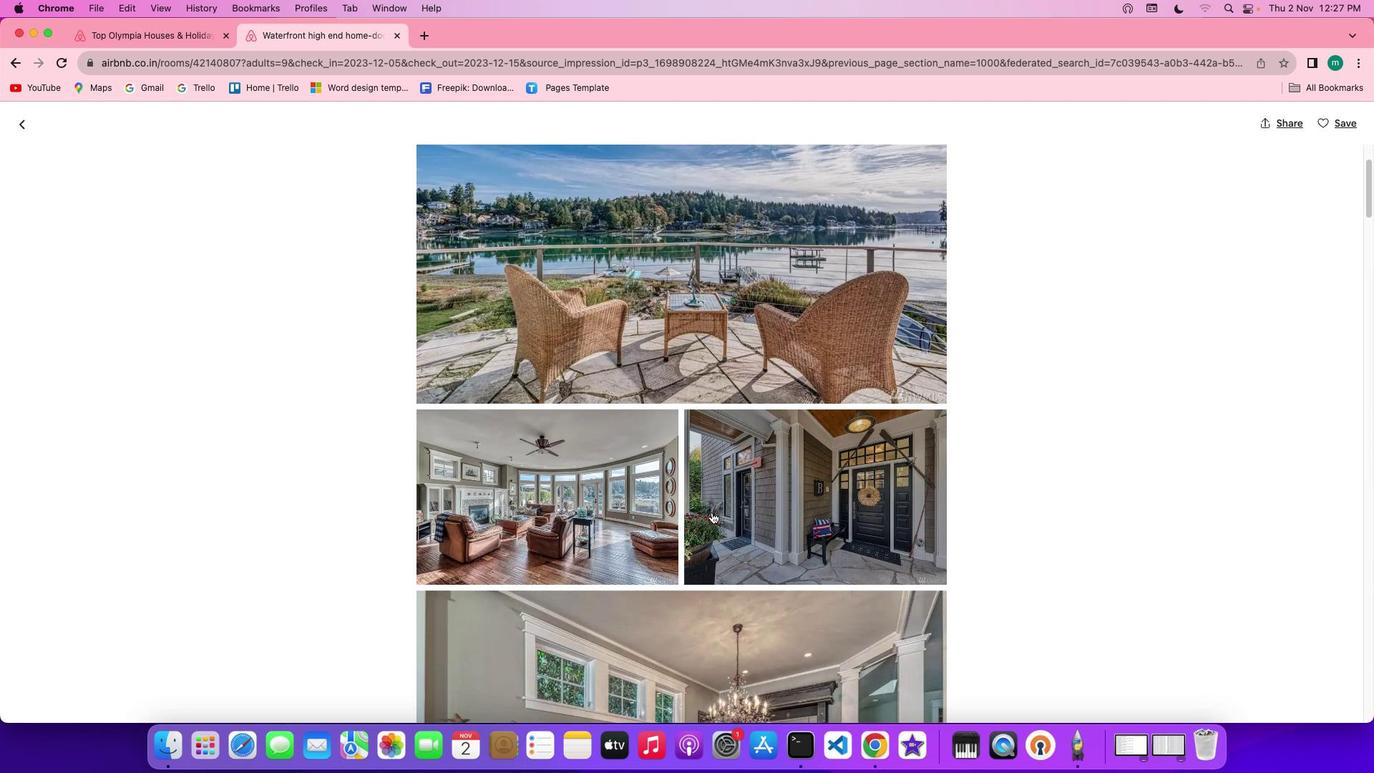 
Action: Mouse scrolled (711, 512) with delta (0, 0)
Screenshot: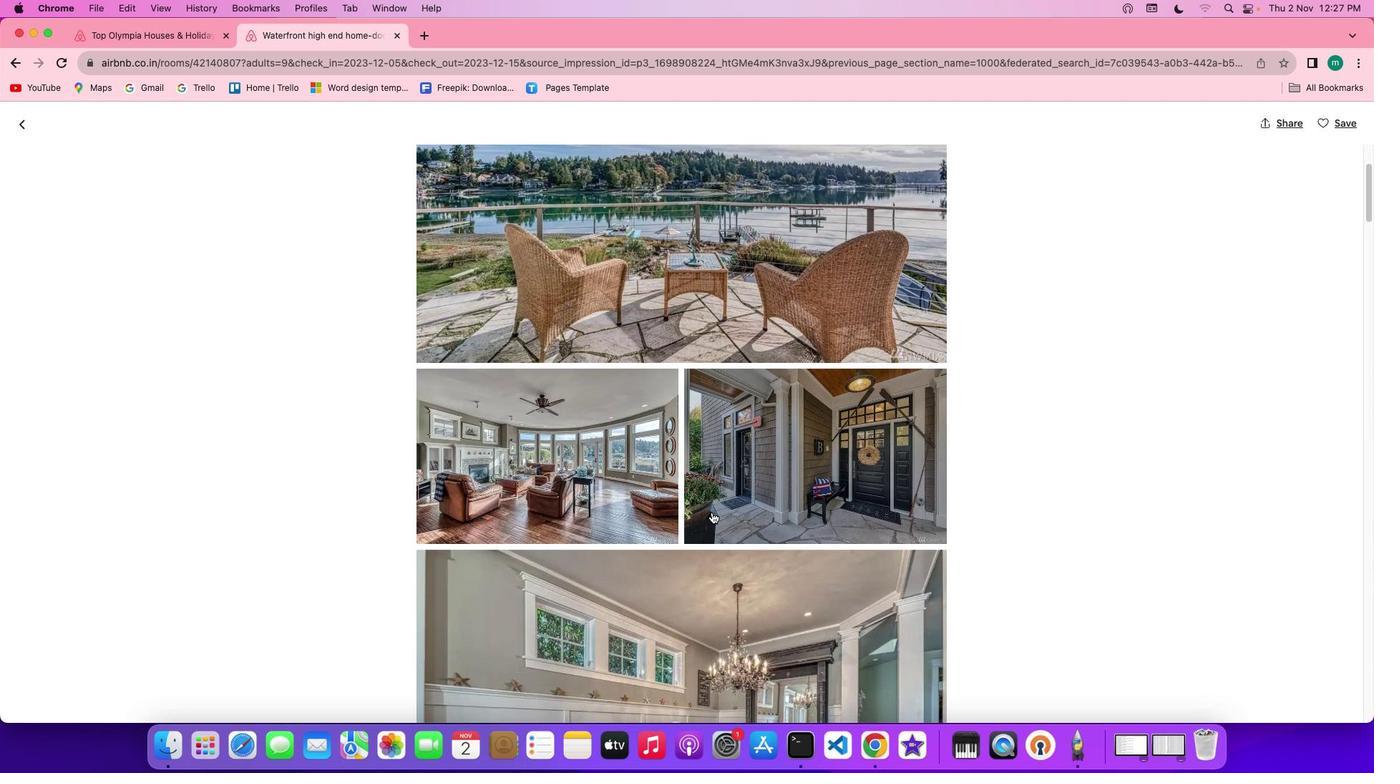 
Action: Mouse scrolled (711, 512) with delta (0, 0)
Screenshot: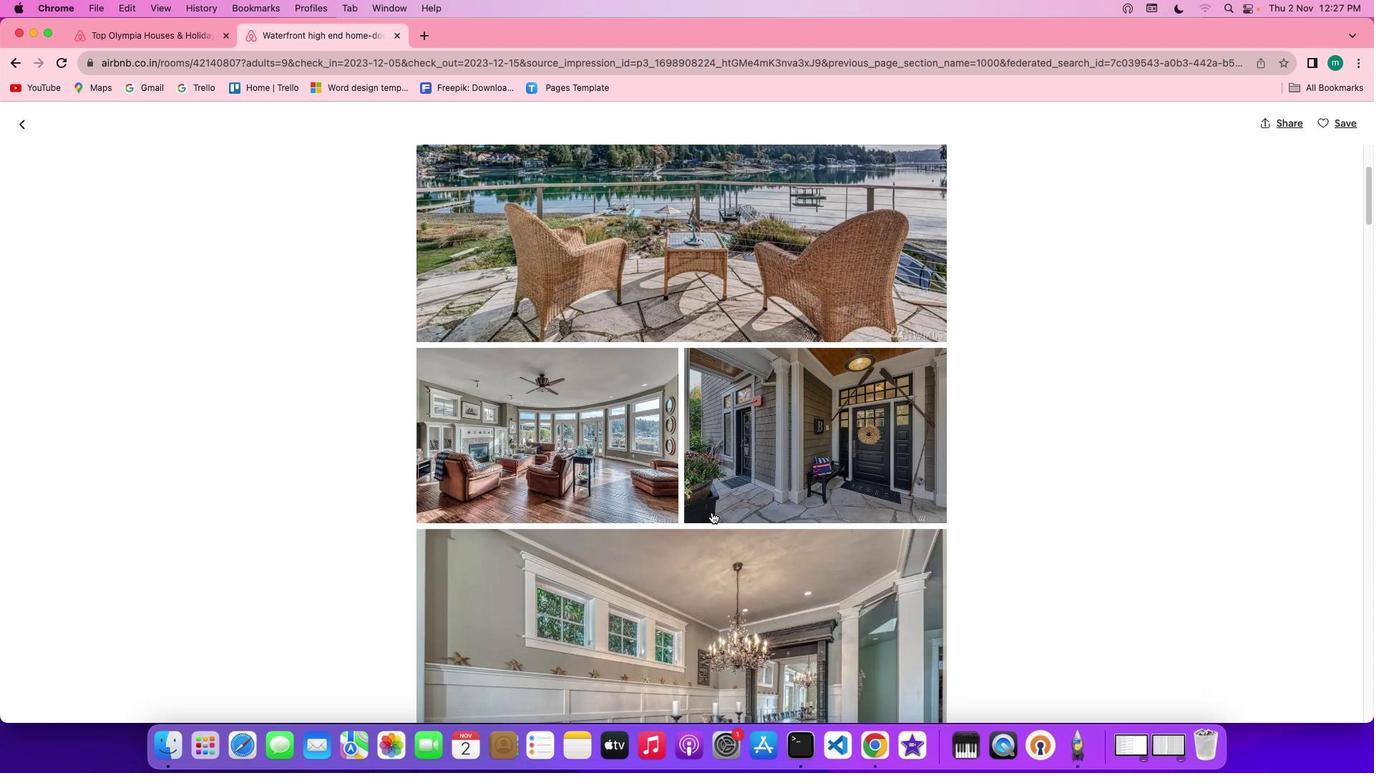 
Action: Mouse scrolled (711, 512) with delta (0, 0)
Screenshot: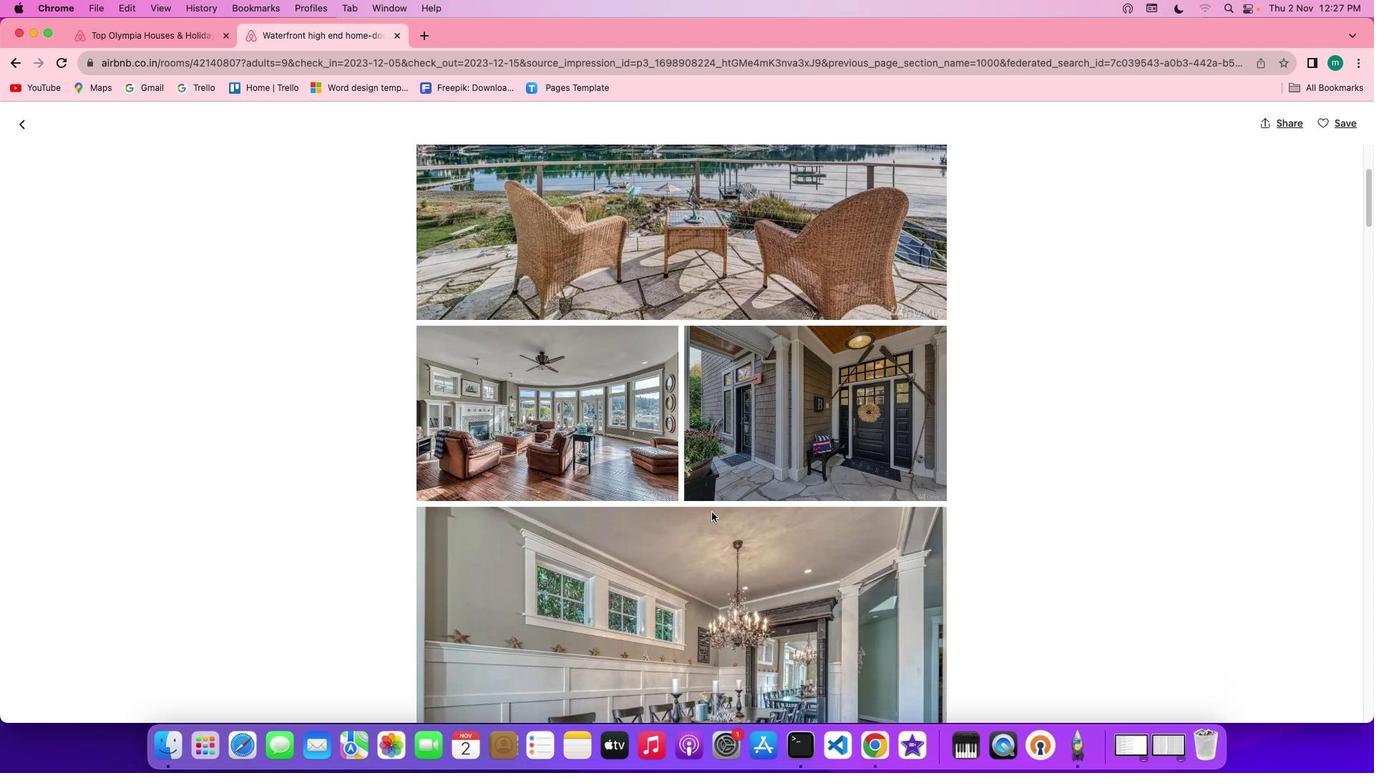 
Action: Mouse scrolled (711, 512) with delta (0, -1)
Screenshot: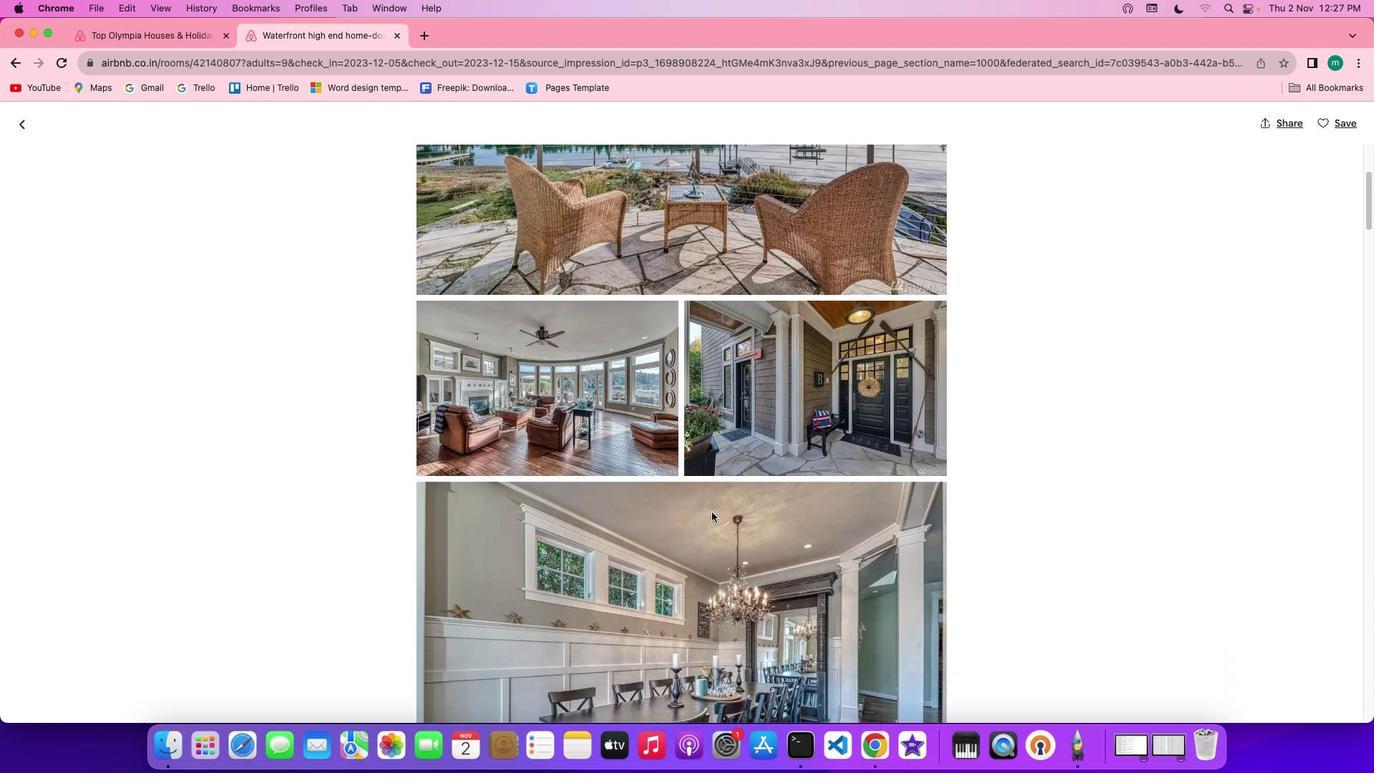 
Action: Mouse scrolled (711, 512) with delta (0, -2)
Screenshot: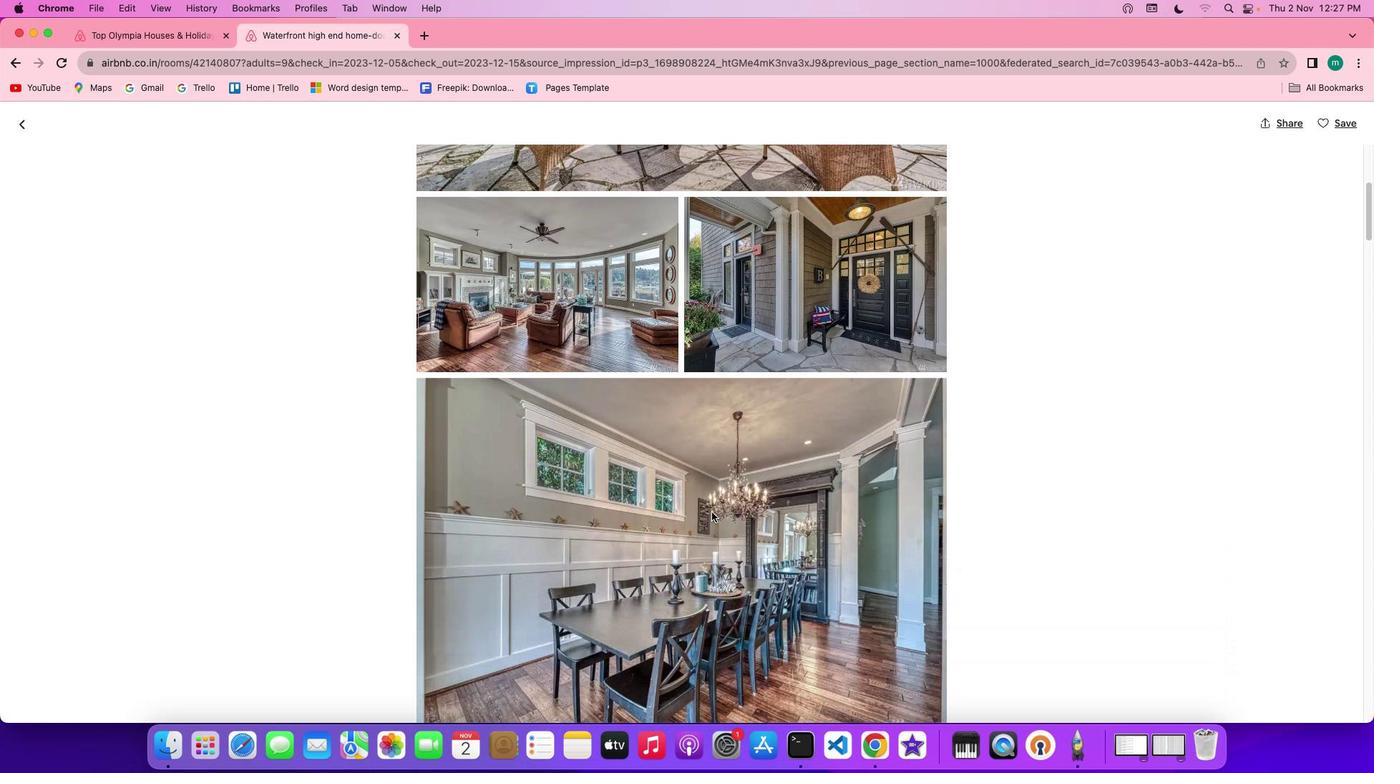 
Action: Mouse scrolled (711, 512) with delta (0, 0)
Screenshot: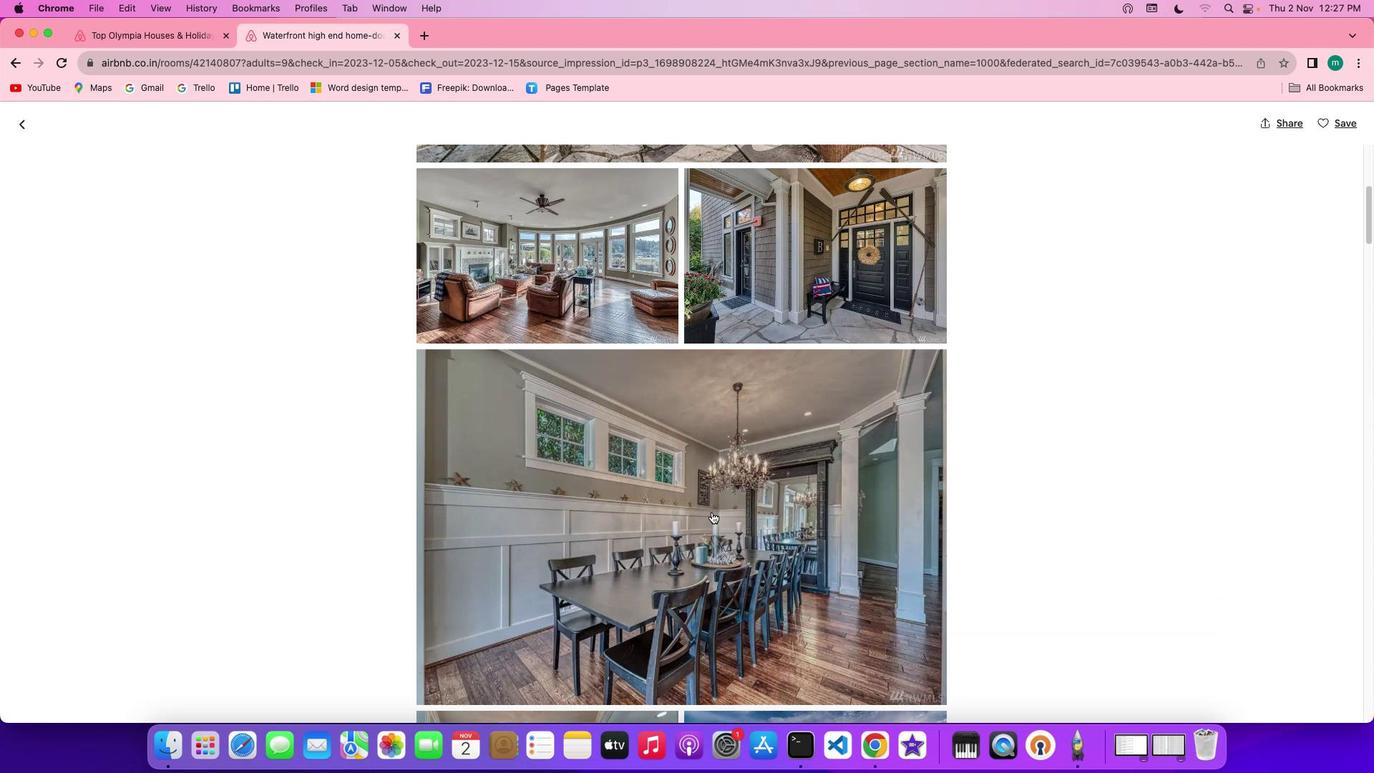 
Action: Mouse scrolled (711, 512) with delta (0, 0)
Screenshot: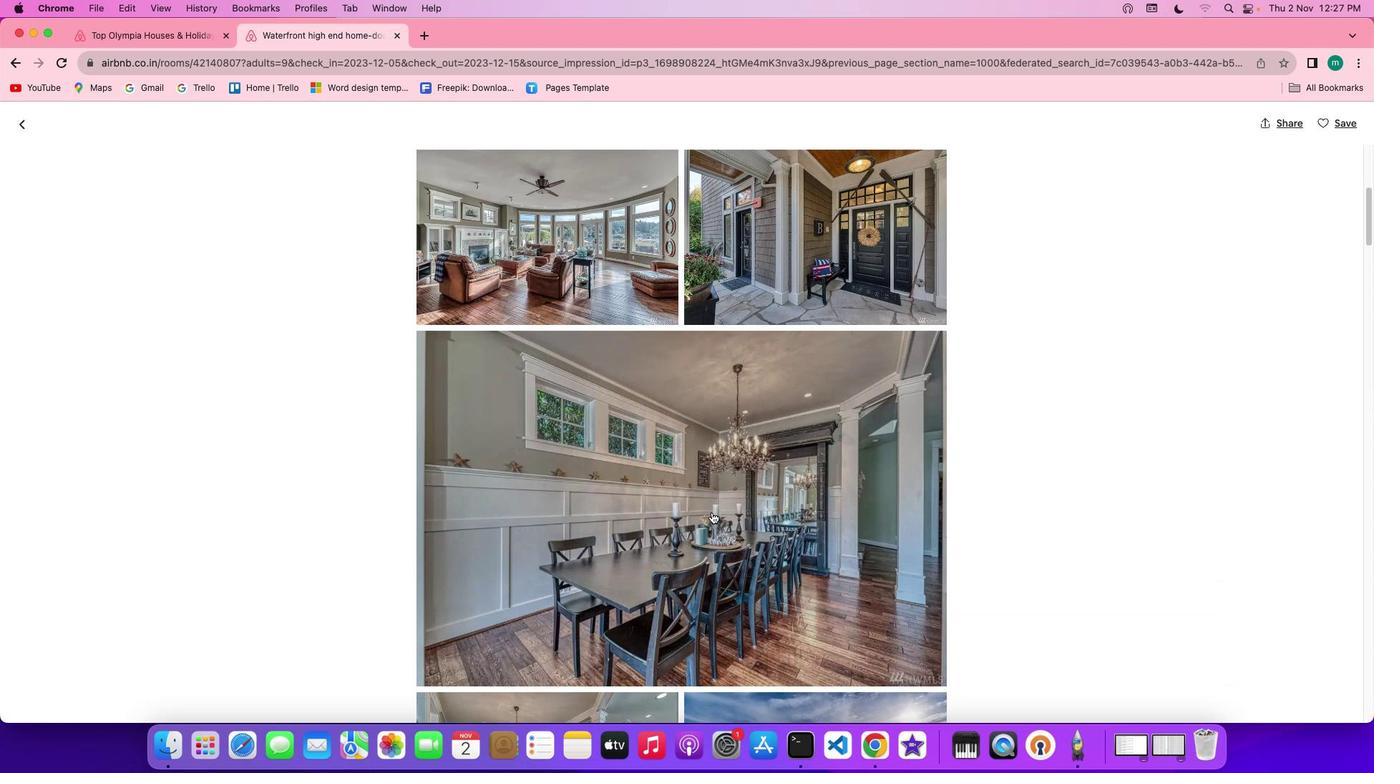 
Action: Mouse scrolled (711, 512) with delta (0, -1)
Screenshot: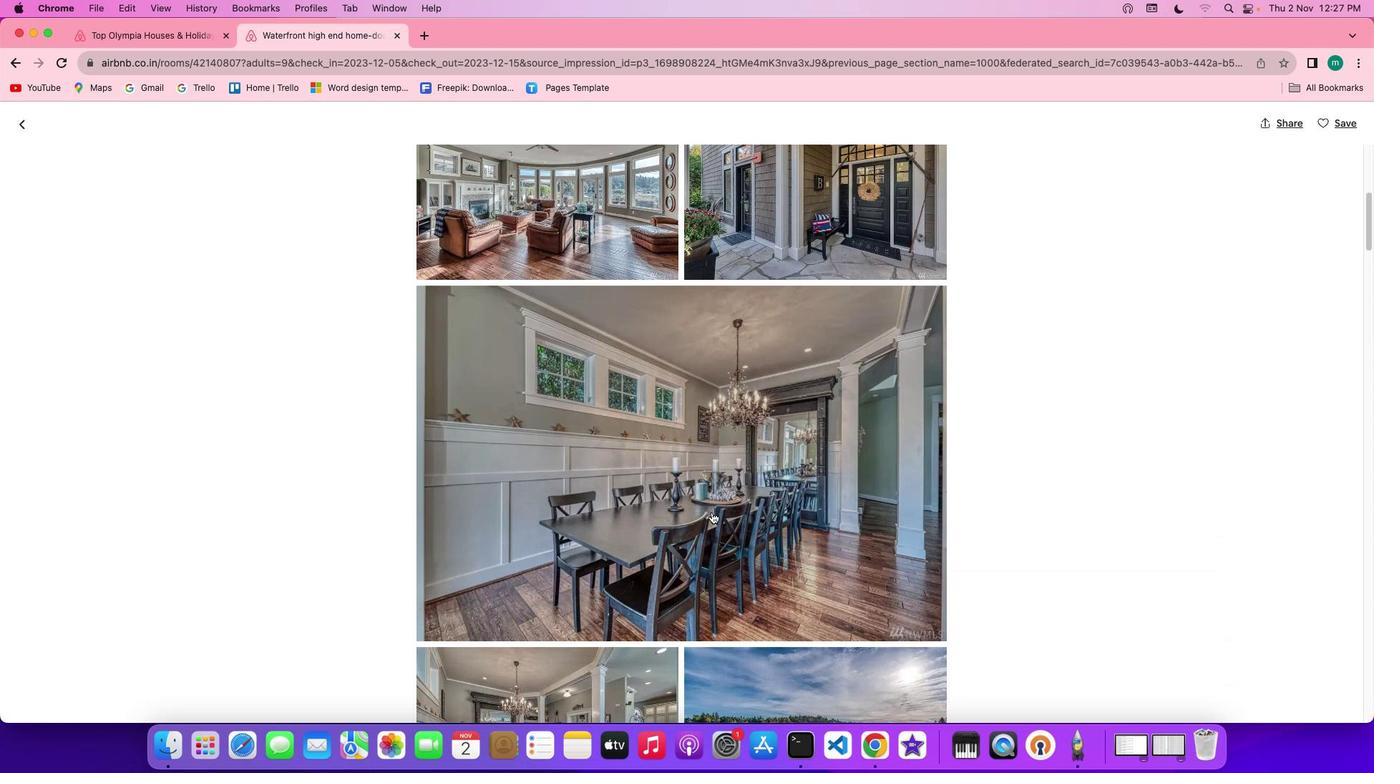 
Action: Mouse scrolled (711, 512) with delta (0, -2)
Screenshot: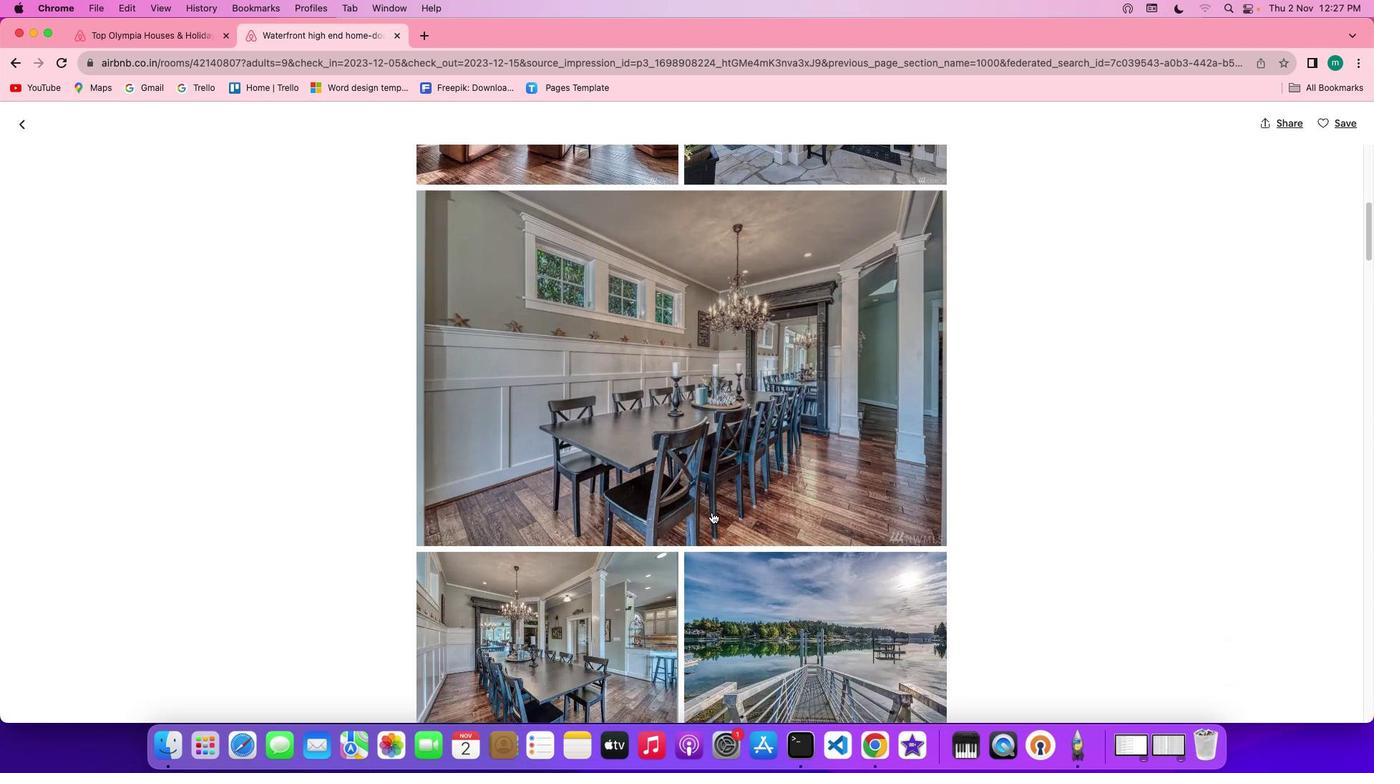 
Action: Mouse scrolled (711, 512) with delta (0, 0)
Screenshot: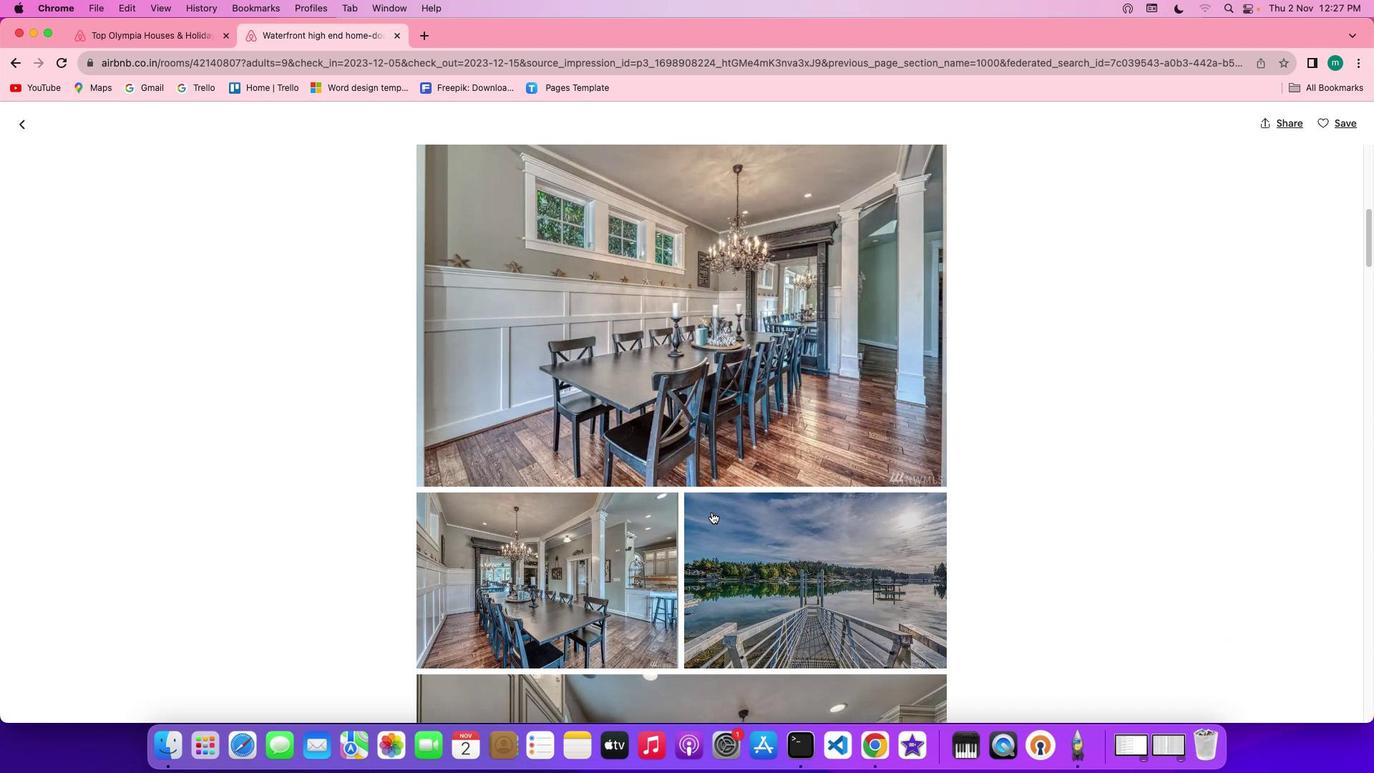 
Action: Mouse scrolled (711, 512) with delta (0, 0)
Screenshot: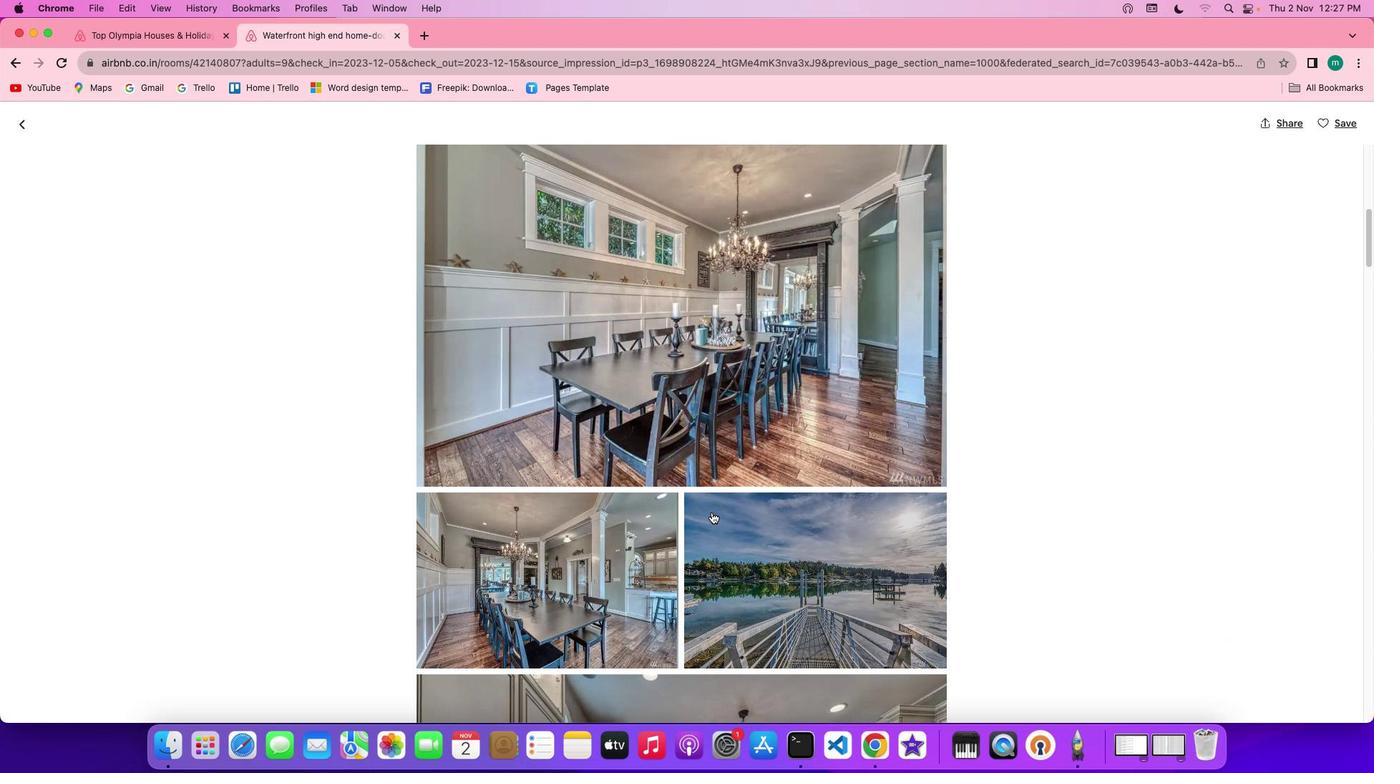 
Action: Mouse scrolled (711, 512) with delta (0, -2)
Screenshot: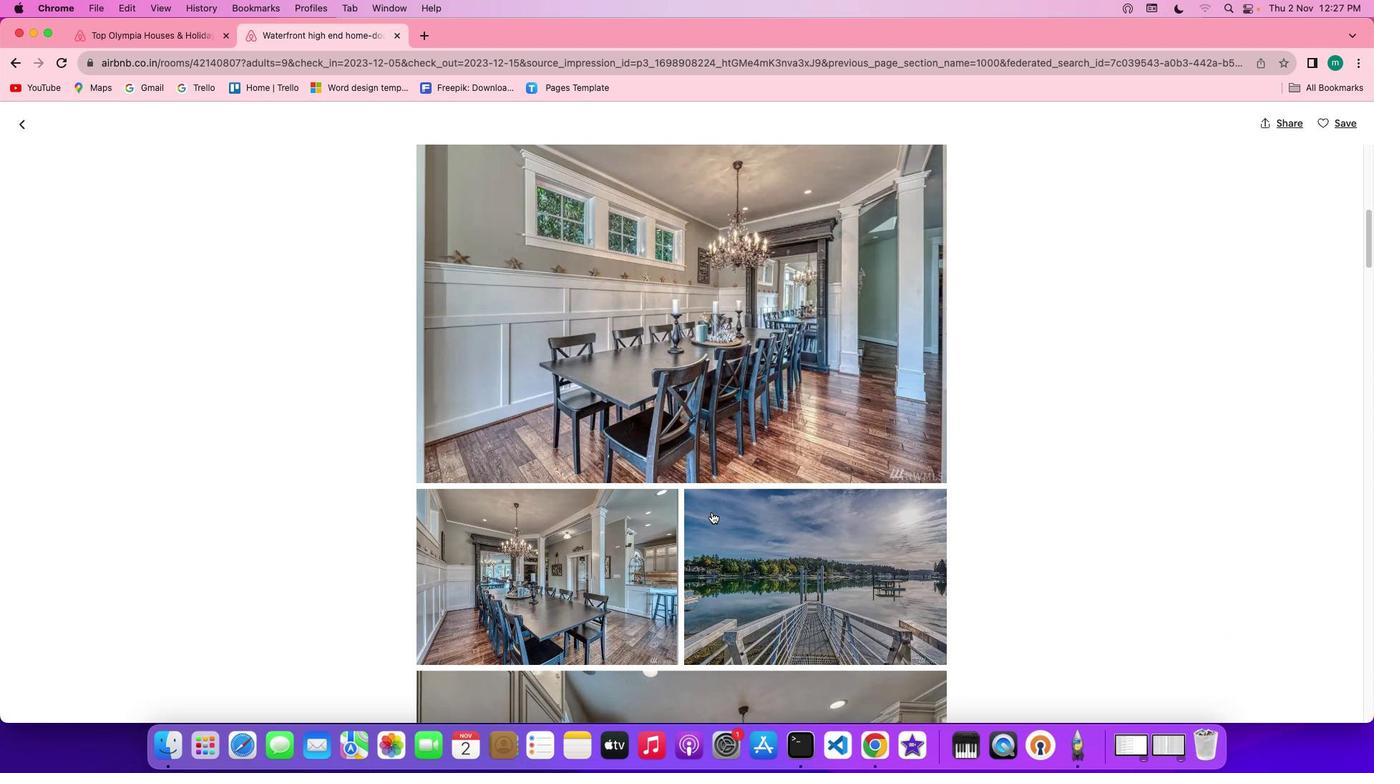 
Action: Mouse scrolled (711, 512) with delta (0, -2)
Screenshot: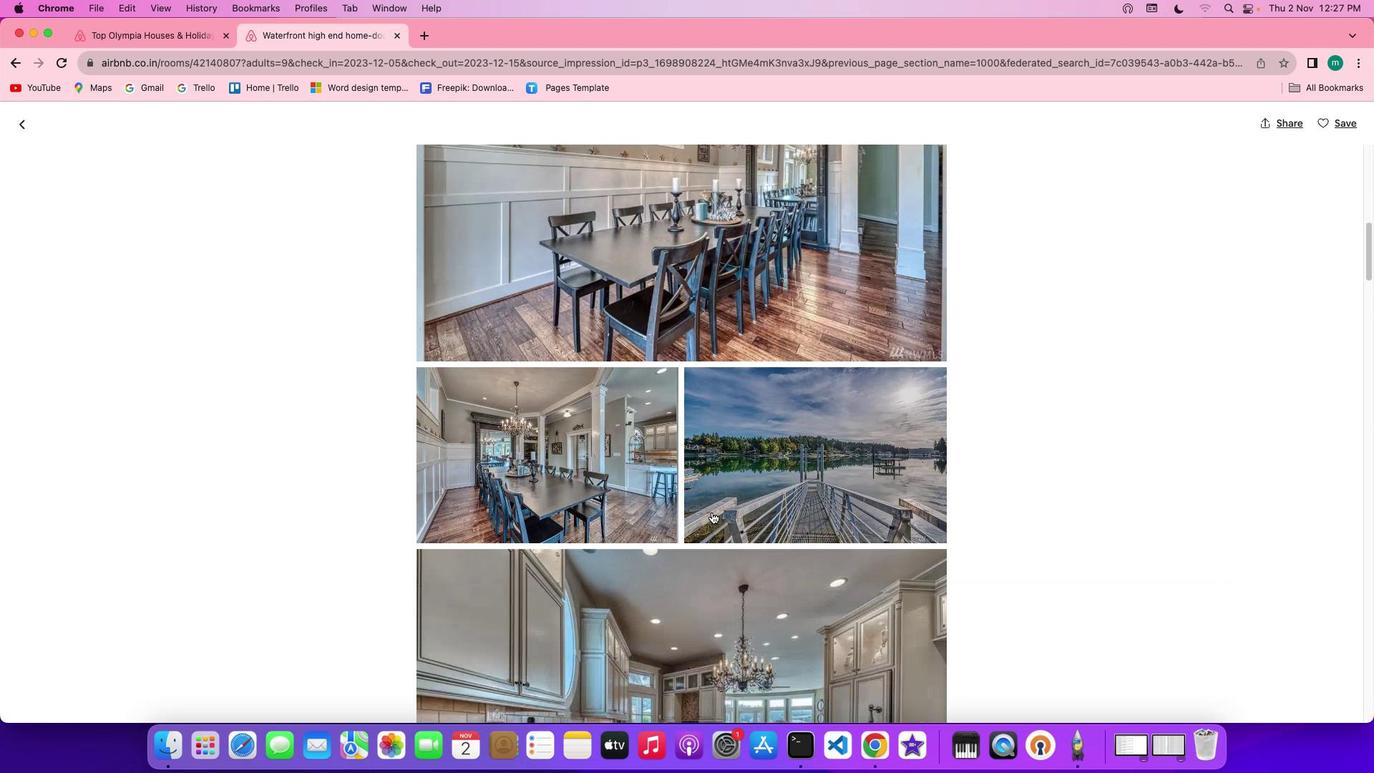 
Action: Mouse scrolled (711, 512) with delta (0, 0)
Screenshot: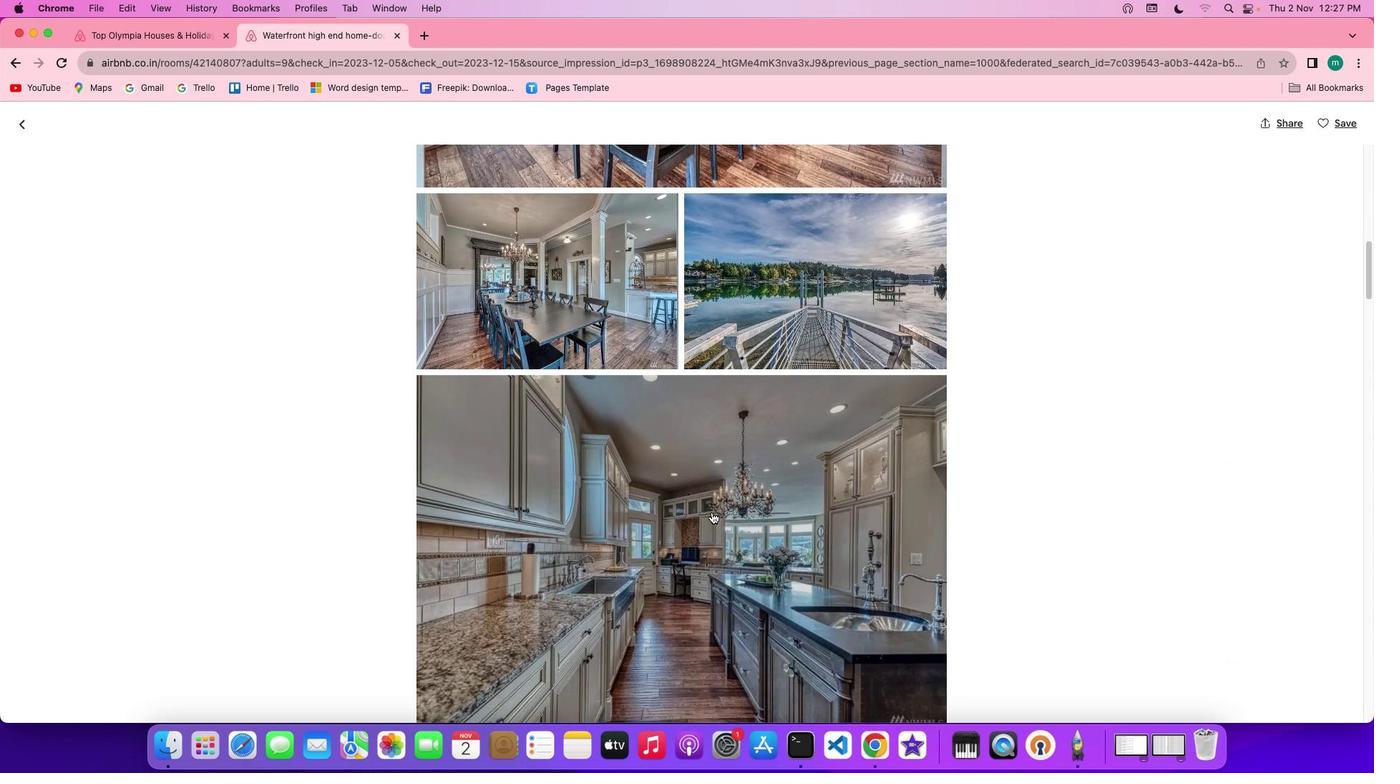 
Action: Mouse scrolled (711, 512) with delta (0, 0)
Screenshot: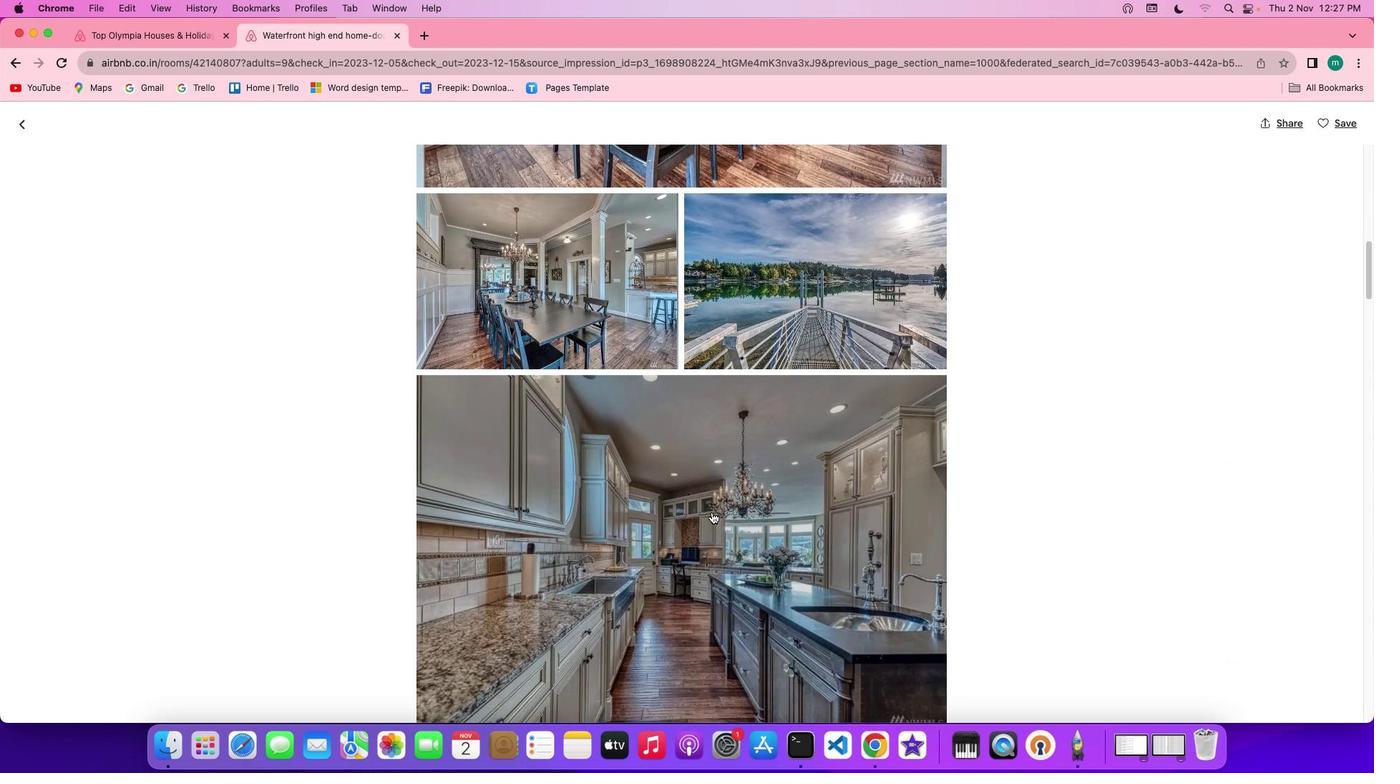 
Action: Mouse scrolled (711, 512) with delta (0, -2)
Screenshot: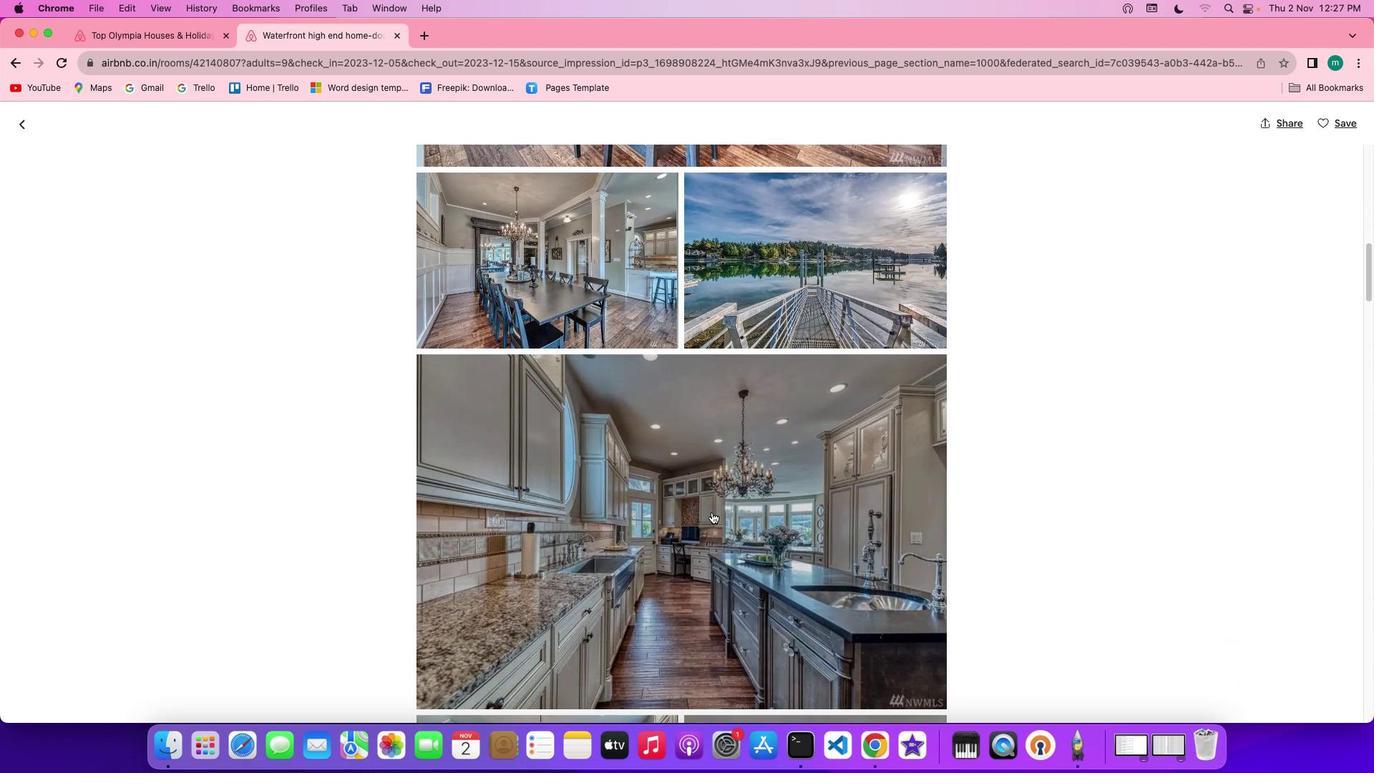 
Action: Mouse scrolled (711, 512) with delta (0, -2)
Screenshot: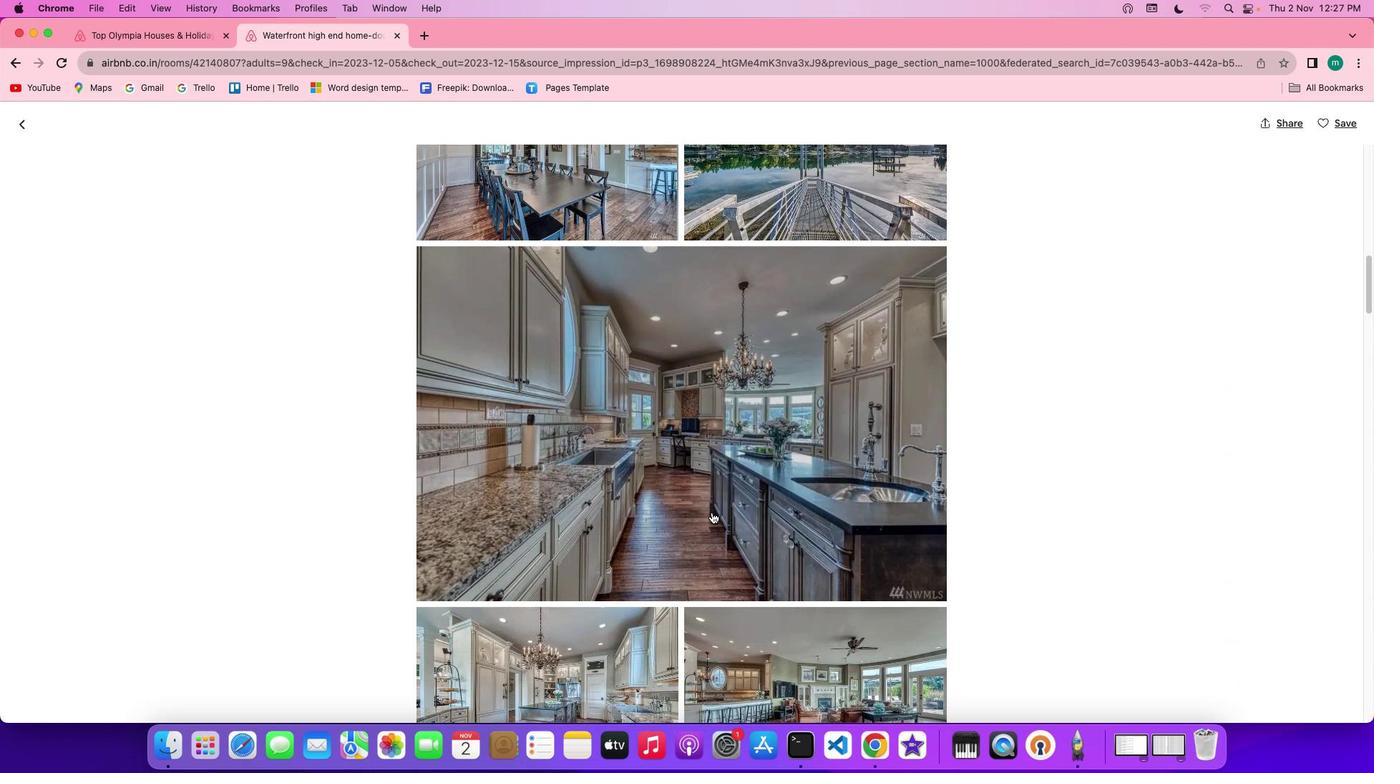 
Action: Mouse scrolled (711, 512) with delta (0, 0)
Screenshot: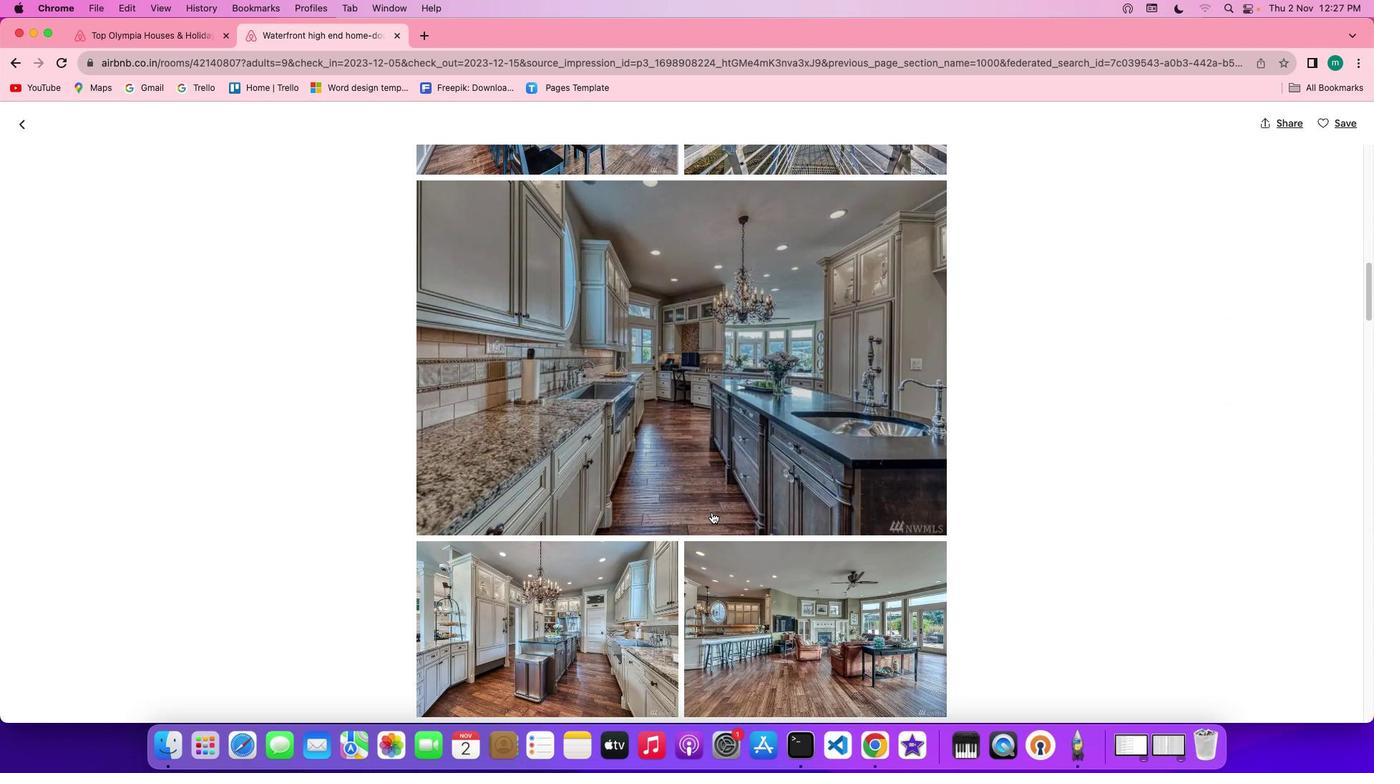
Action: Mouse scrolled (711, 512) with delta (0, 0)
Screenshot: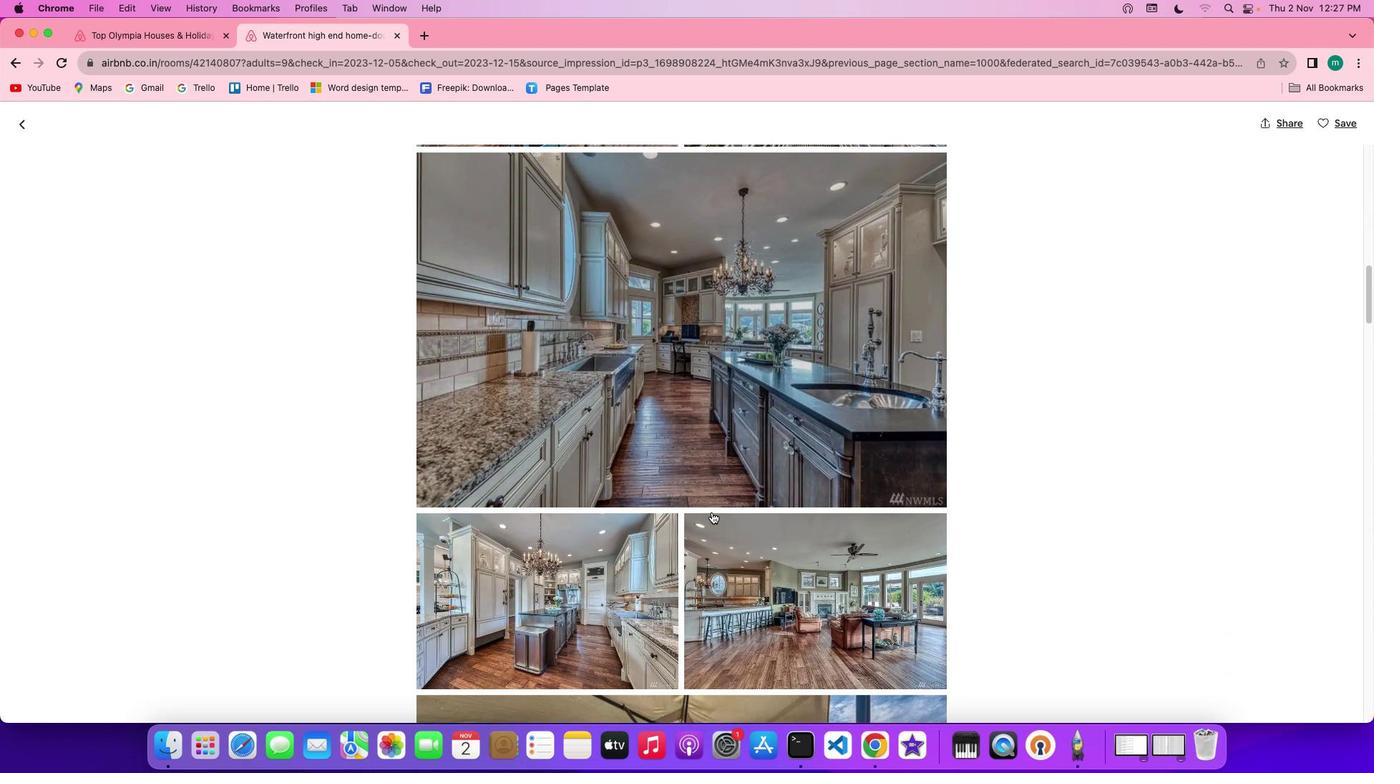 
Action: Mouse scrolled (711, 512) with delta (0, -2)
Screenshot: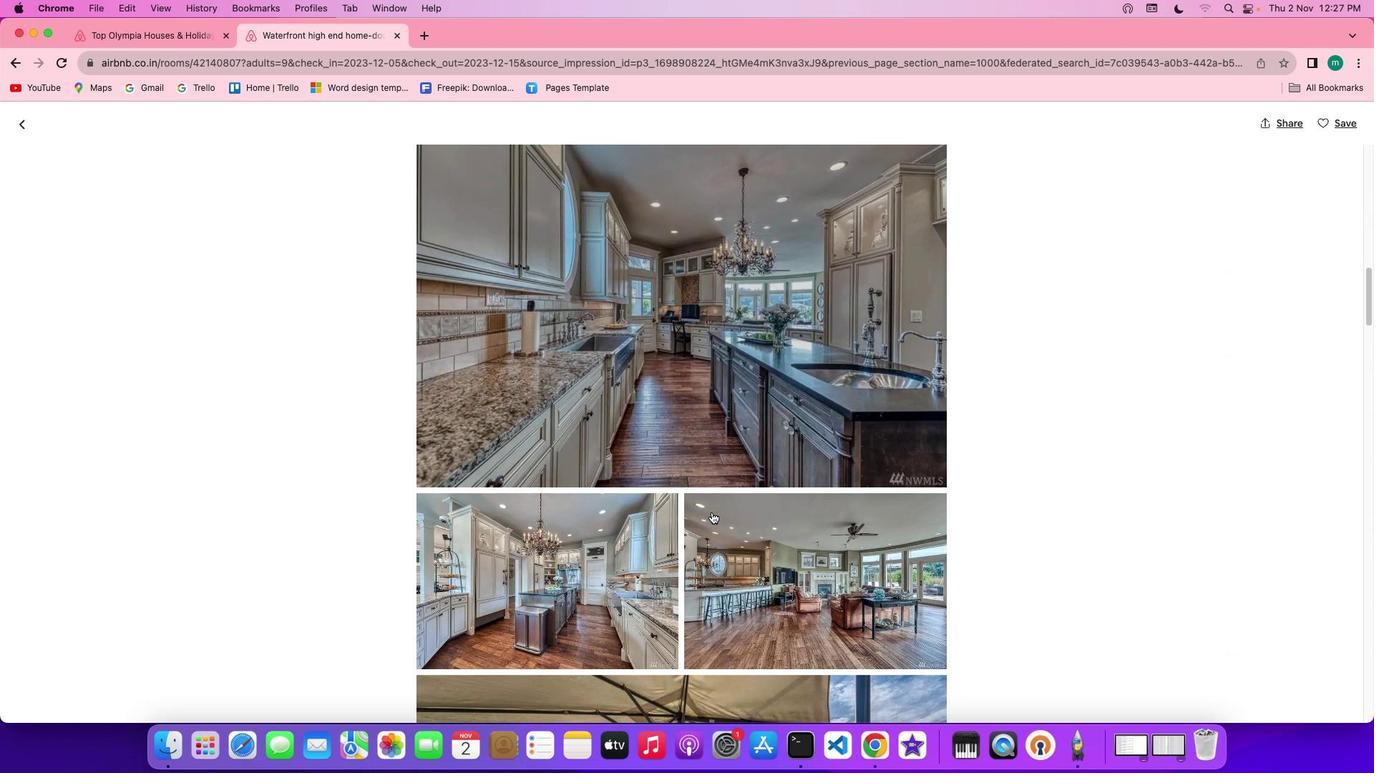 
Action: Mouse scrolled (711, 512) with delta (0, -2)
Screenshot: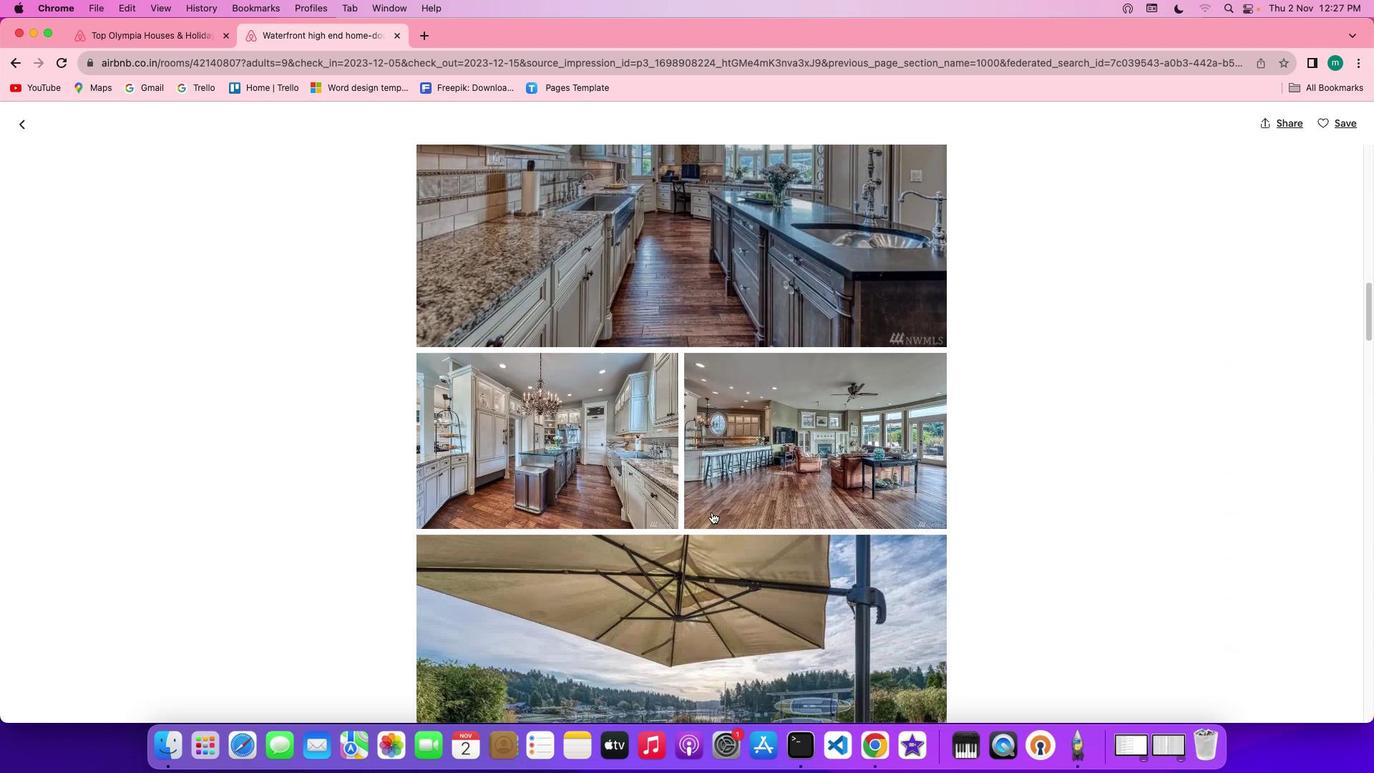 
Action: Mouse scrolled (711, 512) with delta (0, 0)
Screenshot: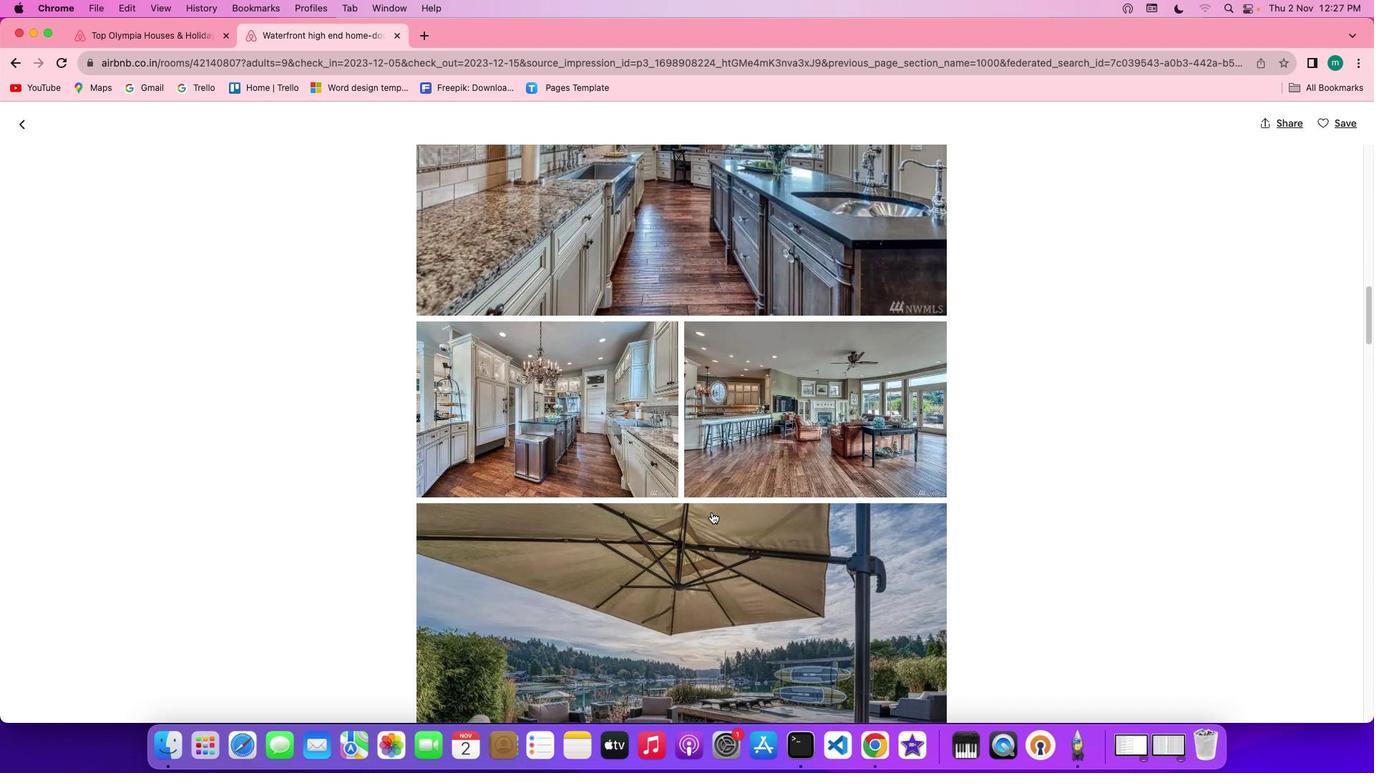 
Action: Mouse scrolled (711, 512) with delta (0, 0)
Screenshot: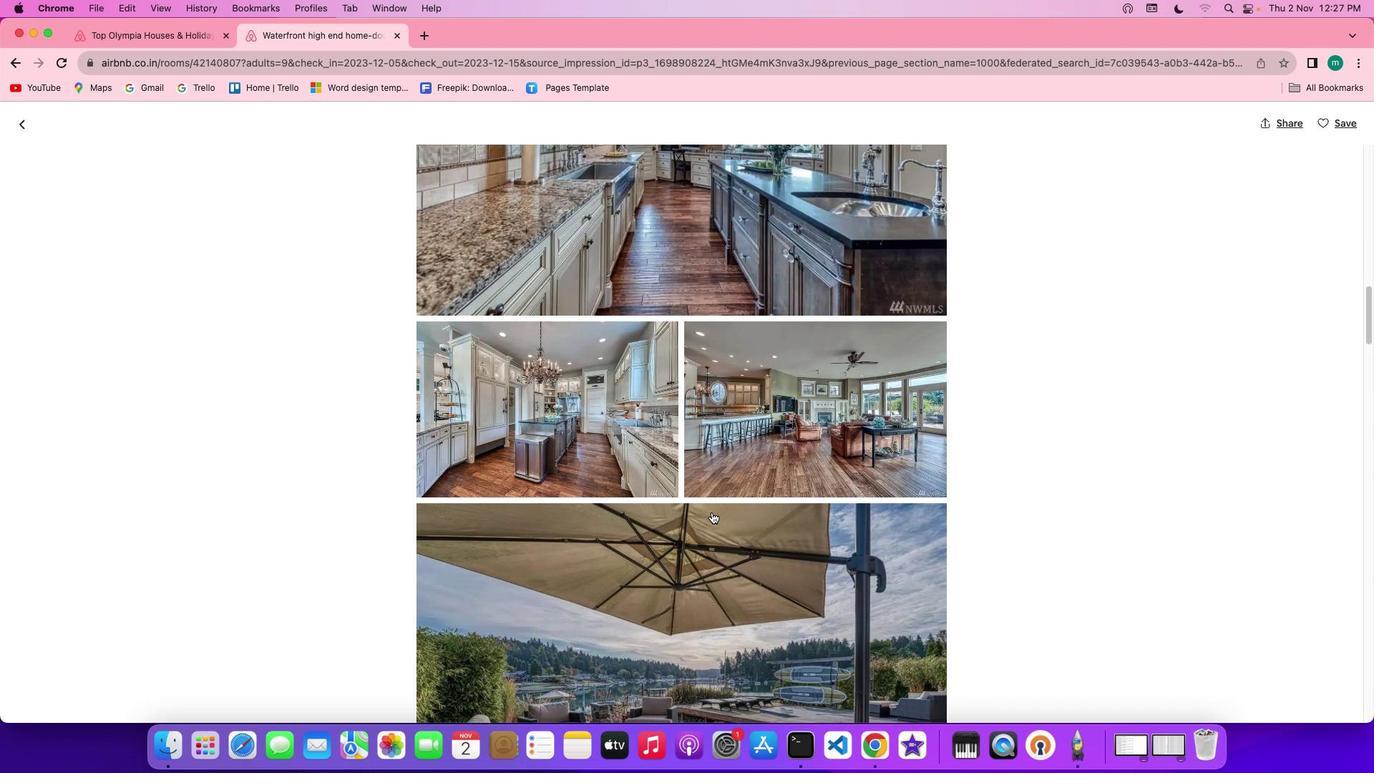 
Action: Mouse scrolled (711, 512) with delta (0, -1)
Screenshot: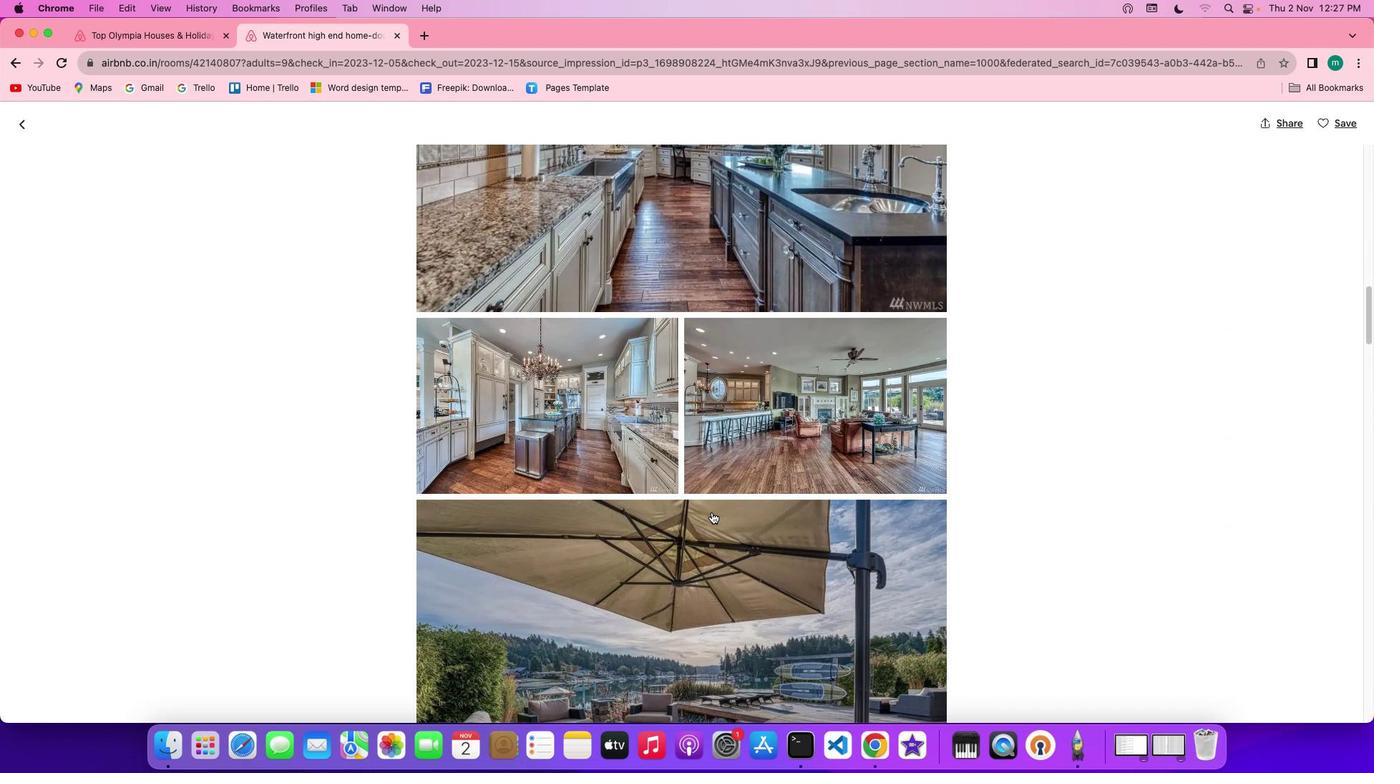 
Action: Mouse scrolled (711, 512) with delta (0, -2)
Screenshot: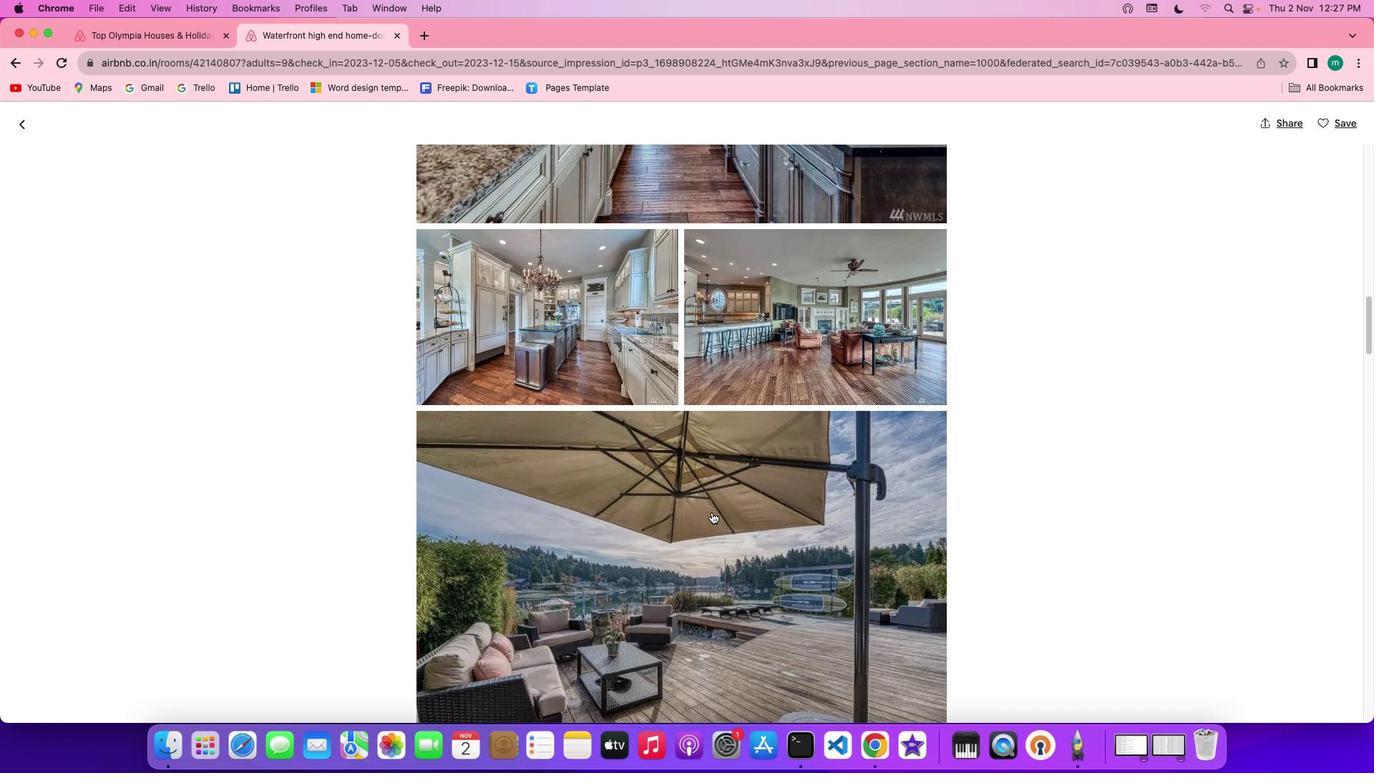 
Action: Mouse scrolled (711, 512) with delta (0, -2)
Screenshot: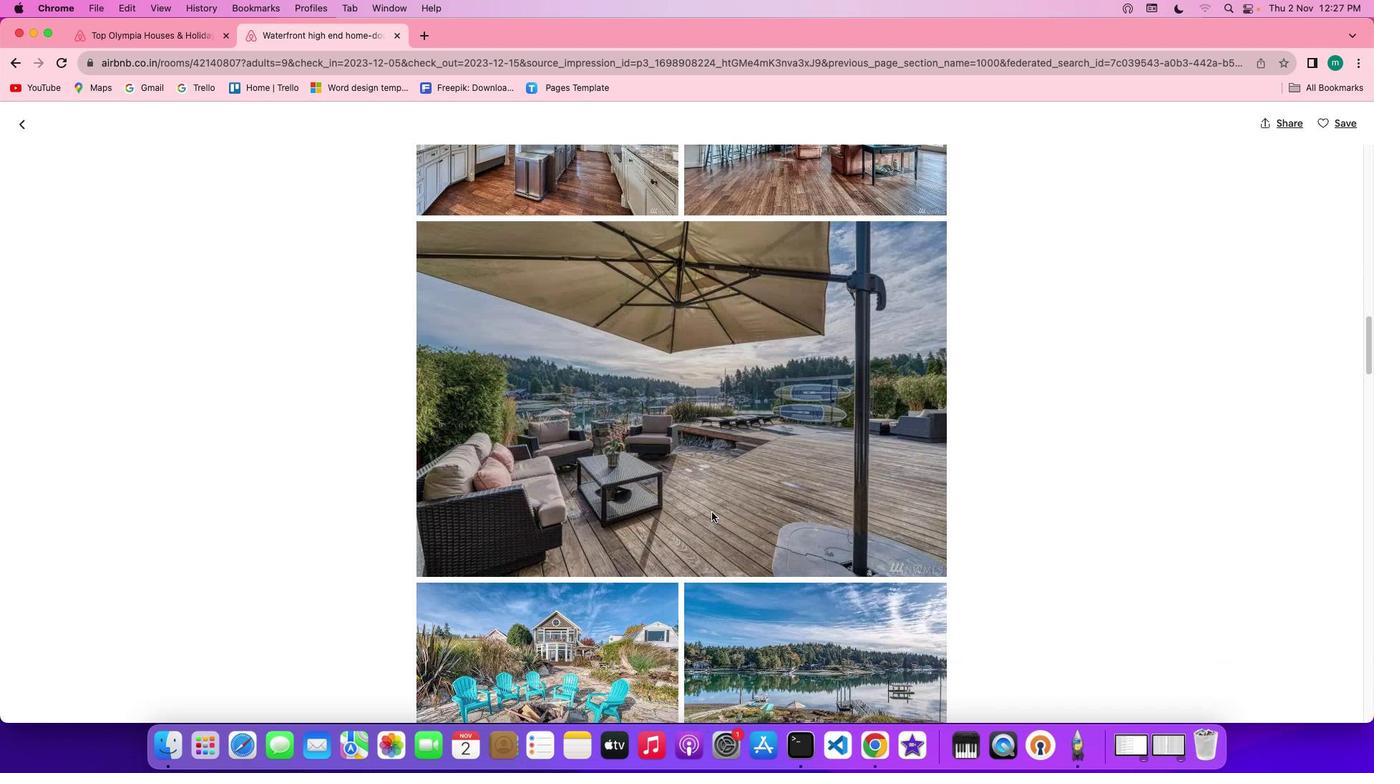 
Action: Mouse scrolled (711, 512) with delta (0, 0)
Screenshot: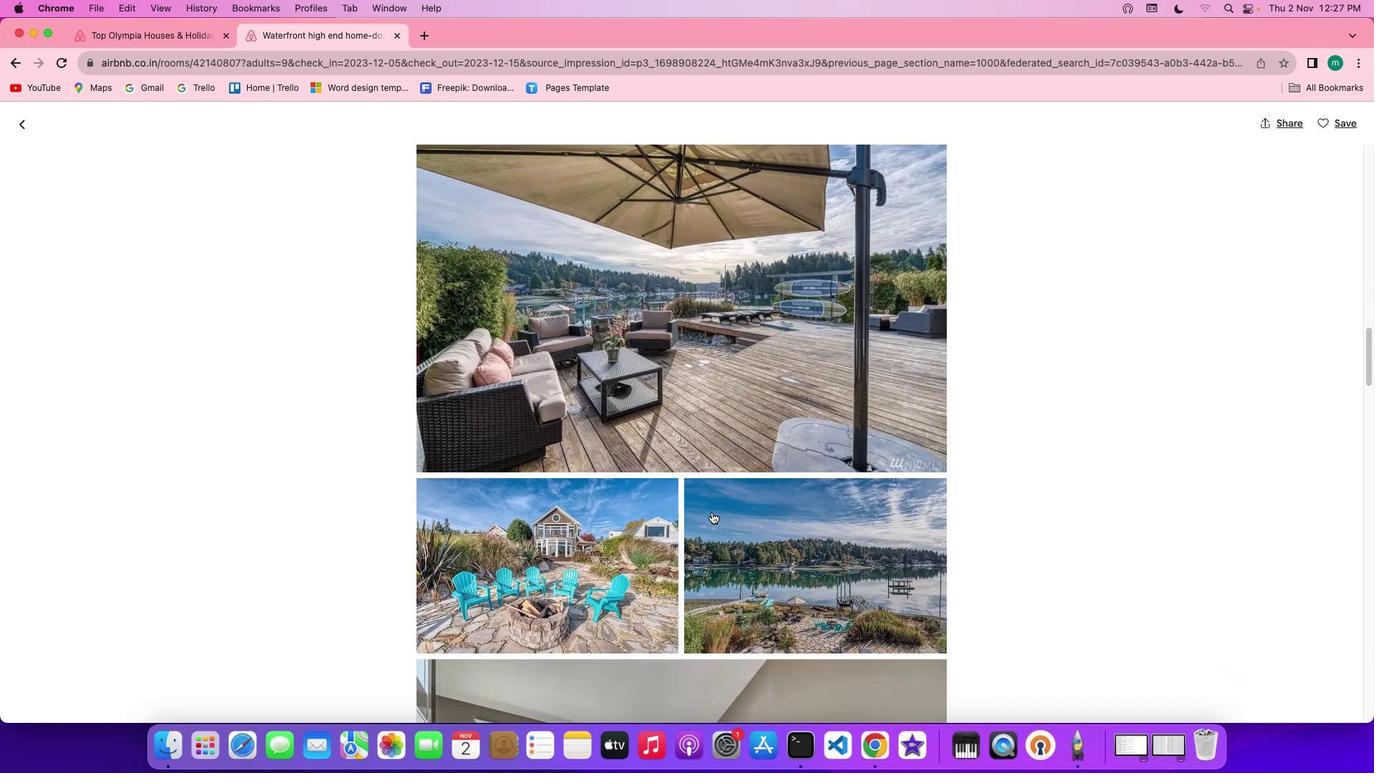 
Action: Mouse scrolled (711, 512) with delta (0, 0)
Screenshot: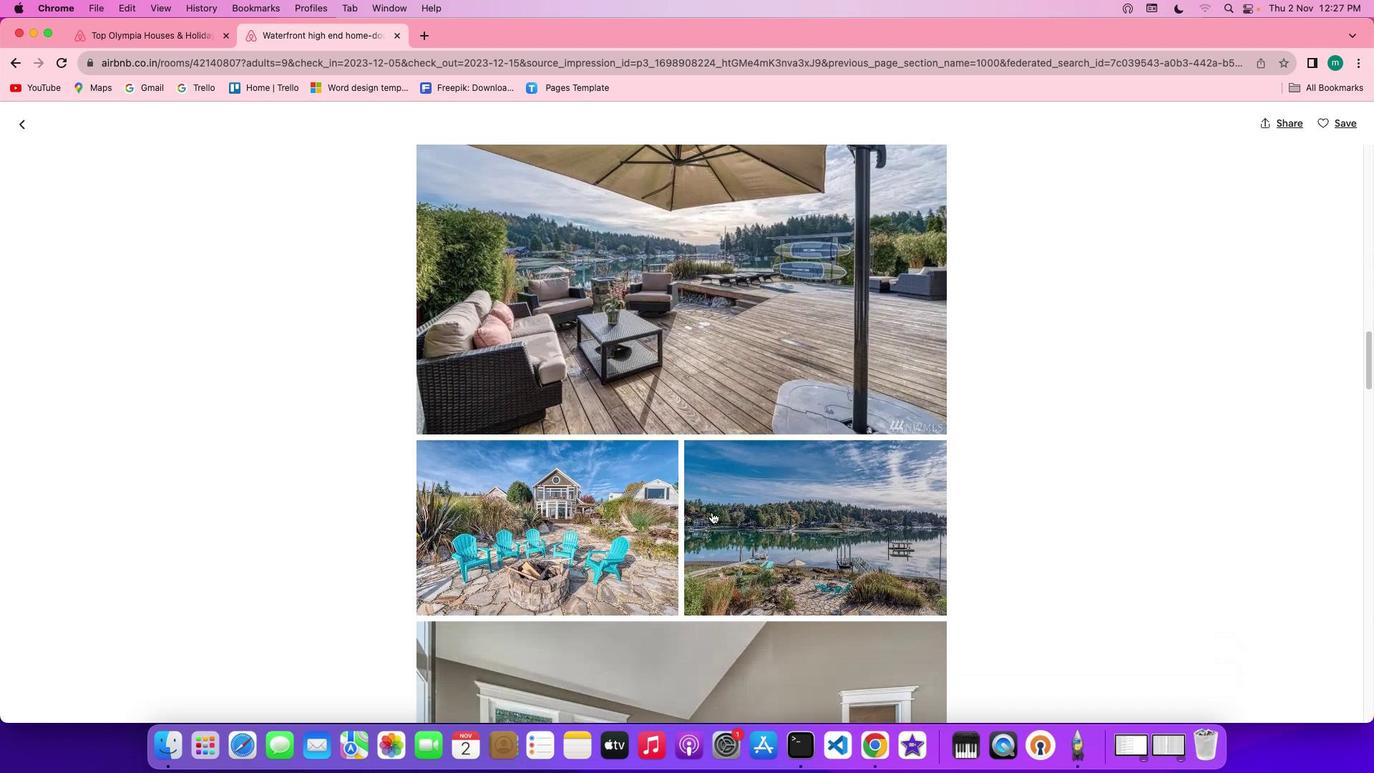 
Action: Mouse scrolled (711, 512) with delta (0, -2)
Screenshot: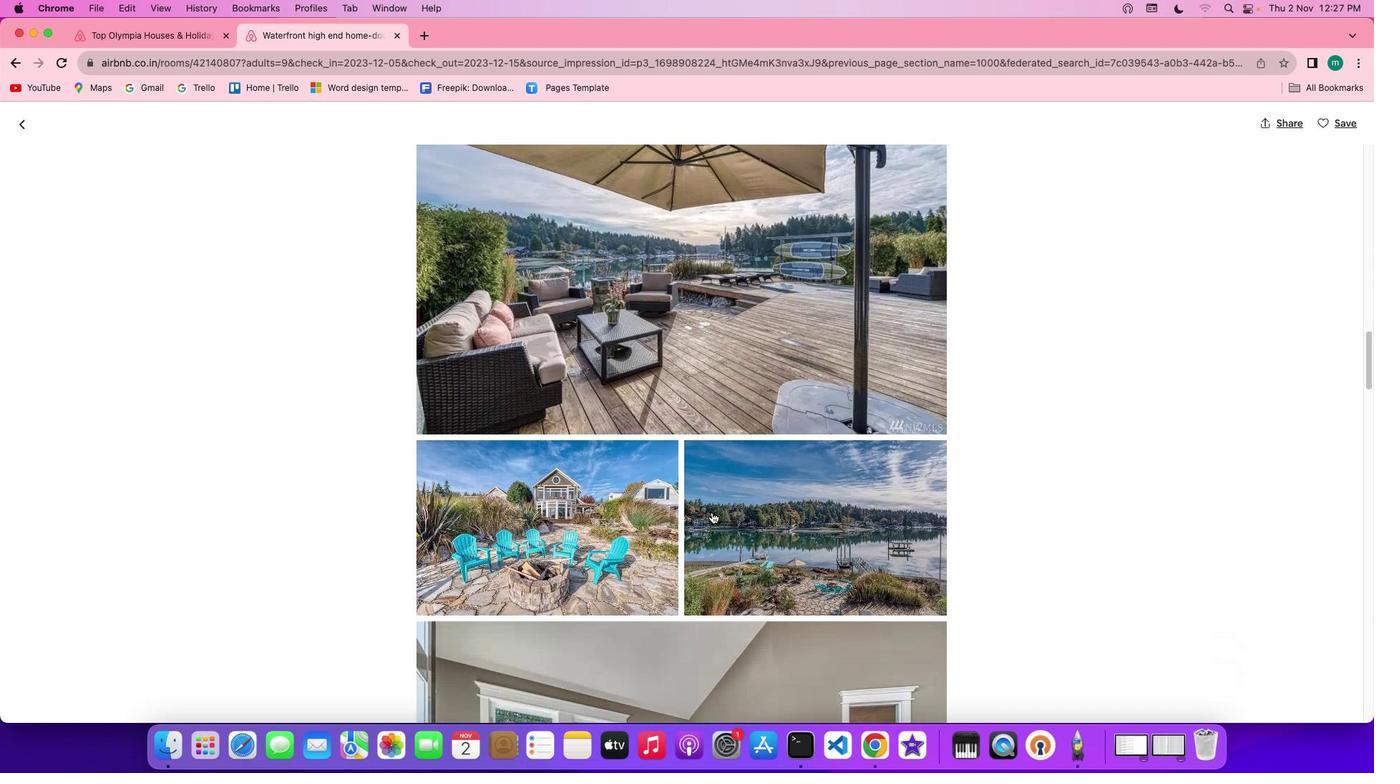 
Action: Mouse scrolled (711, 512) with delta (0, -2)
Screenshot: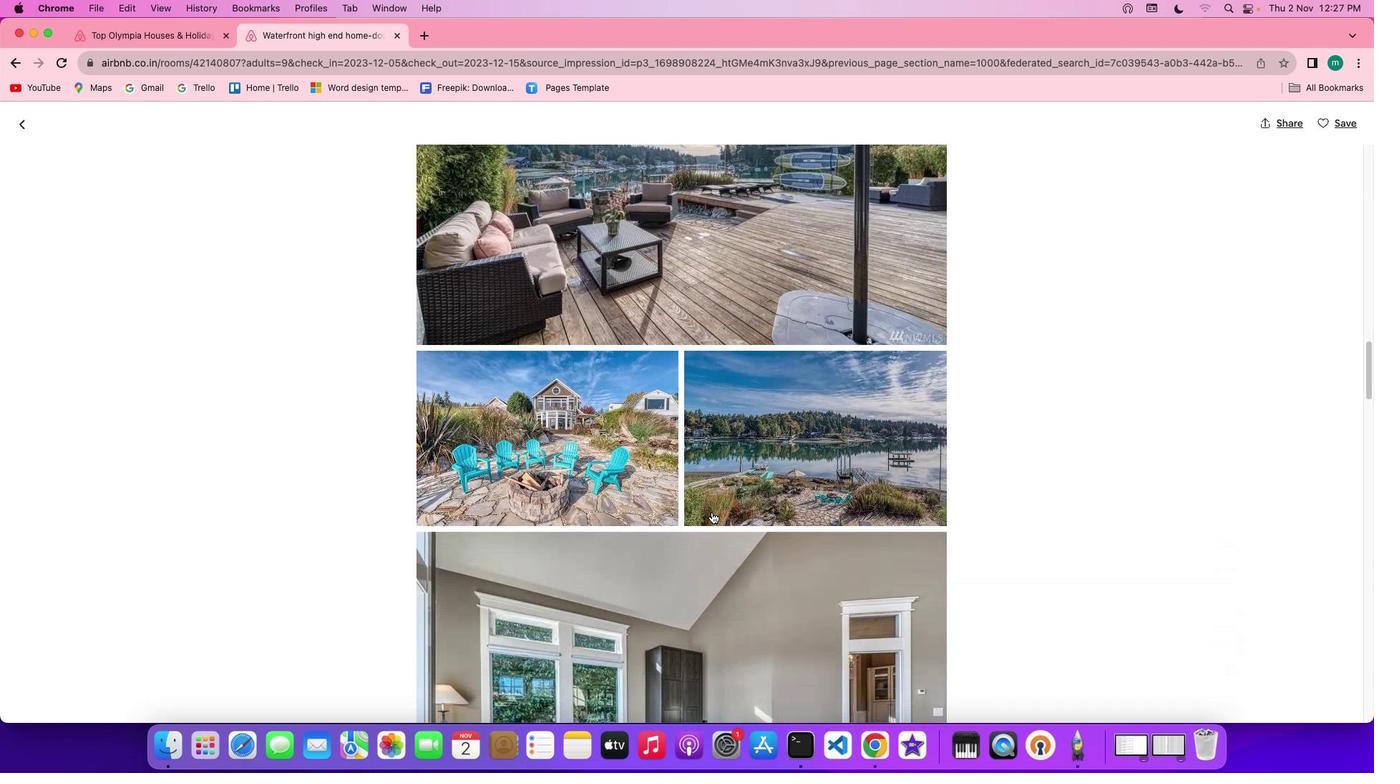 
Action: Mouse scrolled (711, 512) with delta (0, 0)
Screenshot: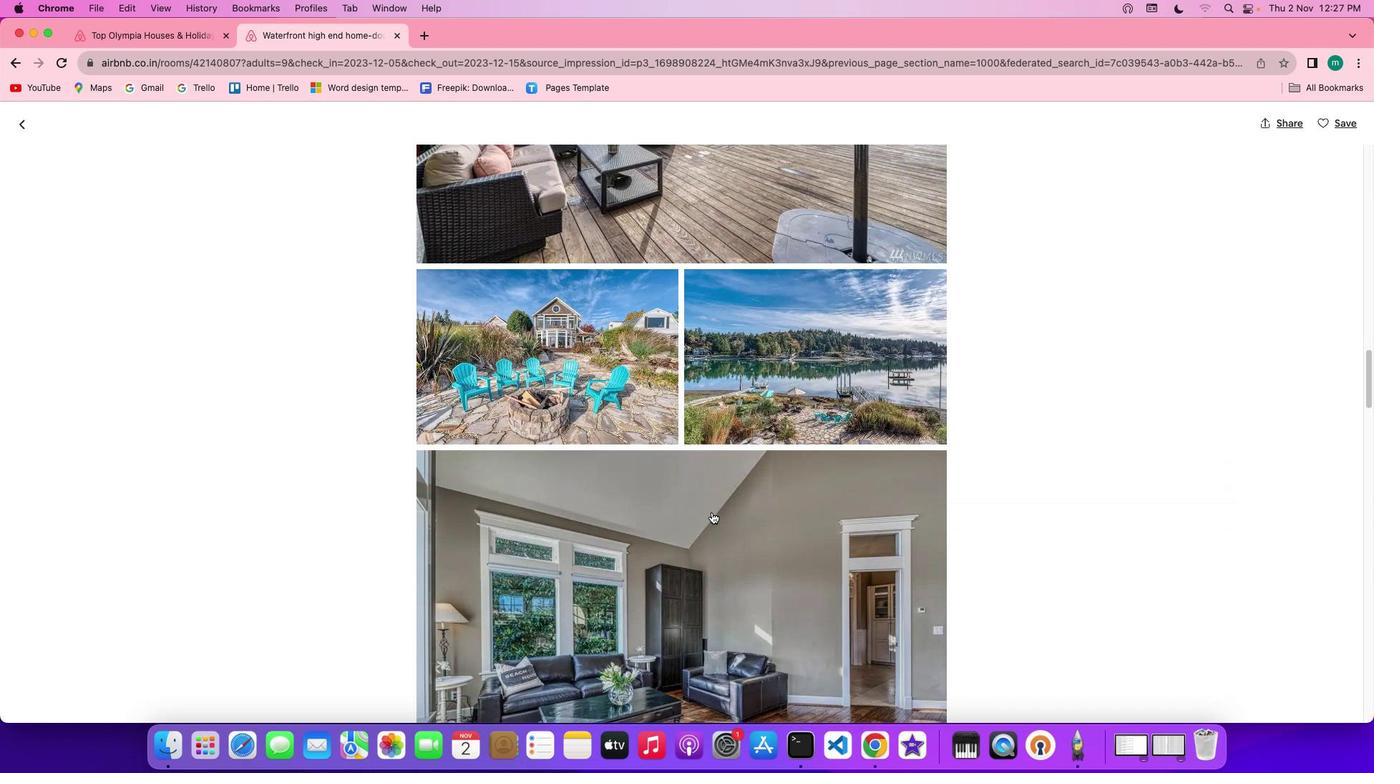 
Action: Mouse scrolled (711, 512) with delta (0, 0)
Screenshot: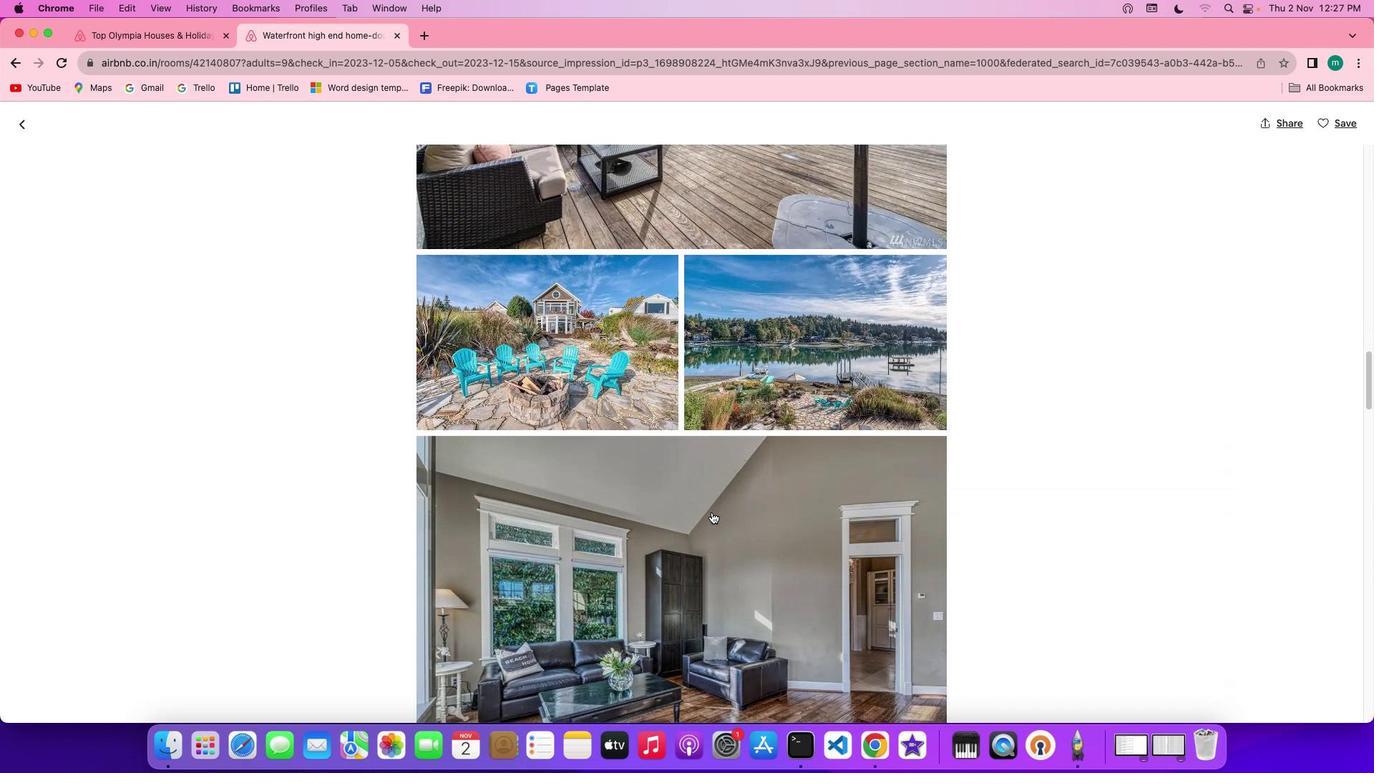
Action: Mouse scrolled (711, 512) with delta (0, -1)
Screenshot: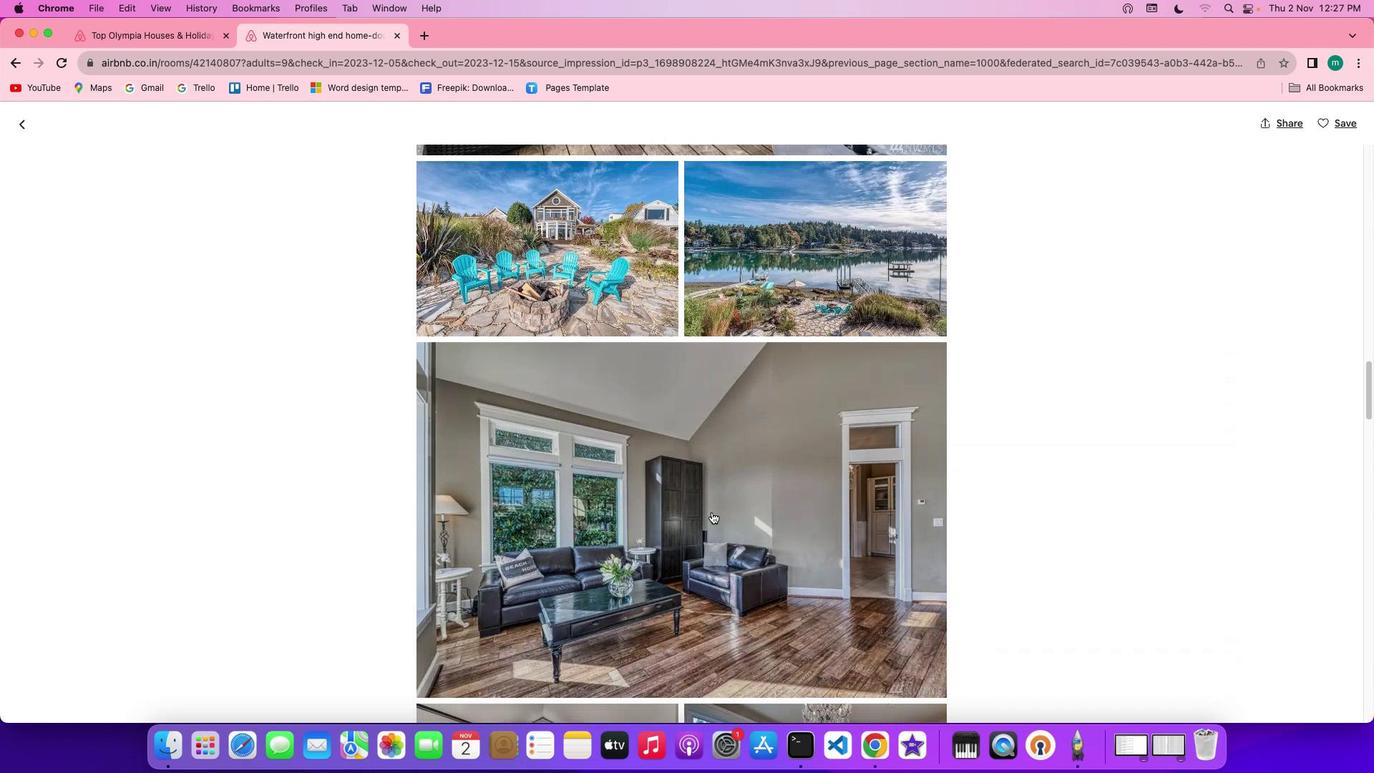 
Action: Mouse scrolled (711, 512) with delta (0, -2)
Screenshot: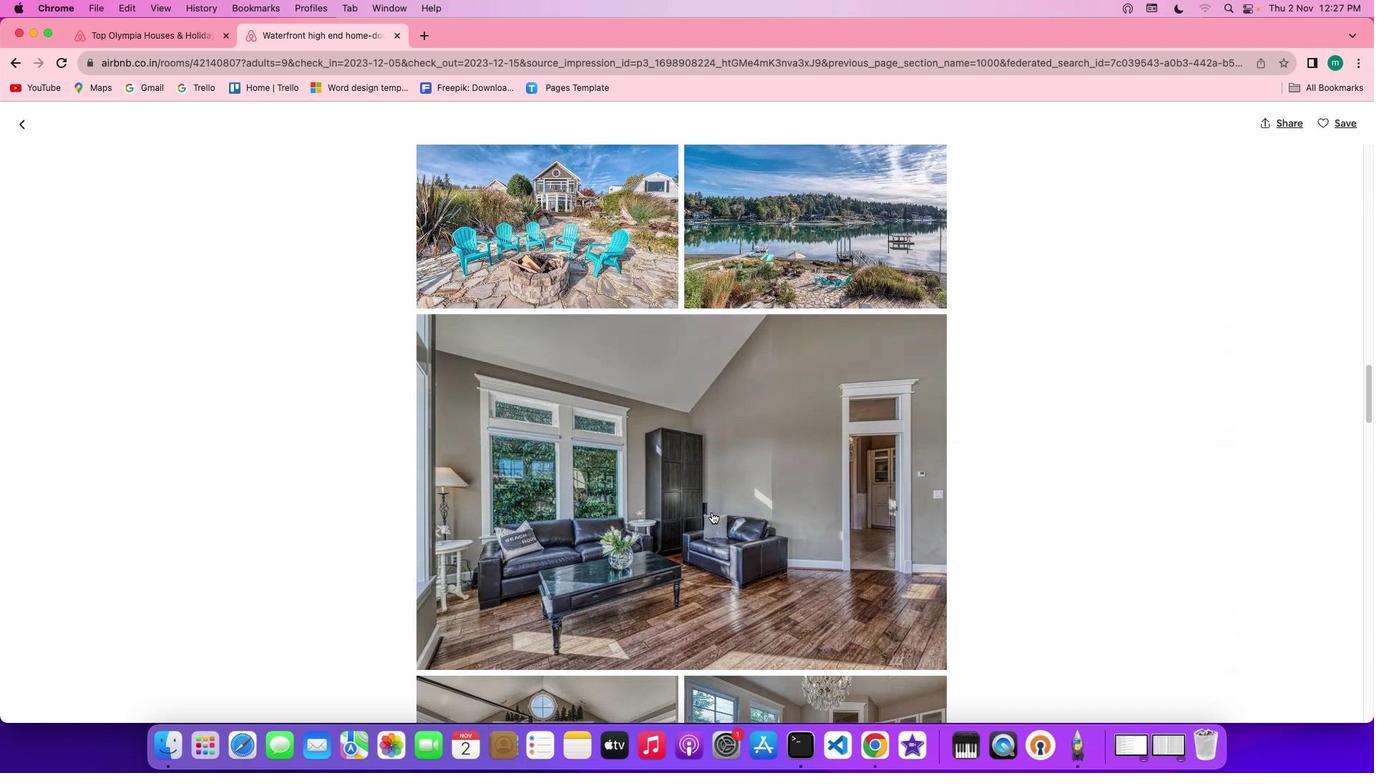 
Action: Mouse scrolled (711, 512) with delta (0, -2)
Screenshot: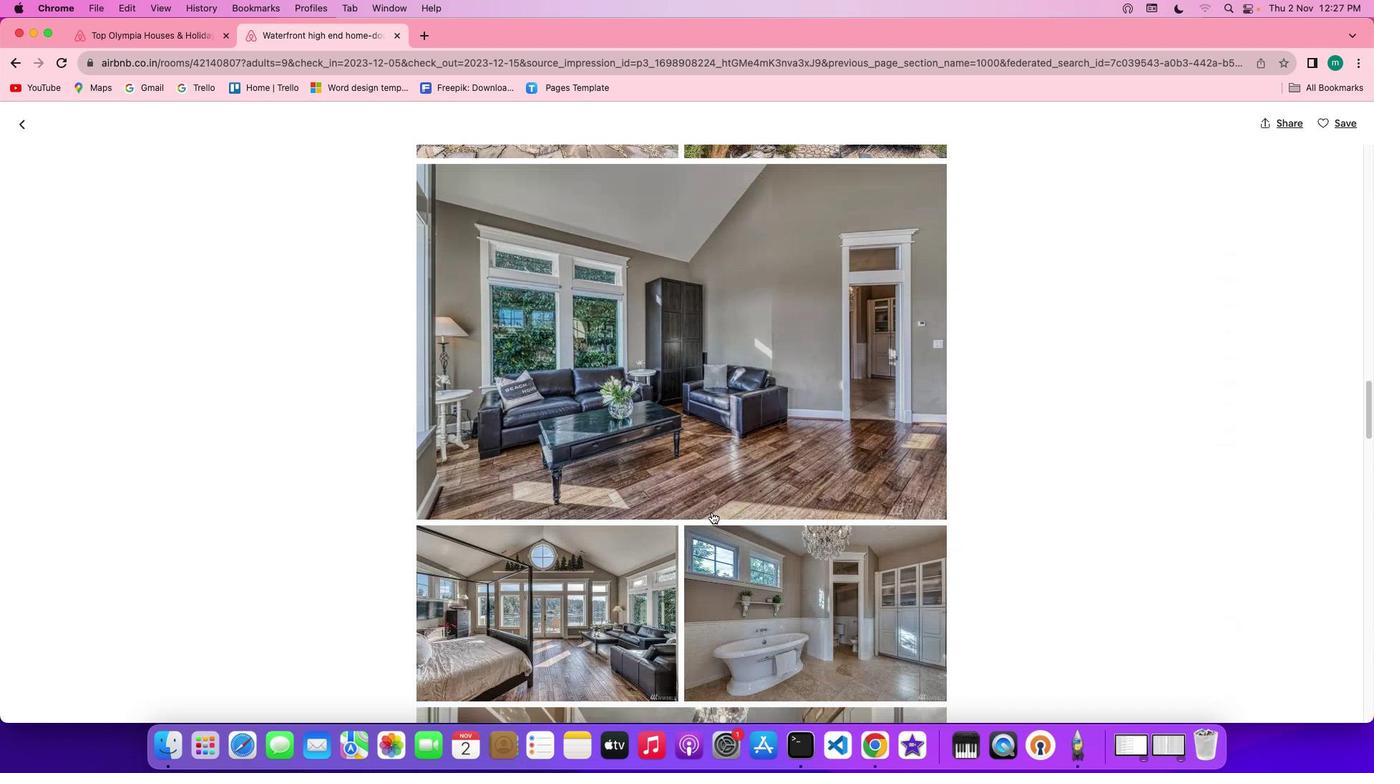 
Action: Mouse scrolled (711, 512) with delta (0, 0)
Screenshot: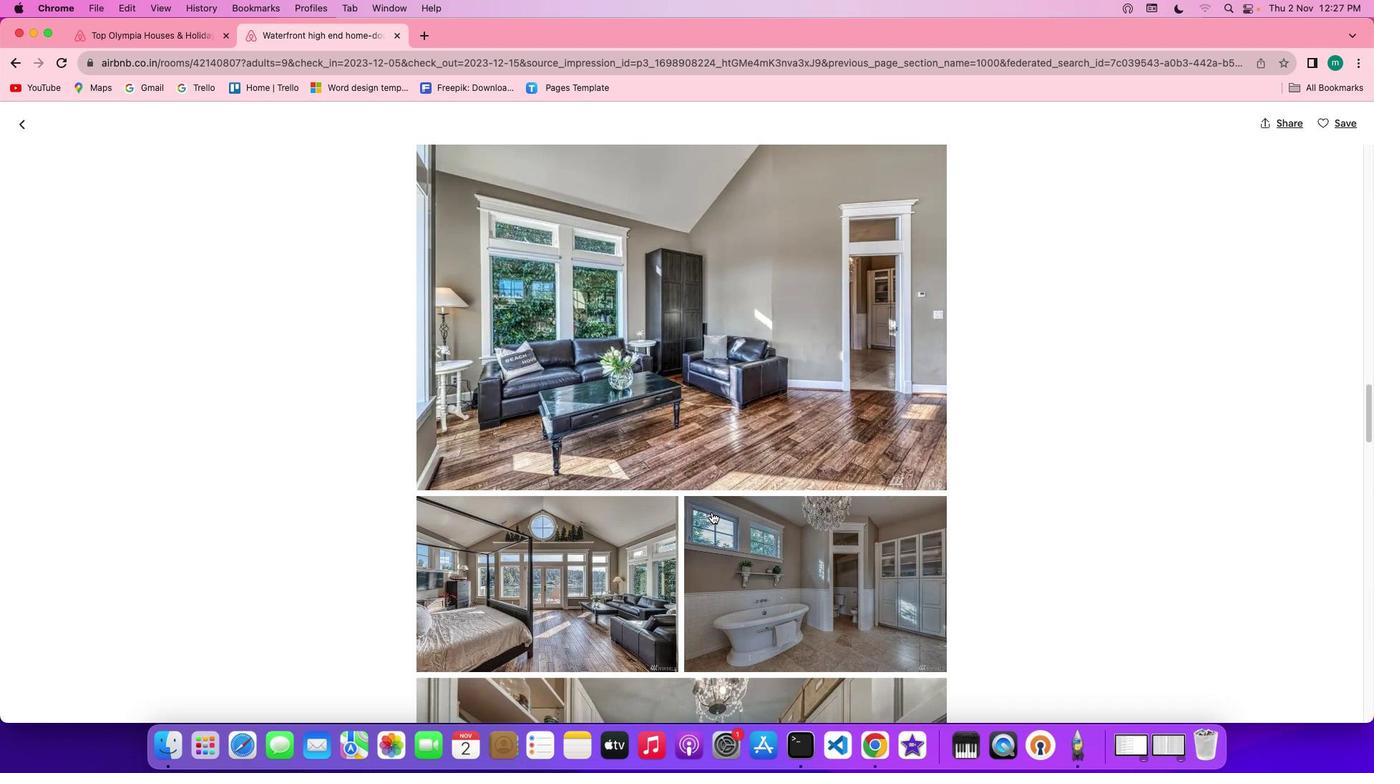 
Action: Mouse scrolled (711, 512) with delta (0, 0)
Screenshot: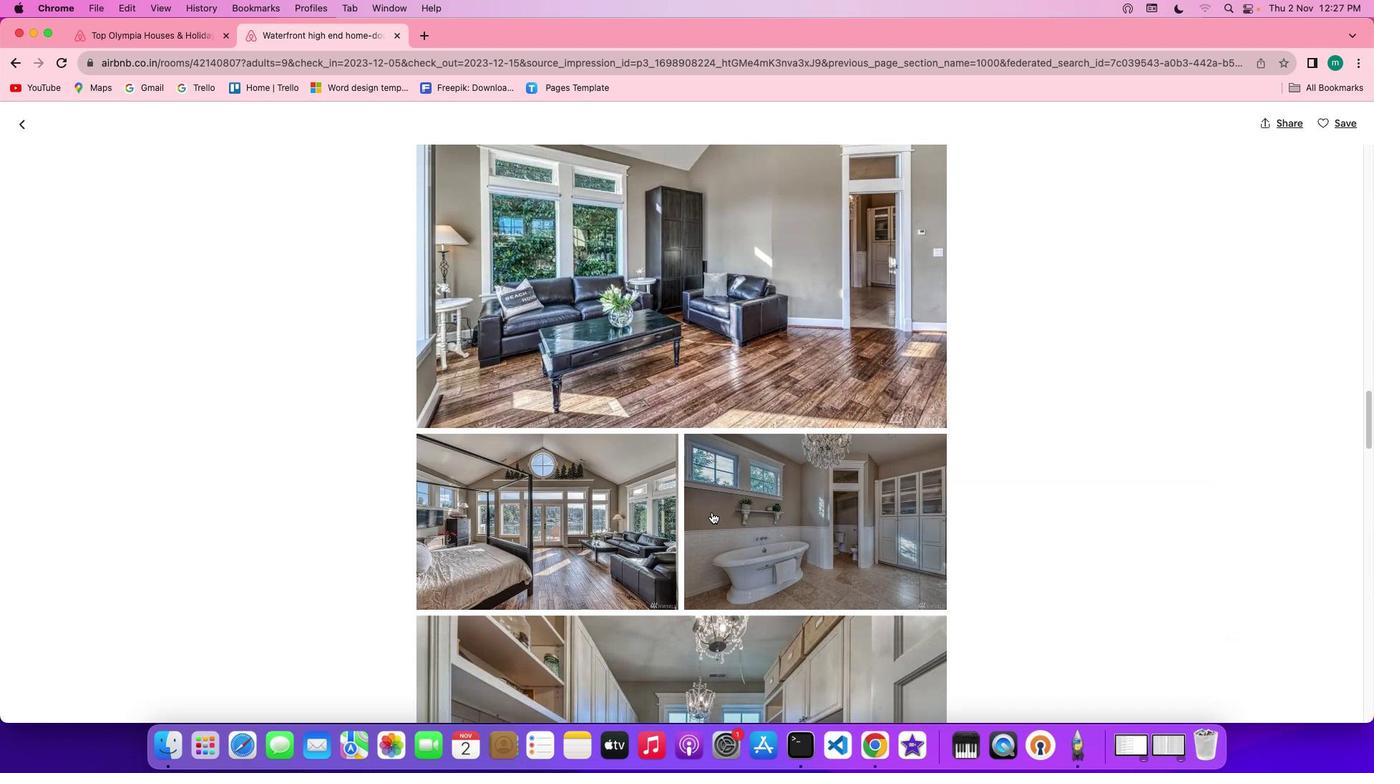 
Action: Mouse scrolled (711, 512) with delta (0, -2)
Screenshot: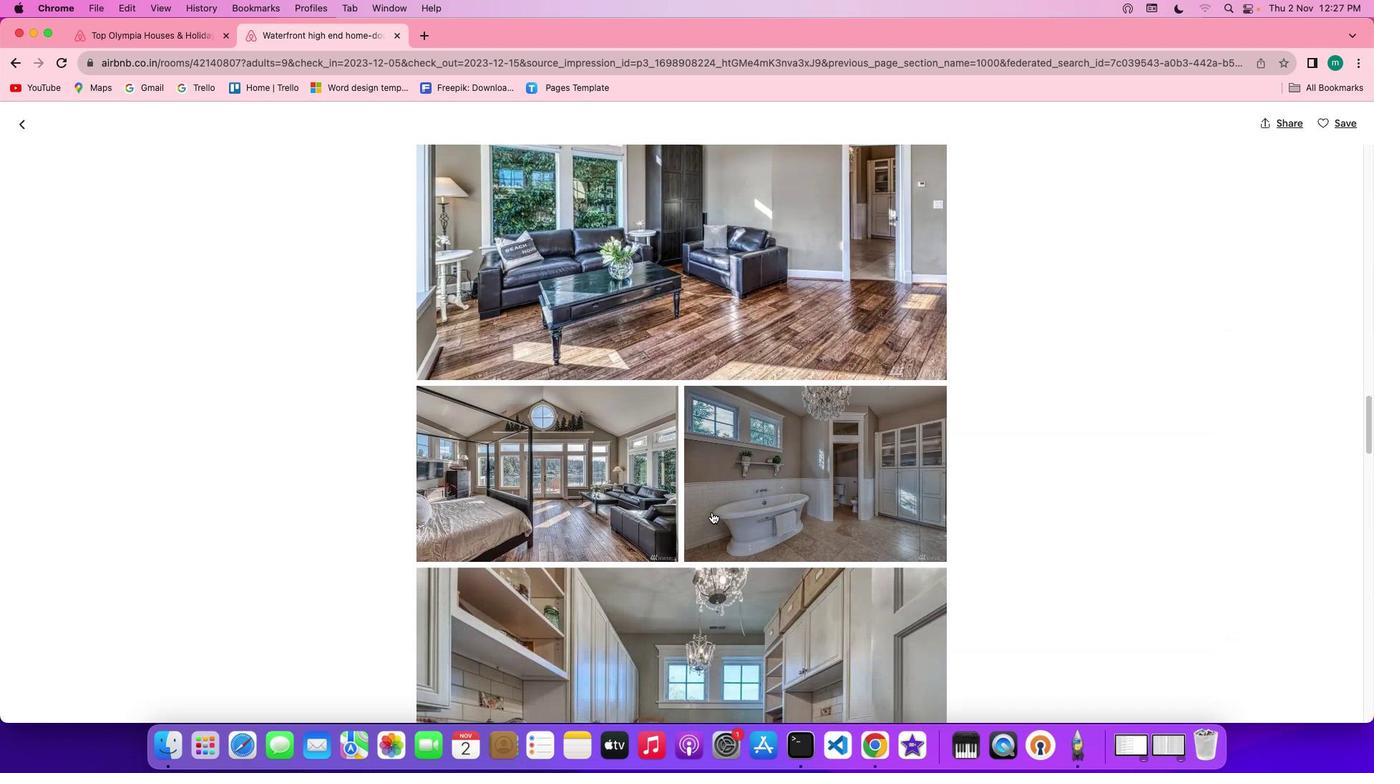 
Action: Mouse scrolled (711, 512) with delta (0, -2)
Screenshot: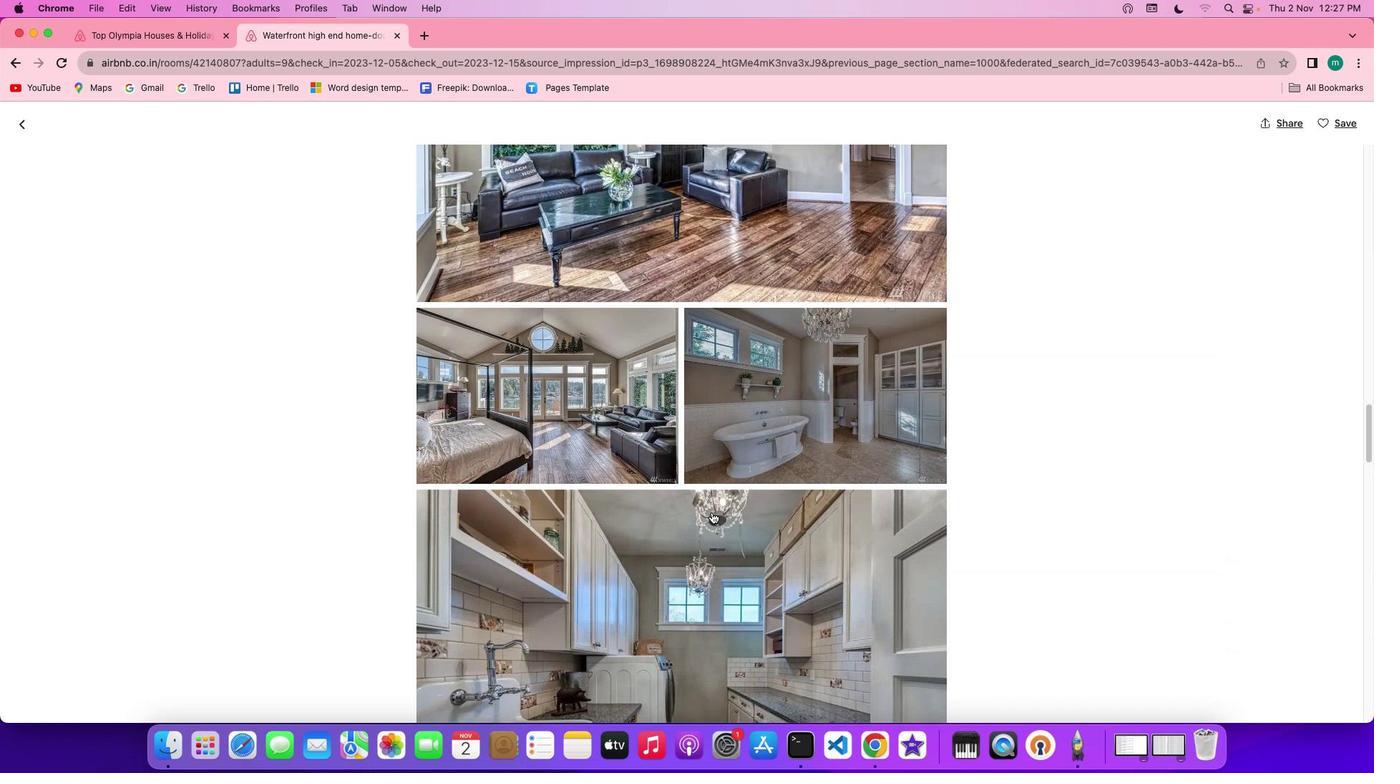 
Action: Mouse scrolled (711, 512) with delta (0, 0)
Screenshot: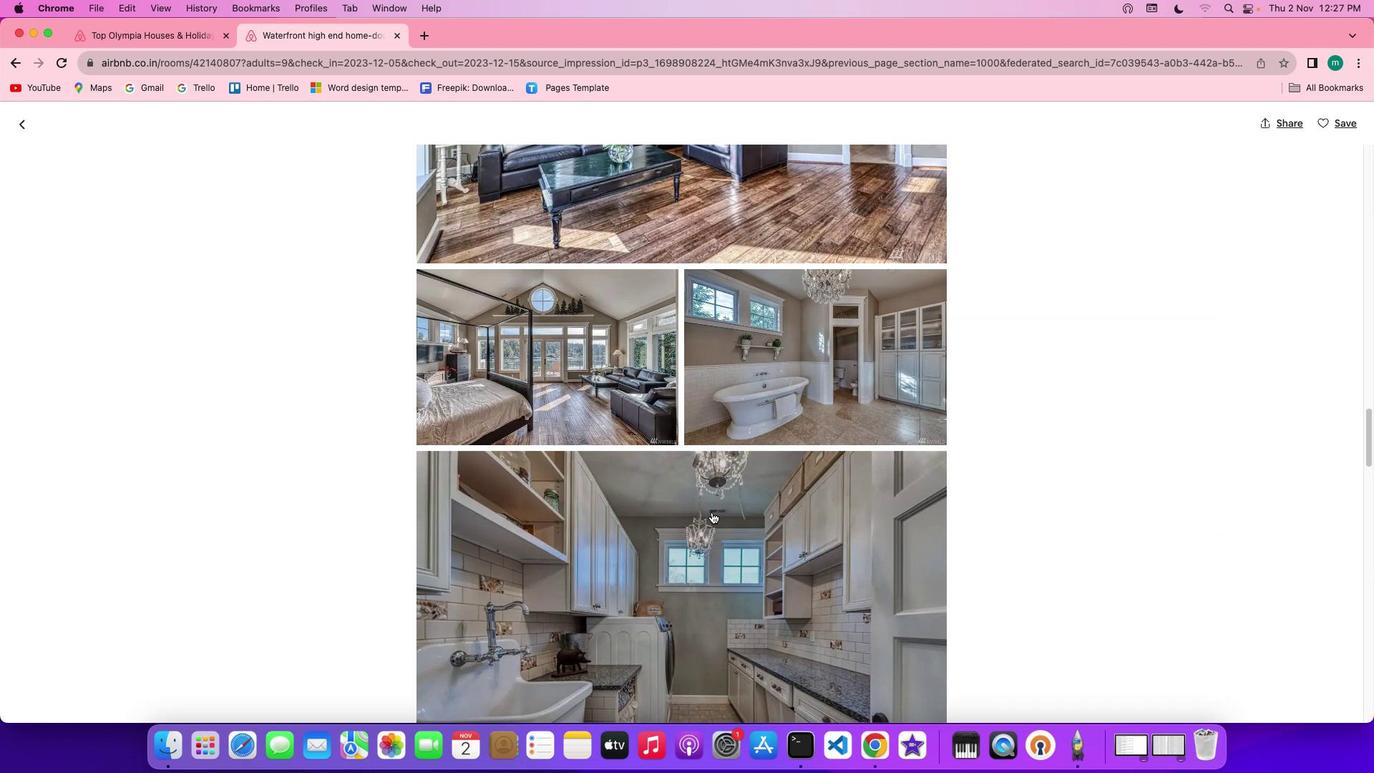 
Action: Mouse scrolled (711, 512) with delta (0, 0)
Screenshot: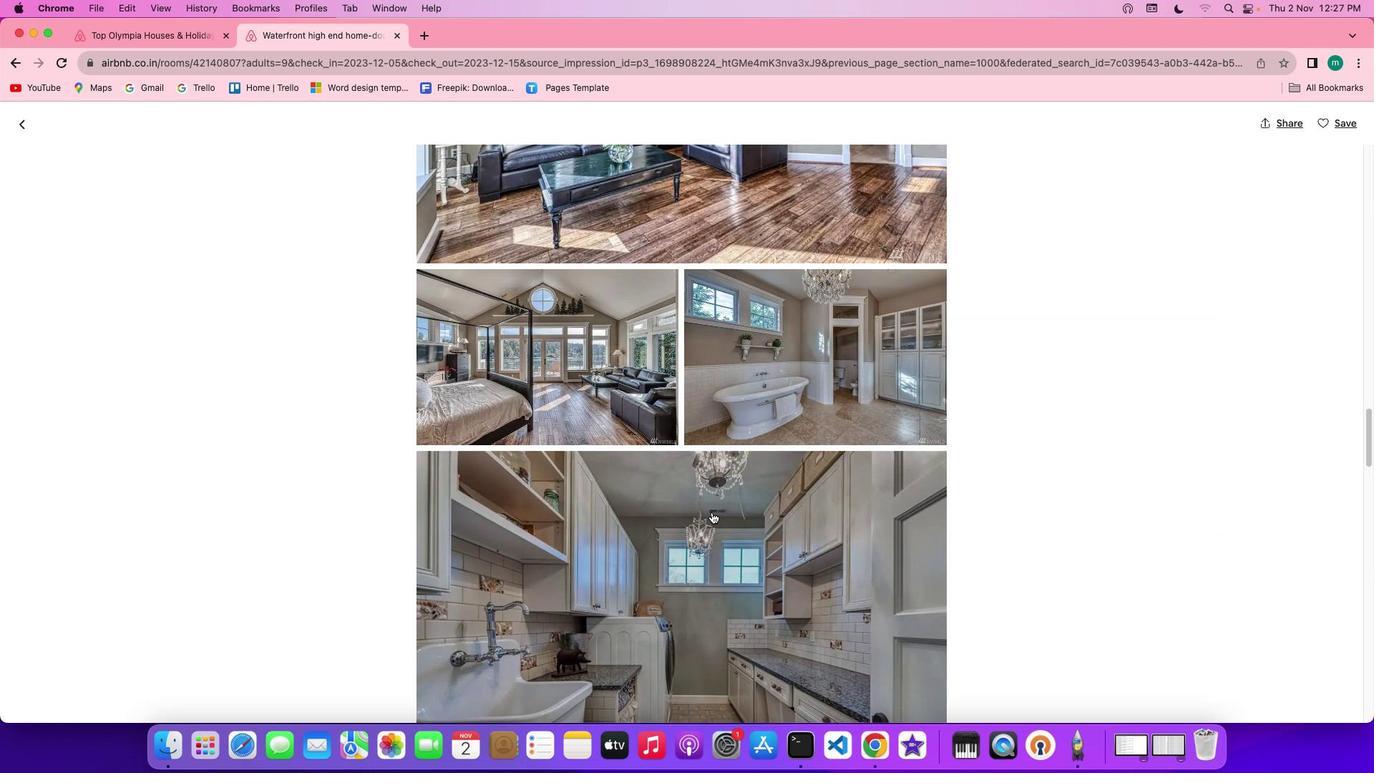 
Action: Mouse scrolled (711, 512) with delta (0, -1)
Screenshot: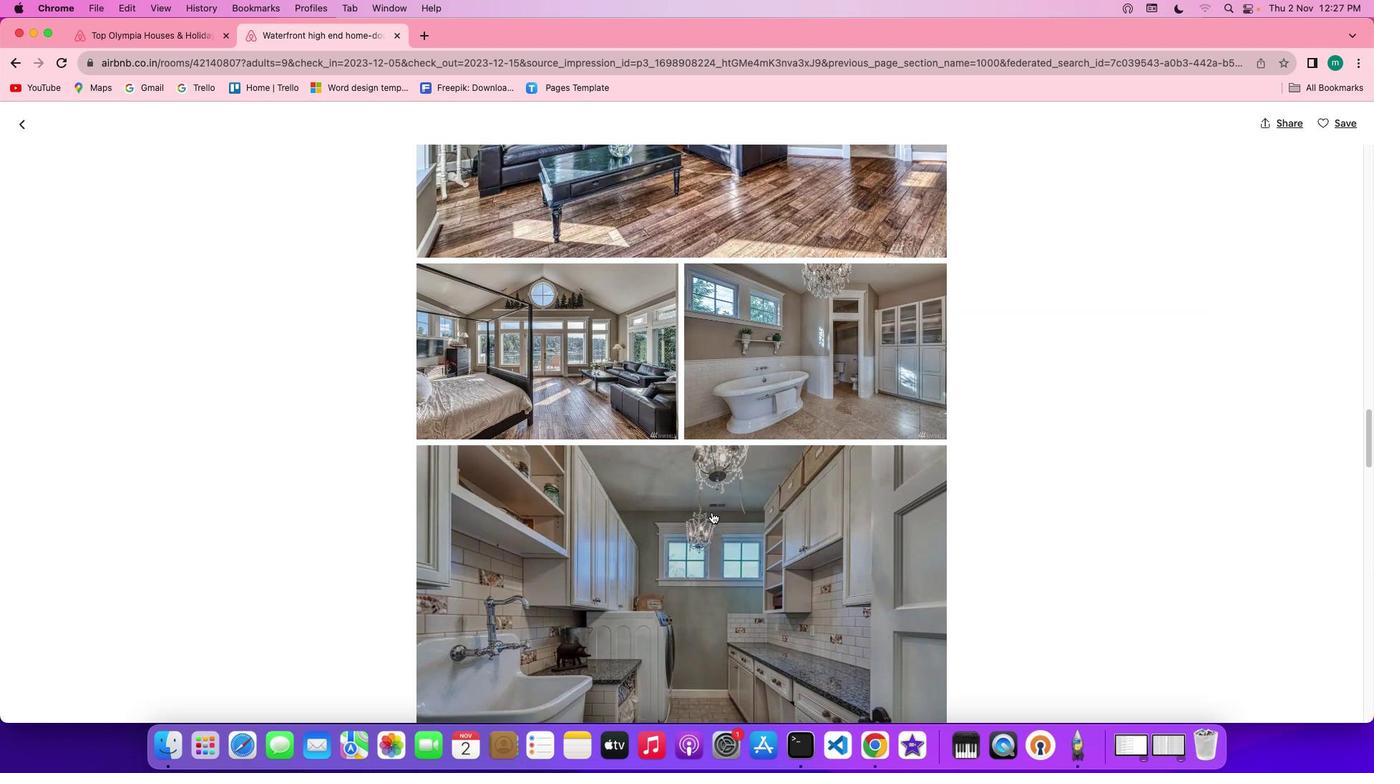 
Action: Mouse scrolled (711, 512) with delta (0, -2)
Screenshot: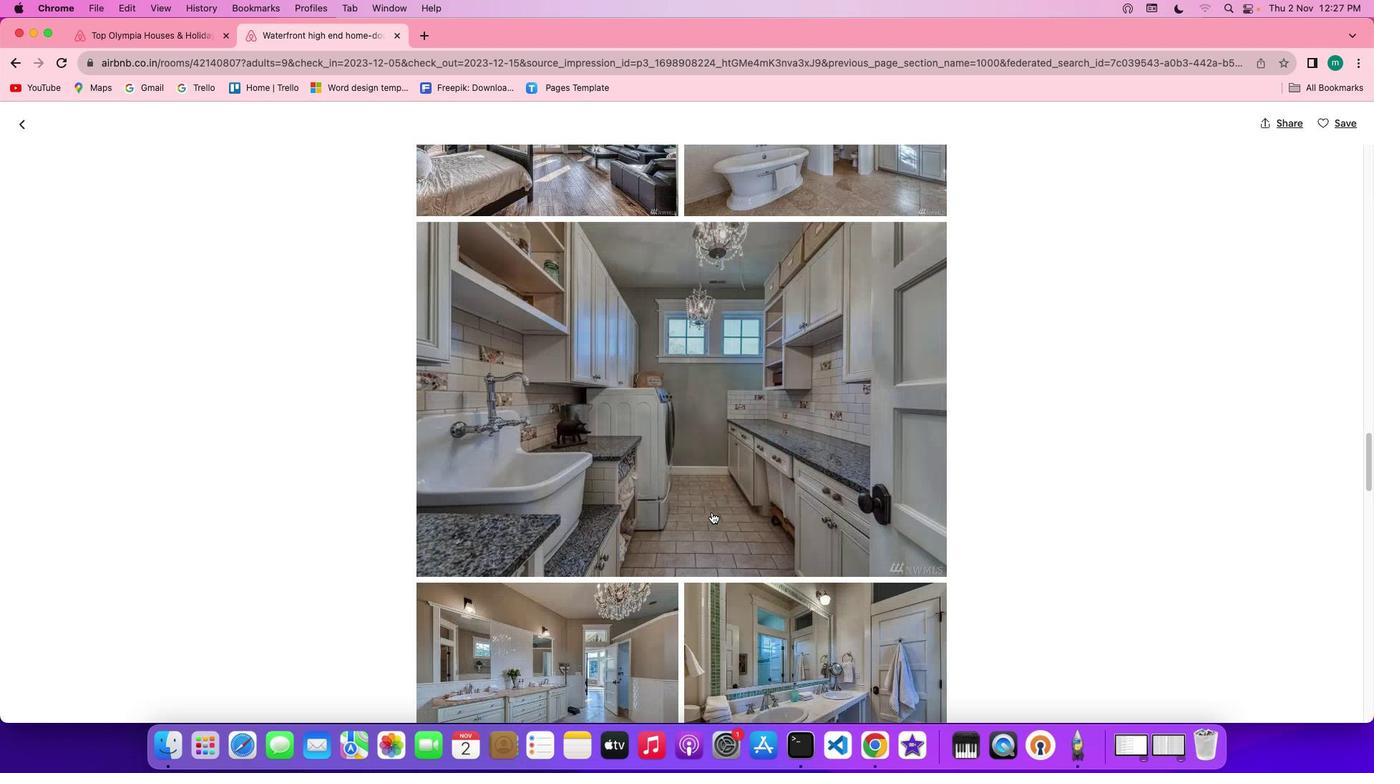 
Action: Mouse scrolled (711, 512) with delta (0, -2)
Screenshot: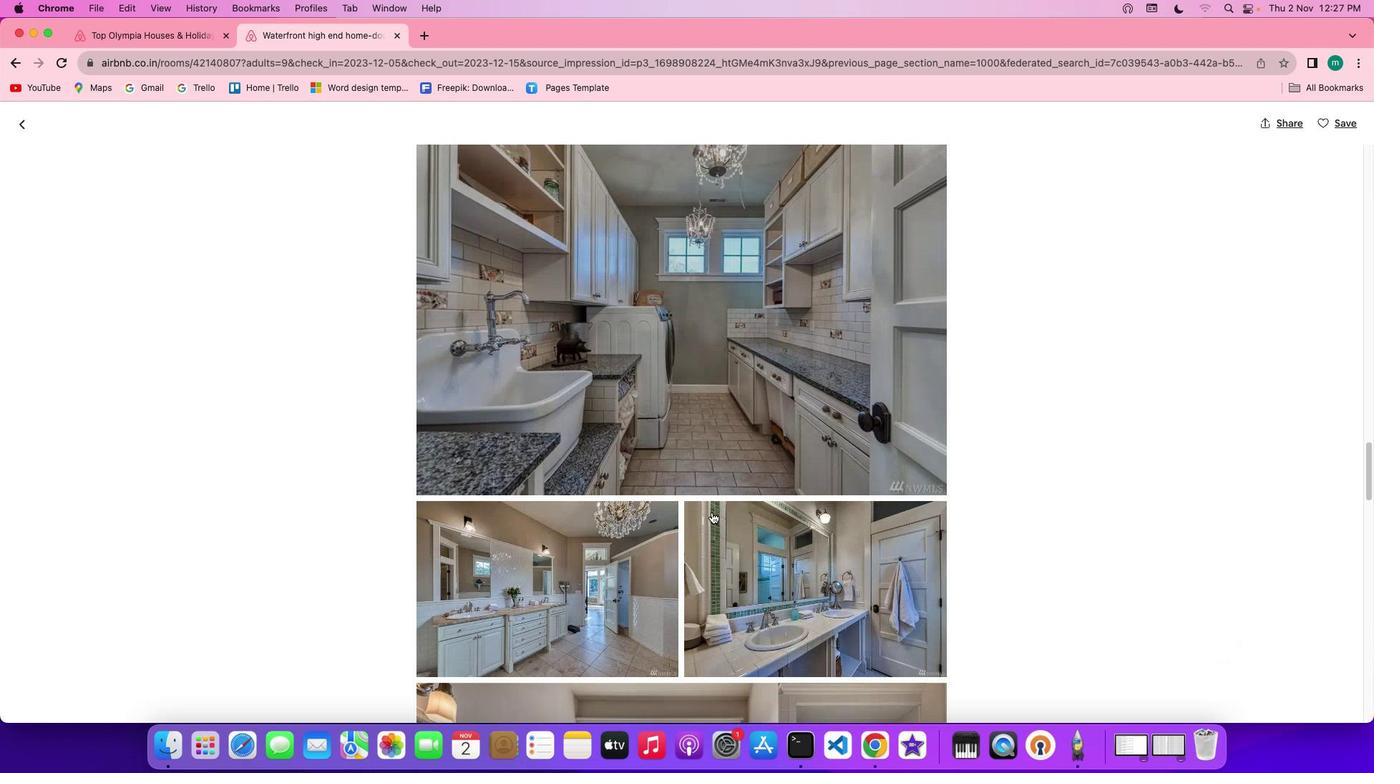 
Action: Mouse scrolled (711, 512) with delta (0, 0)
Screenshot: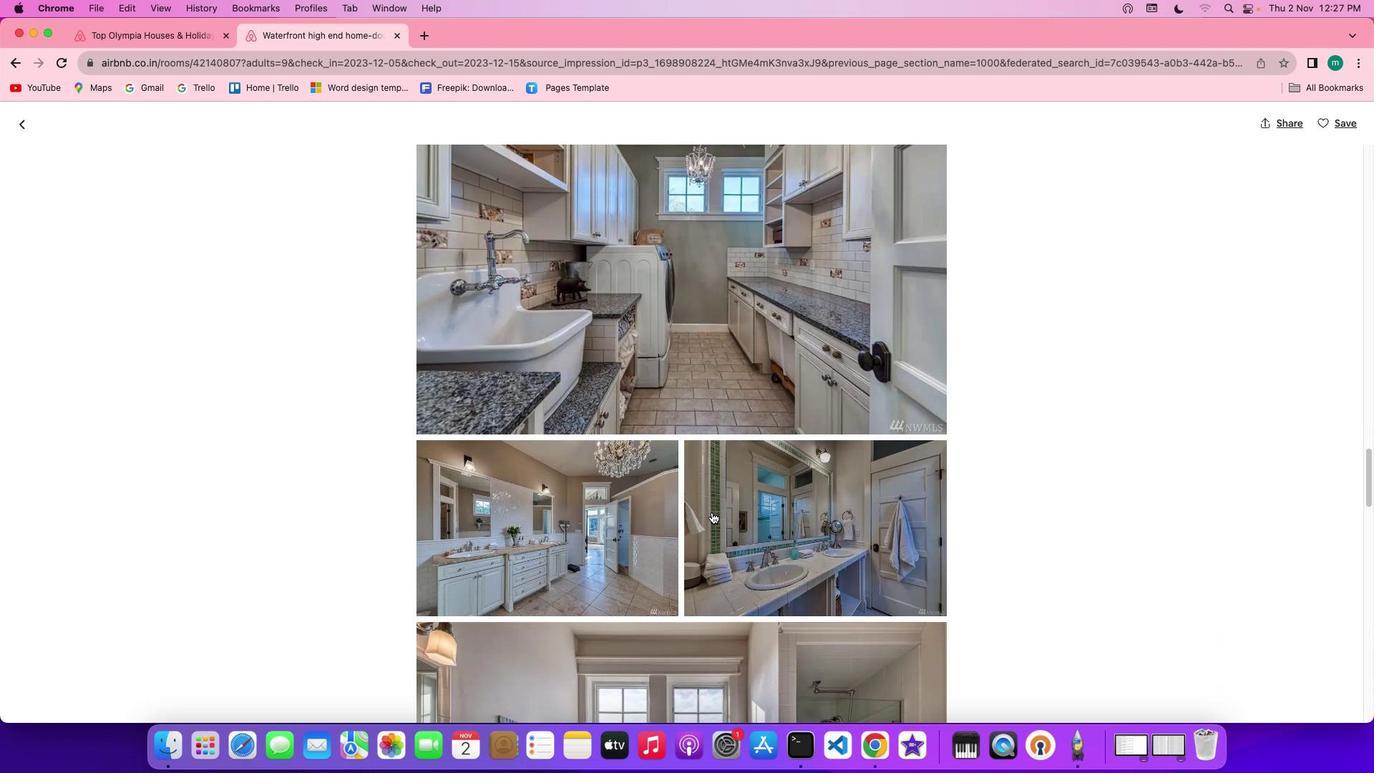 
Action: Mouse scrolled (711, 512) with delta (0, 0)
Screenshot: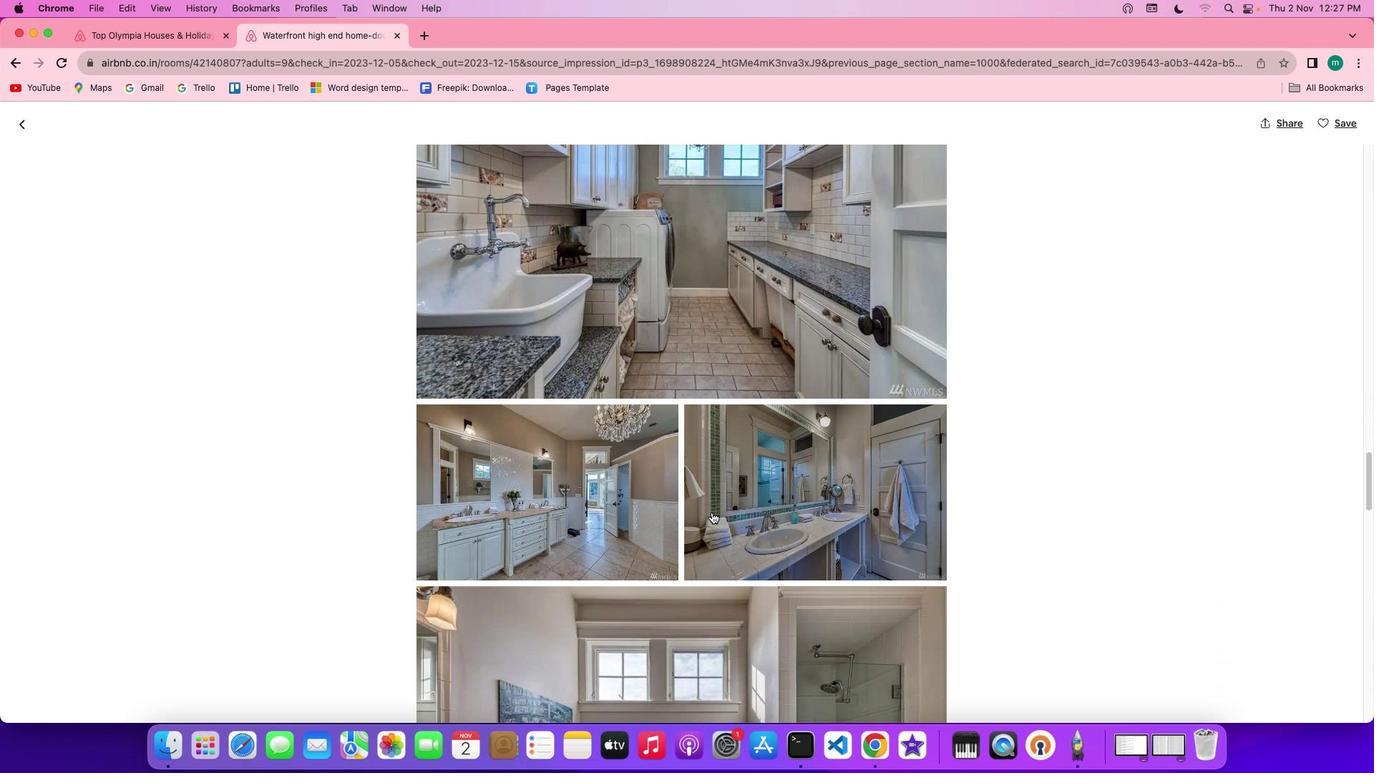 
Action: Mouse scrolled (711, 512) with delta (0, -2)
Screenshot: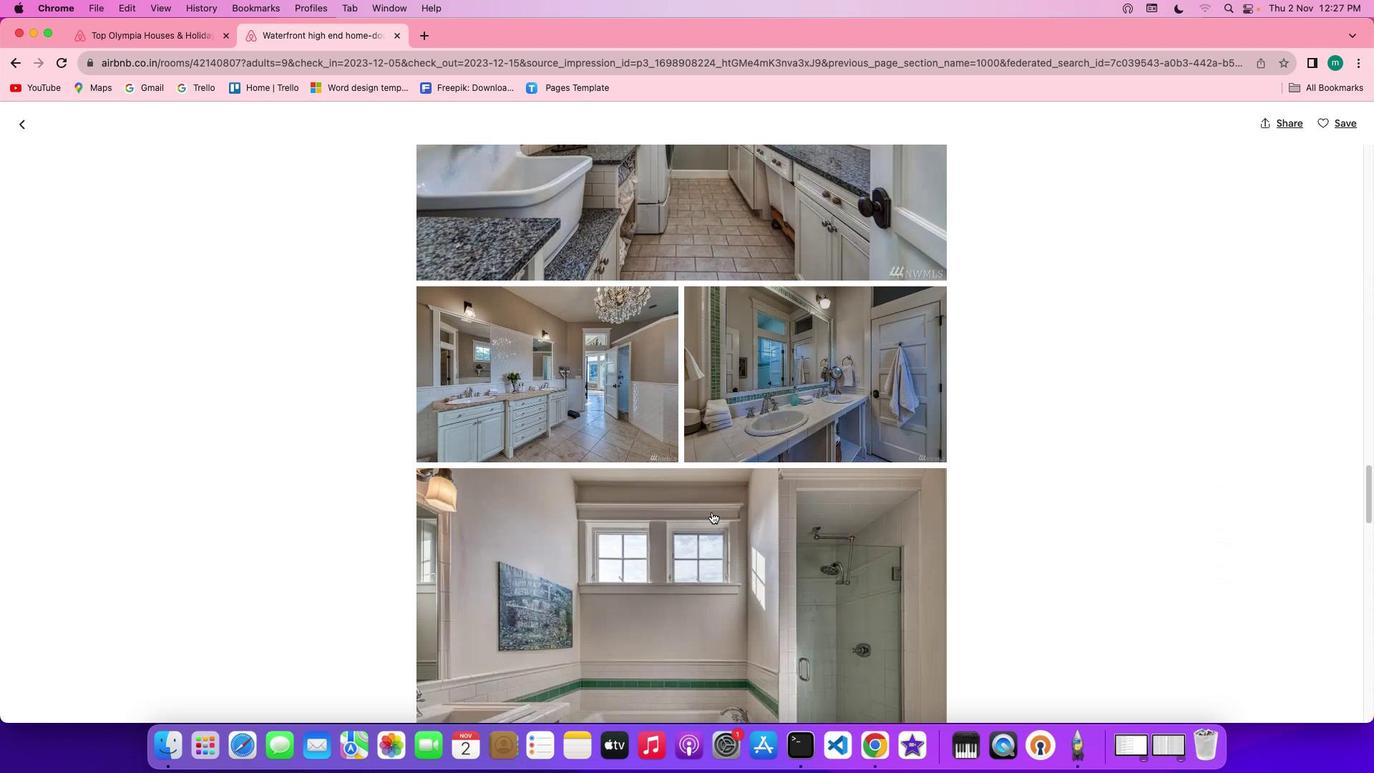 
Action: Mouse scrolled (711, 512) with delta (0, -2)
Screenshot: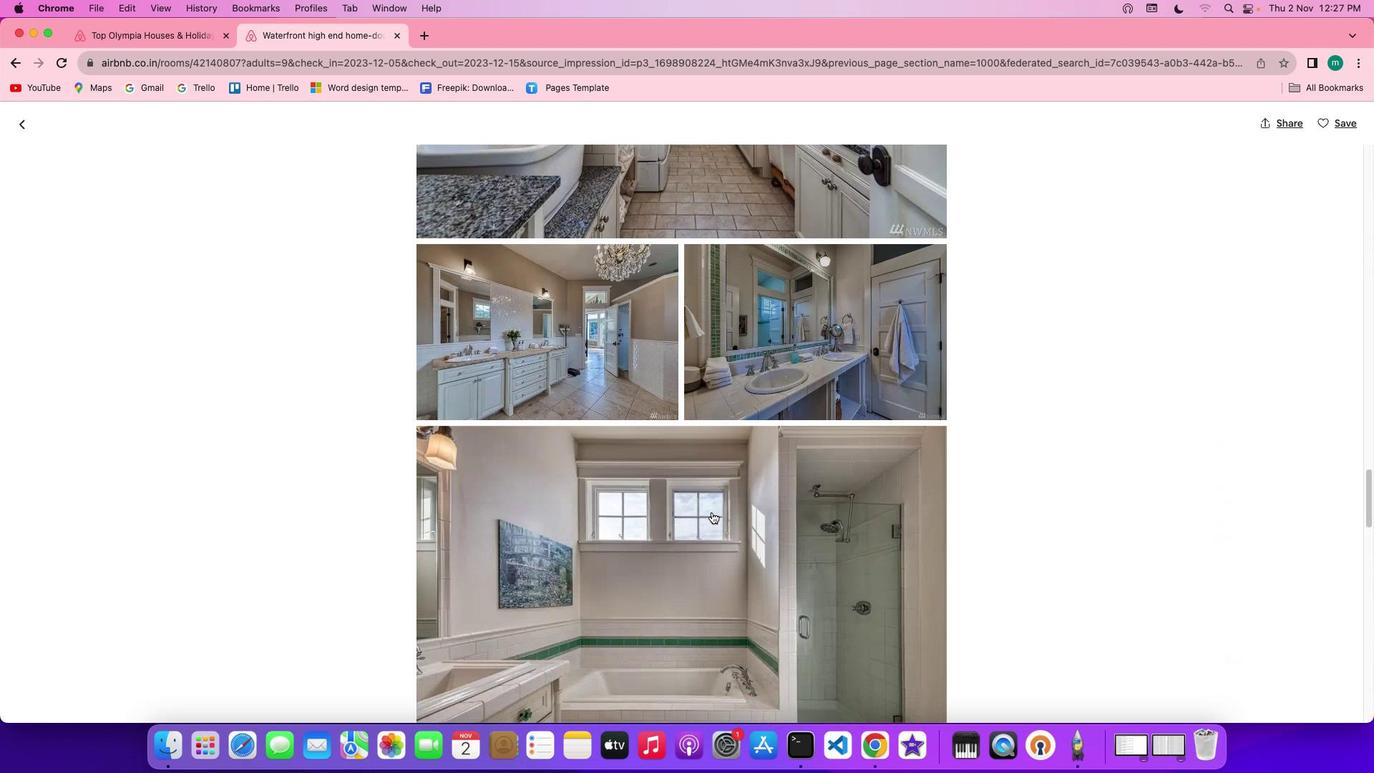 
Action: Mouse scrolled (711, 512) with delta (0, -2)
Screenshot: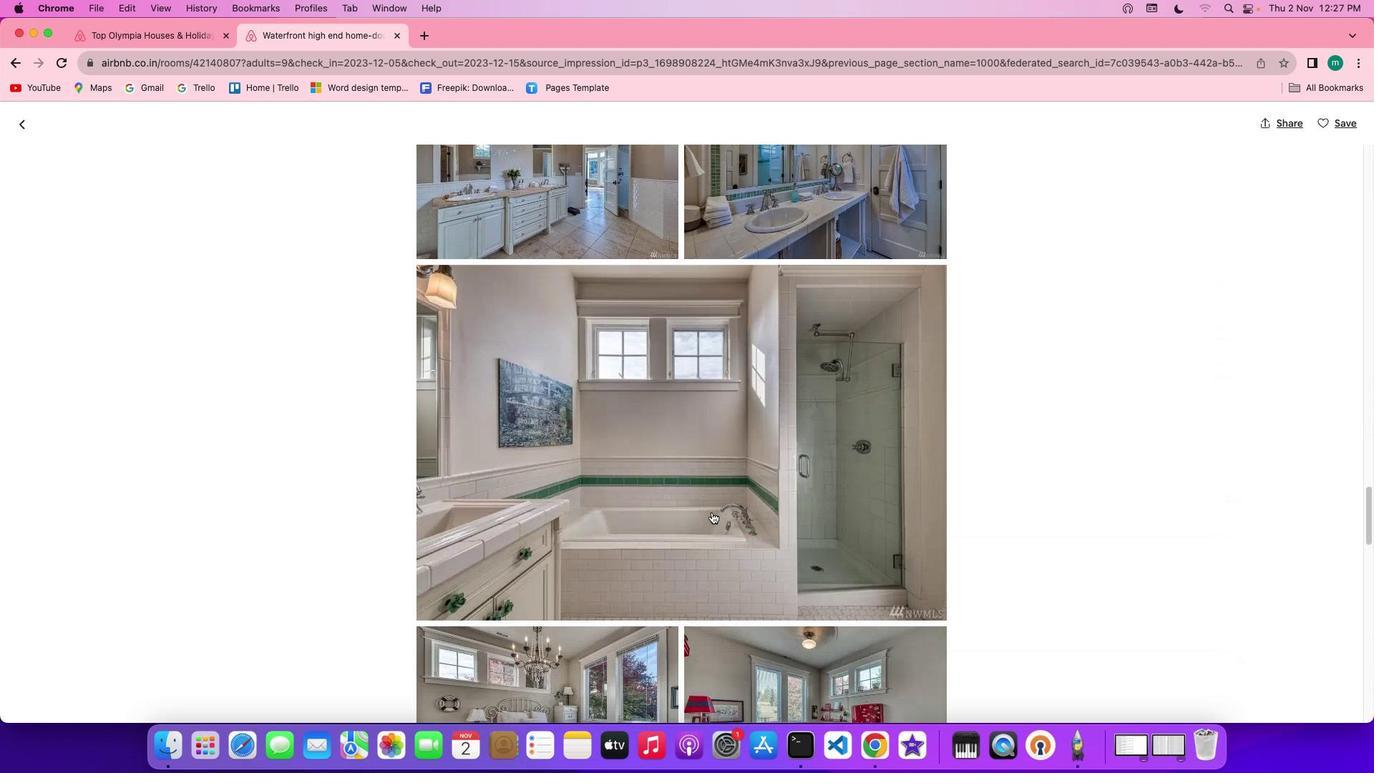 
Action: Mouse scrolled (711, 512) with delta (0, 0)
Screenshot: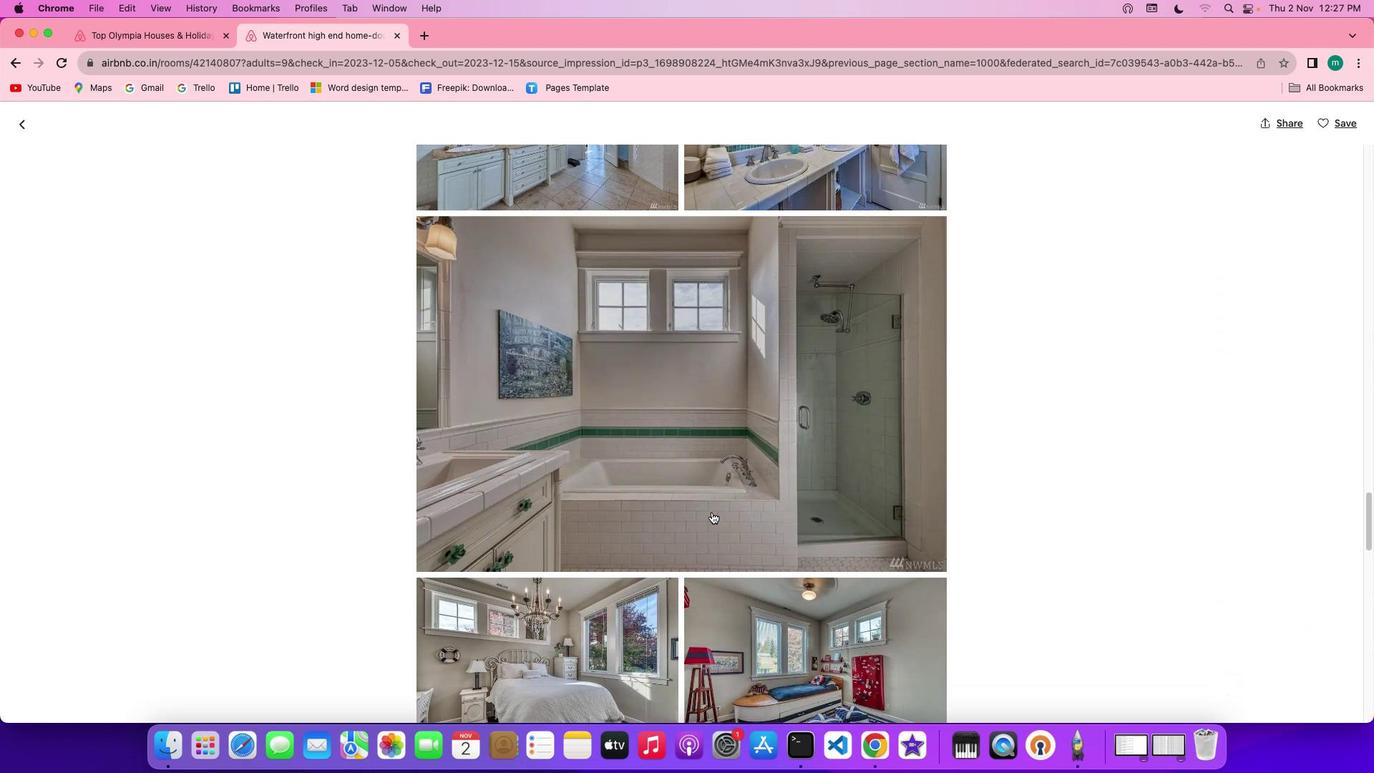 
Action: Mouse scrolled (711, 512) with delta (0, 0)
Screenshot: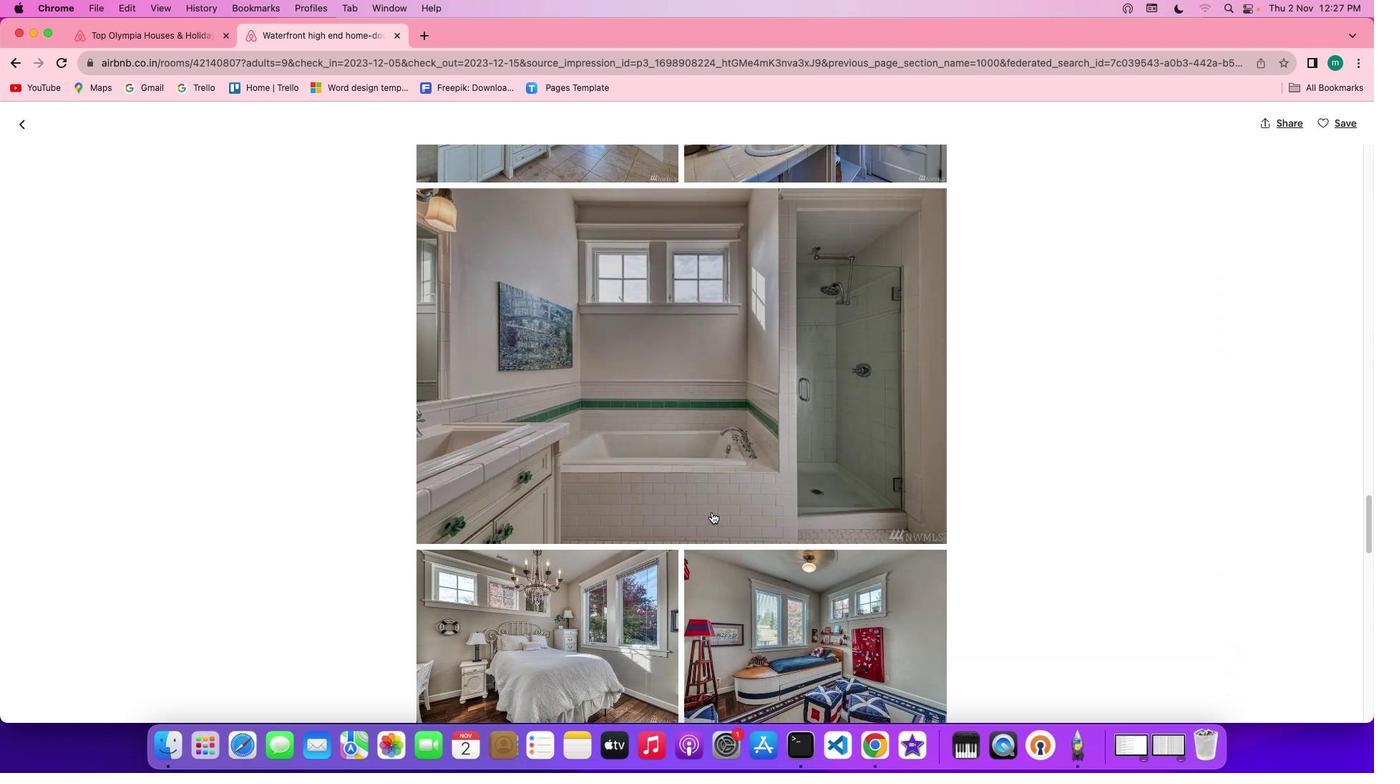 
Action: Mouse scrolled (711, 512) with delta (0, -2)
Screenshot: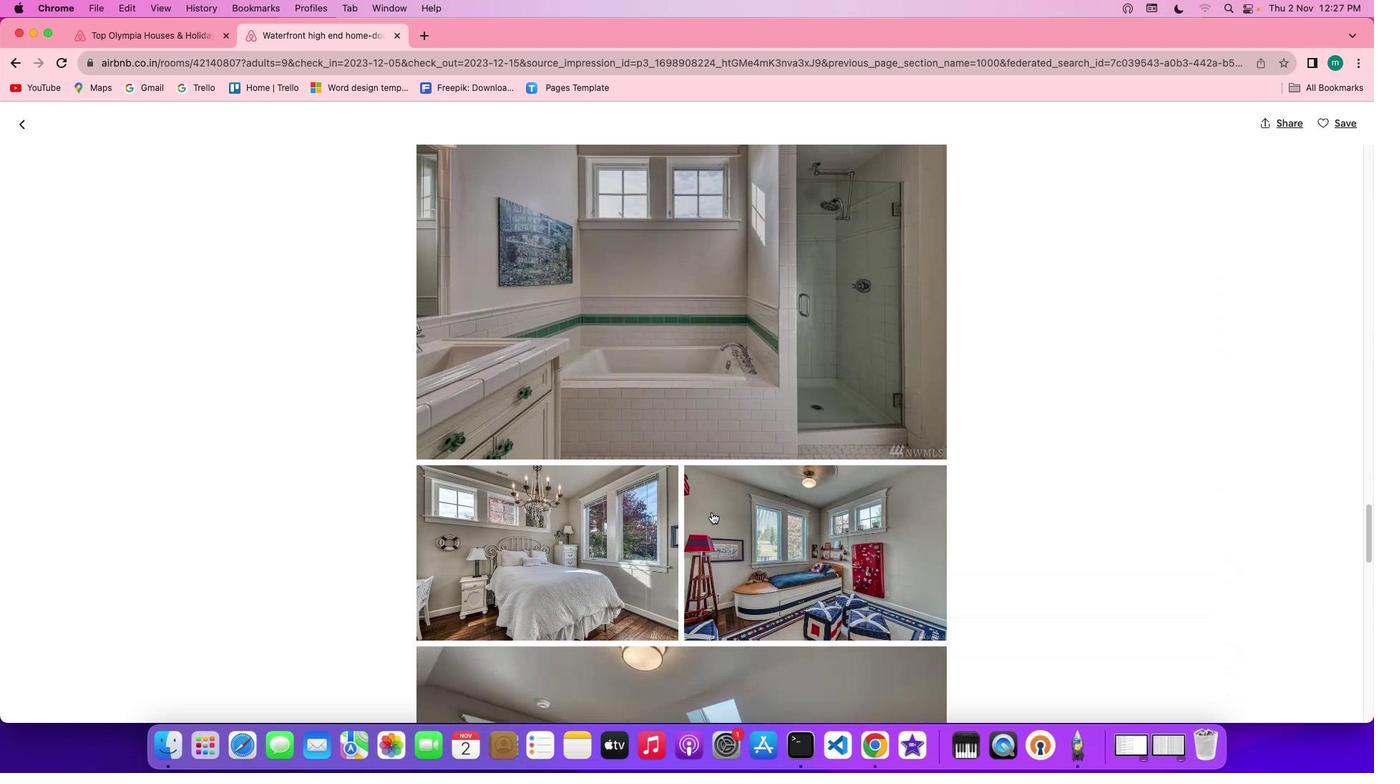 
Action: Mouse scrolled (711, 512) with delta (0, -2)
Screenshot: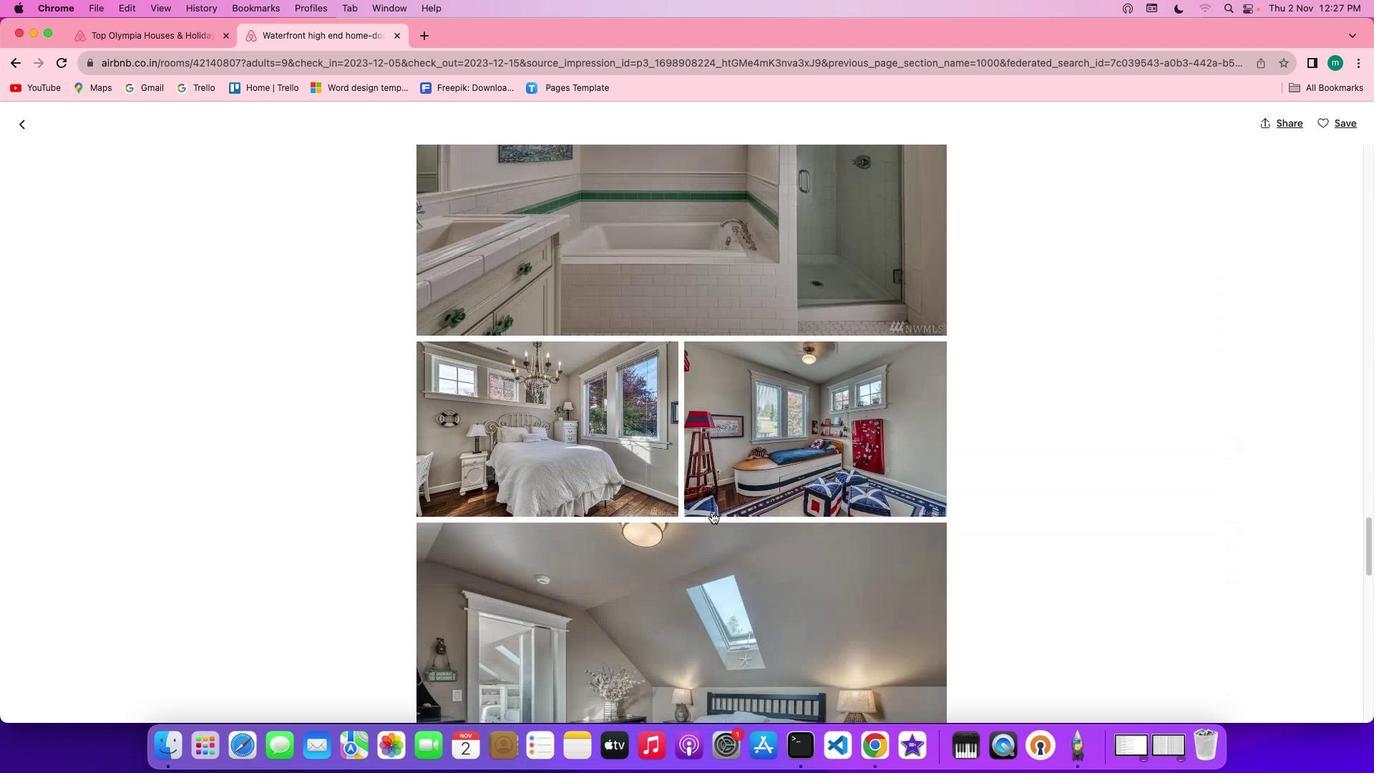 
Action: Mouse scrolled (711, 512) with delta (0, -2)
Screenshot: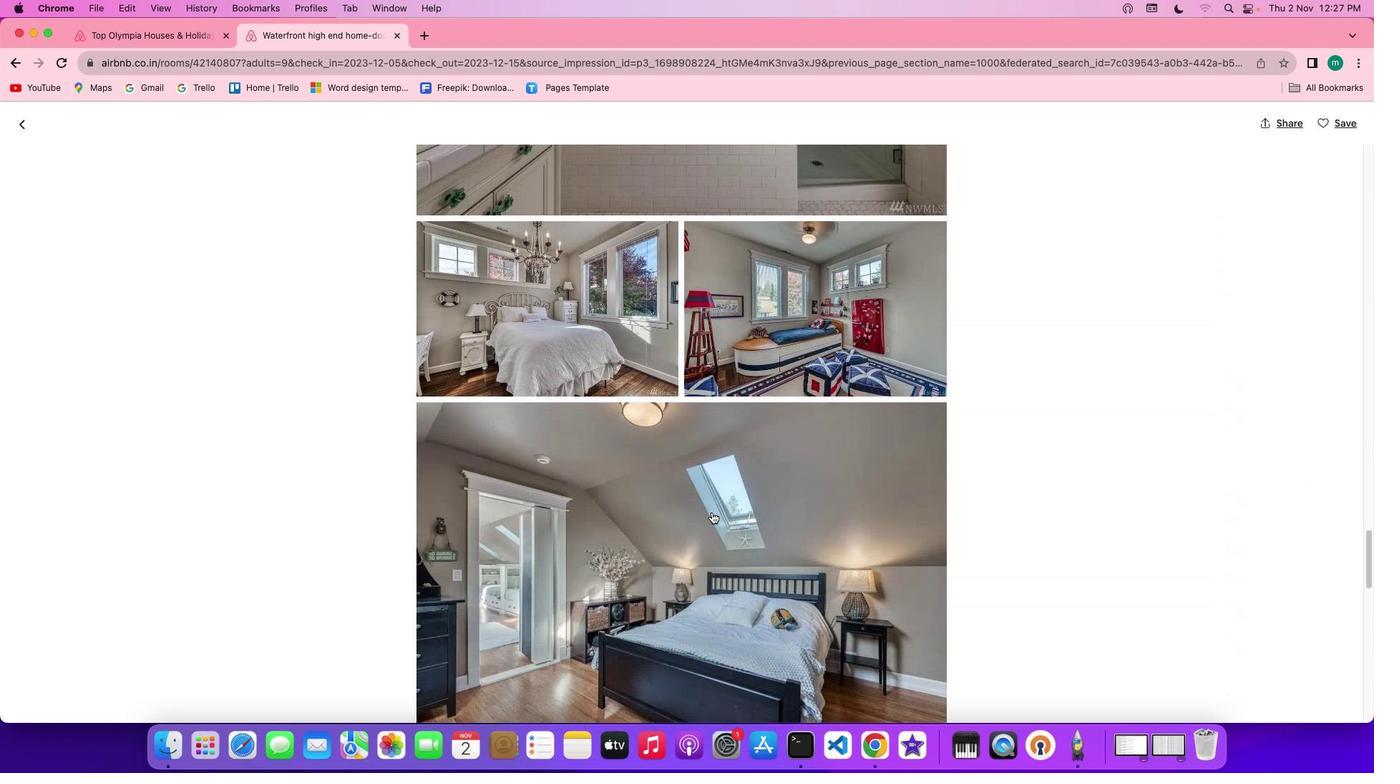 
Action: Mouse scrolled (711, 512) with delta (0, 0)
Screenshot: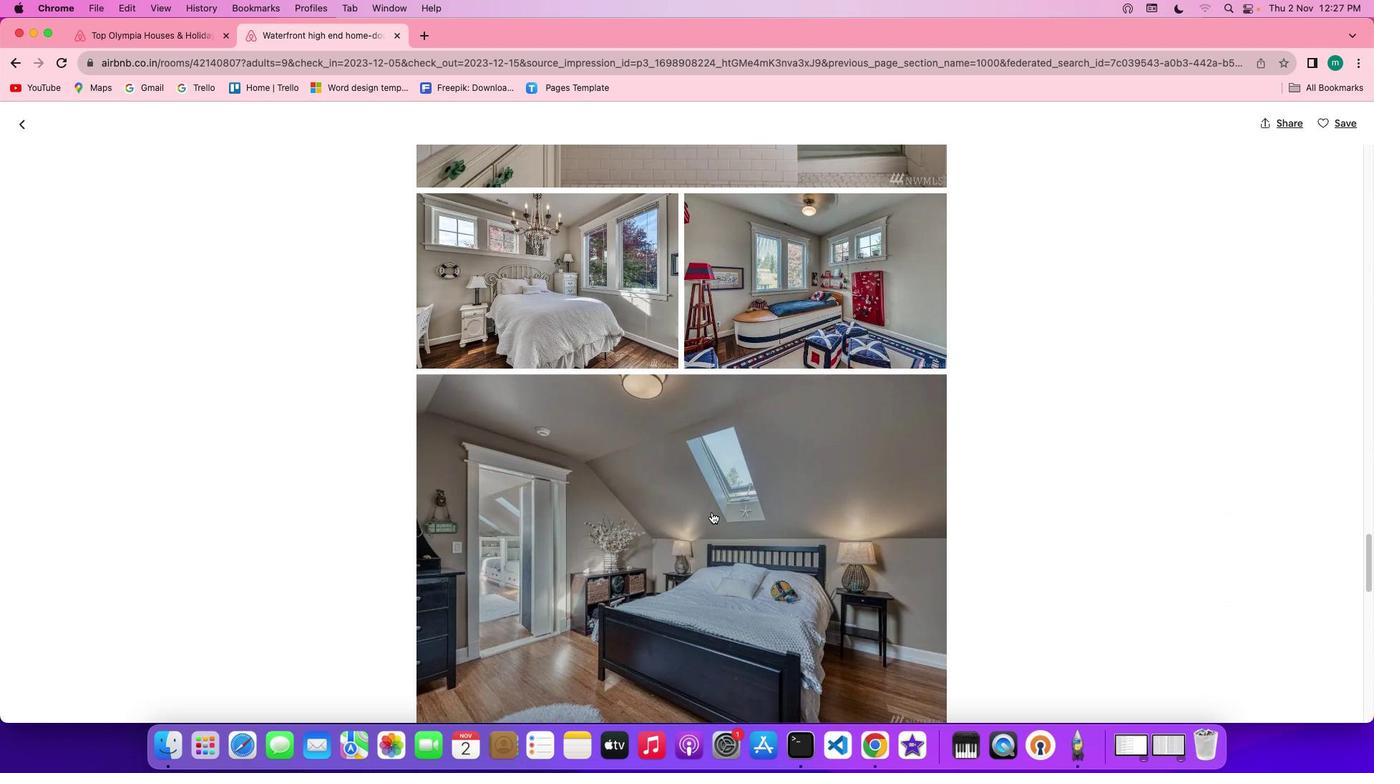 
Action: Mouse scrolled (711, 512) with delta (0, 0)
Screenshot: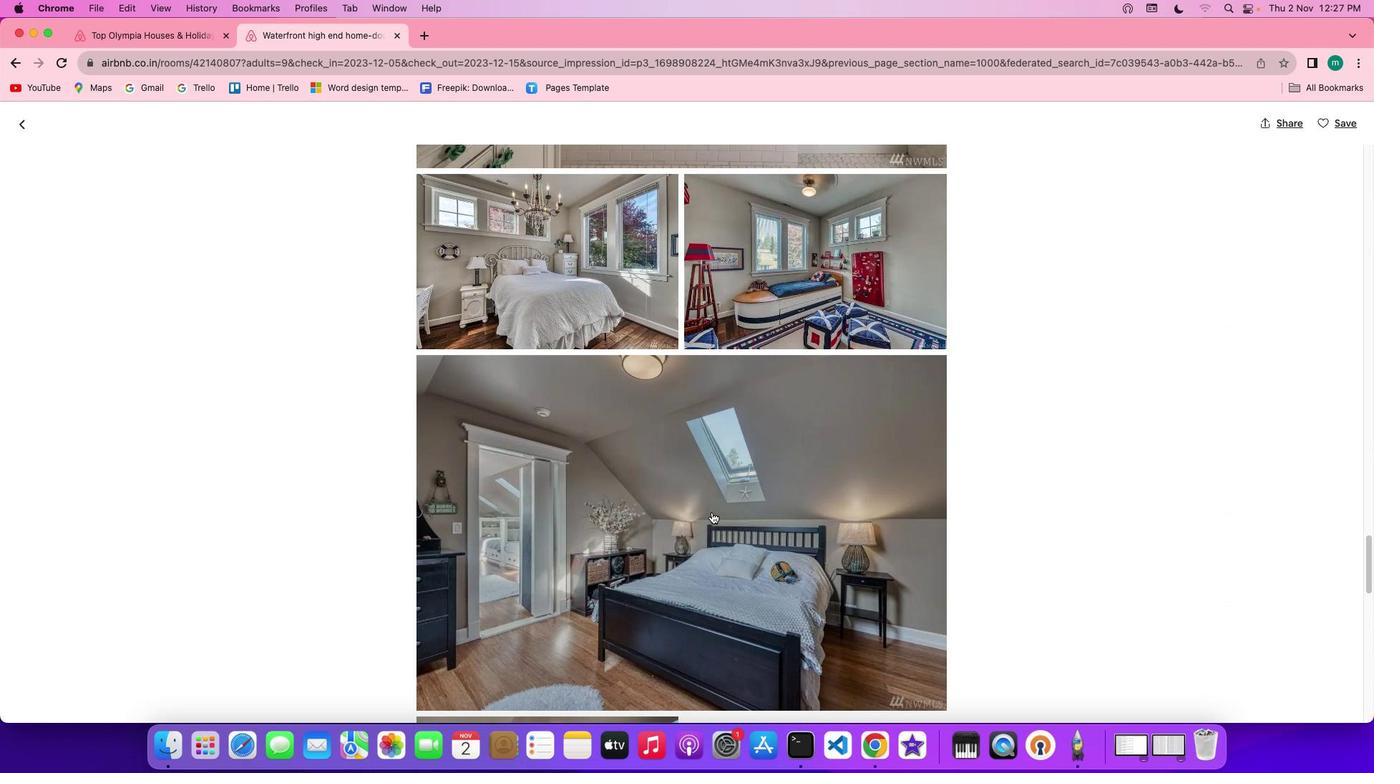 
Action: Mouse scrolled (711, 512) with delta (0, -2)
Screenshot: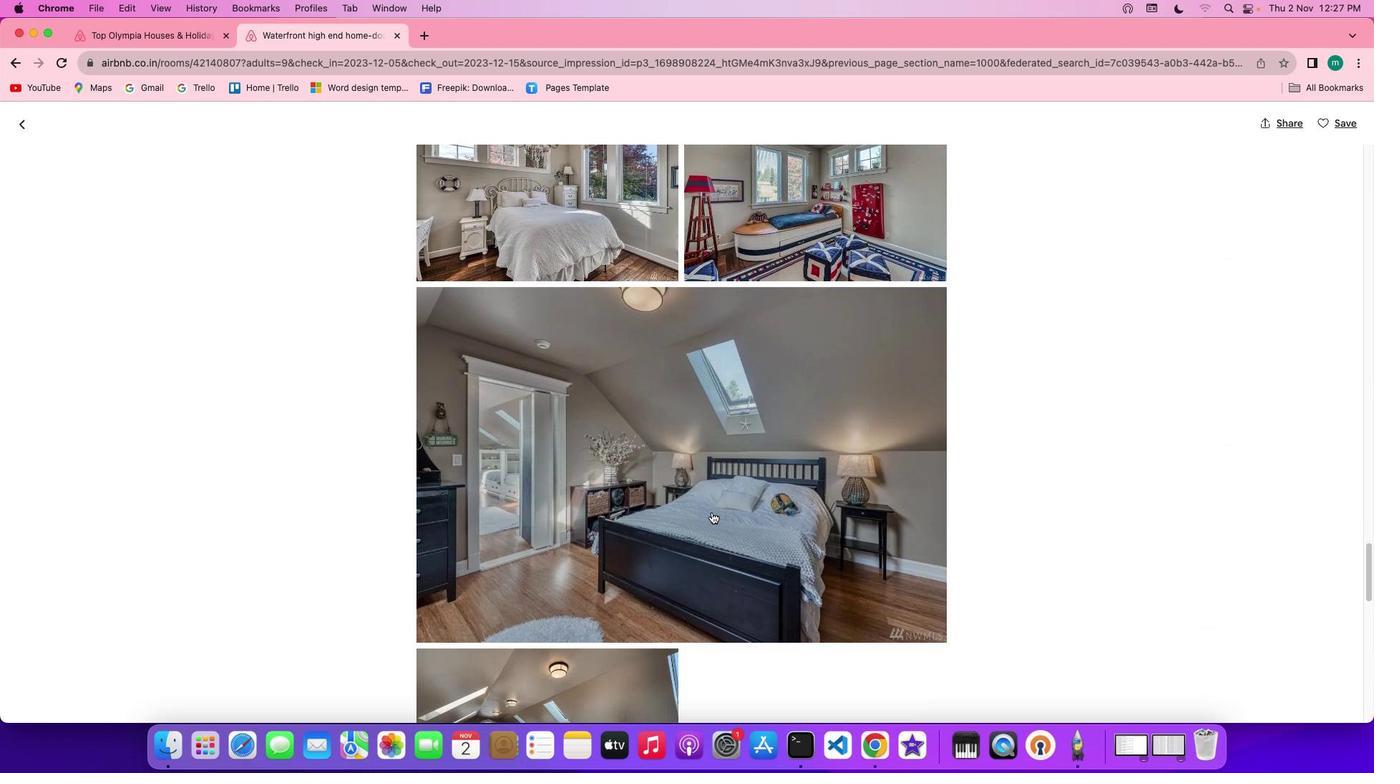 
Action: Mouse scrolled (711, 512) with delta (0, -2)
Screenshot: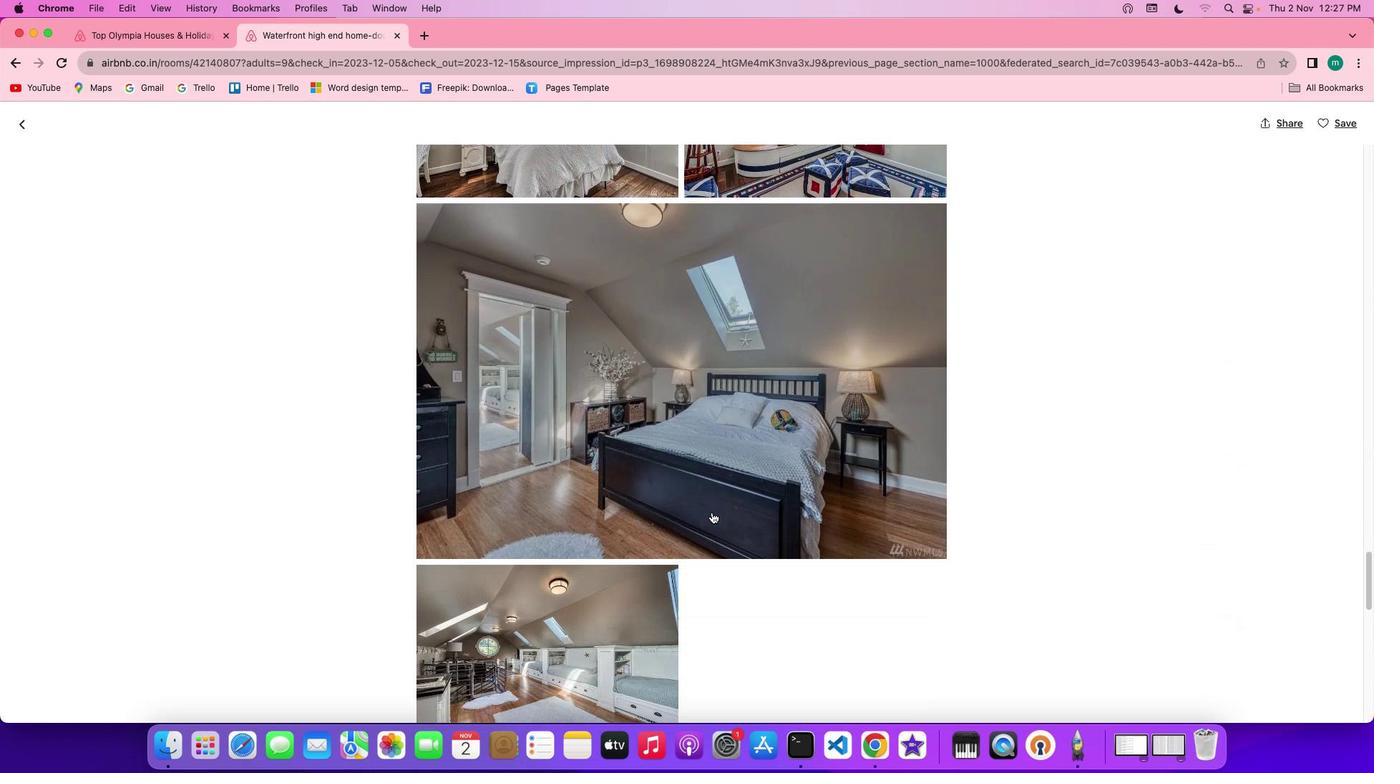 
Action: Mouse scrolled (711, 512) with delta (0, -2)
Screenshot: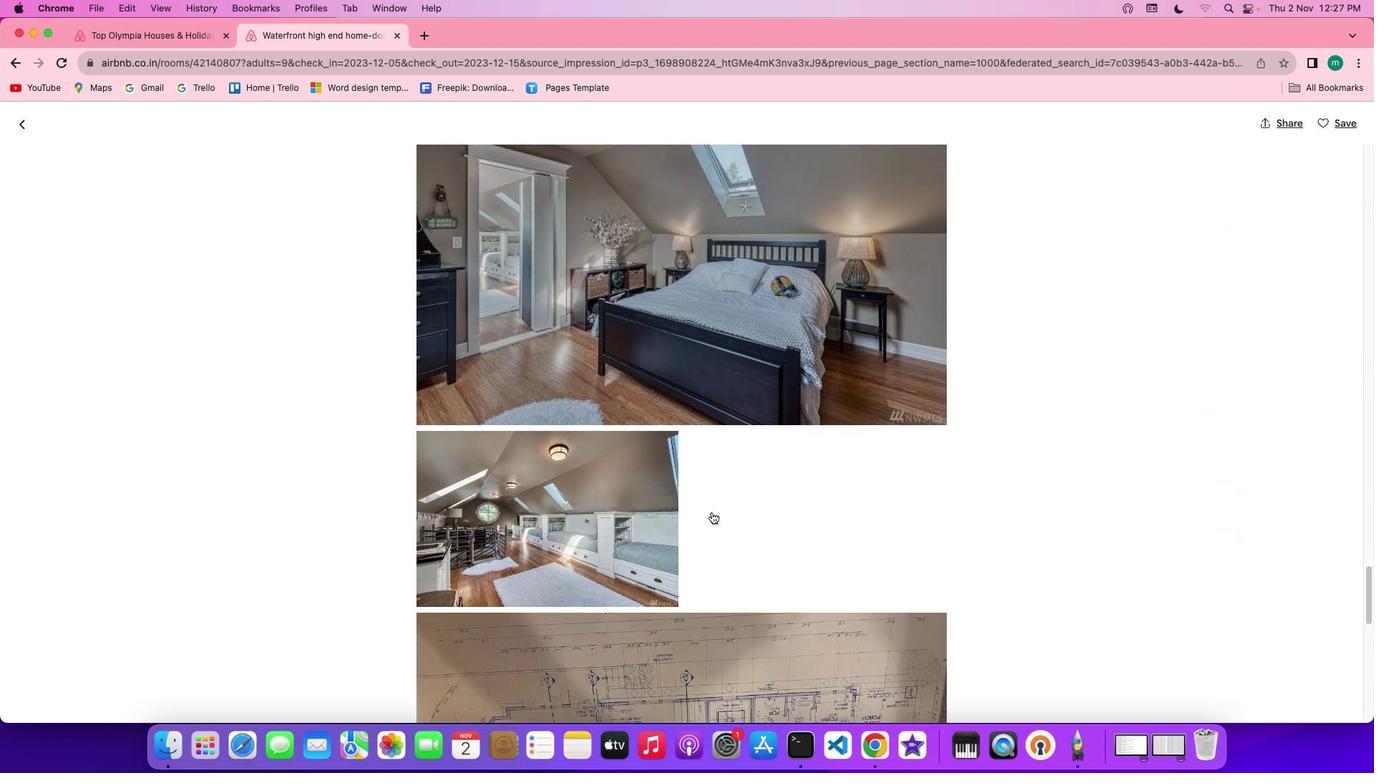 
Action: Mouse scrolled (711, 512) with delta (0, 0)
Screenshot: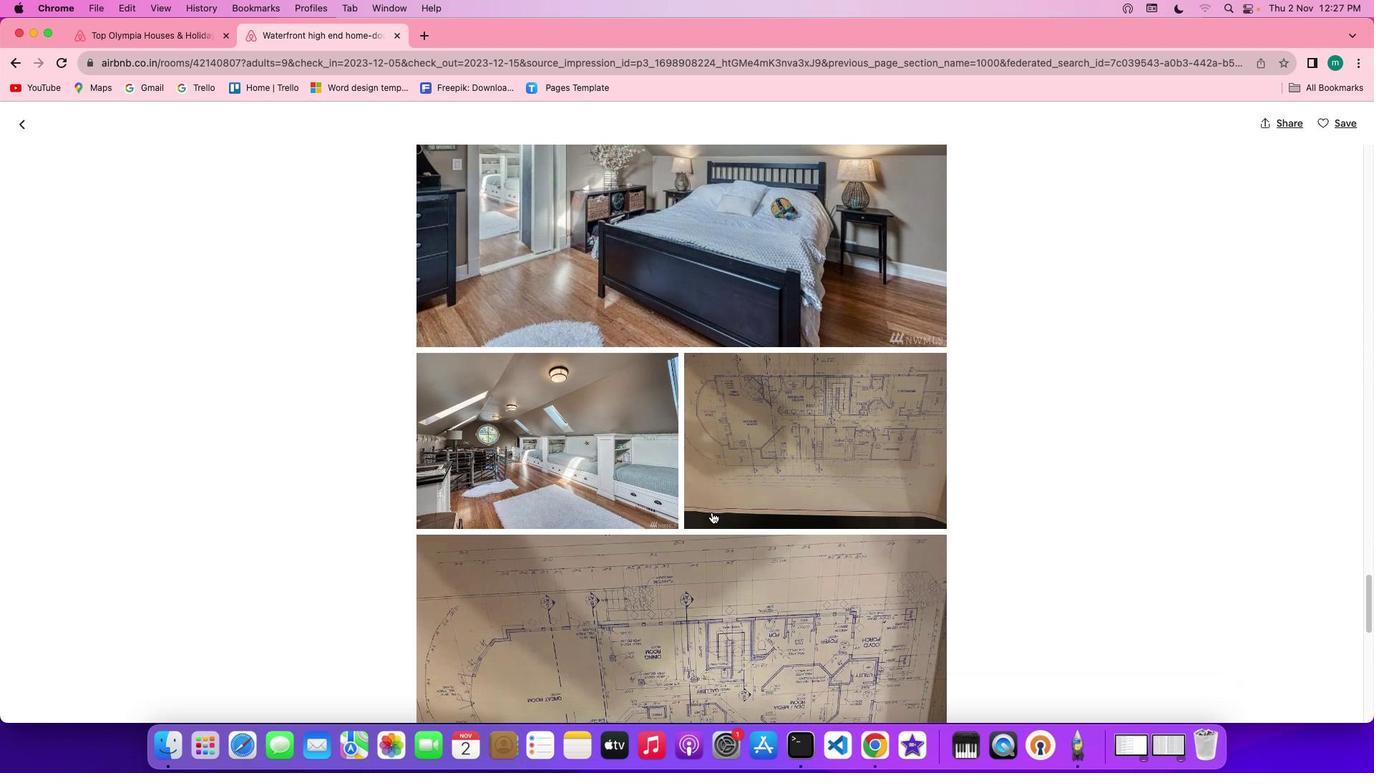 
Action: Mouse scrolled (711, 512) with delta (0, 0)
Screenshot: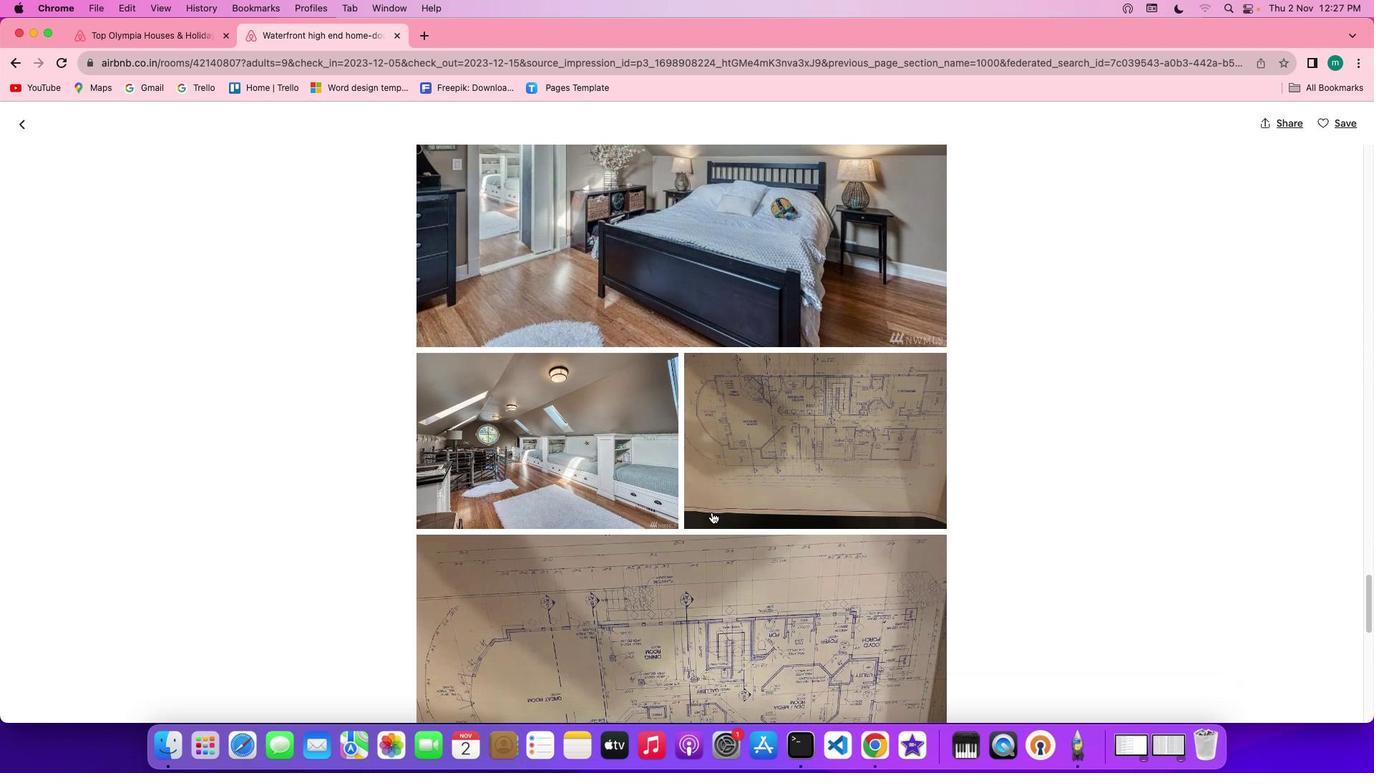 
Action: Mouse scrolled (711, 512) with delta (0, -2)
Screenshot: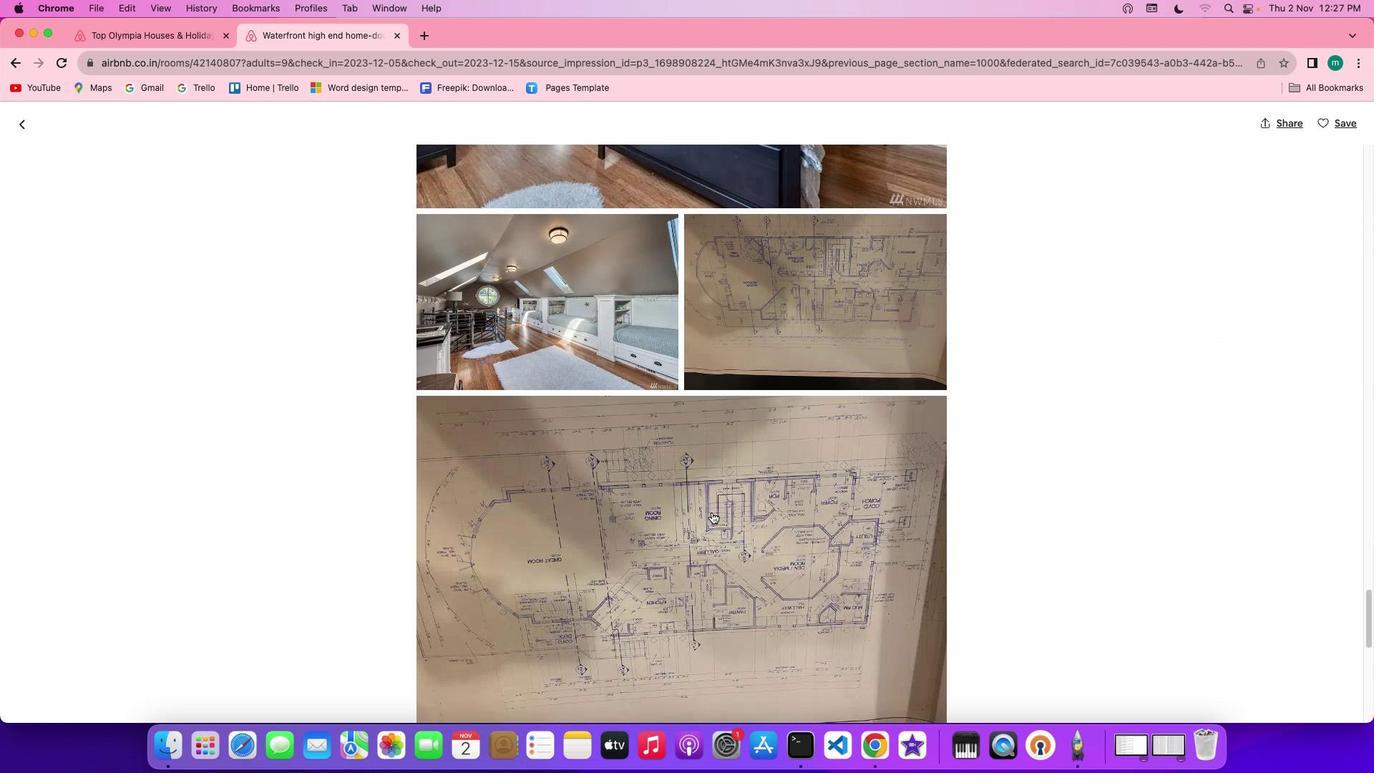 
Action: Mouse scrolled (711, 512) with delta (0, -3)
Screenshot: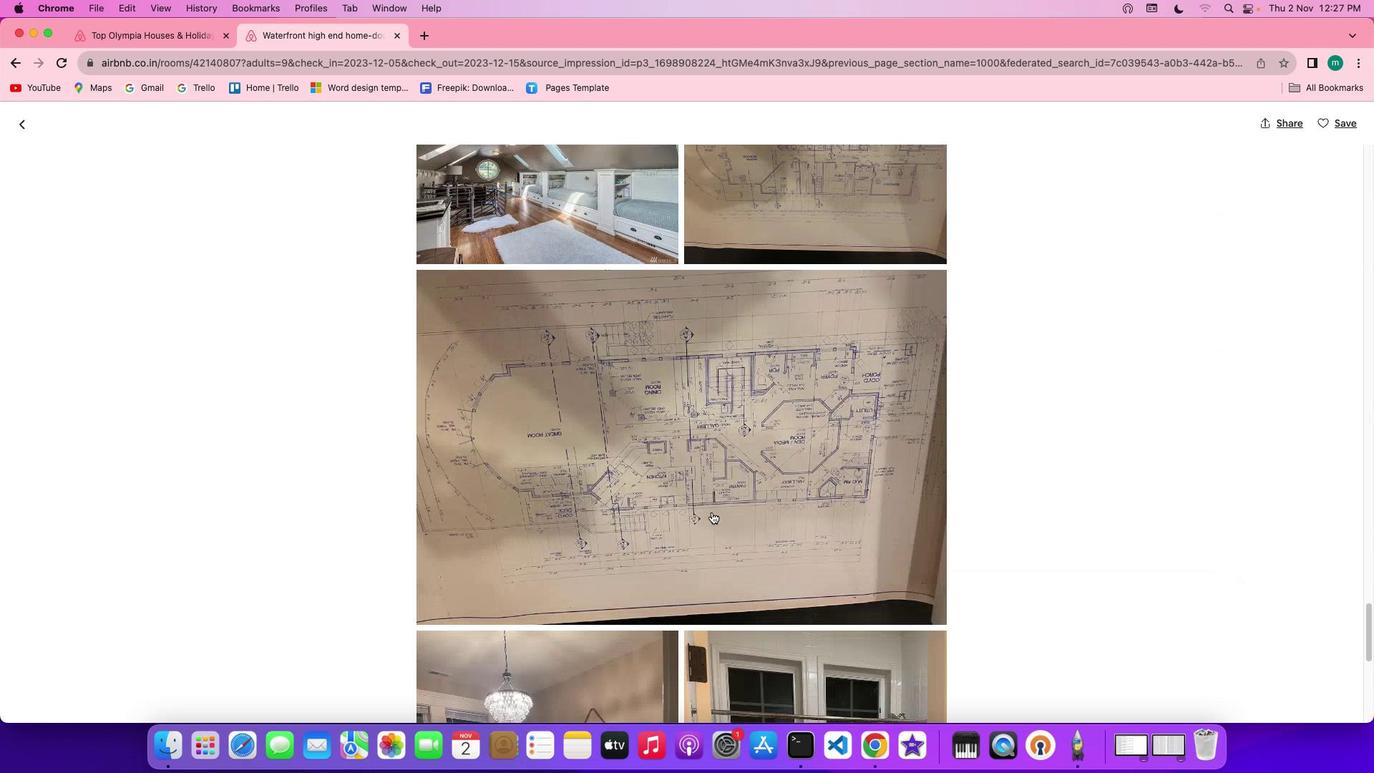 
Action: Mouse scrolled (711, 512) with delta (0, -3)
Screenshot: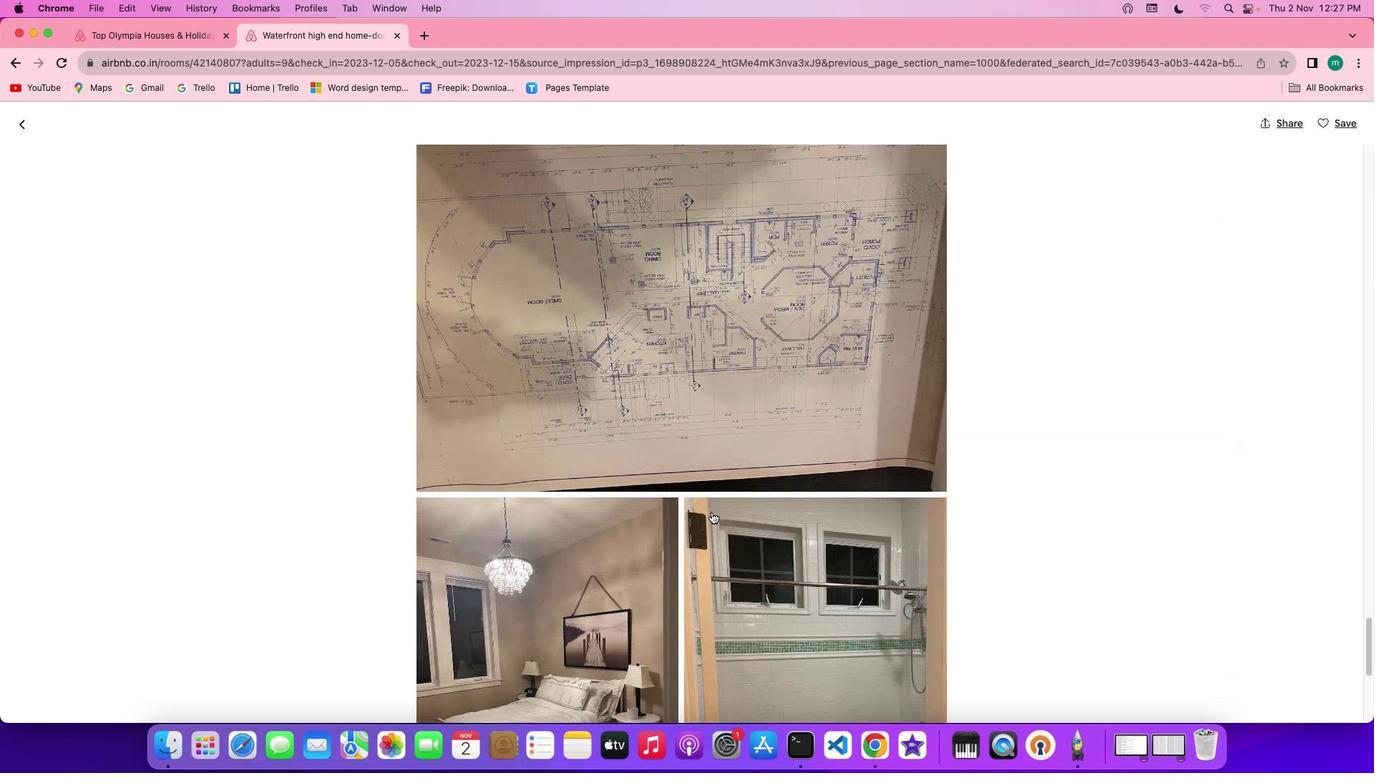 
Action: Mouse scrolled (711, 512) with delta (0, 0)
Screenshot: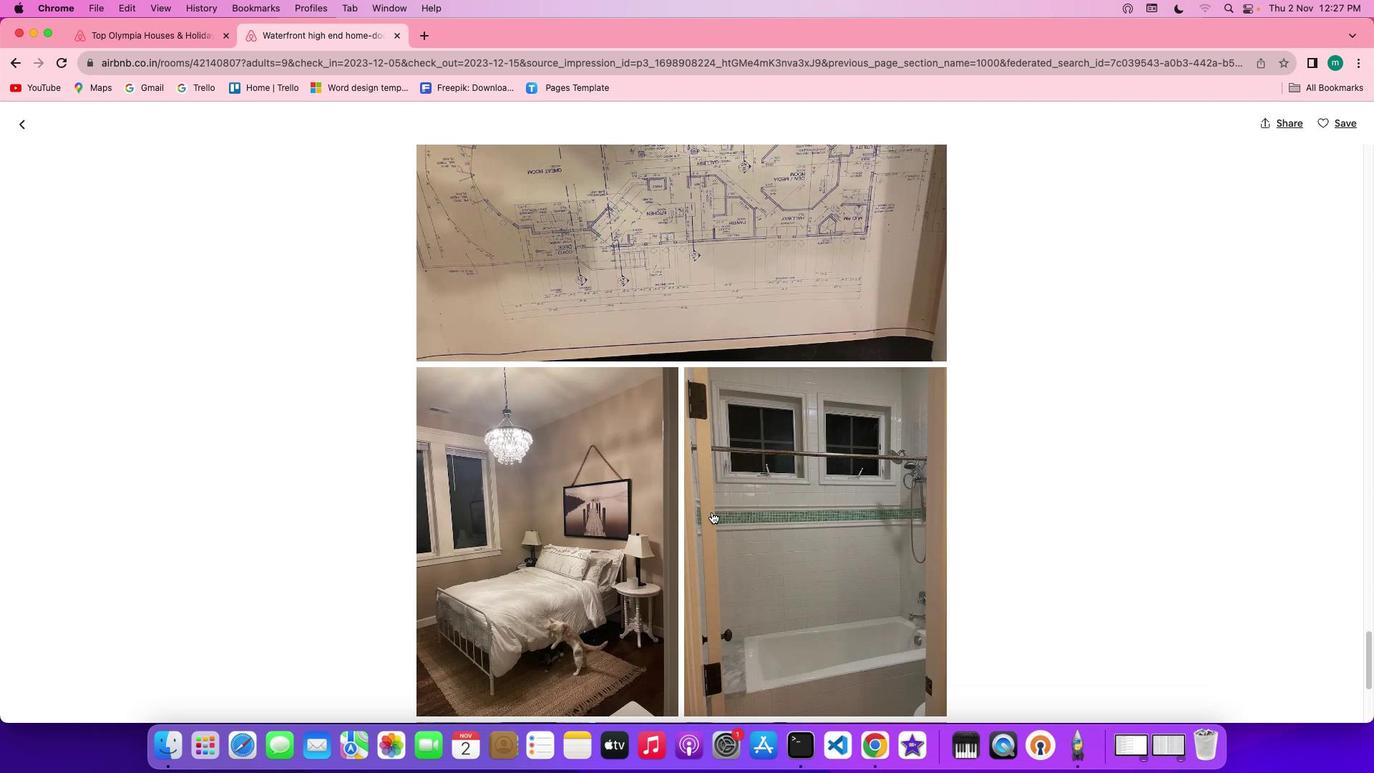 
Action: Mouse scrolled (711, 512) with delta (0, 0)
Screenshot: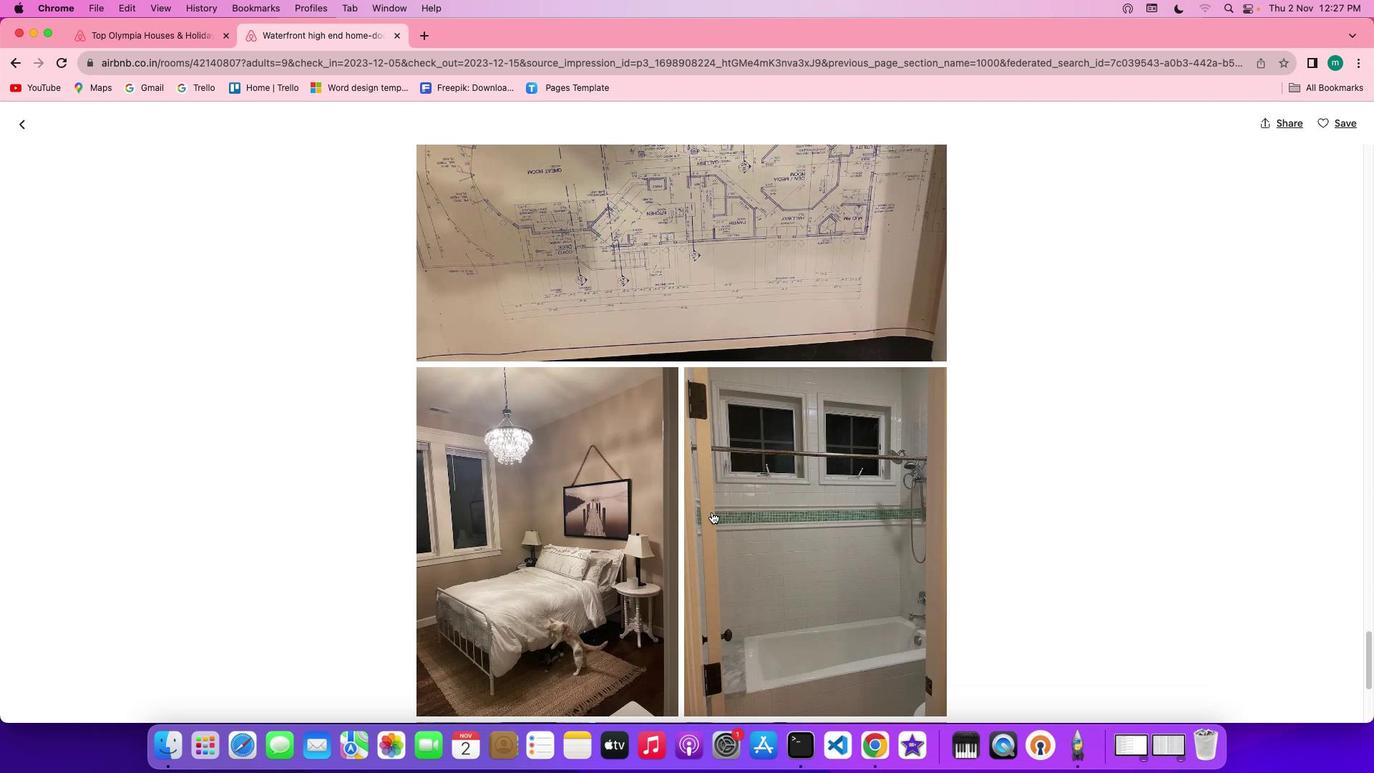 
Action: Mouse scrolled (711, 512) with delta (0, -2)
Screenshot: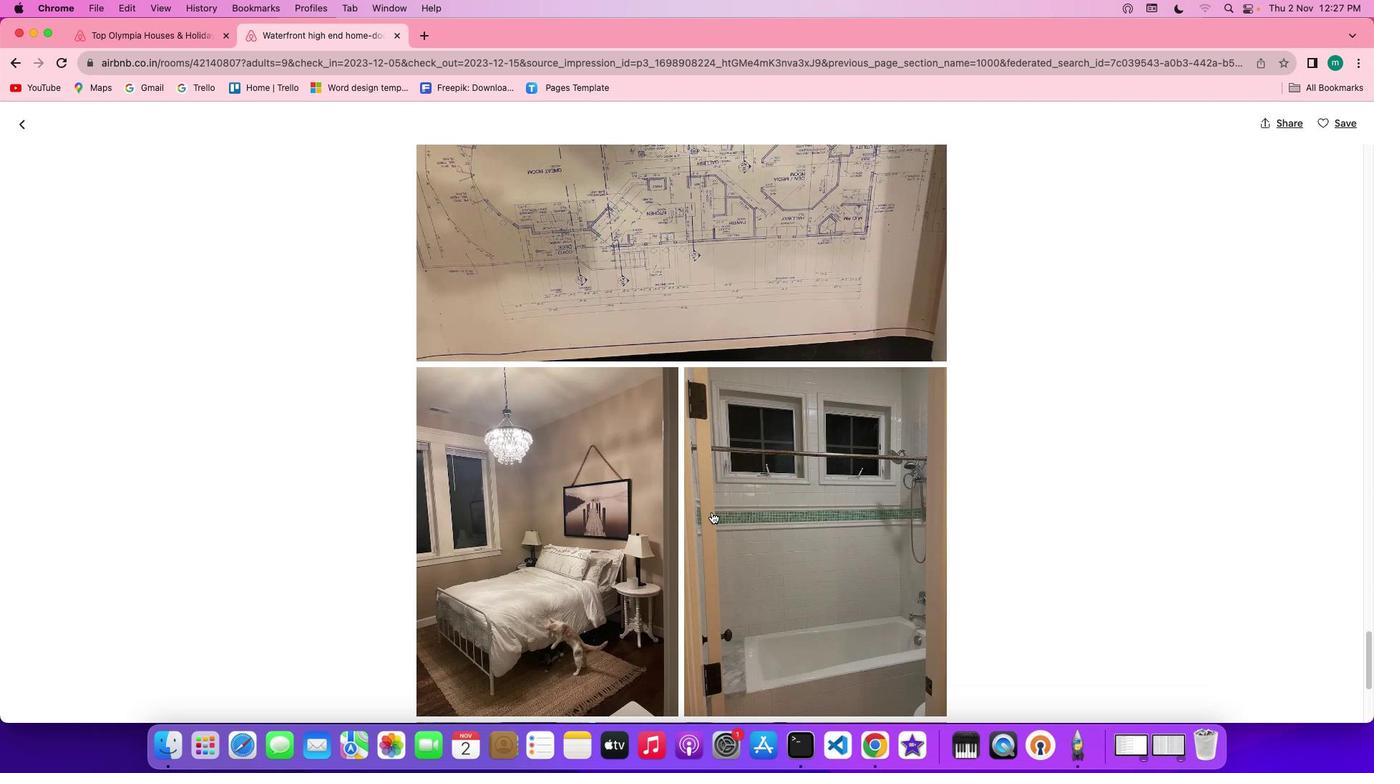 
Action: Mouse scrolled (711, 512) with delta (0, -2)
Screenshot: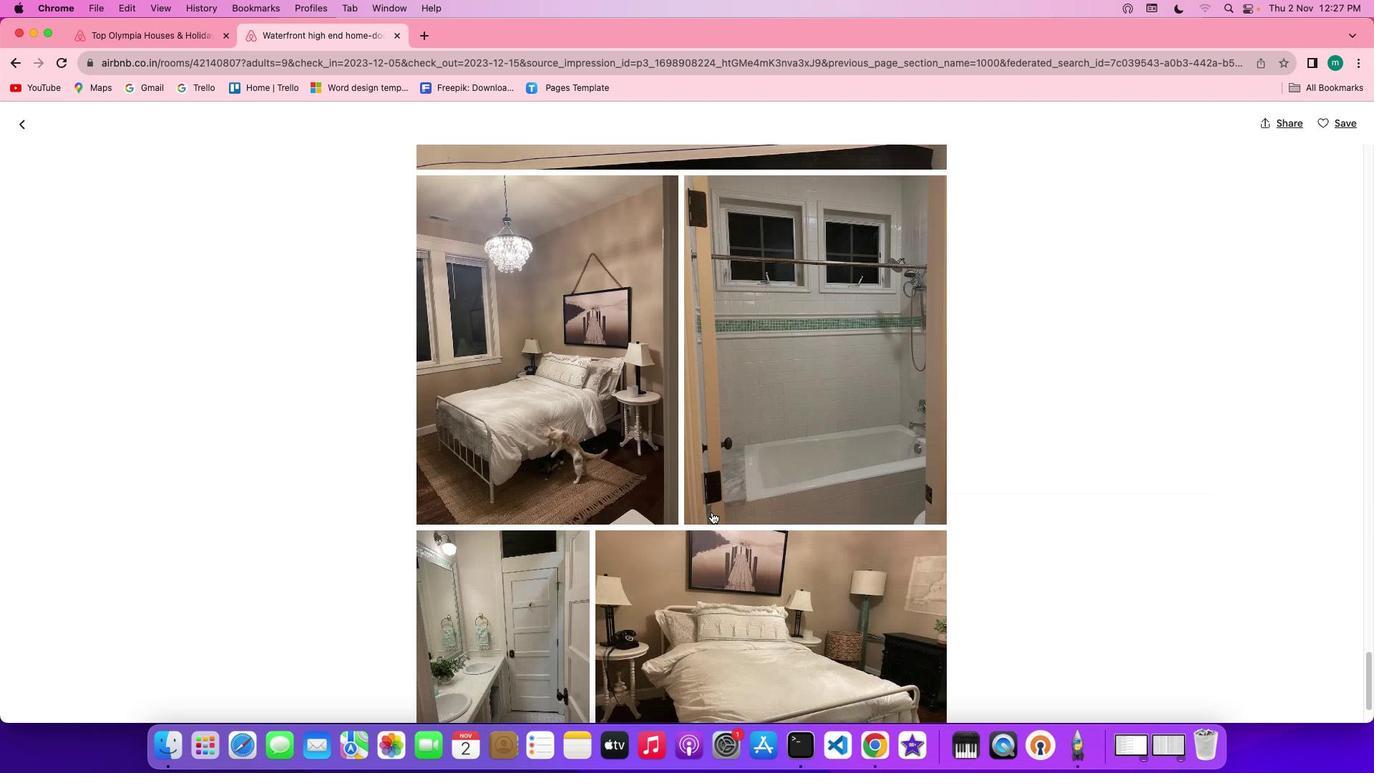 
Action: Mouse scrolled (711, 512) with delta (0, -3)
Screenshot: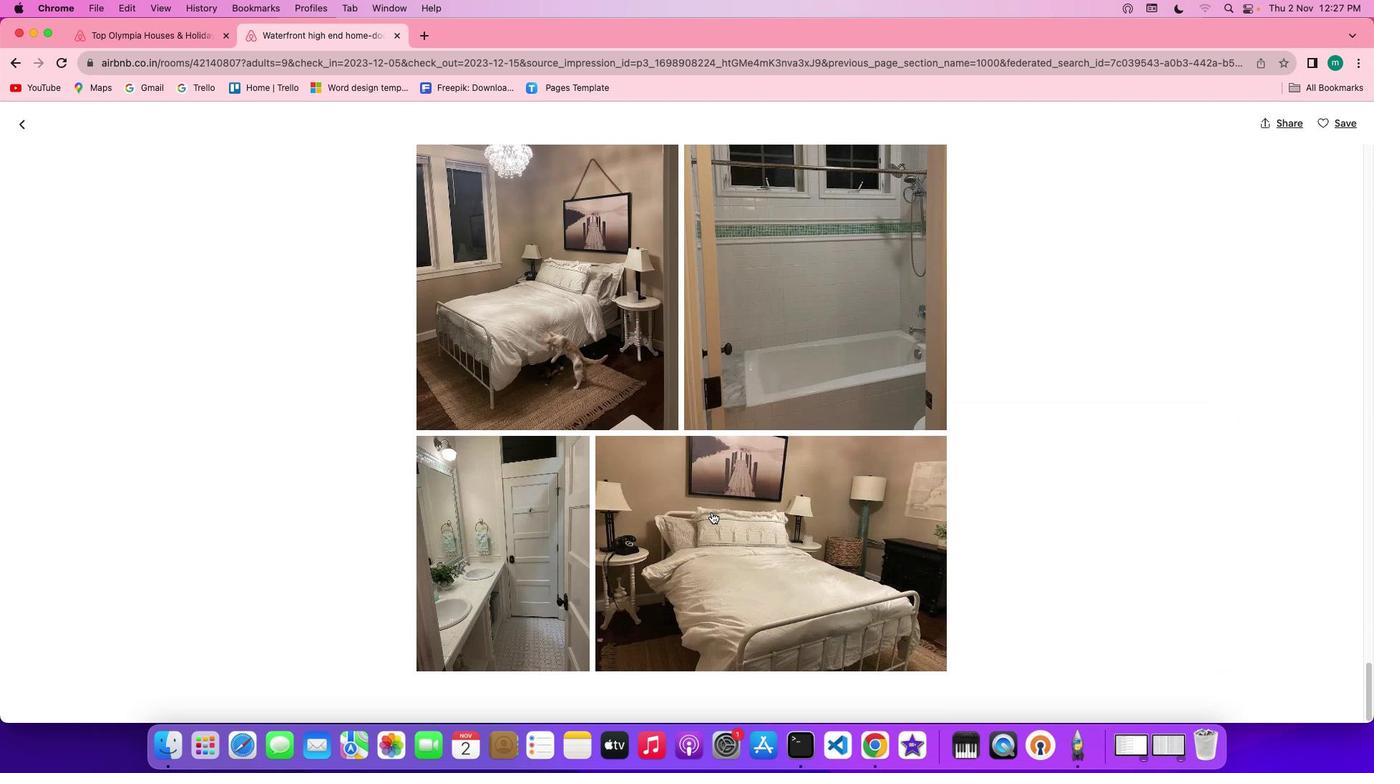 
Action: Mouse scrolled (711, 512) with delta (0, 0)
Screenshot: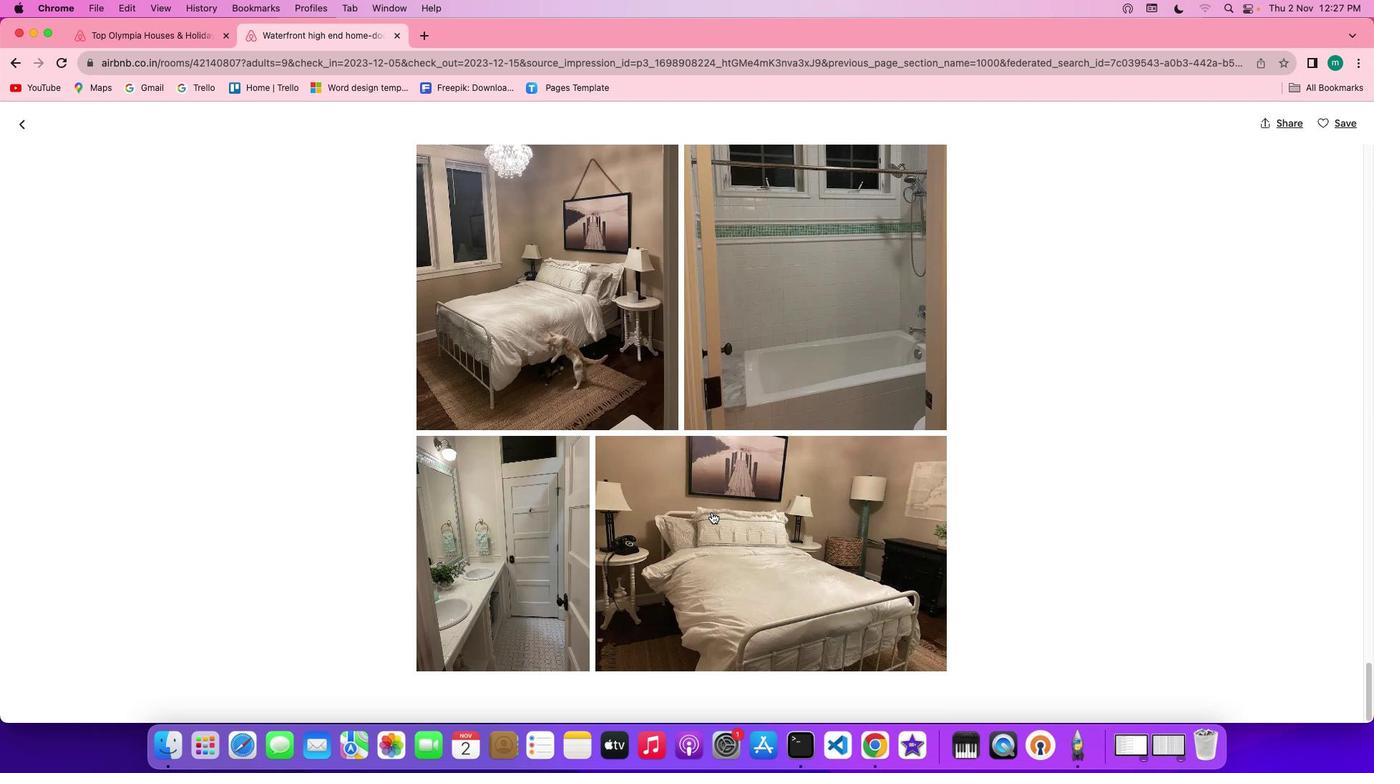 
Action: Mouse scrolled (711, 512) with delta (0, 0)
Screenshot: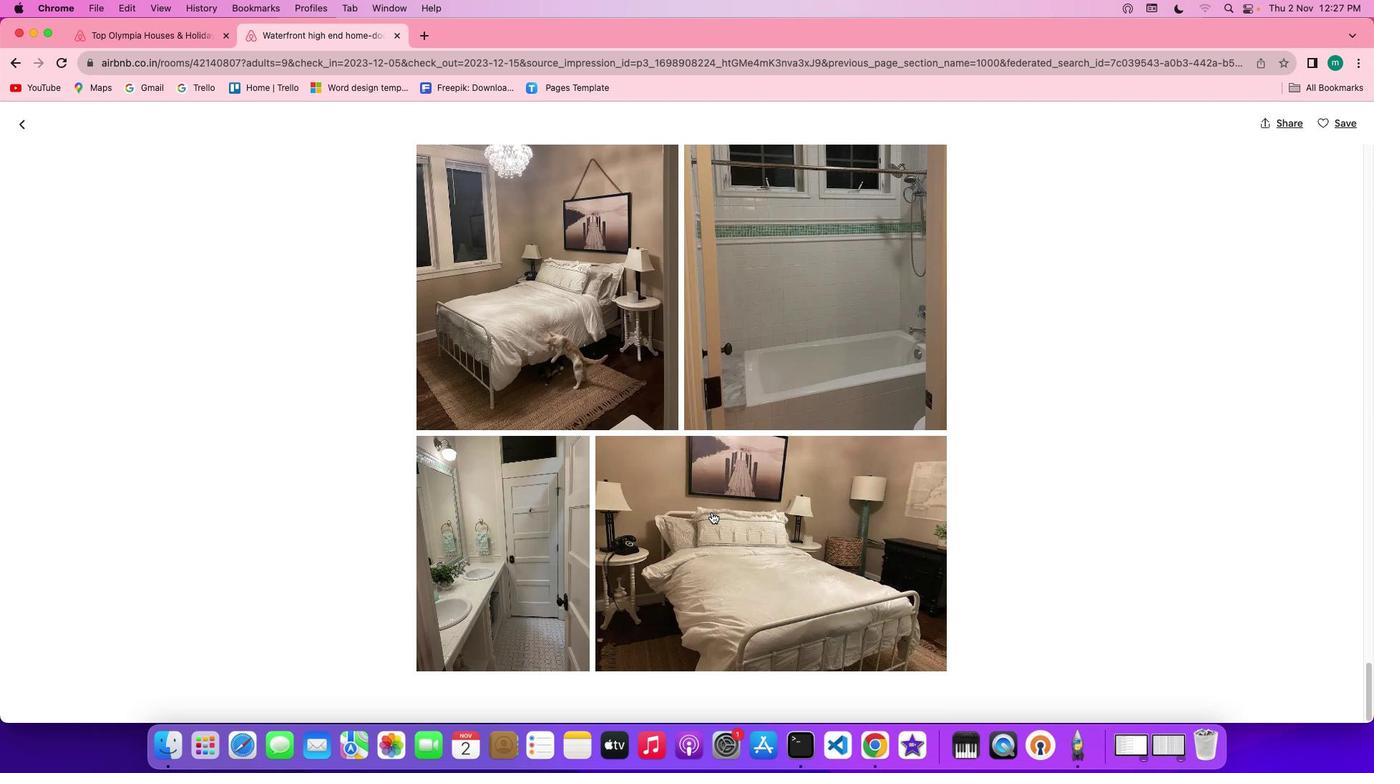 
Action: Mouse scrolled (711, 512) with delta (0, -1)
Screenshot: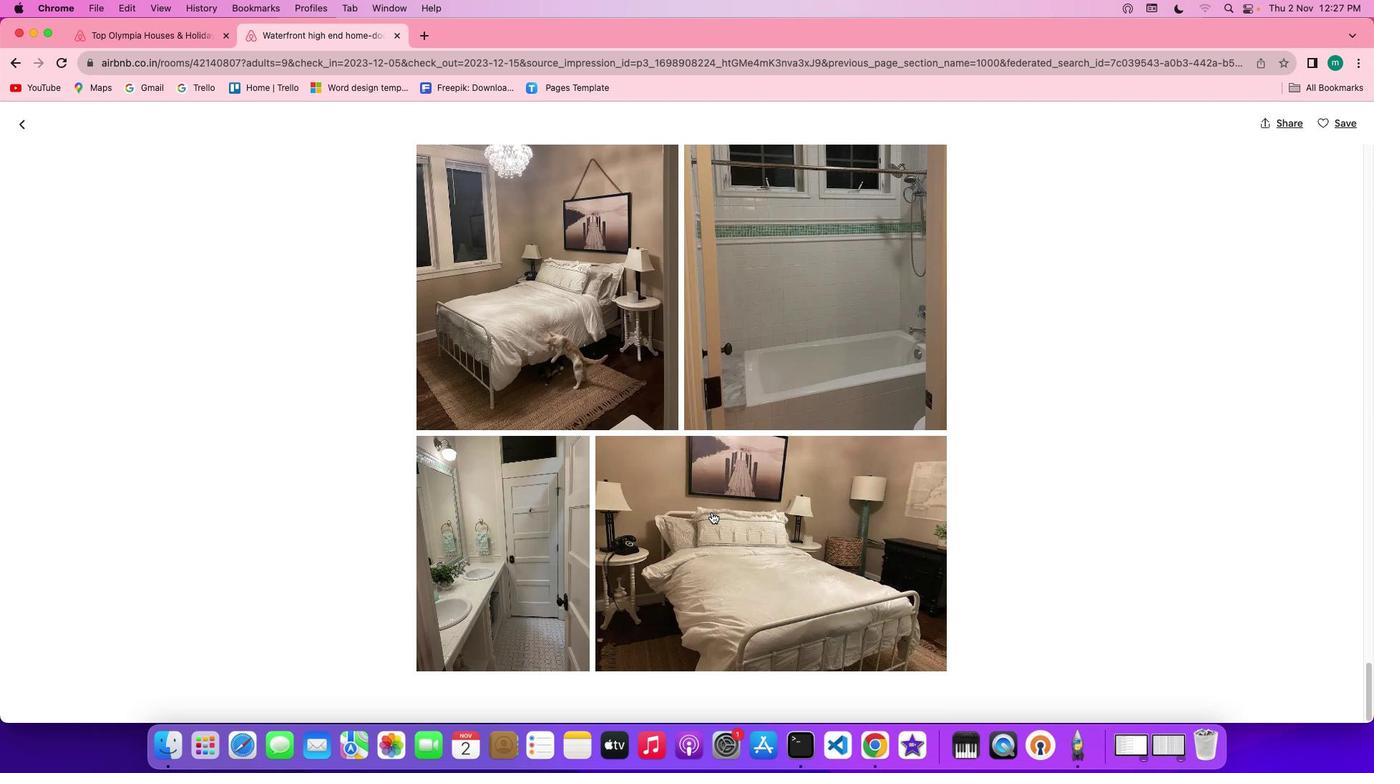 
Action: Mouse scrolled (711, 512) with delta (0, -2)
Screenshot: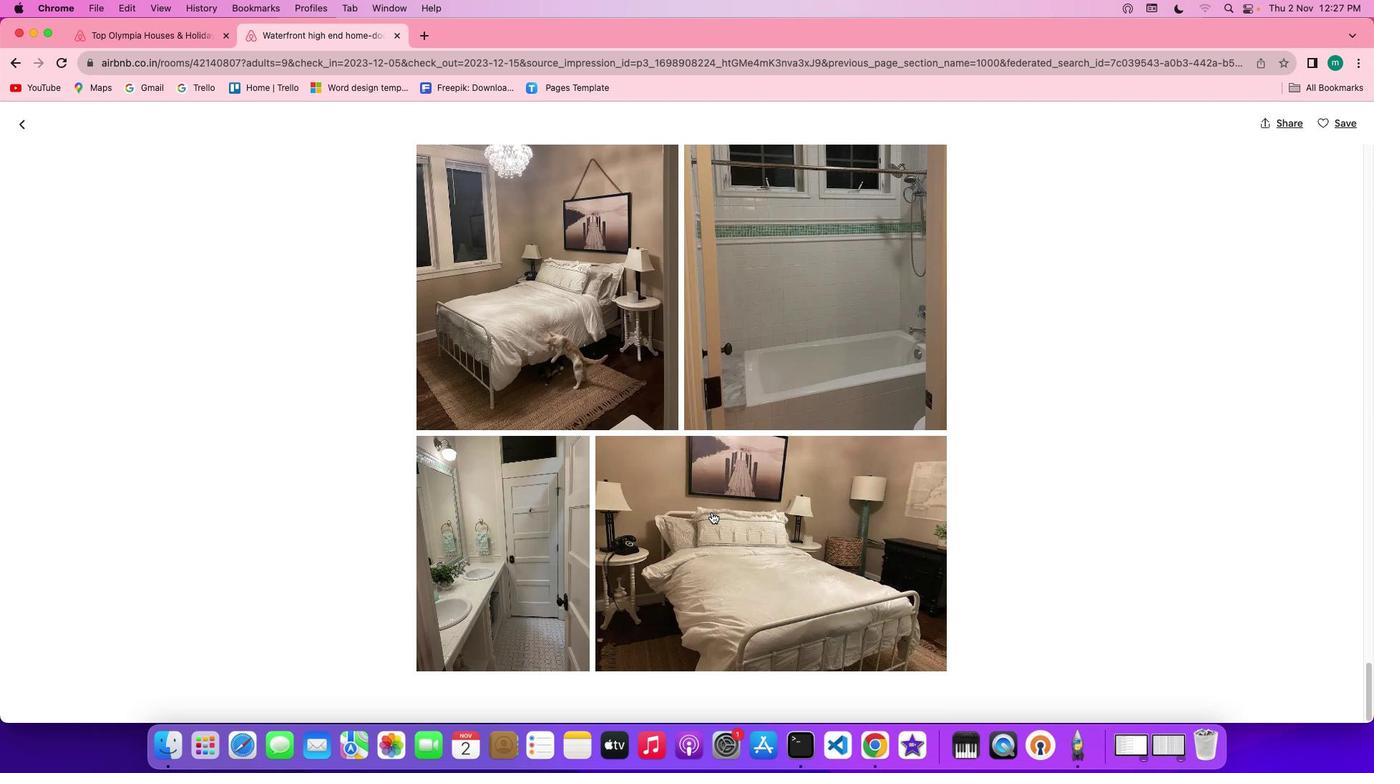 
Action: Mouse scrolled (711, 512) with delta (0, 0)
Screenshot: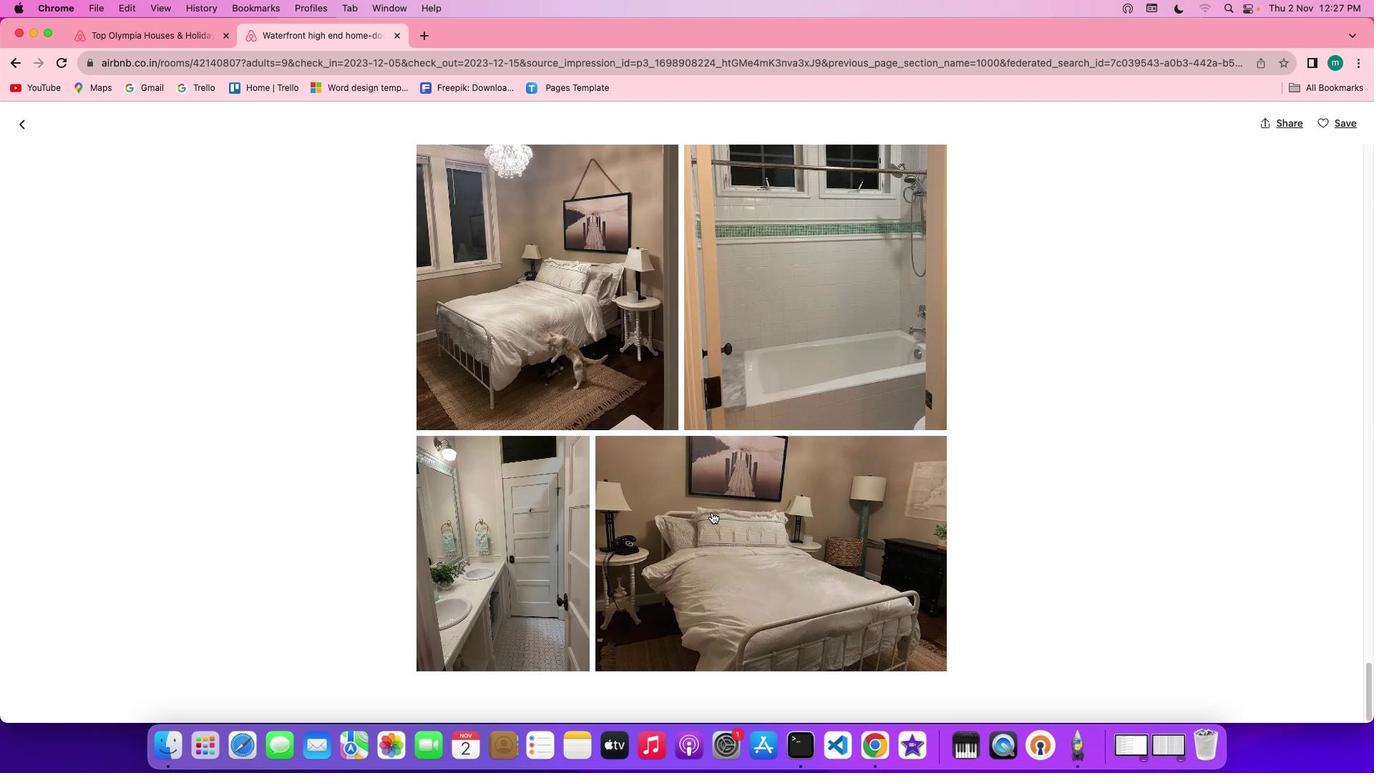
Action: Mouse scrolled (711, 512) with delta (0, 0)
Screenshot: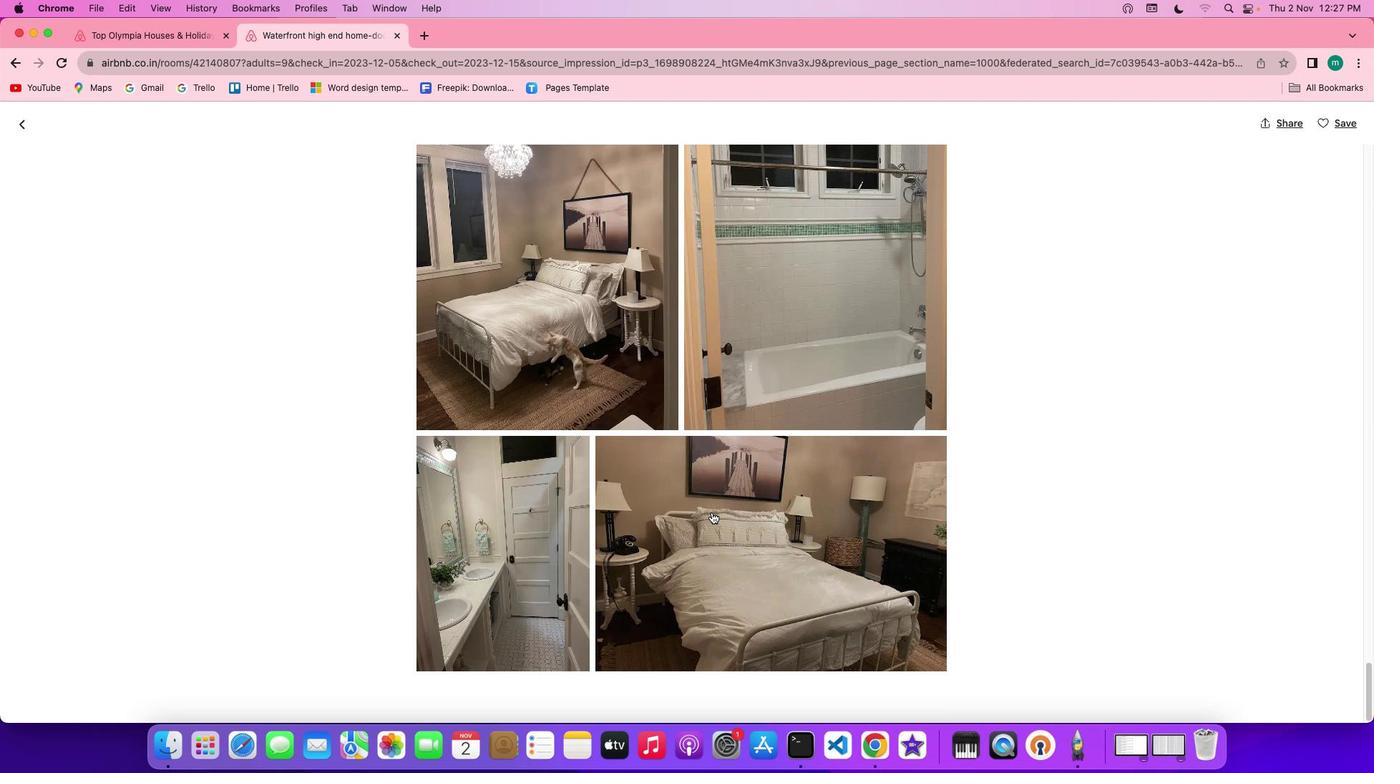 
Action: Mouse scrolled (711, 512) with delta (0, -1)
Screenshot: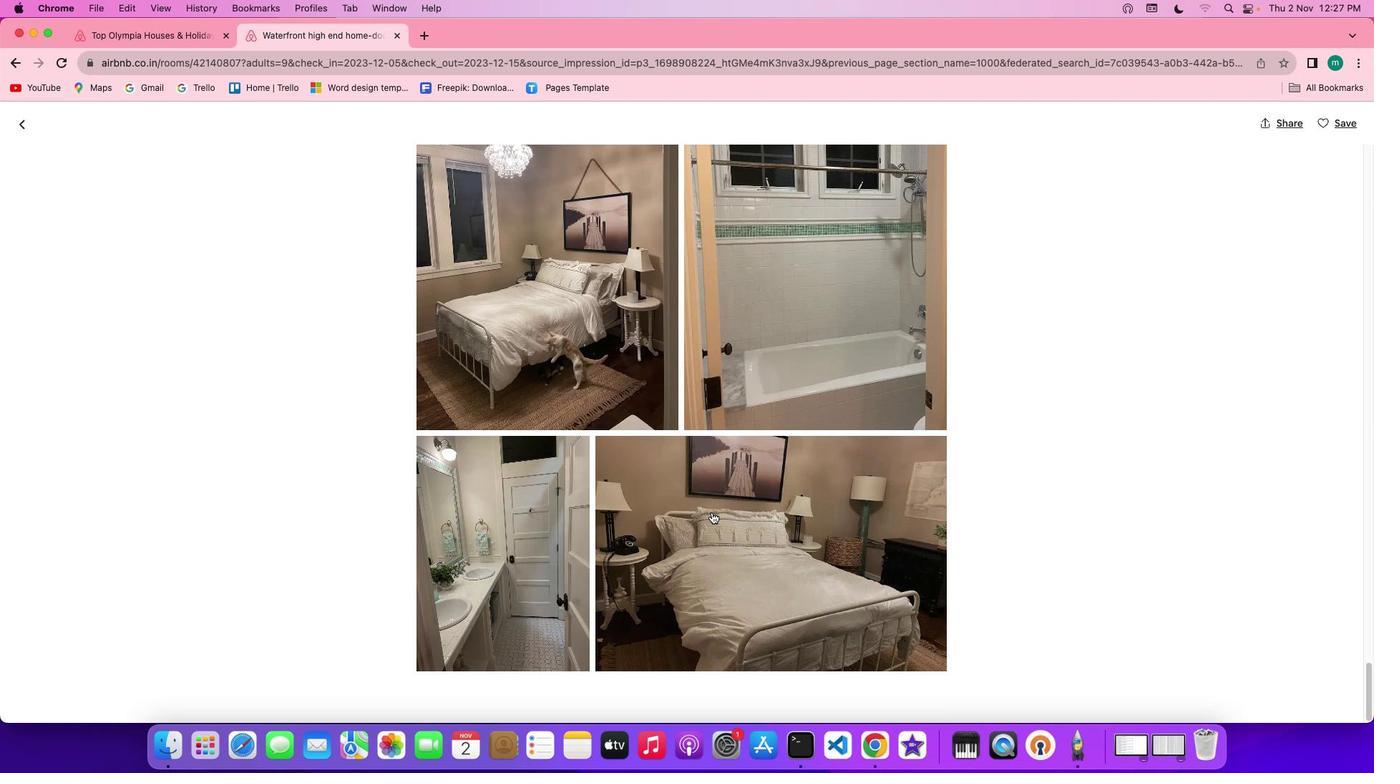 
Action: Mouse scrolled (711, 512) with delta (0, -2)
Screenshot: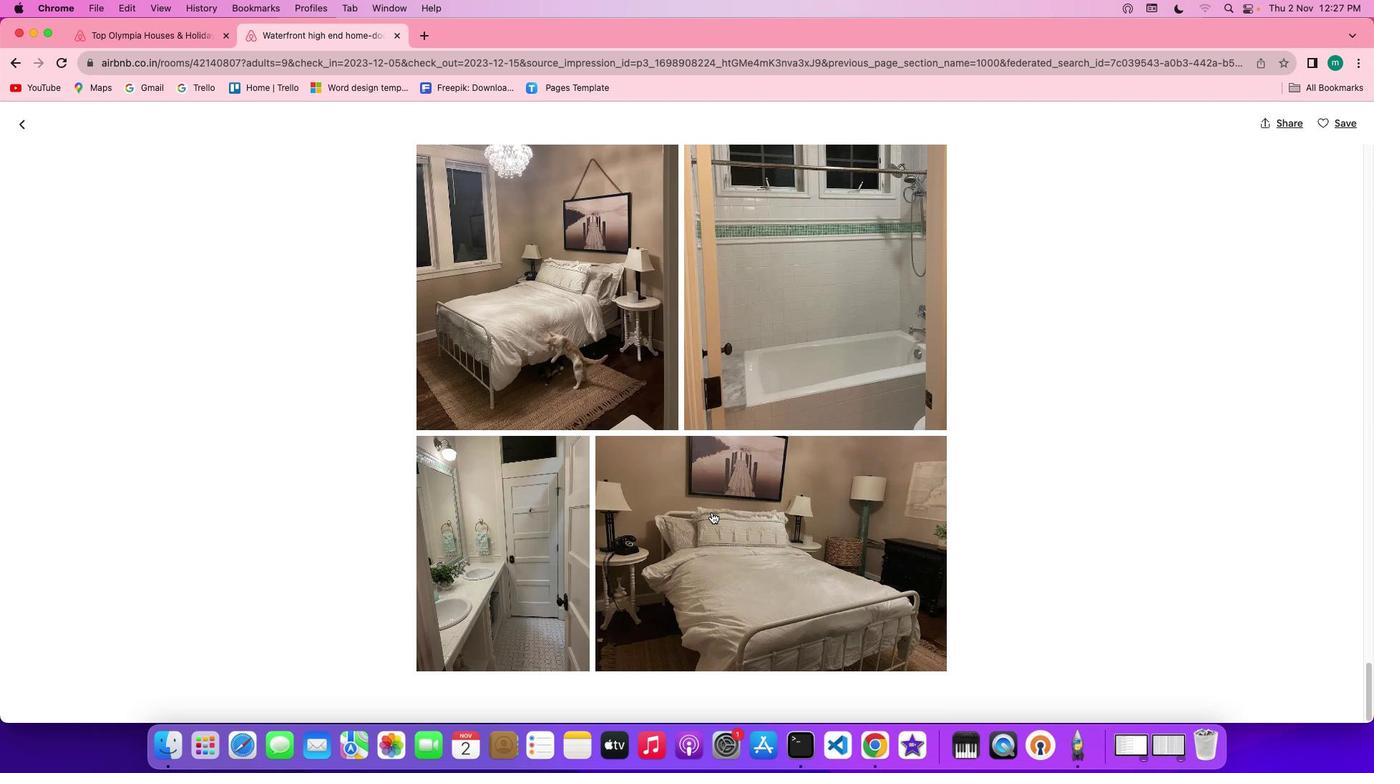 
Action: Mouse scrolled (711, 512) with delta (0, 0)
Screenshot: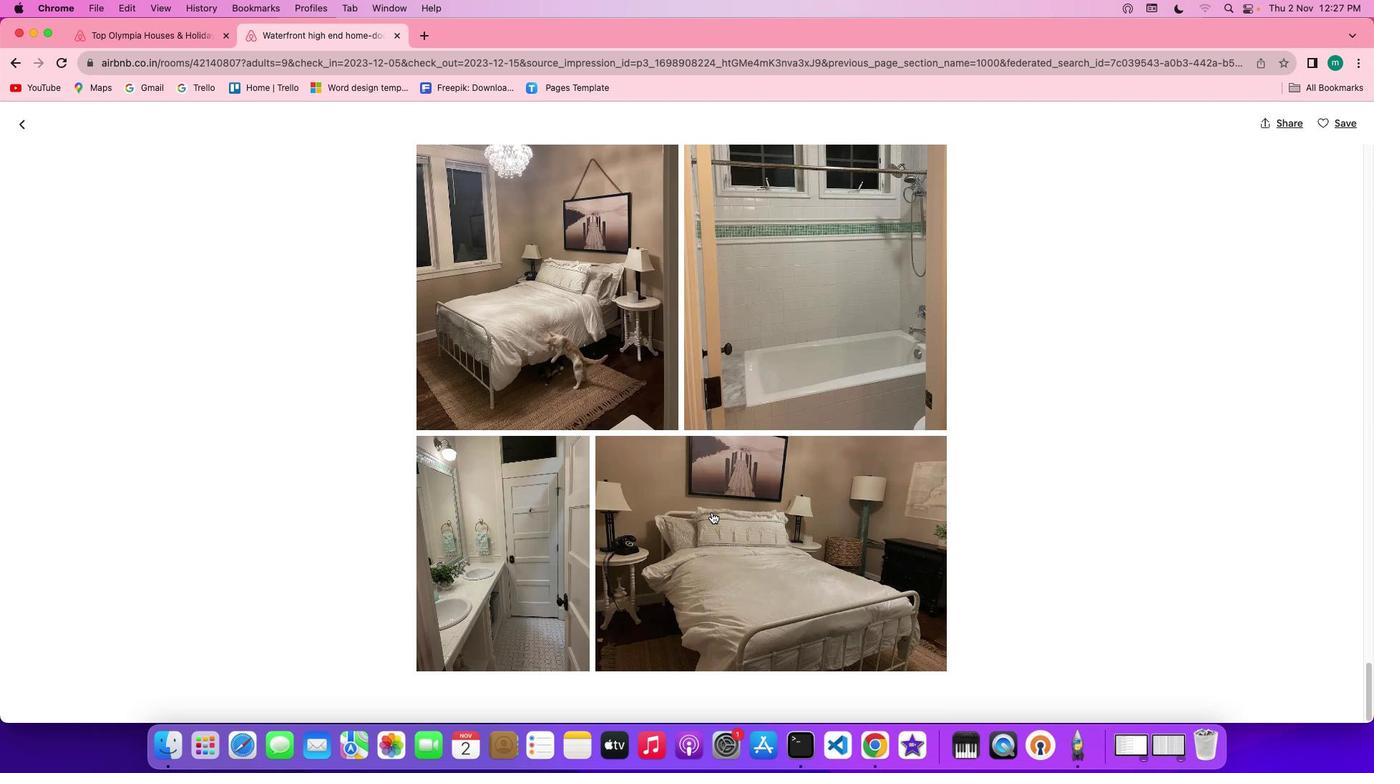 
Action: Mouse scrolled (711, 512) with delta (0, 0)
Screenshot: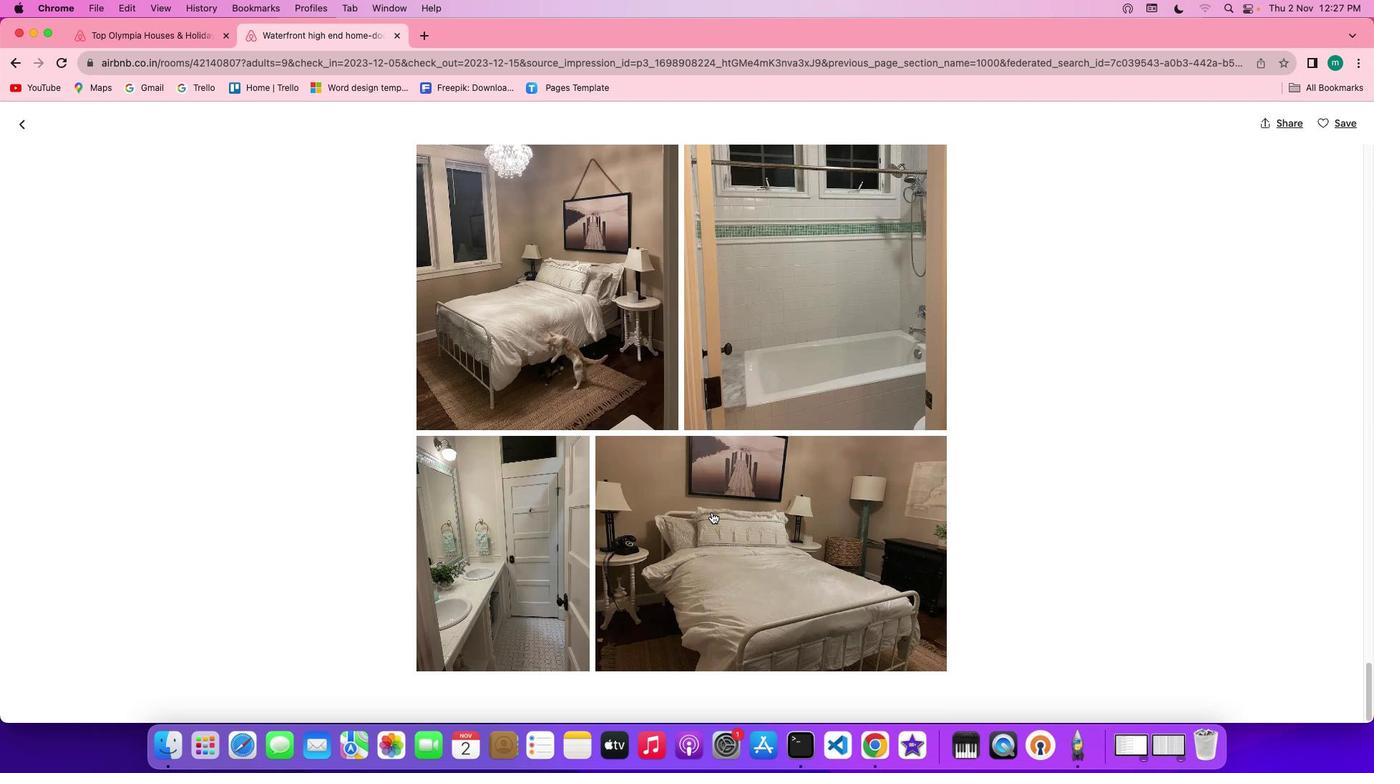 
Action: Mouse scrolled (711, 512) with delta (0, -1)
Screenshot: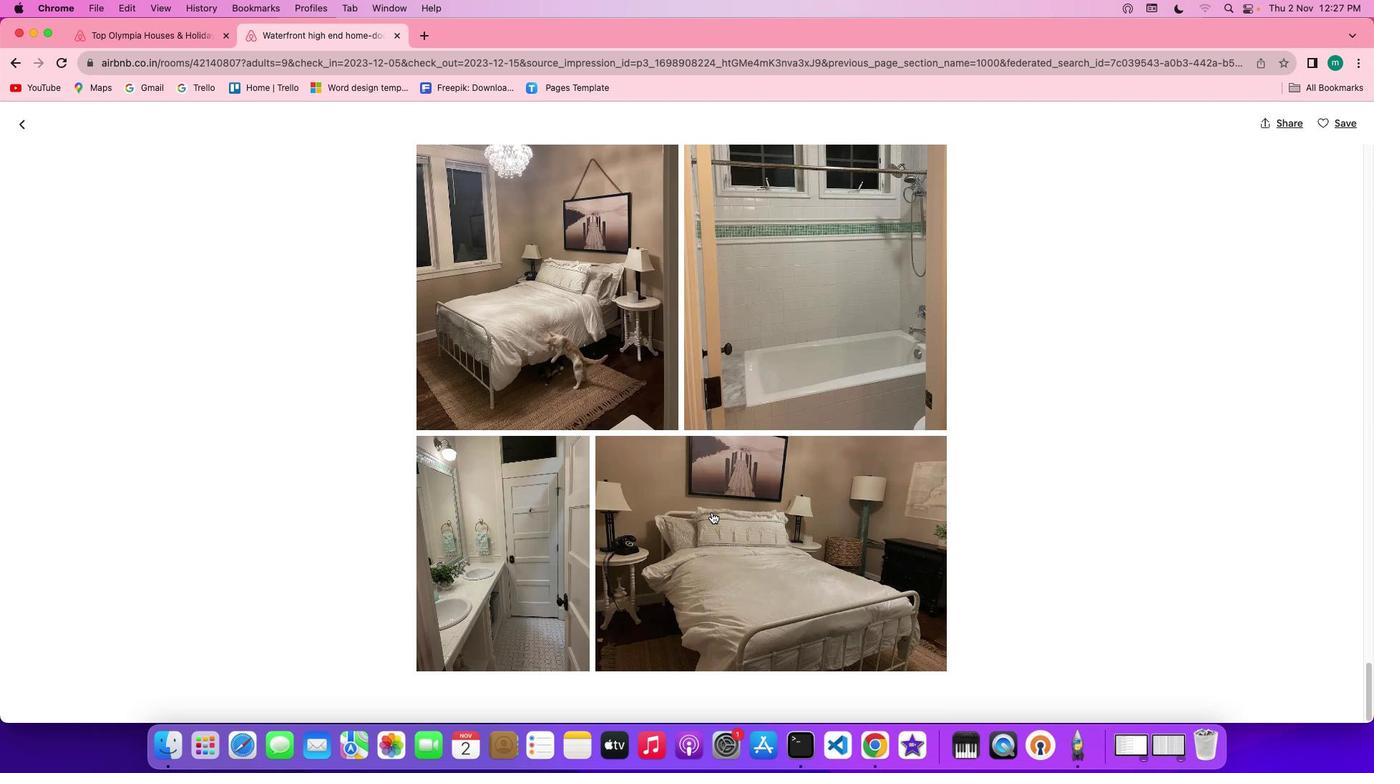 
Action: Mouse scrolled (711, 512) with delta (0, -2)
Screenshot: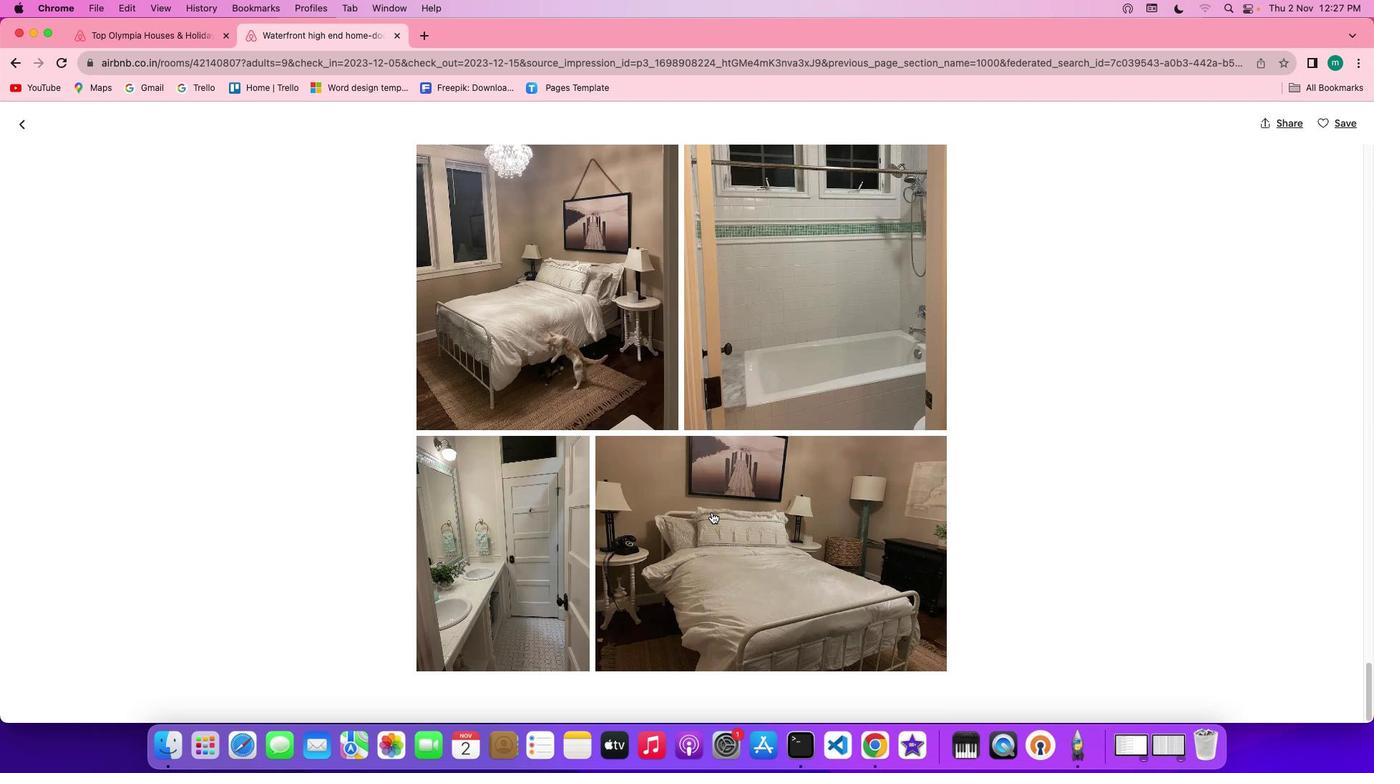 
Action: Mouse moved to (711, 512)
Screenshot: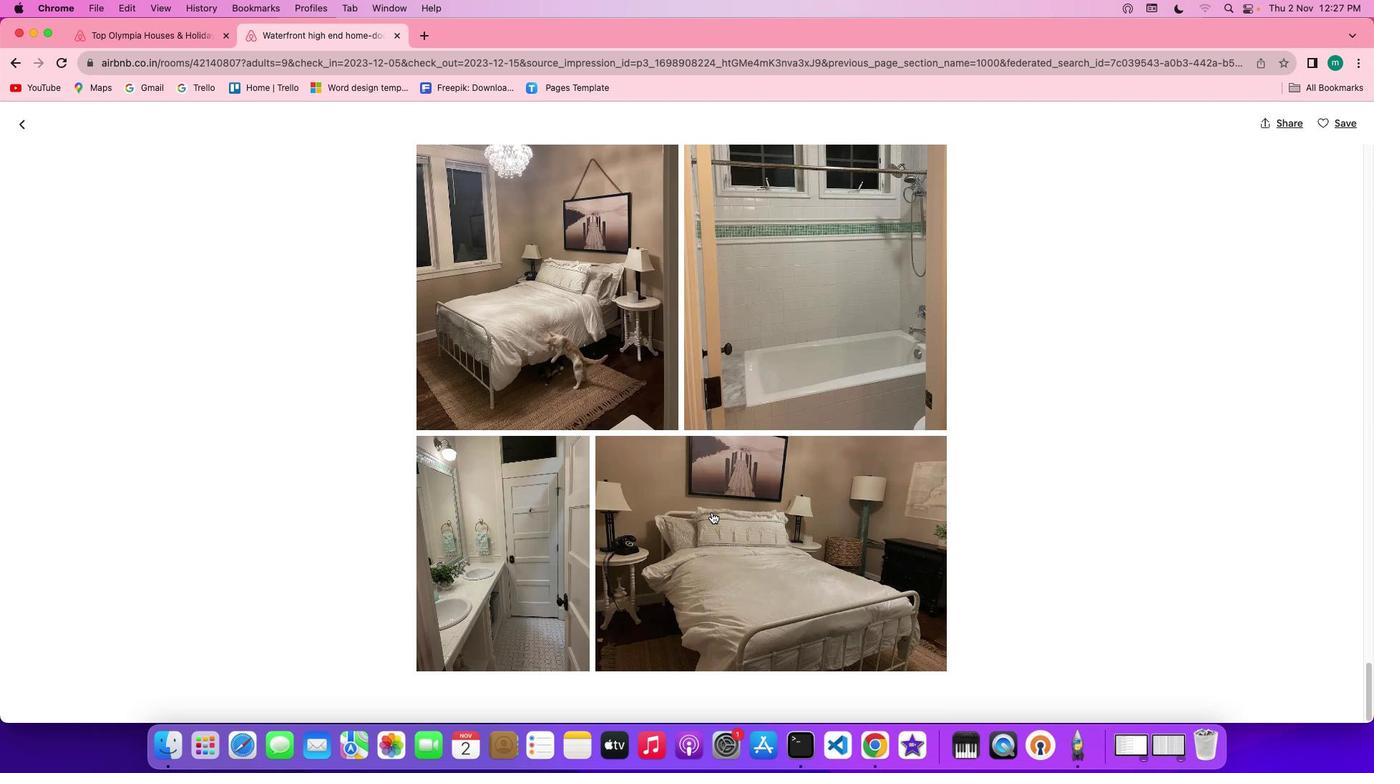 
Action: Mouse scrolled (711, 512) with delta (0, 0)
Screenshot: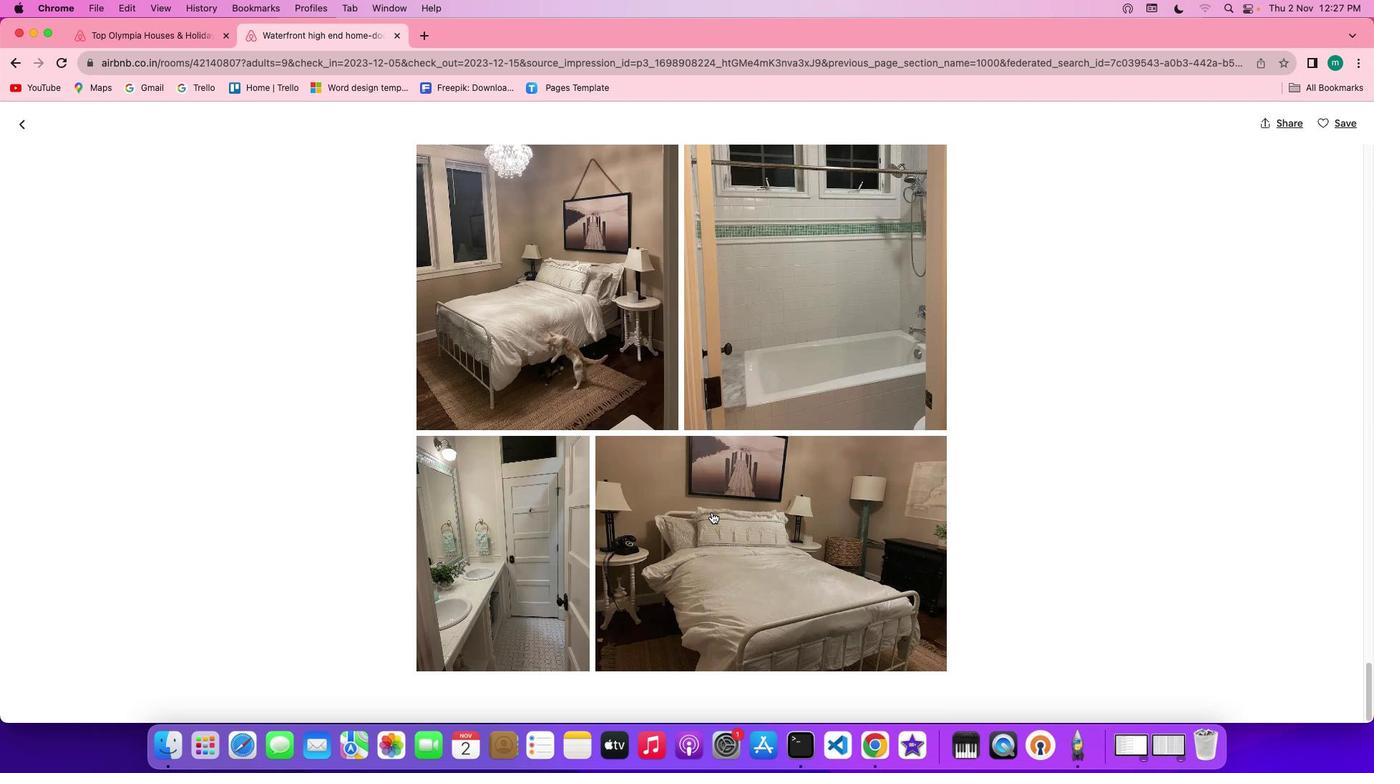 
Action: Mouse scrolled (711, 512) with delta (0, 0)
Screenshot: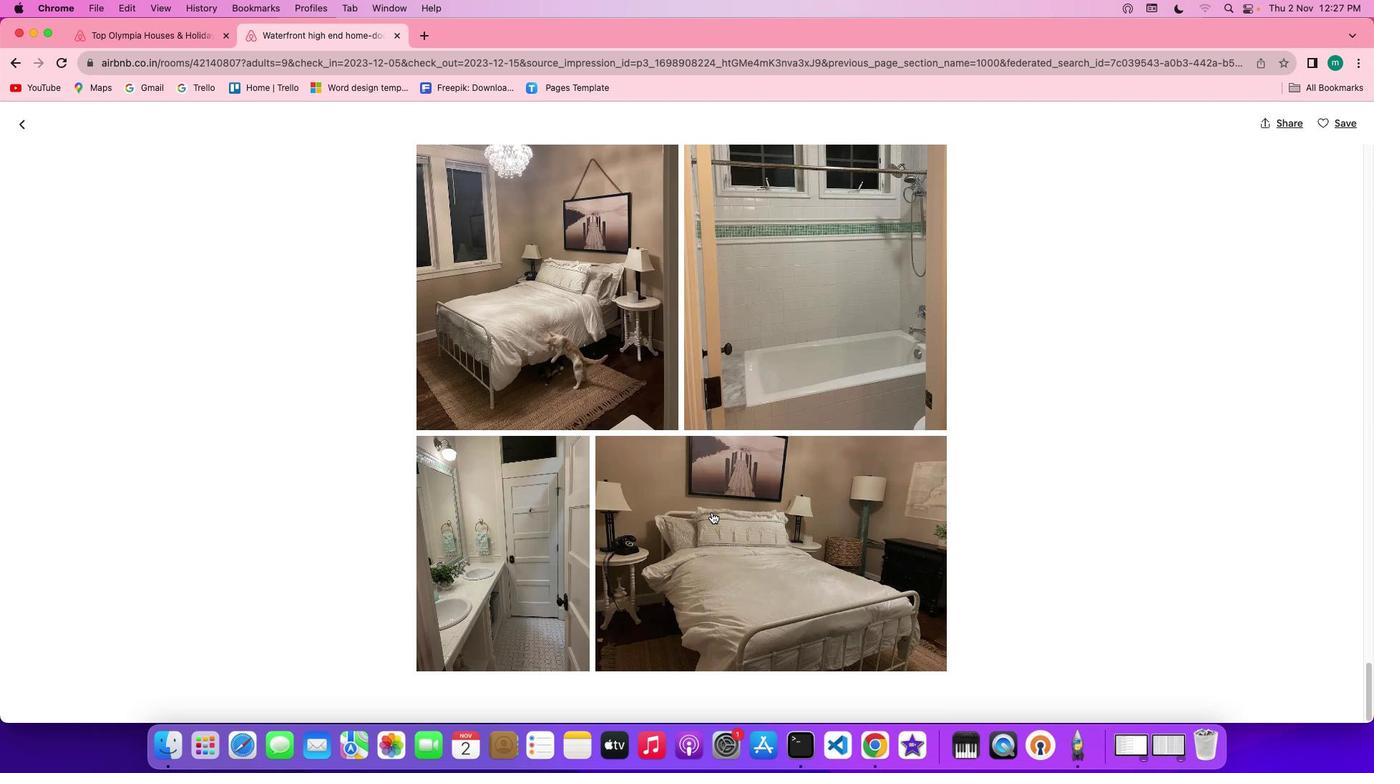 
Action: Mouse scrolled (711, 512) with delta (0, -1)
Screenshot: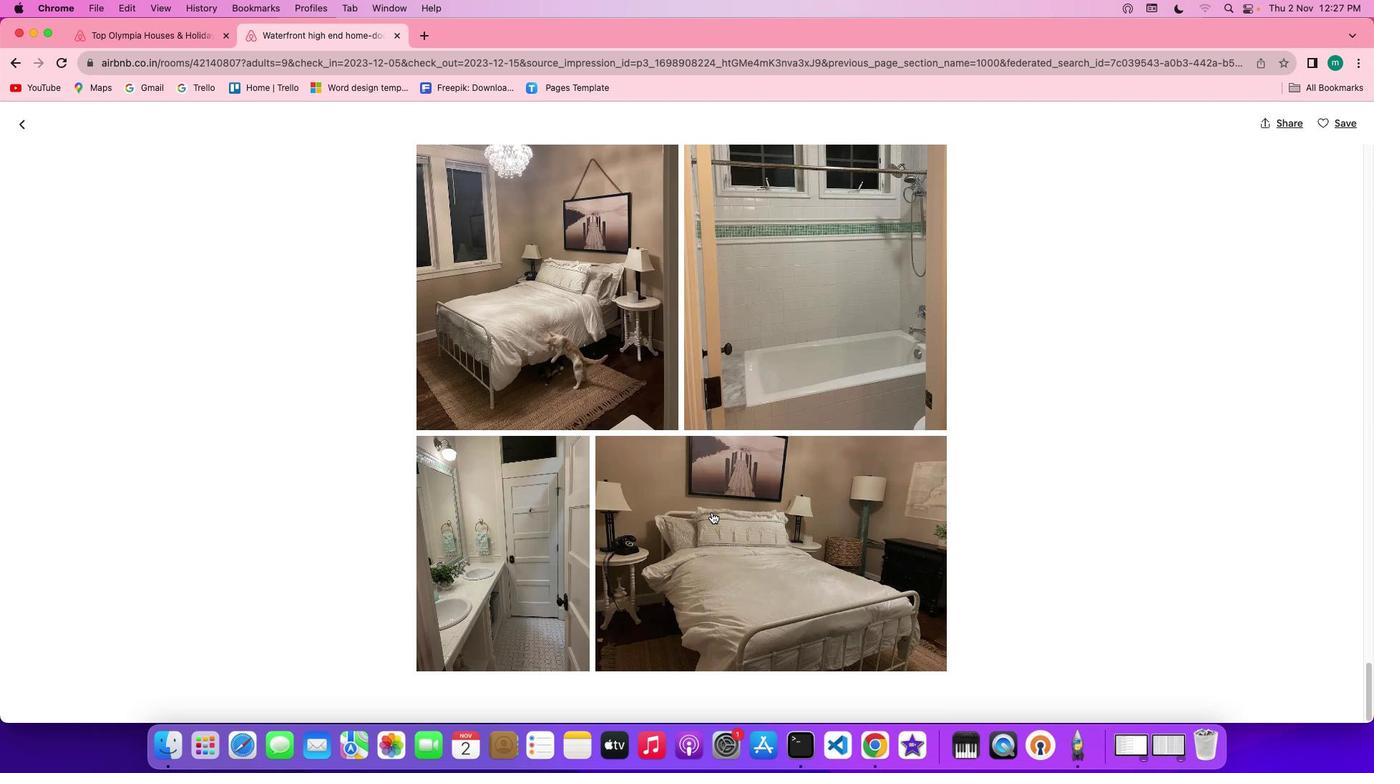 
Action: Mouse scrolled (711, 512) with delta (0, -2)
Screenshot: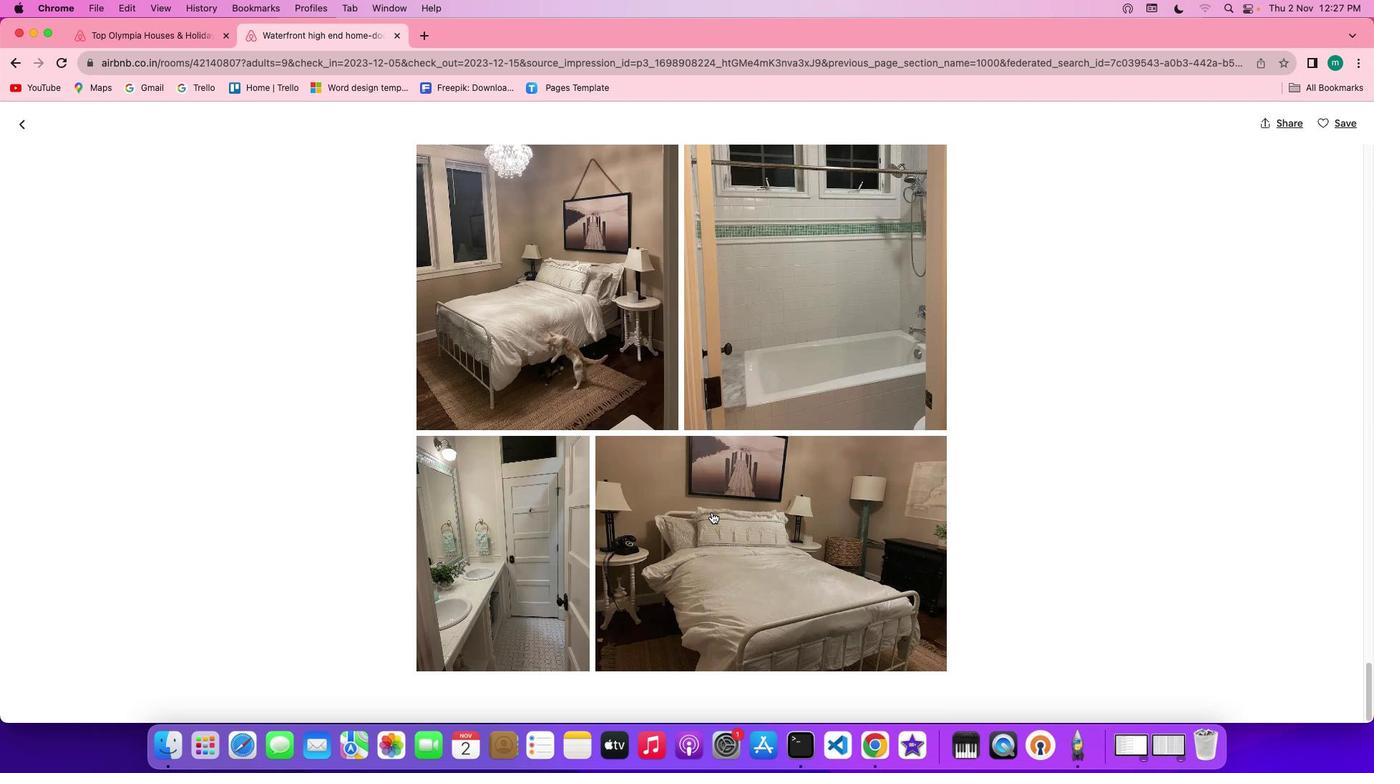 
Action: Mouse scrolled (711, 512) with delta (0, 0)
Screenshot: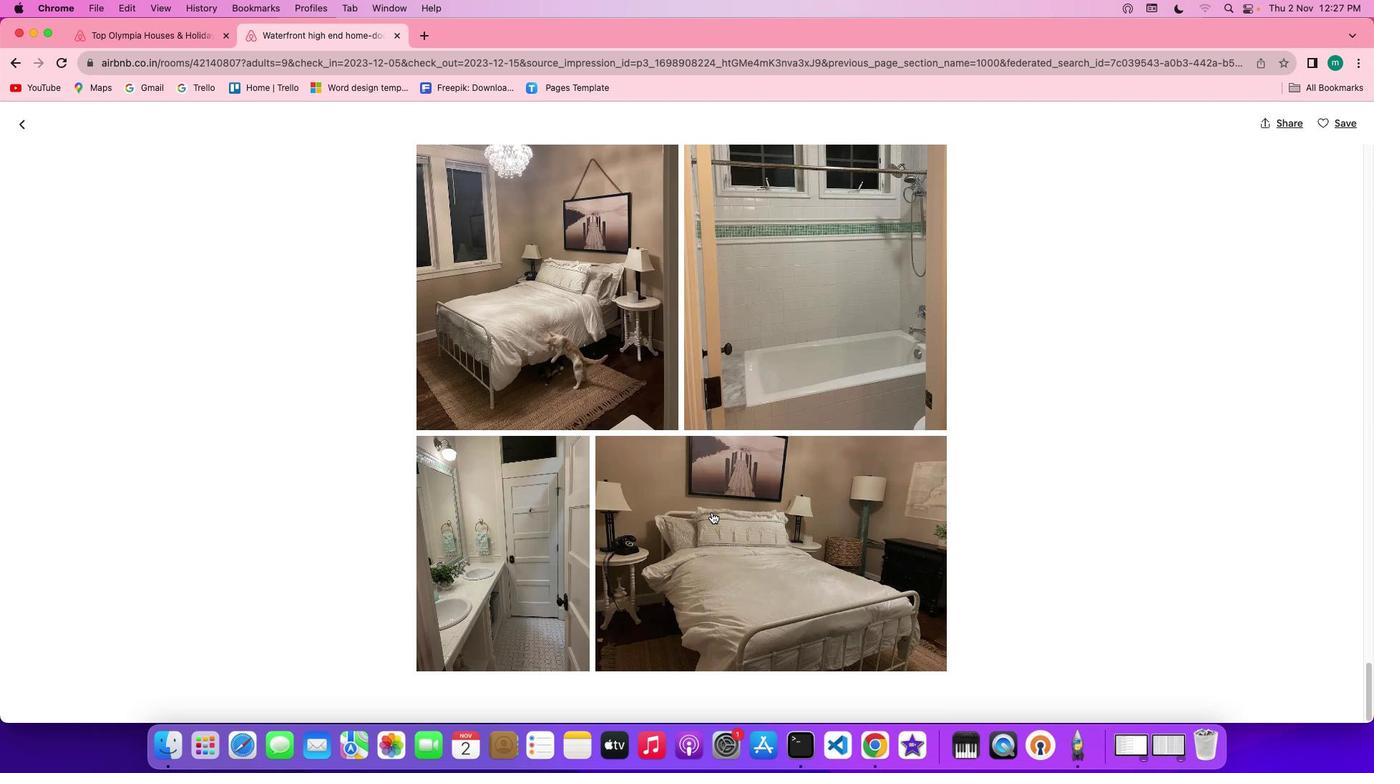 
Action: Mouse scrolled (711, 512) with delta (0, 0)
Screenshot: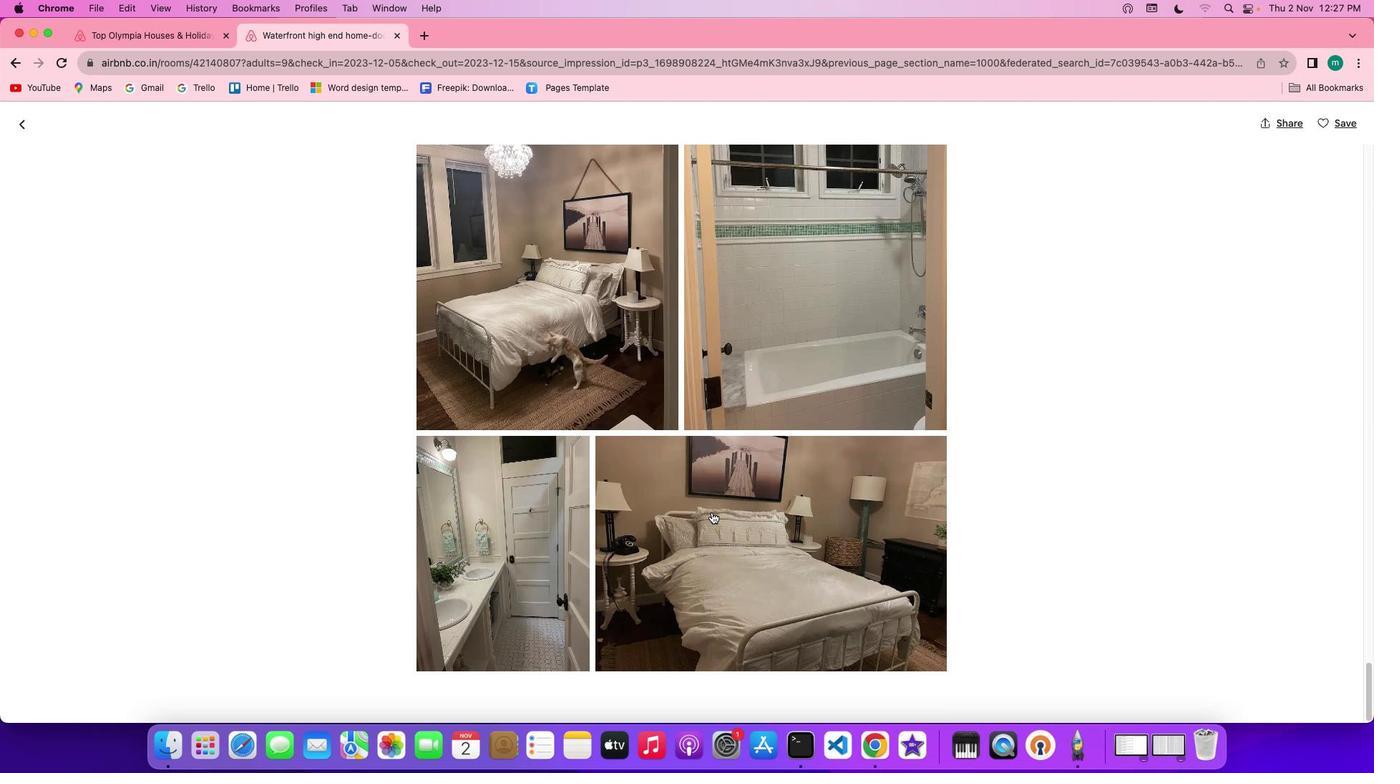 
Action: Mouse scrolled (711, 512) with delta (0, -1)
Screenshot: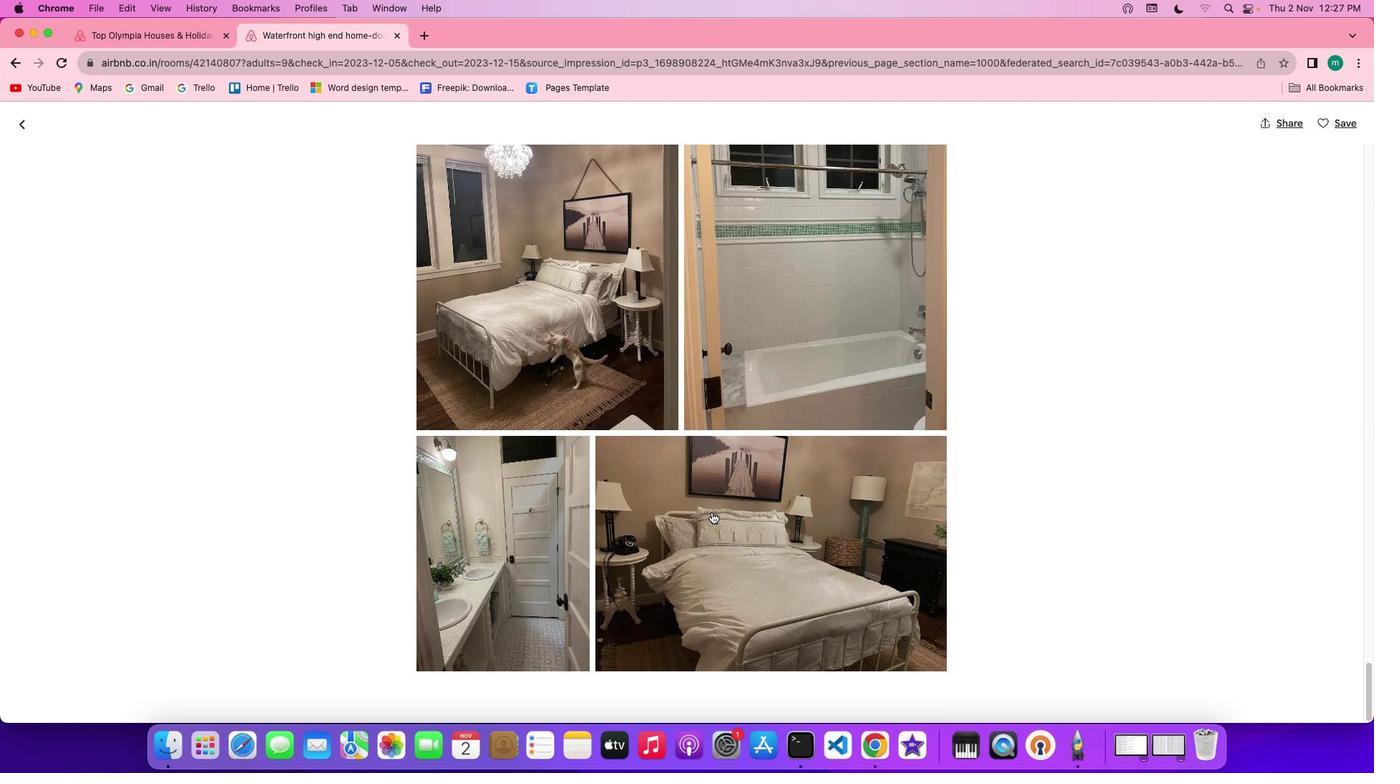 
Action: Mouse scrolled (711, 512) with delta (0, -1)
Screenshot: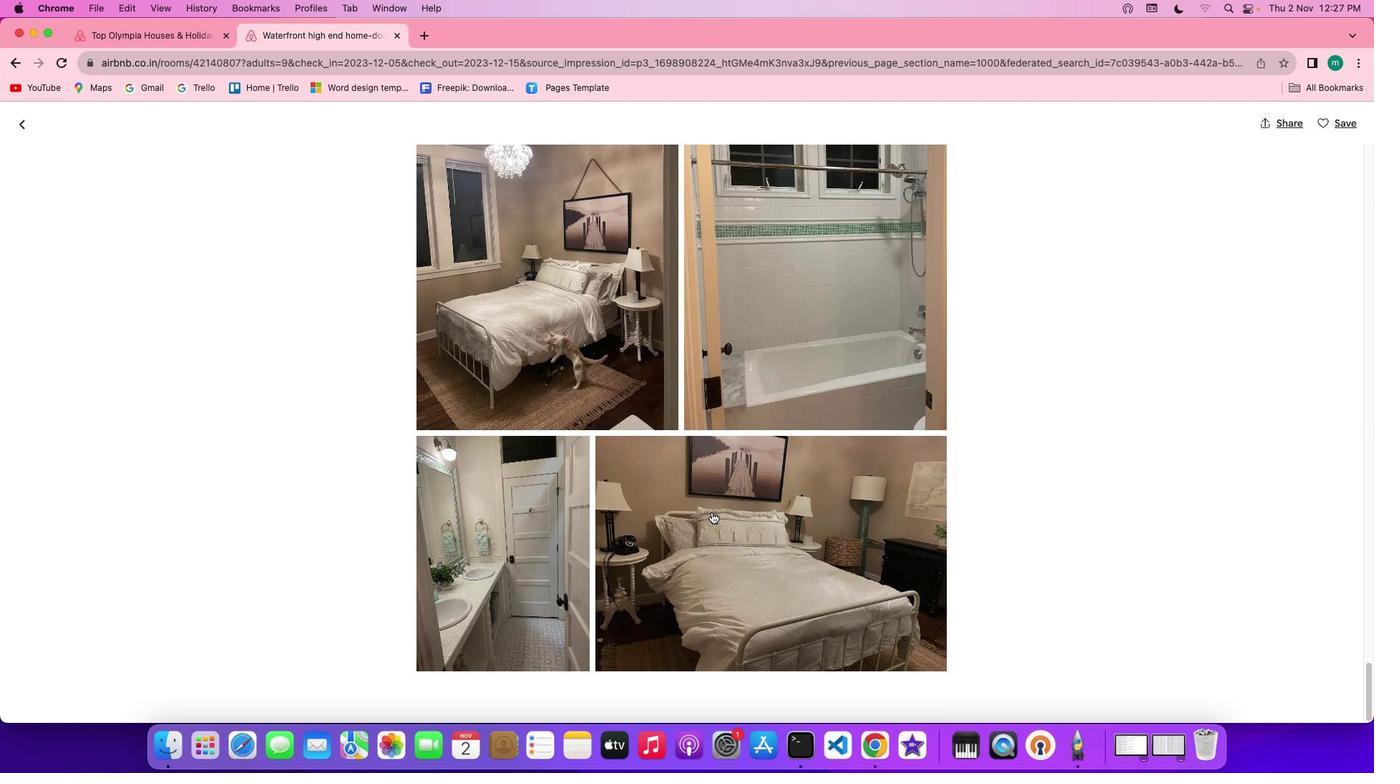 
Action: Mouse scrolled (711, 512) with delta (0, 0)
Screenshot: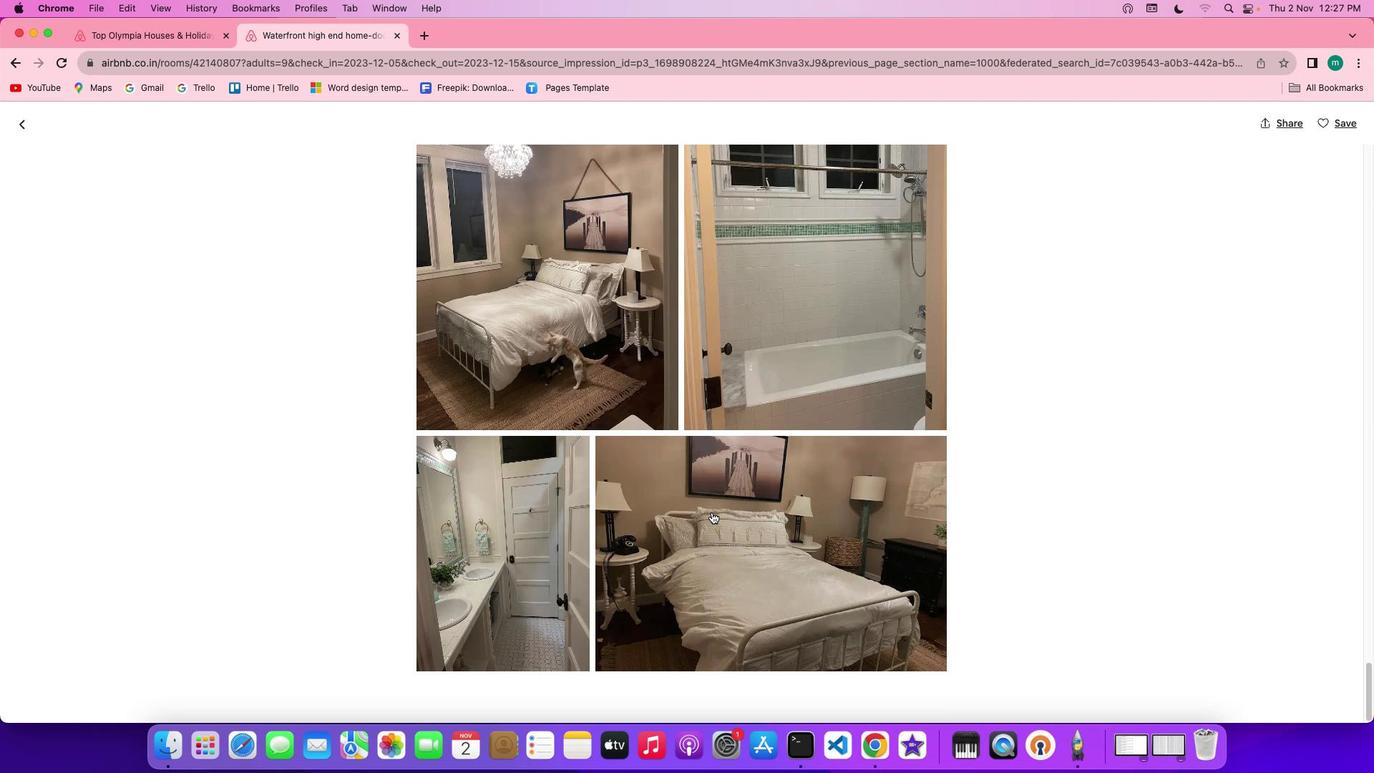 
Action: Mouse scrolled (711, 512) with delta (0, 0)
Screenshot: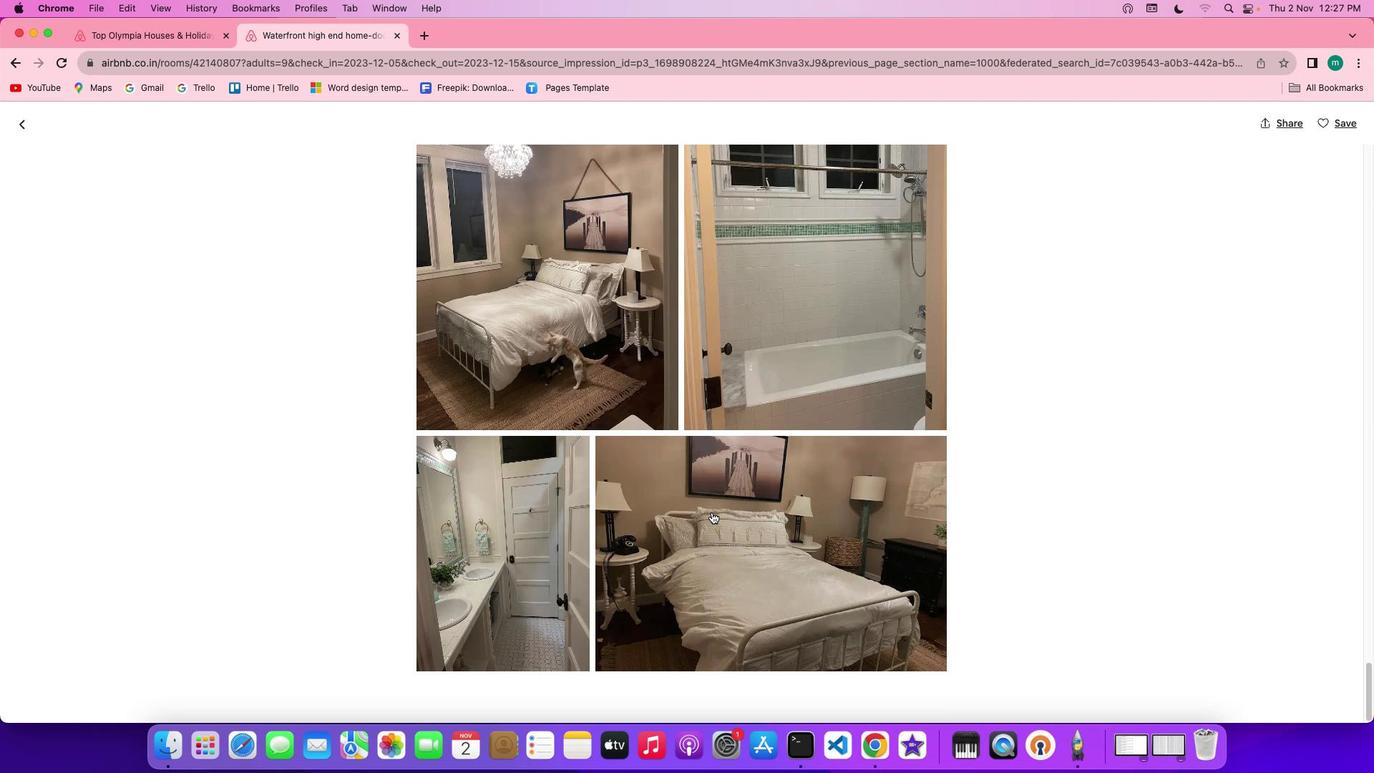 
Action: Mouse scrolled (711, 512) with delta (0, -1)
Screenshot: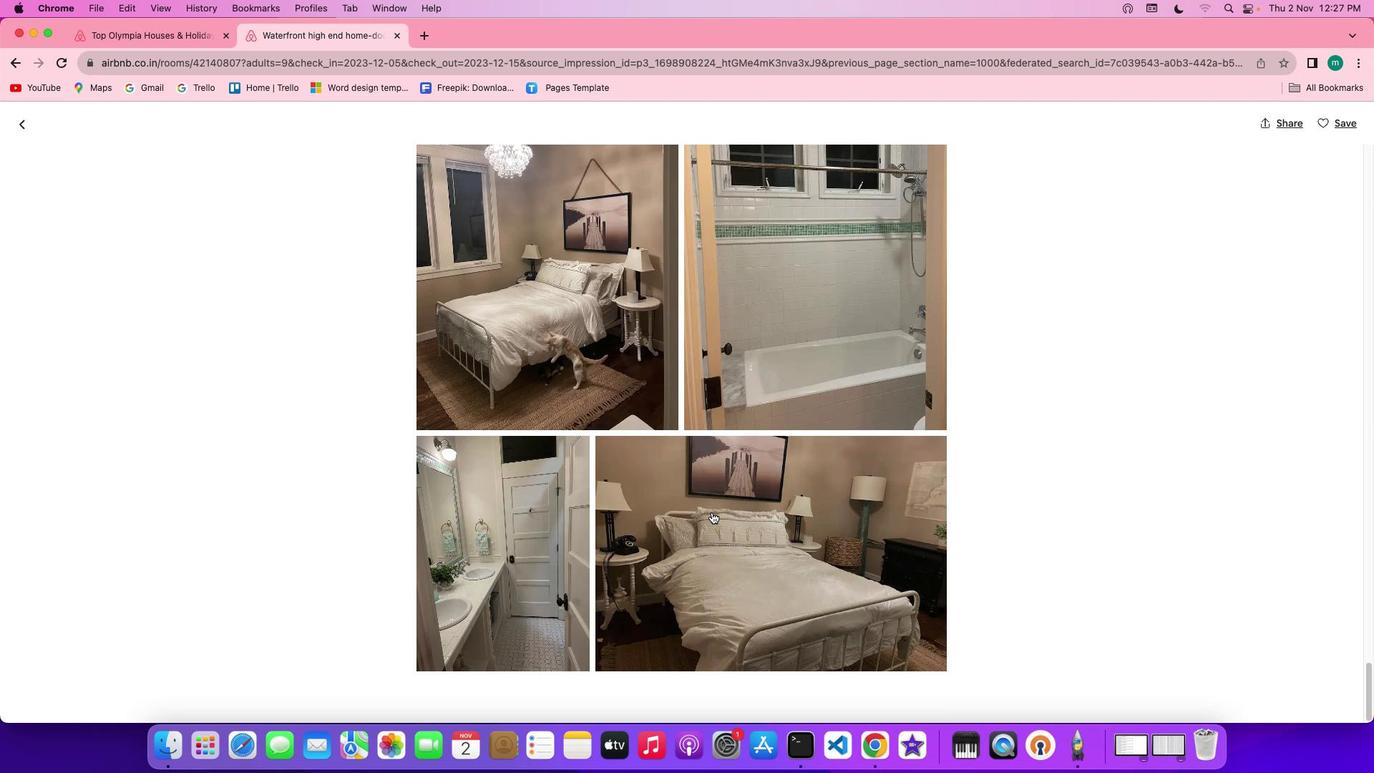 
Action: Mouse scrolled (711, 512) with delta (0, -2)
Screenshot: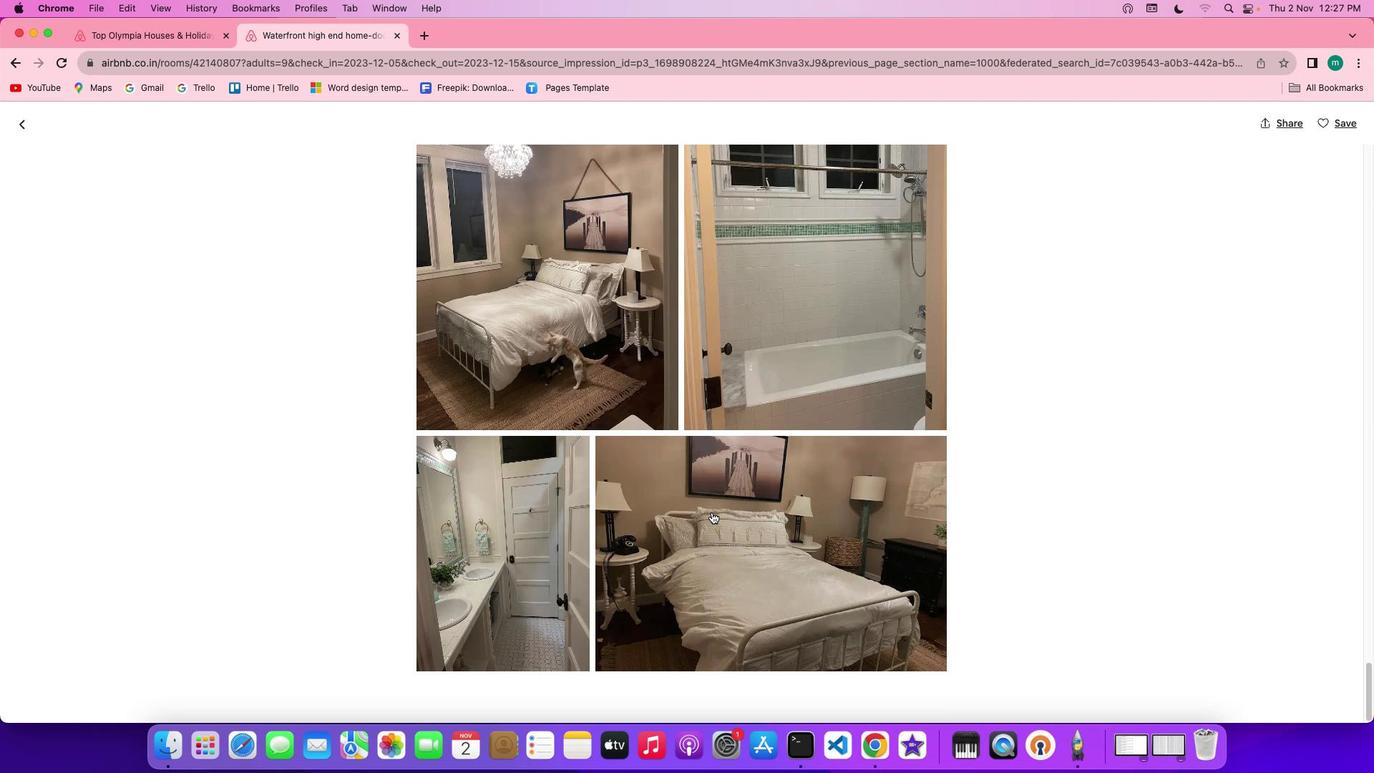 
Action: Mouse scrolled (711, 512) with delta (0, 0)
Screenshot: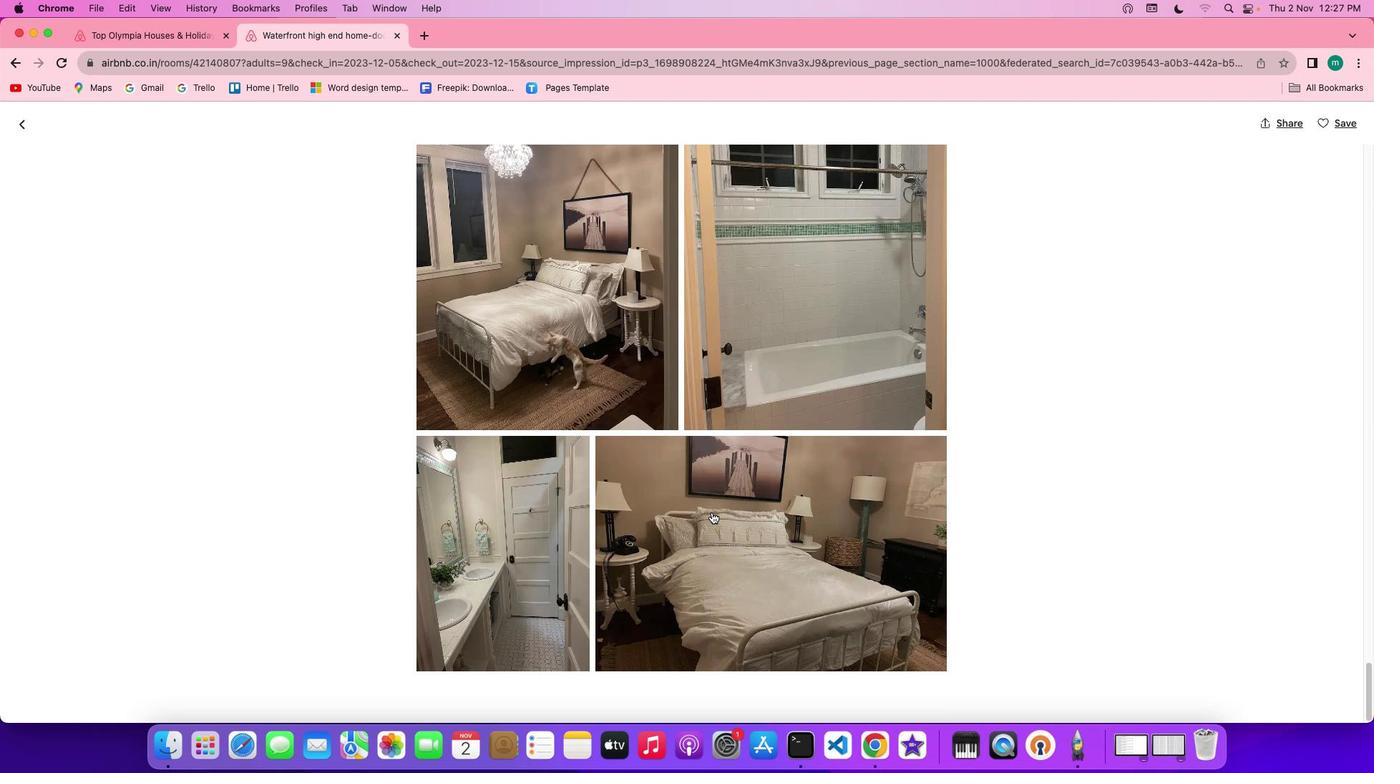 
Action: Mouse scrolled (711, 512) with delta (0, 0)
Screenshot: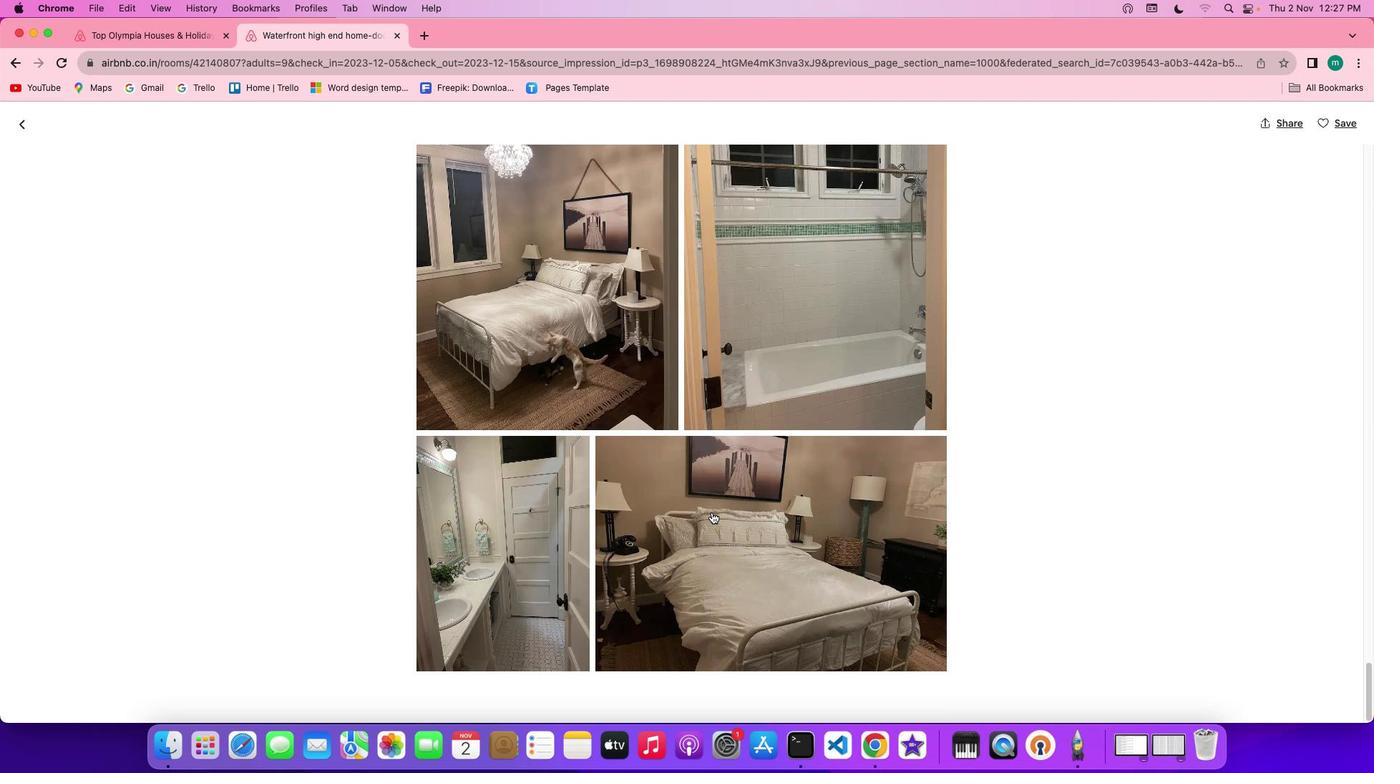 
Action: Mouse scrolled (711, 512) with delta (0, -2)
Screenshot: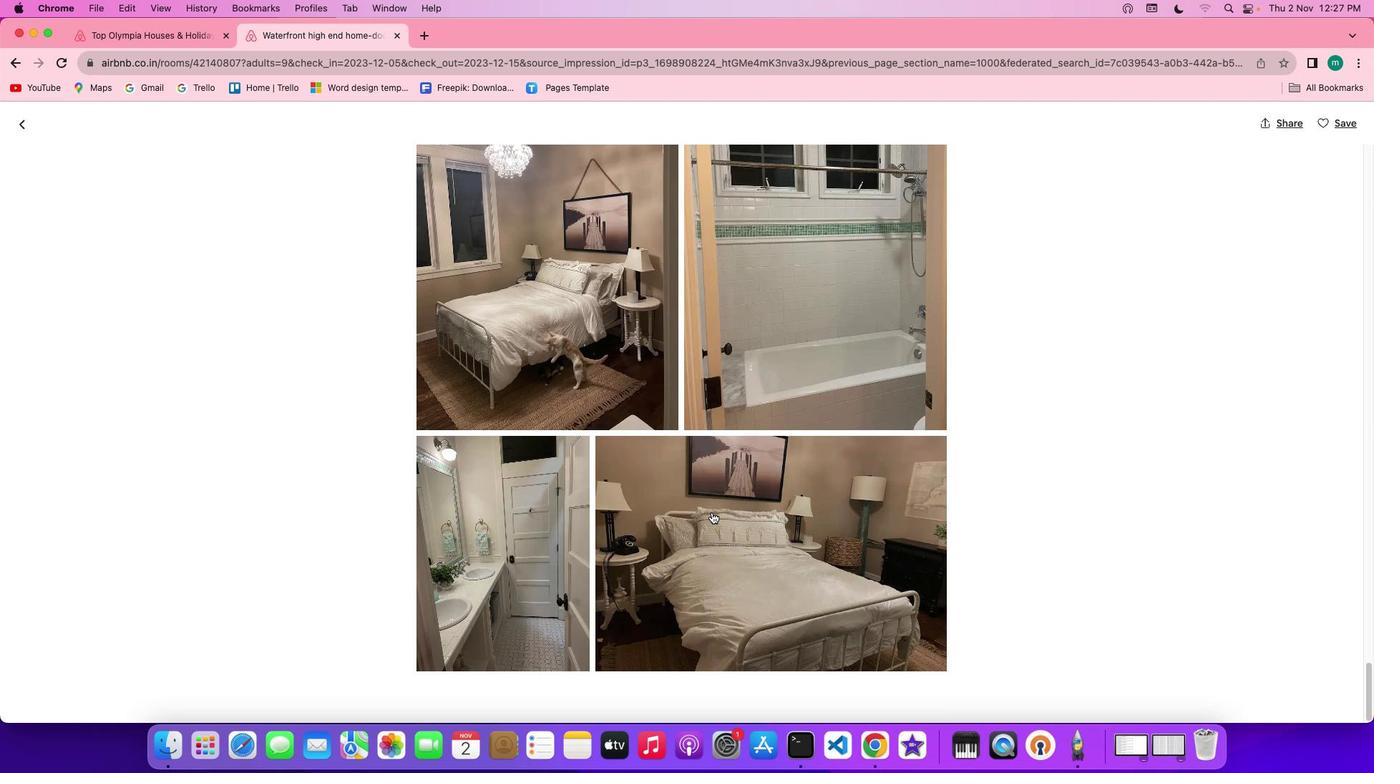 
Action: Mouse scrolled (711, 512) with delta (0, -2)
Screenshot: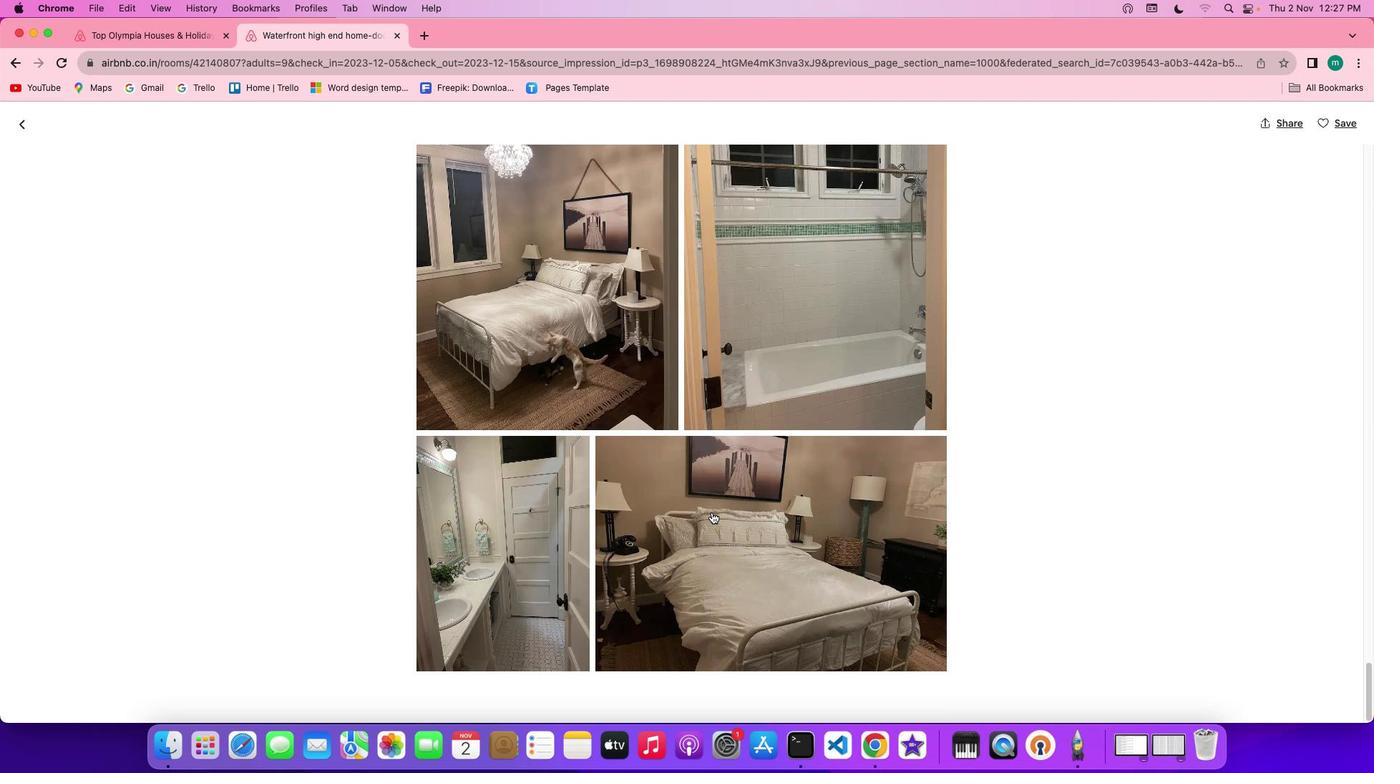 
Action: Mouse scrolled (711, 512) with delta (0, -3)
Screenshot: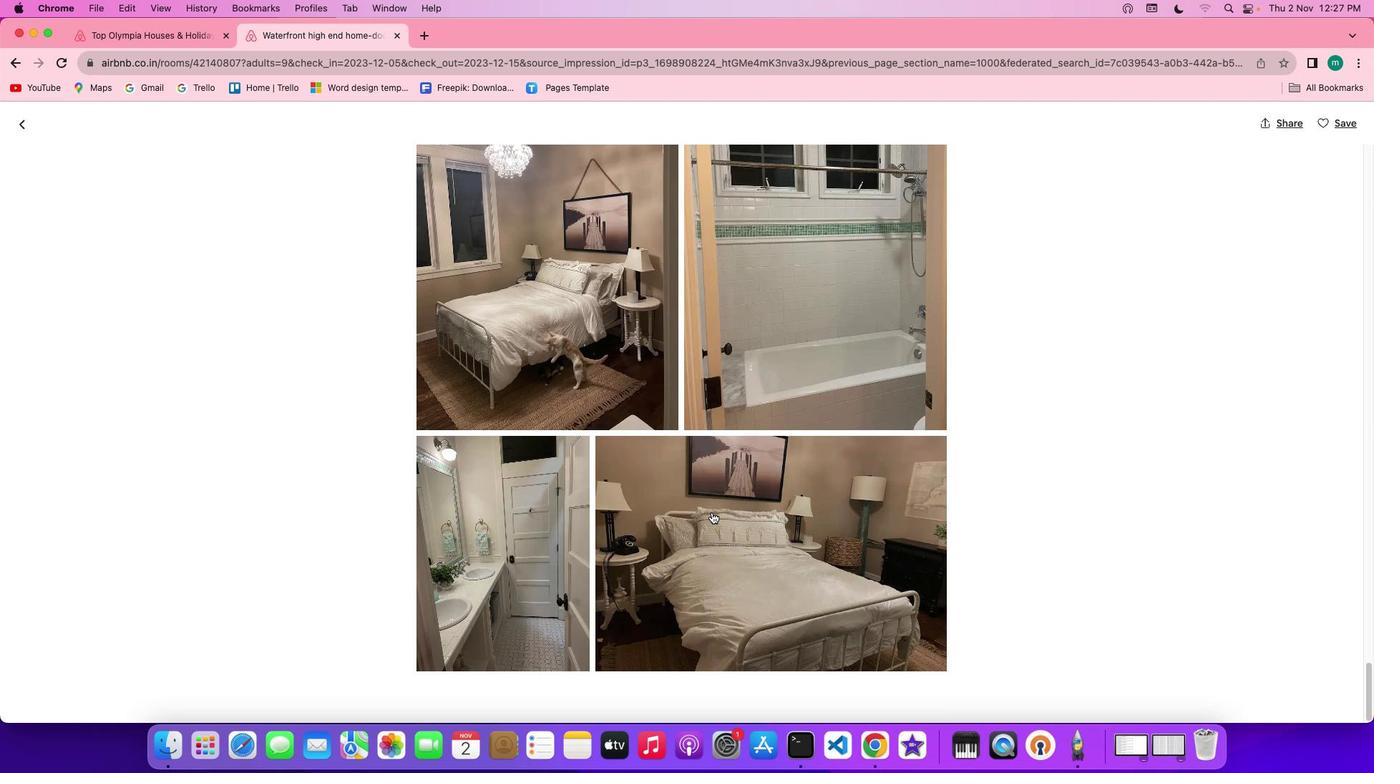 
Action: Mouse moved to (17, 121)
Screenshot: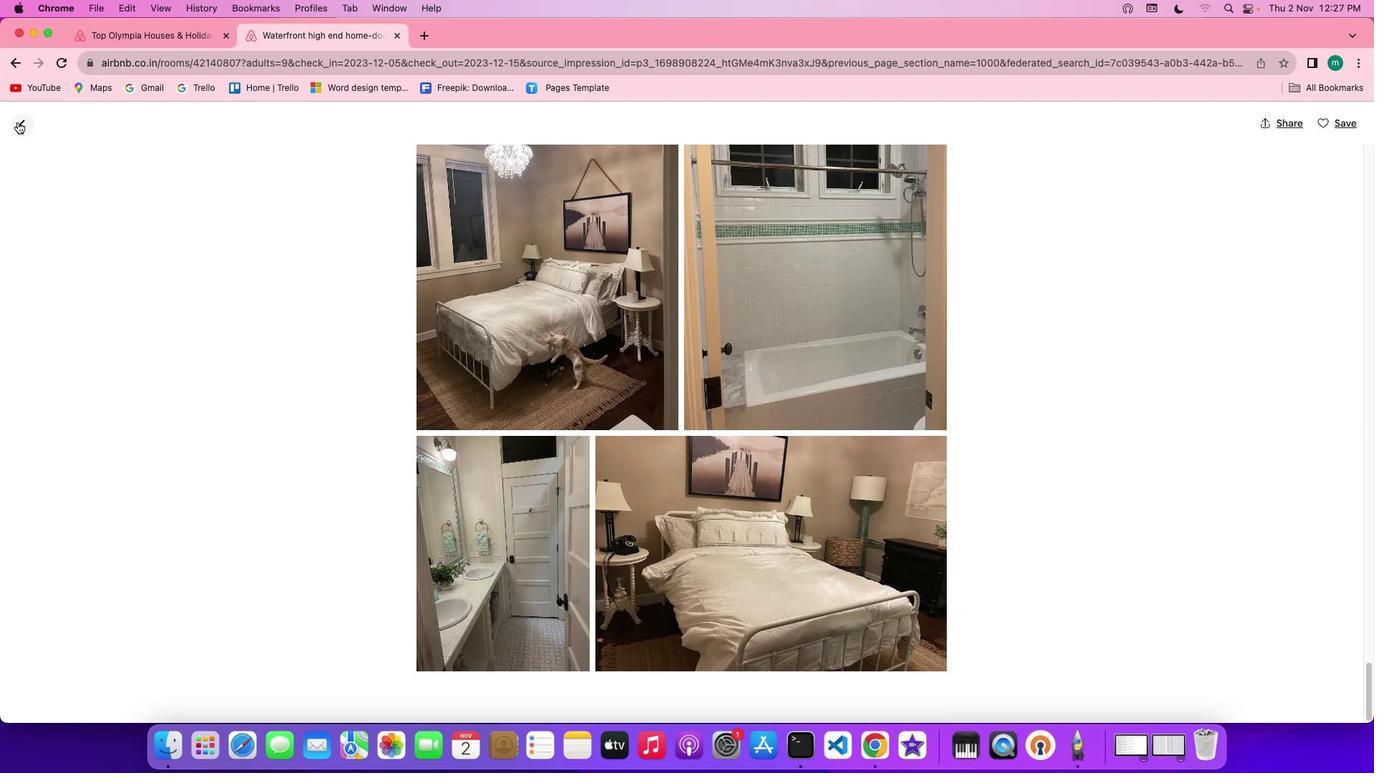 
Action: Mouse pressed left at (17, 121)
Screenshot: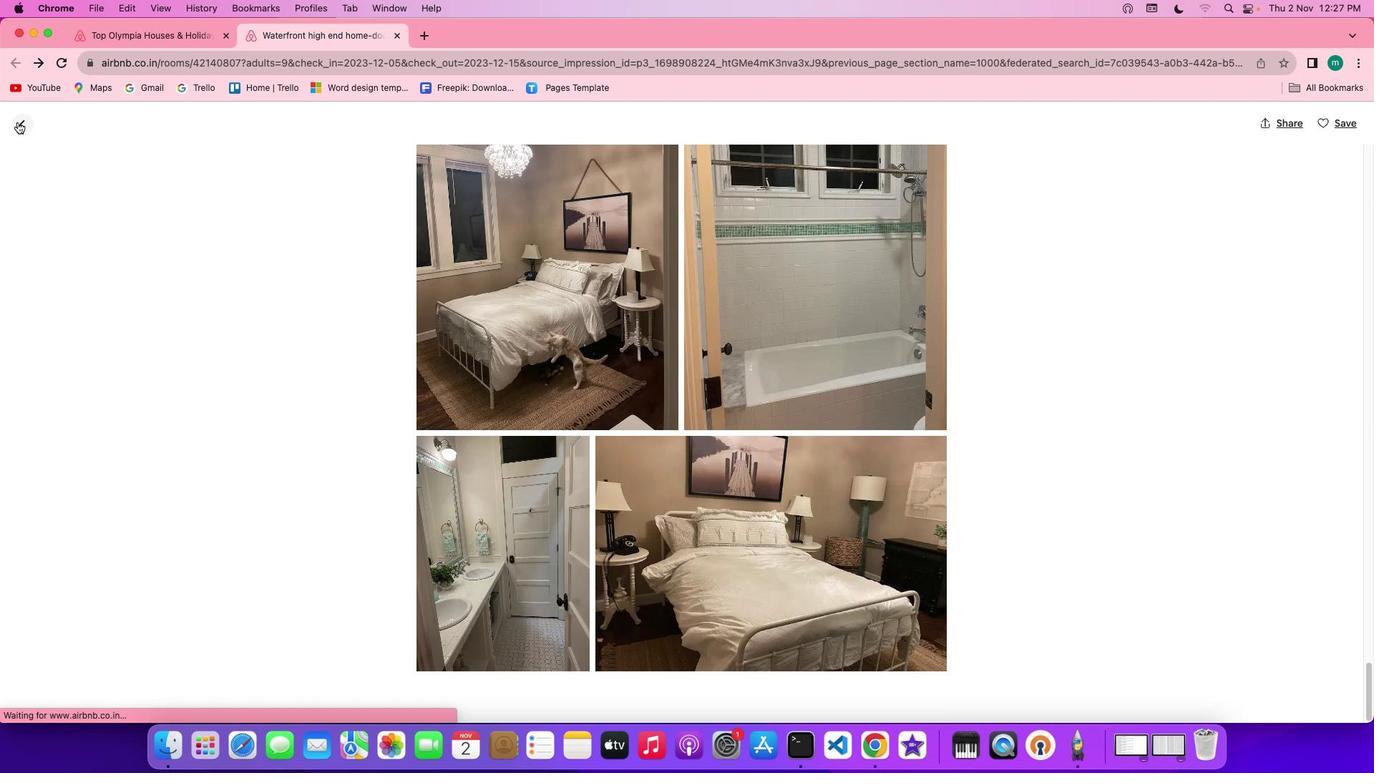 
Action: Mouse moved to (662, 572)
Screenshot: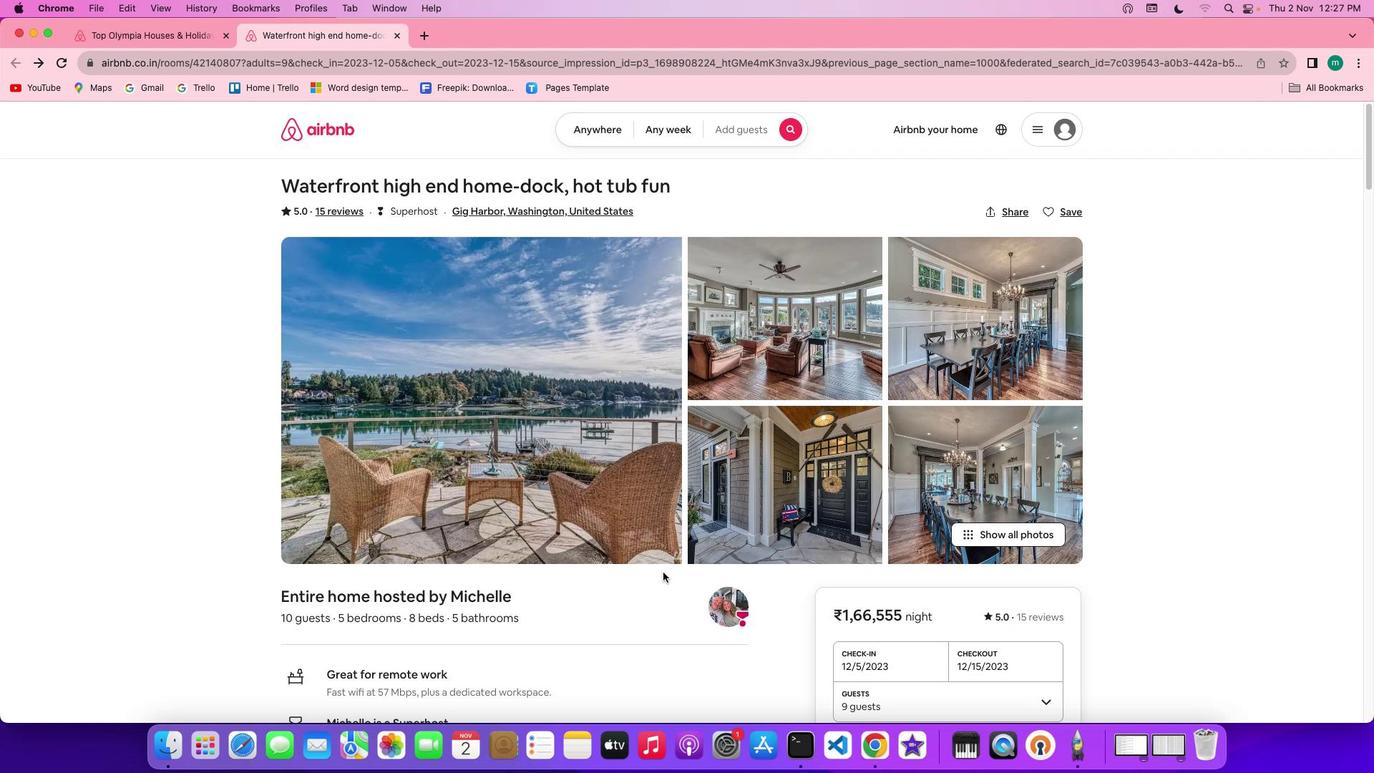 
Action: Mouse scrolled (662, 572) with delta (0, 0)
Screenshot: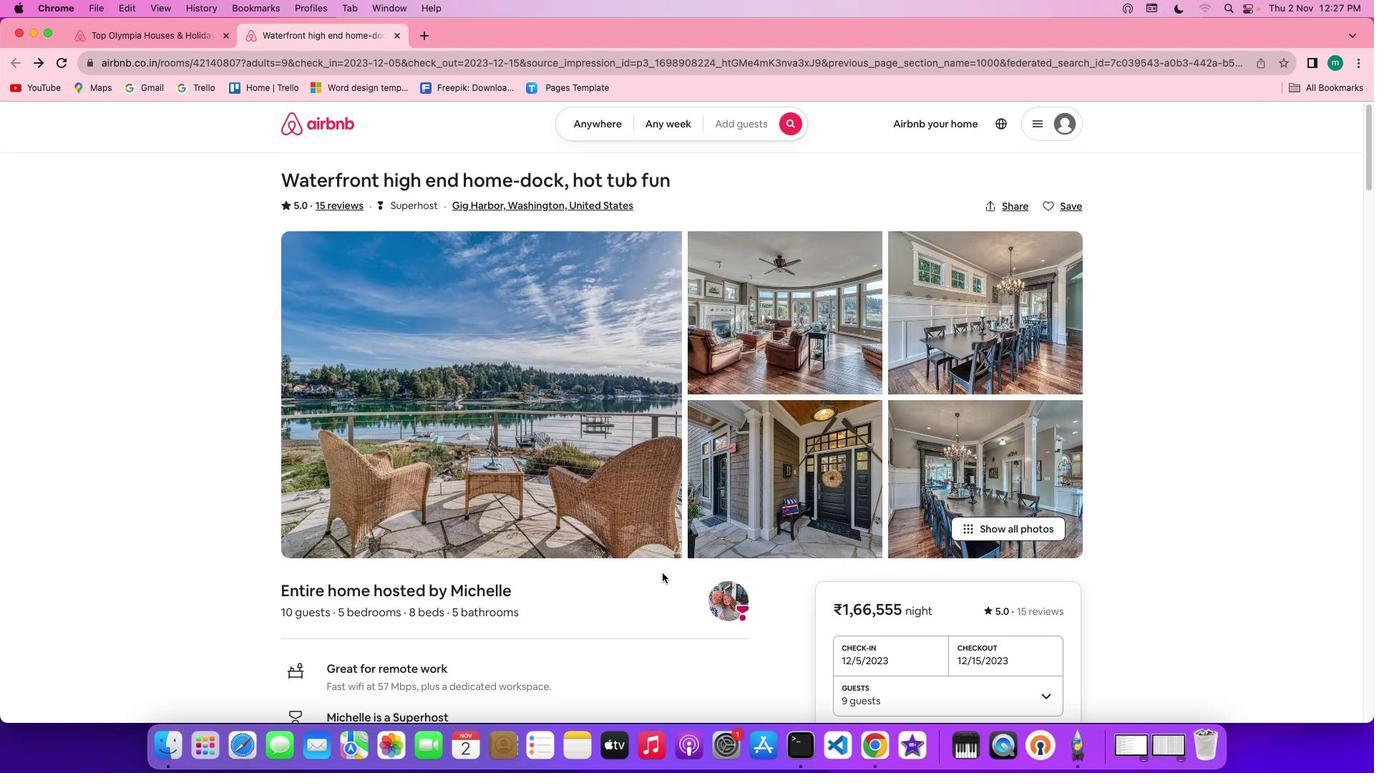
Action: Mouse scrolled (662, 572) with delta (0, 0)
Screenshot: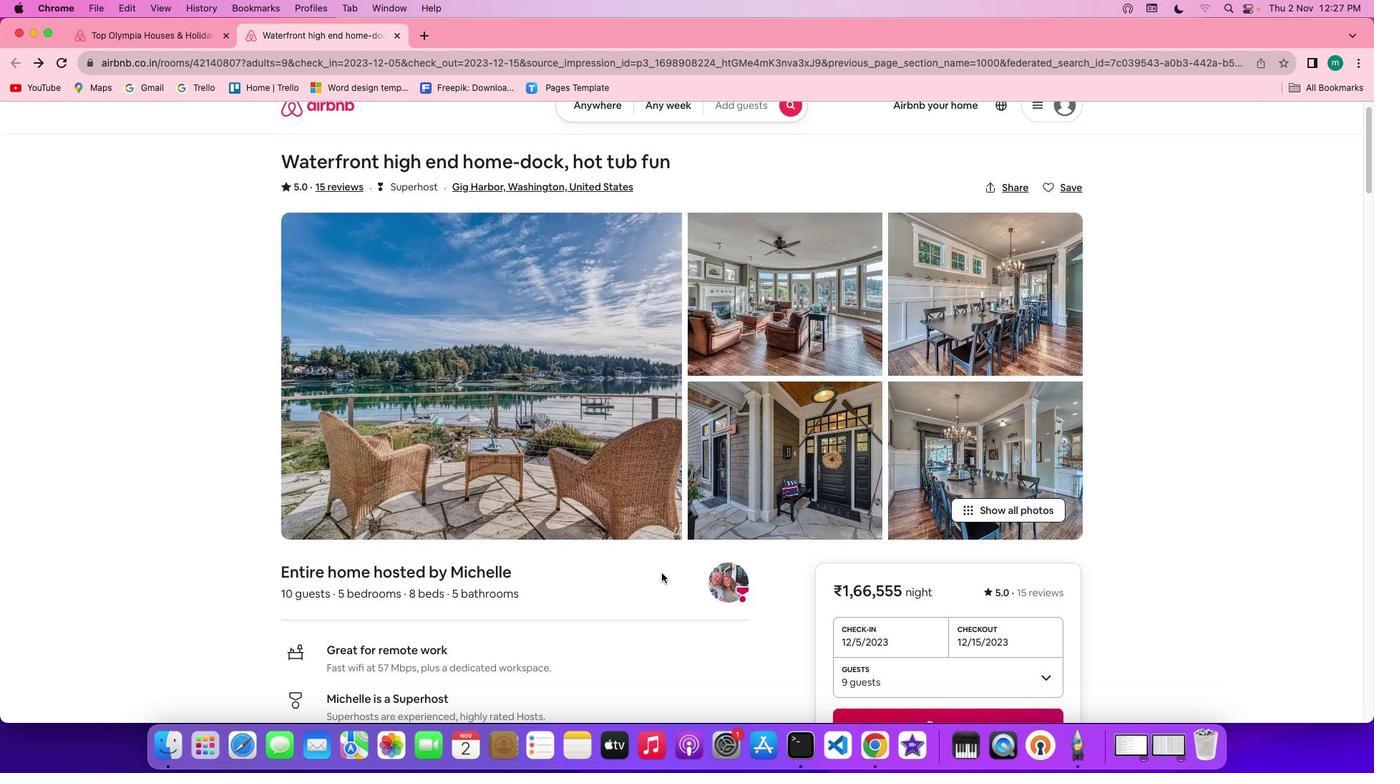 
Action: Mouse moved to (662, 573)
Screenshot: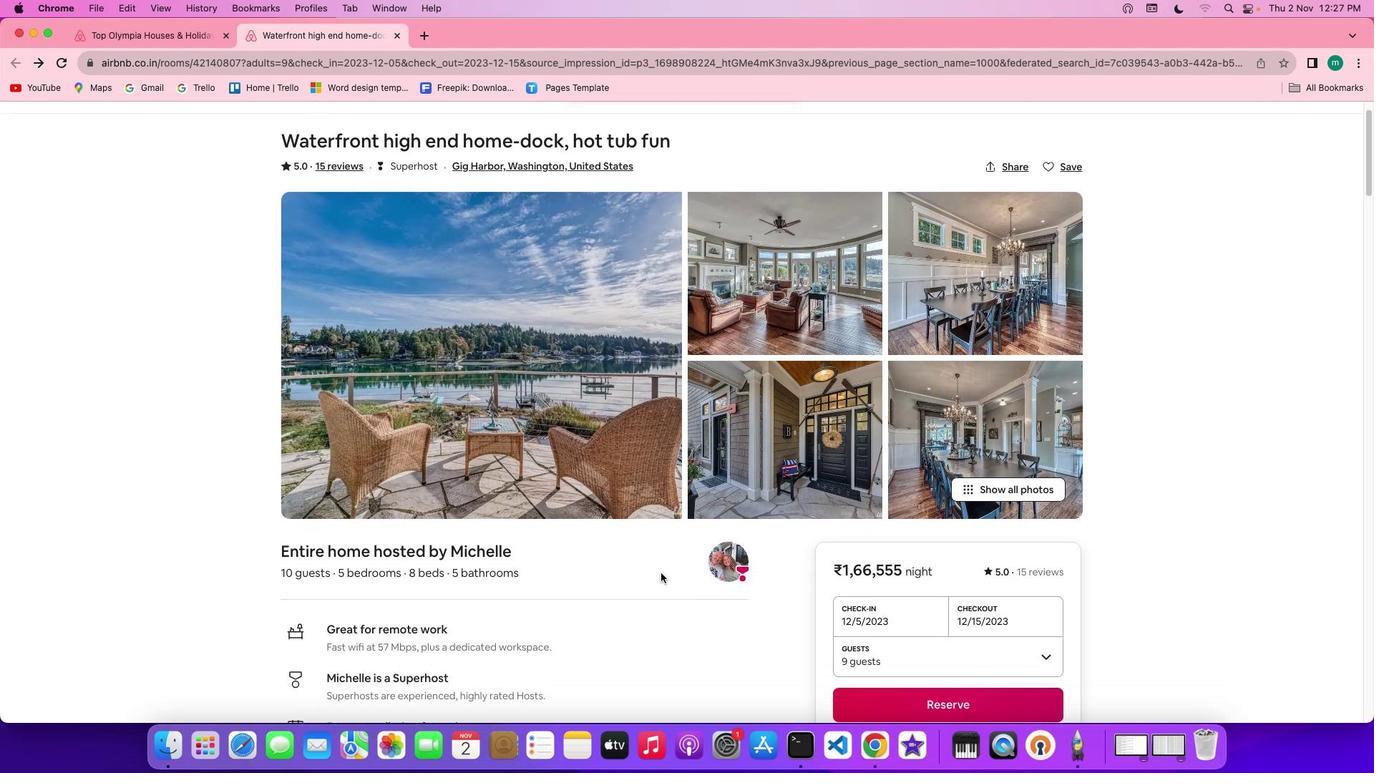 
Action: Mouse scrolled (662, 573) with delta (0, 0)
Screenshot: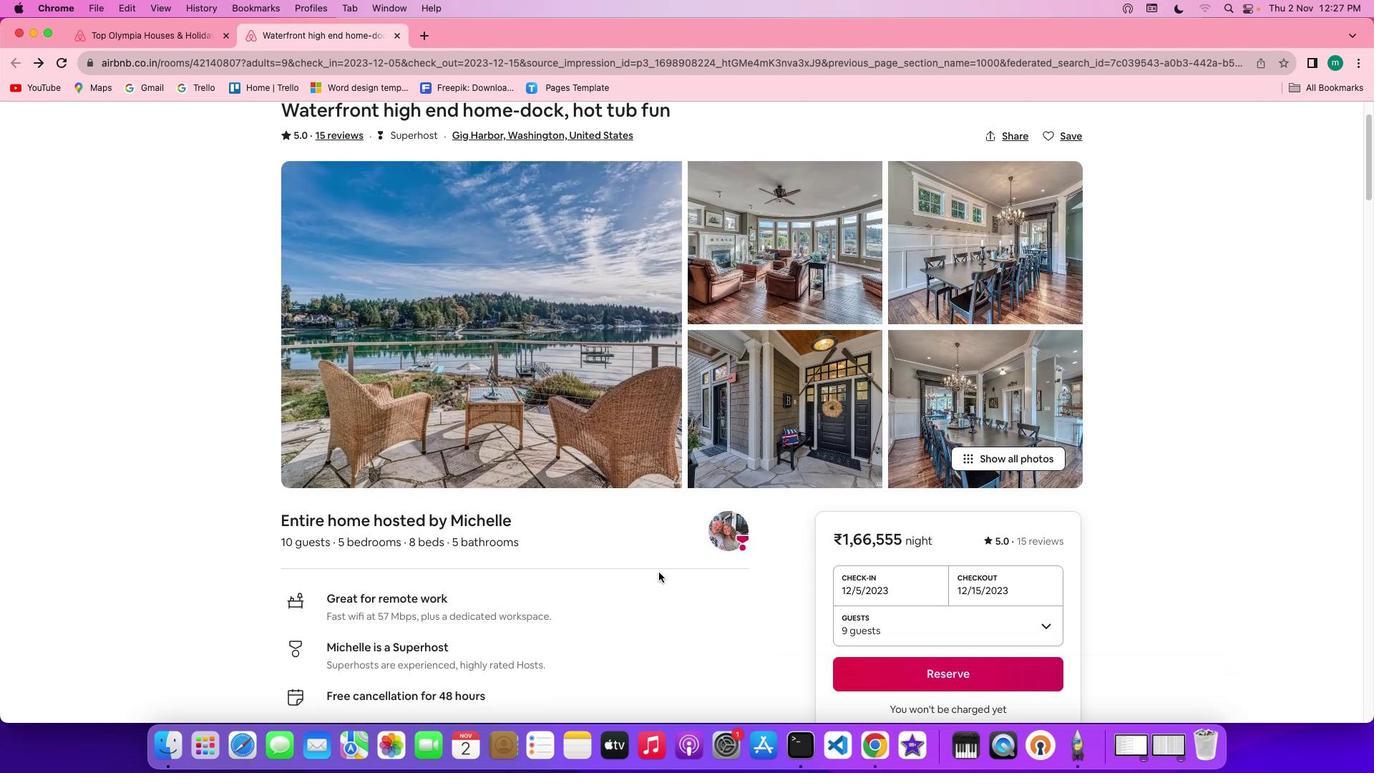 
Action: Mouse moved to (662, 573)
Screenshot: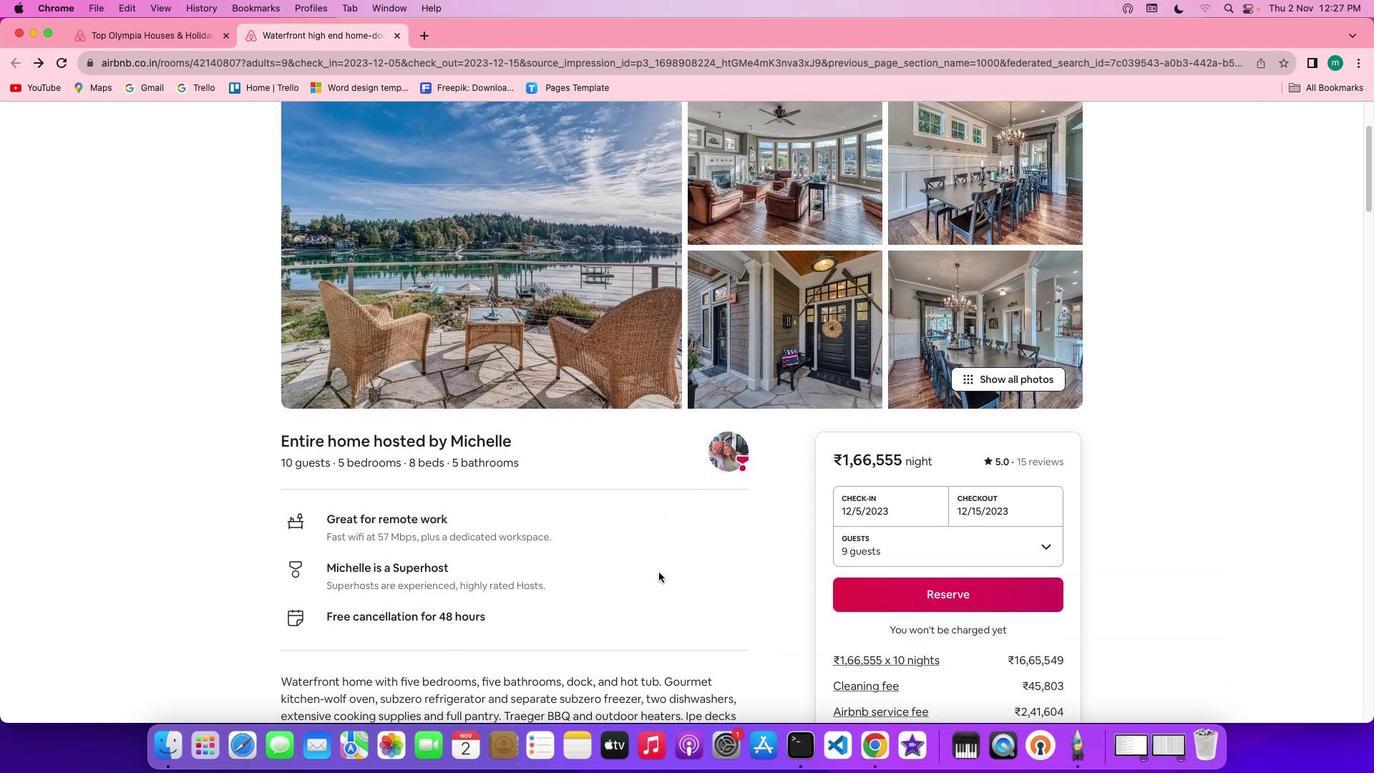 
Action: Mouse scrolled (662, 573) with delta (0, -1)
Screenshot: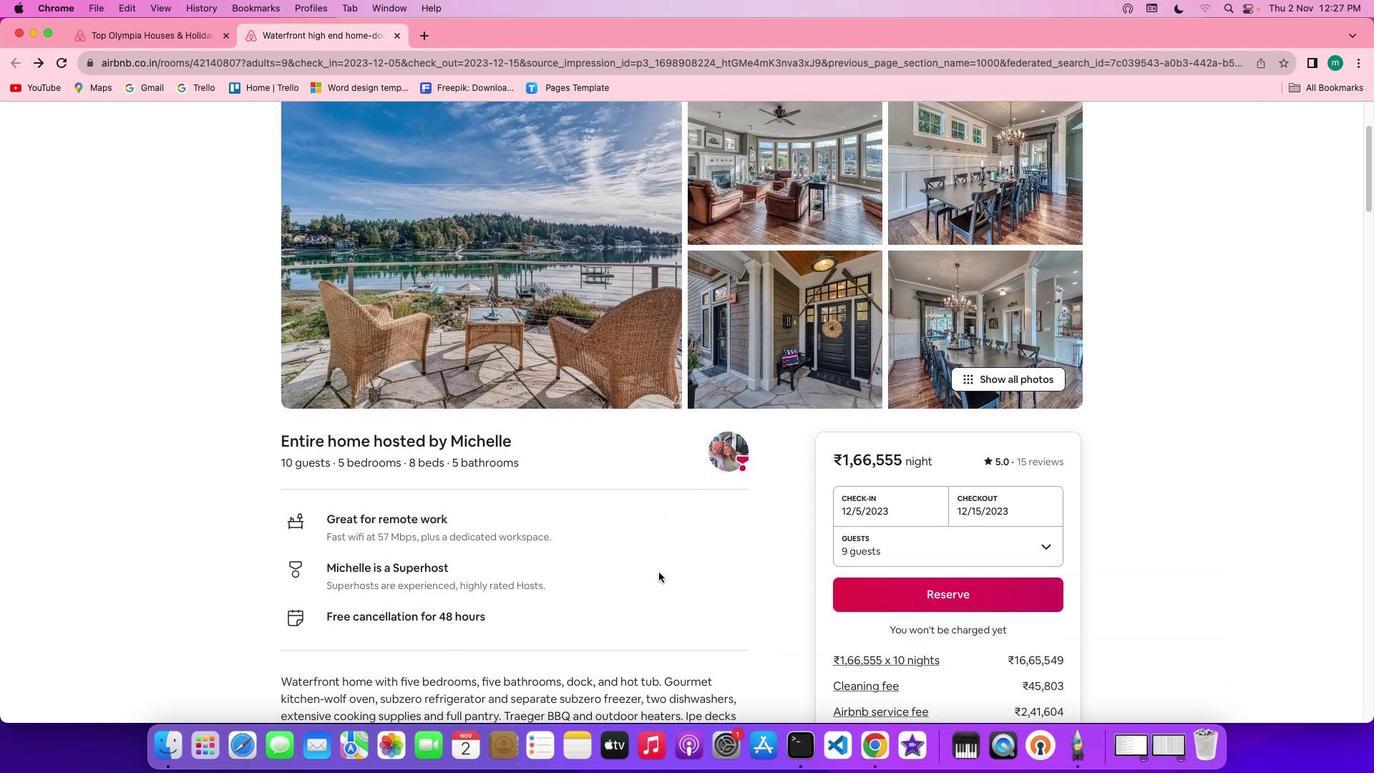 
Action: Mouse moved to (660, 573)
Screenshot: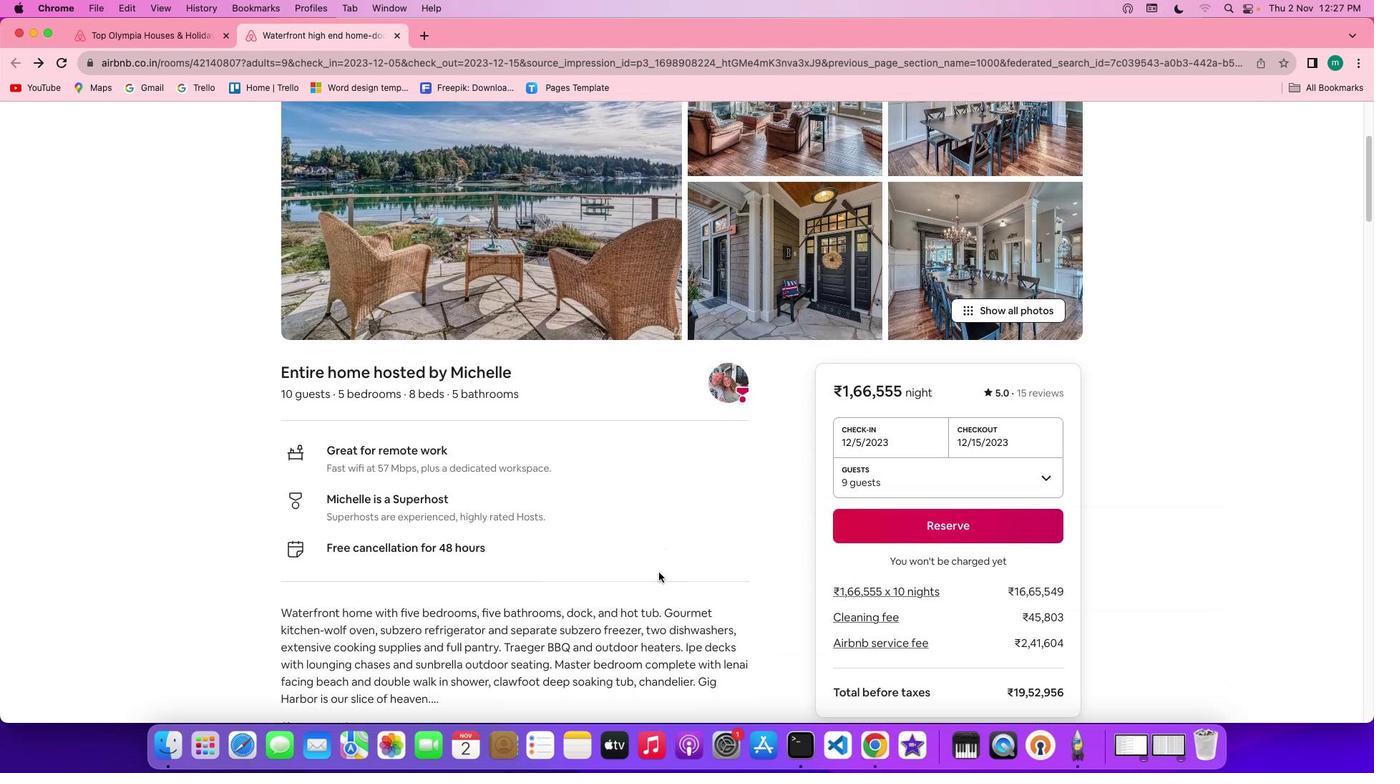 
Action: Mouse scrolled (660, 573) with delta (0, -2)
Screenshot: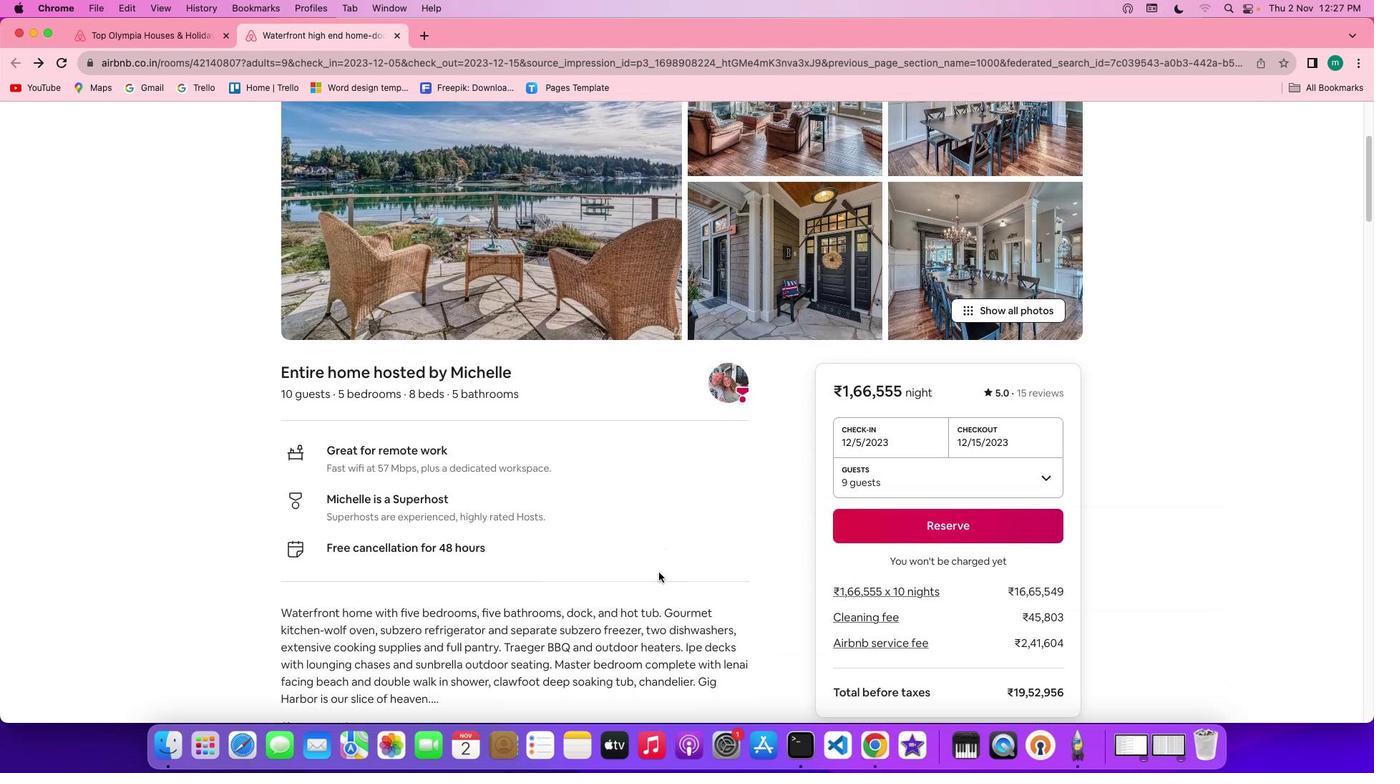 
Action: Mouse moved to (656, 571)
Screenshot: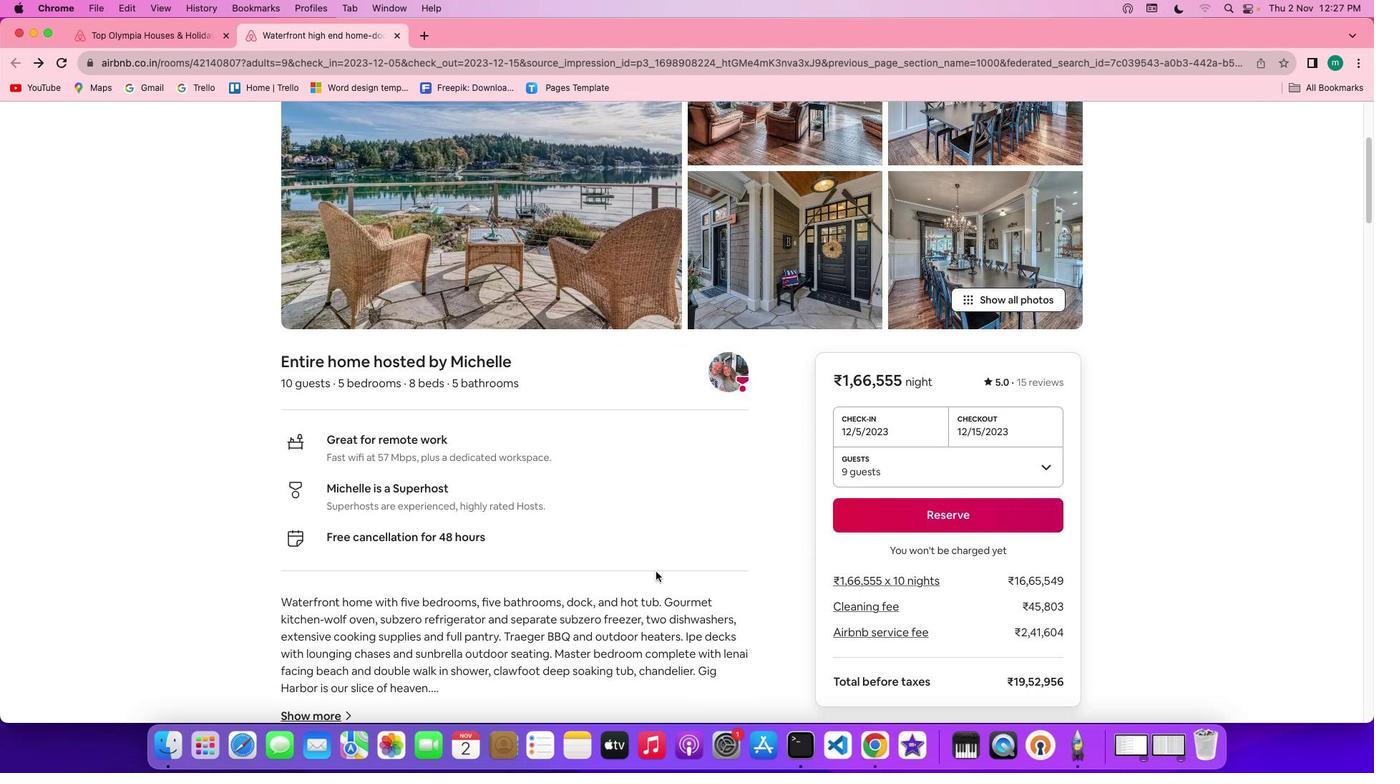 
Action: Mouse scrolled (656, 571) with delta (0, 0)
Screenshot: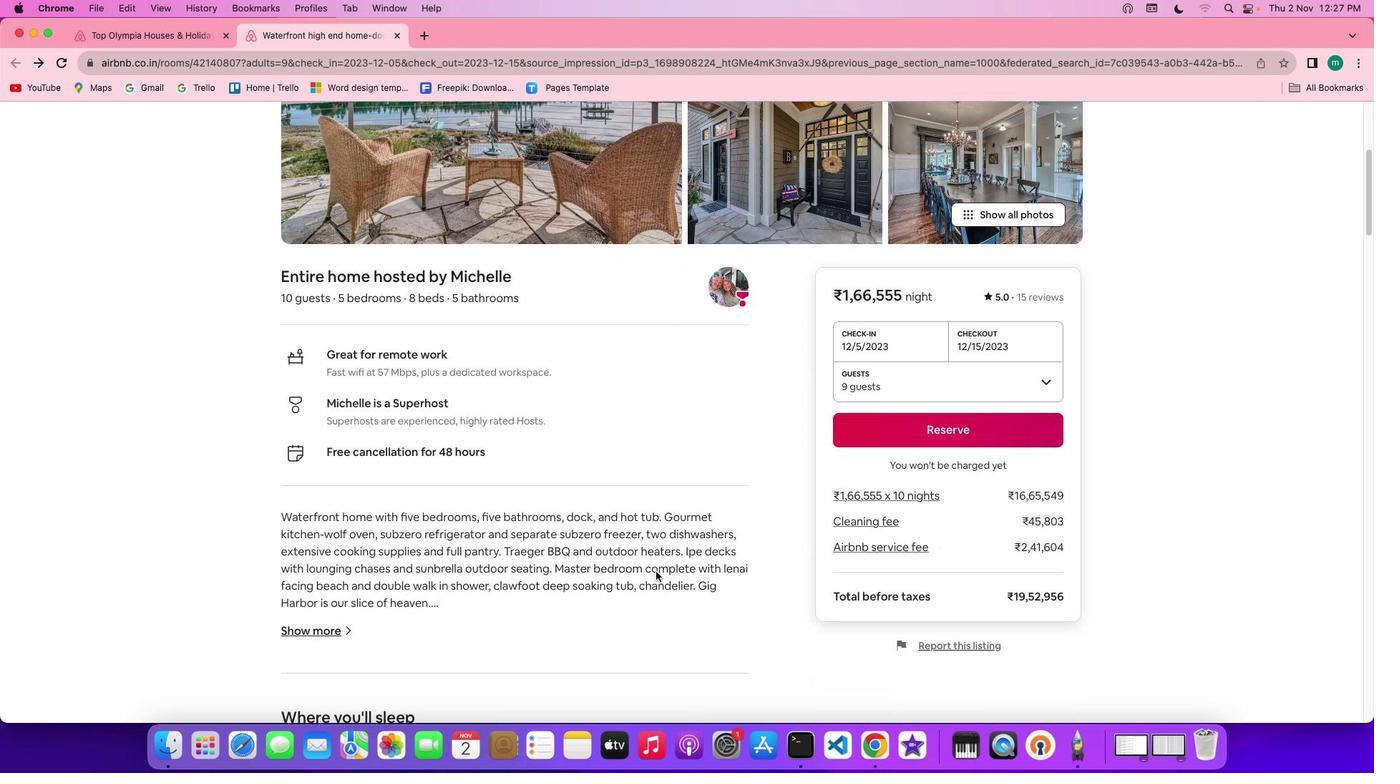 
Action: Mouse scrolled (656, 571) with delta (0, 0)
Screenshot: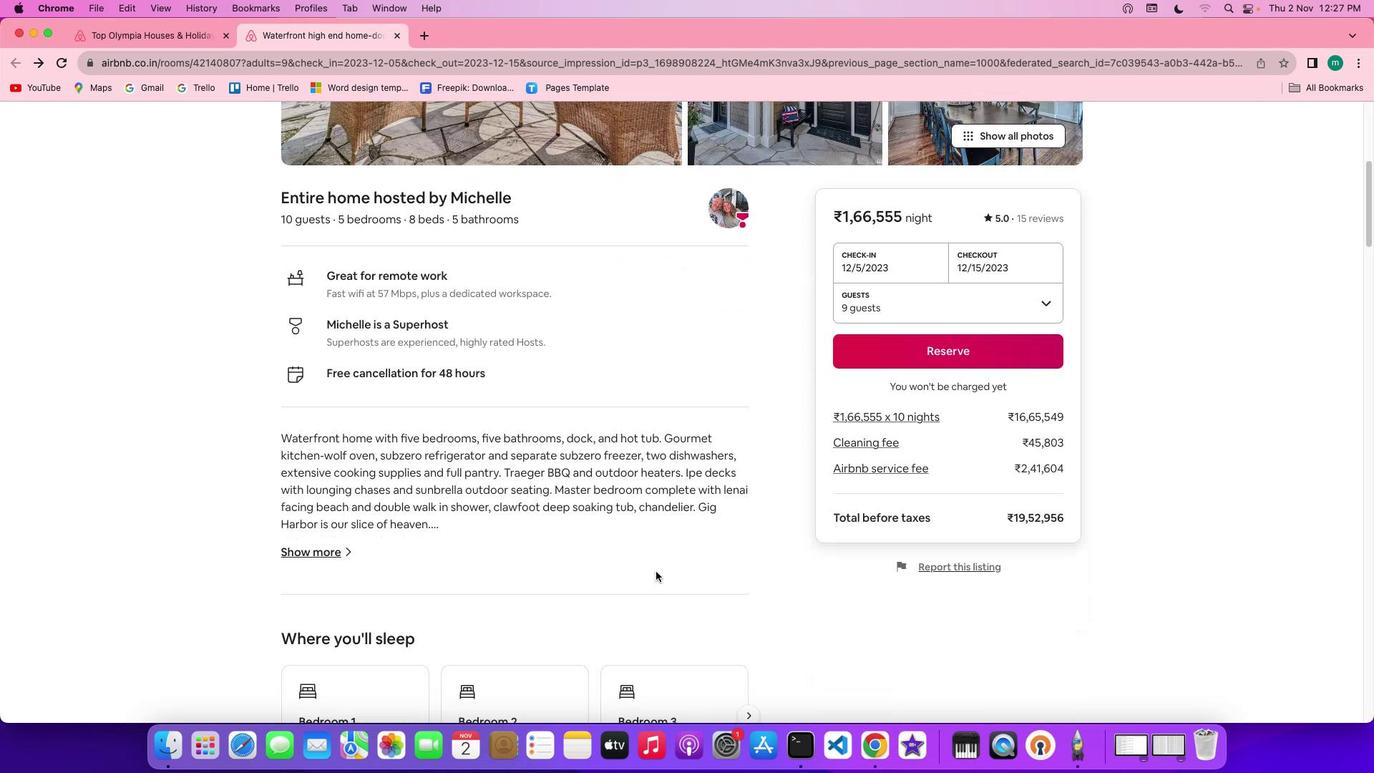 
Action: Mouse scrolled (656, 571) with delta (0, -2)
Screenshot: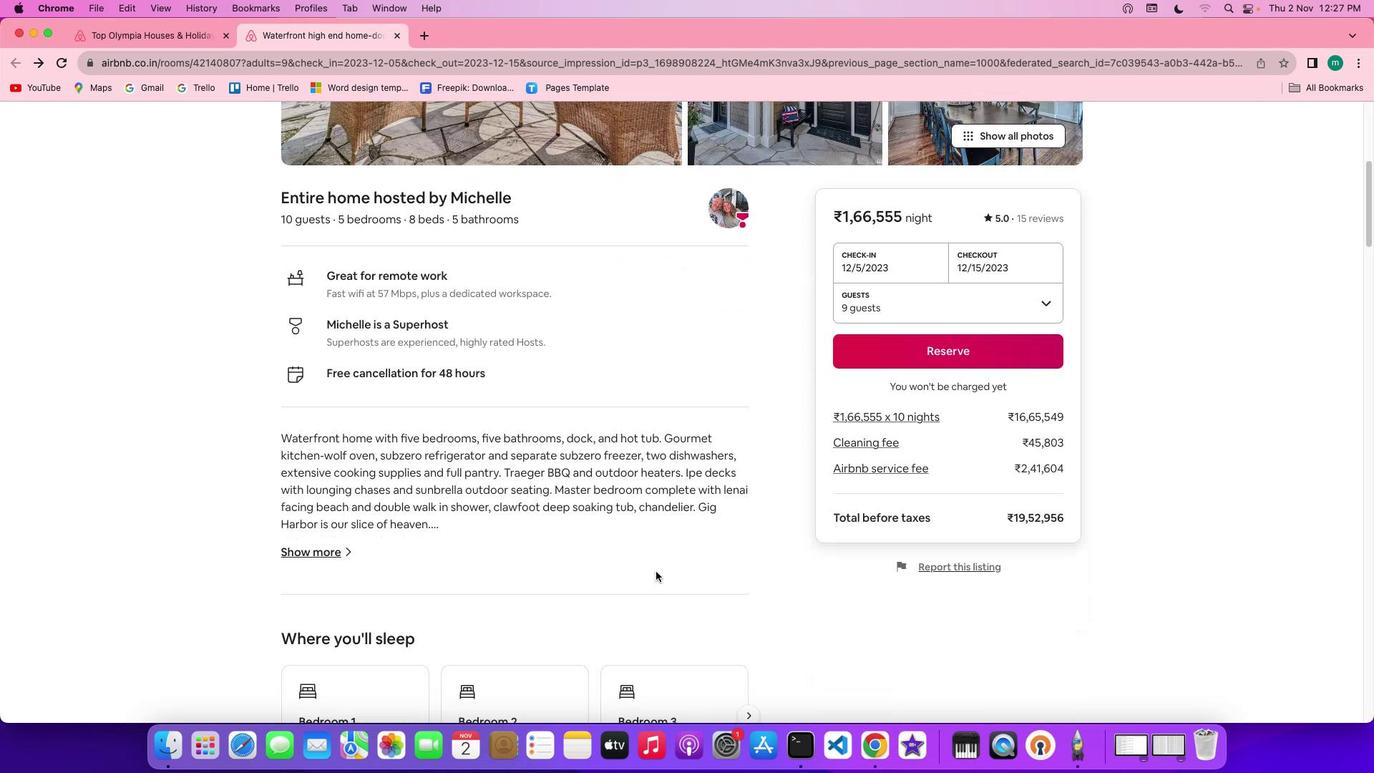 
Action: Mouse scrolled (656, 571) with delta (0, -2)
Screenshot: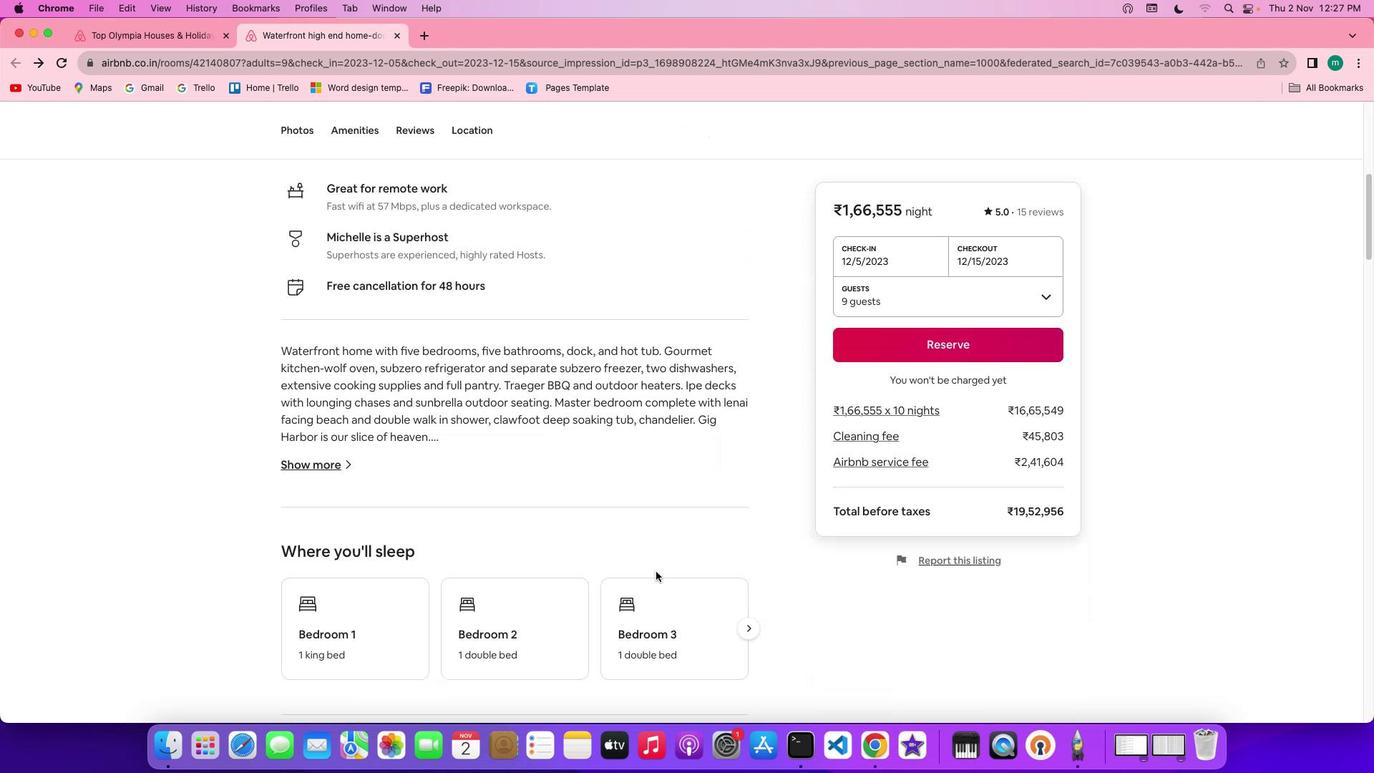 
Action: Mouse moved to (323, 466)
Screenshot: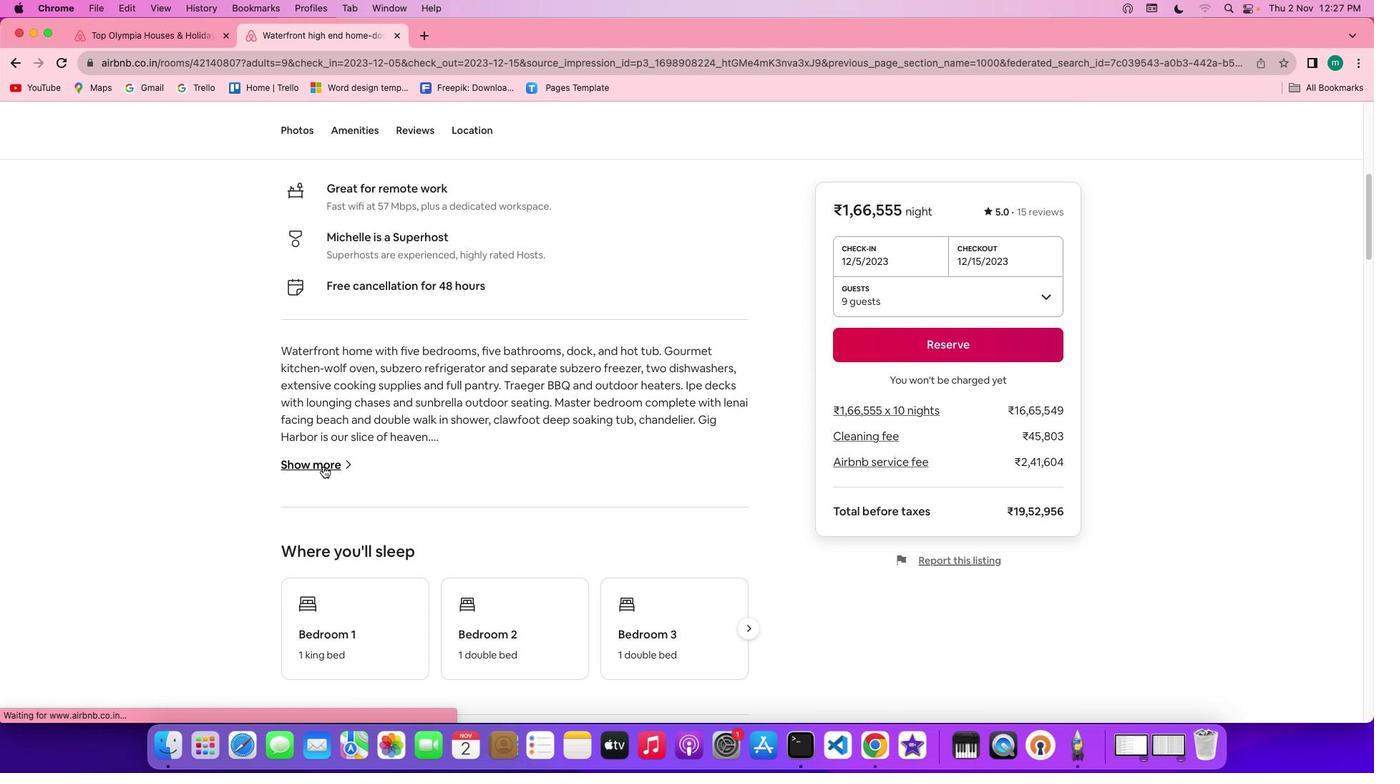 
Action: Mouse pressed left at (323, 466)
